 Task: Add Dietz & Watson Provolone Cheese to the cart.
Action: Mouse moved to (869, 328)
Screenshot: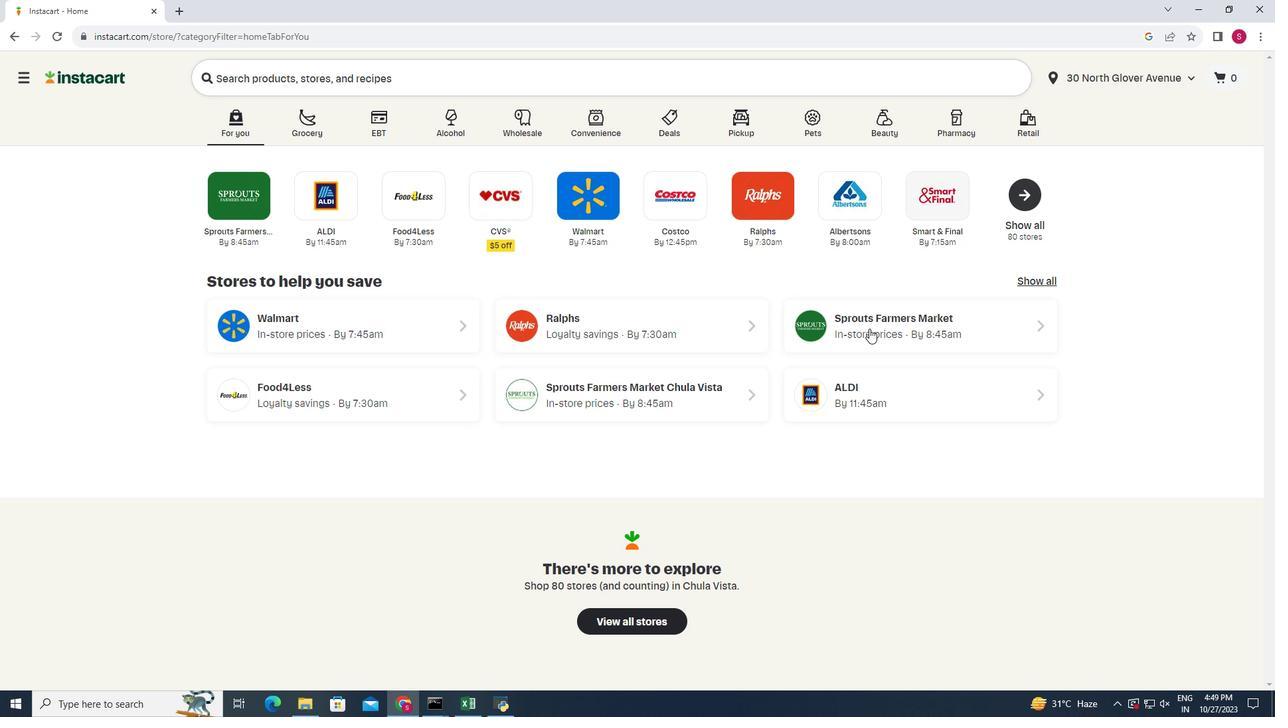 
Action: Mouse pressed left at (869, 328)
Screenshot: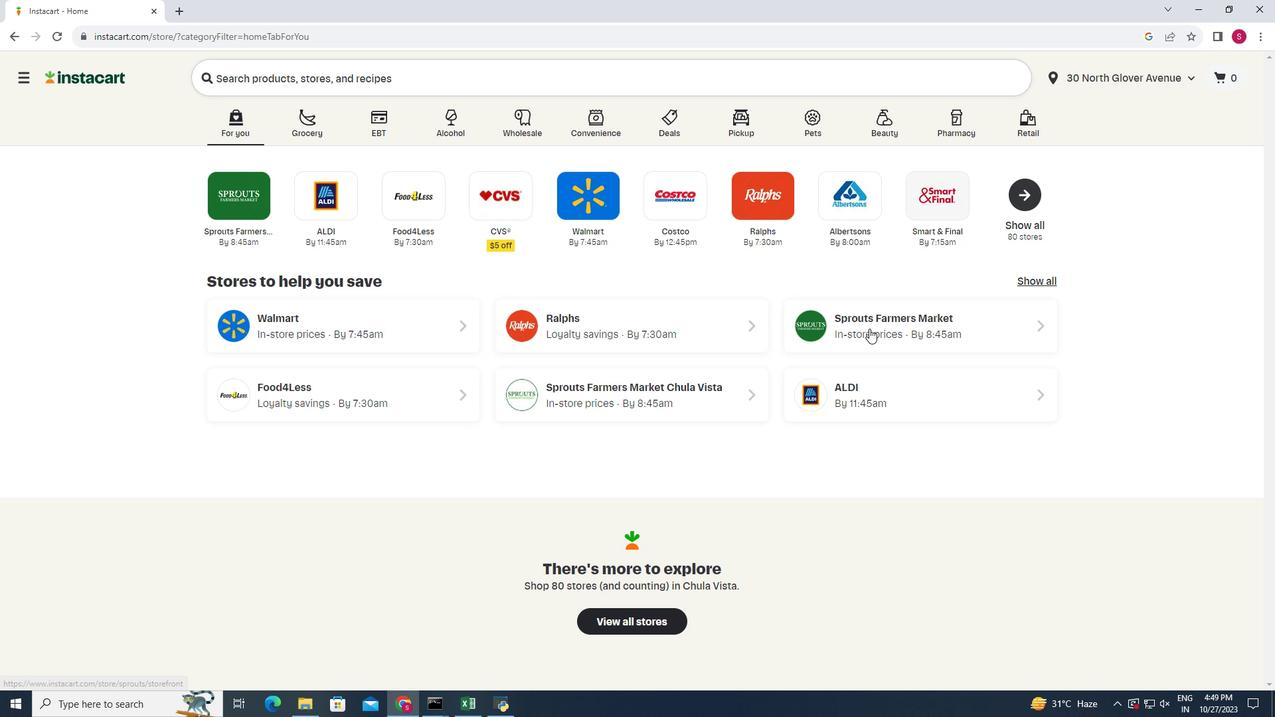 
Action: Mouse moved to (38, 582)
Screenshot: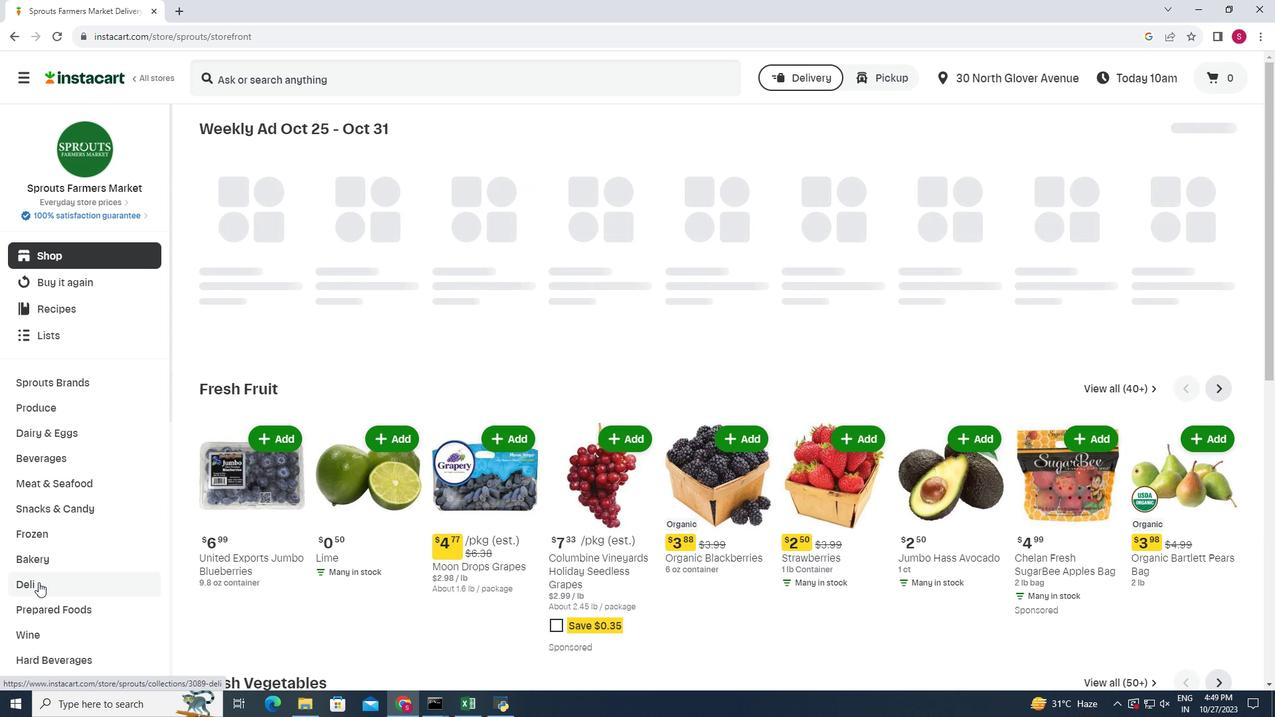 
Action: Mouse pressed left at (38, 582)
Screenshot: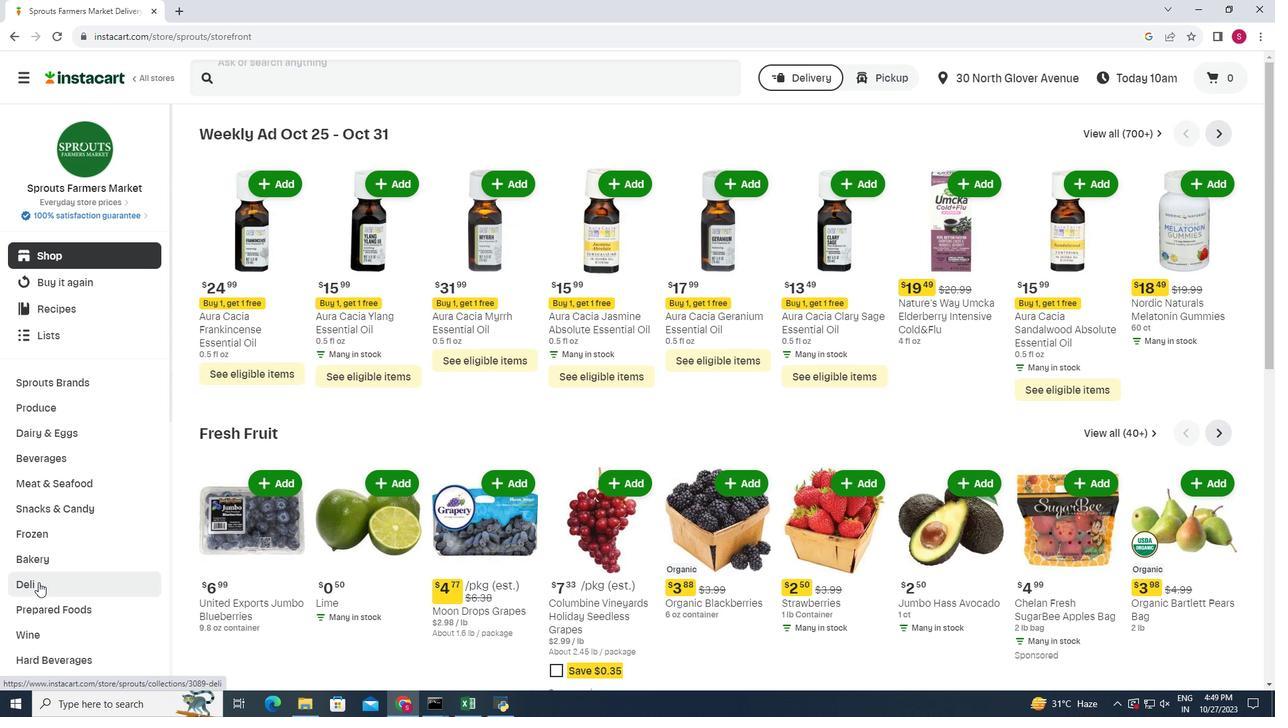
Action: Mouse moved to (352, 172)
Screenshot: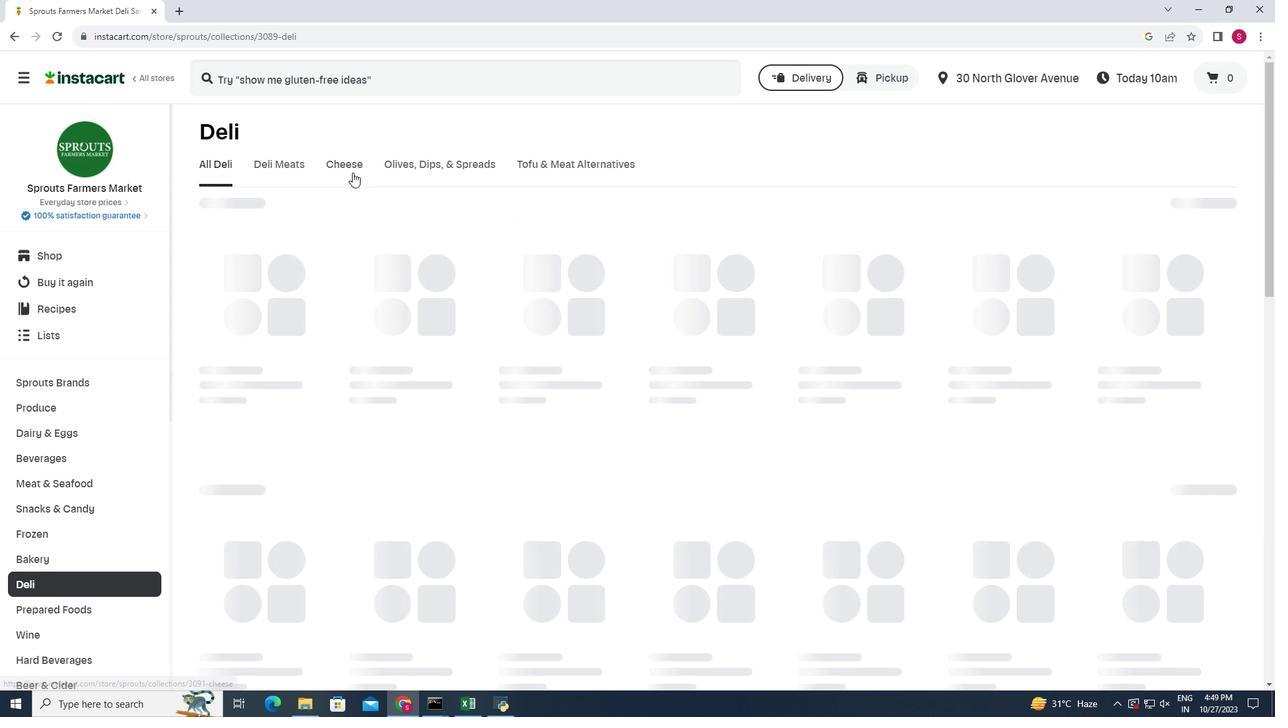 
Action: Mouse pressed left at (352, 172)
Screenshot: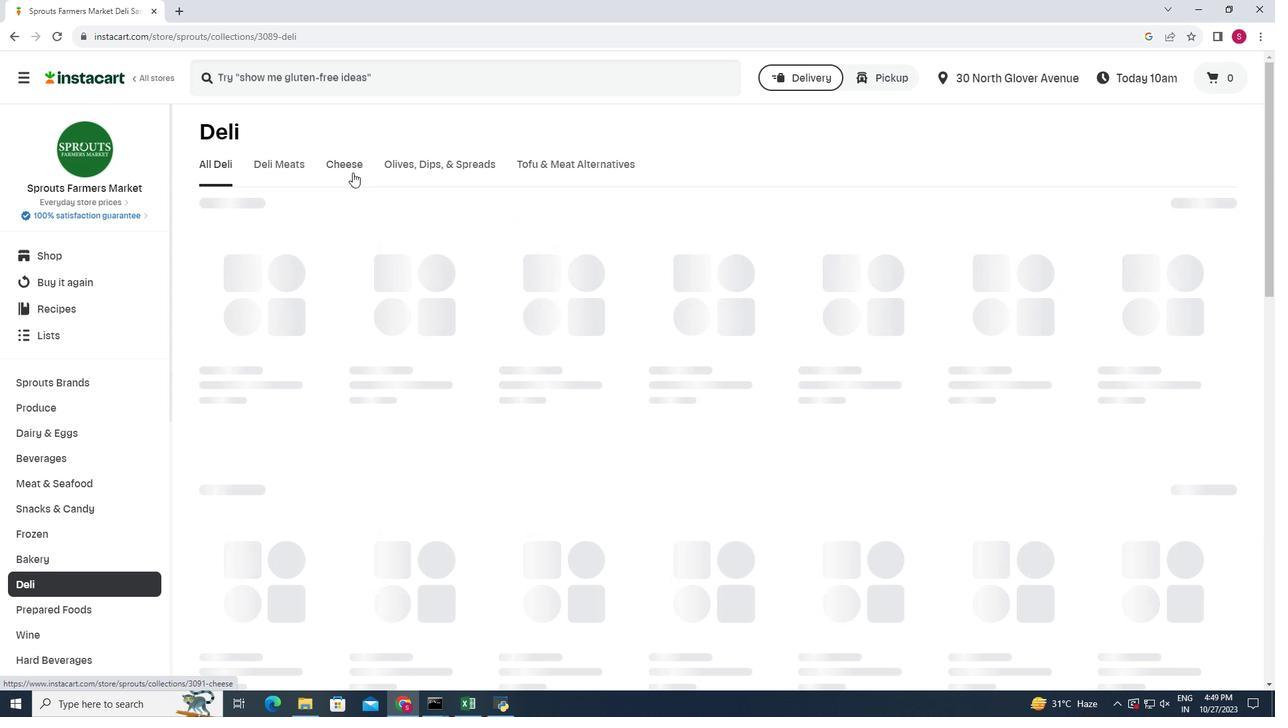 
Action: Mouse moved to (1240, 215)
Screenshot: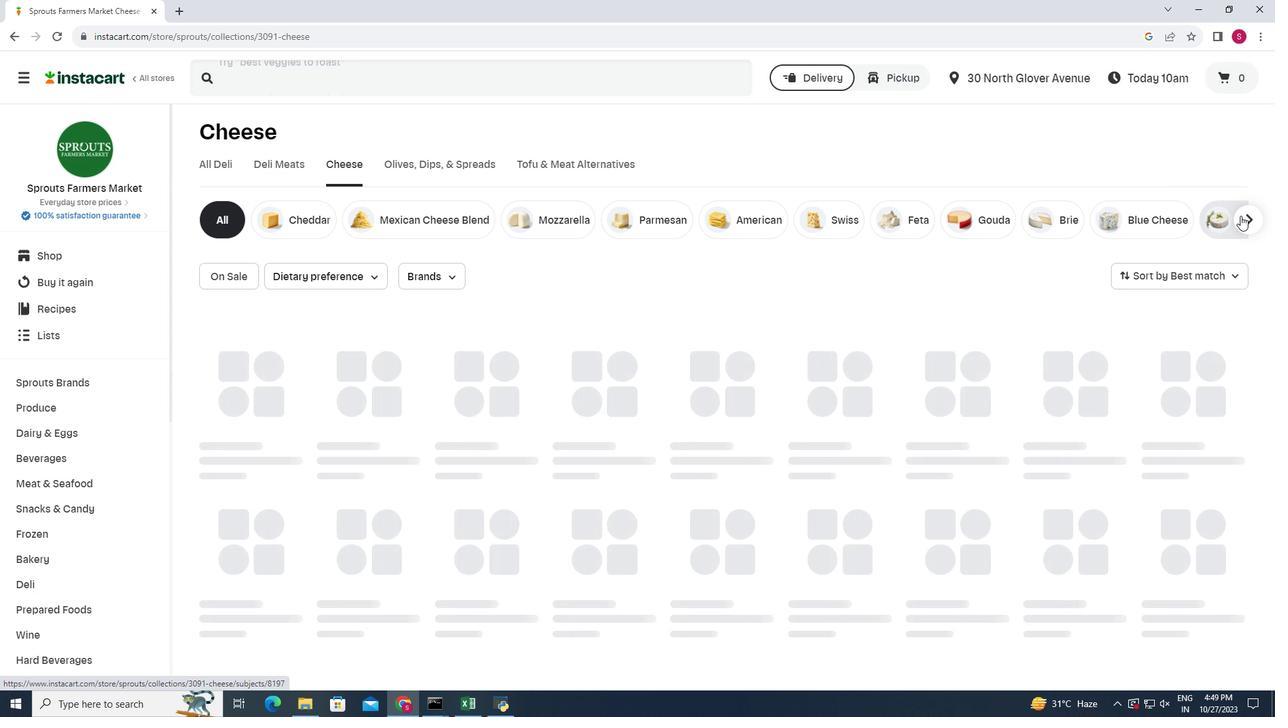 
Action: Mouse pressed left at (1240, 215)
Screenshot: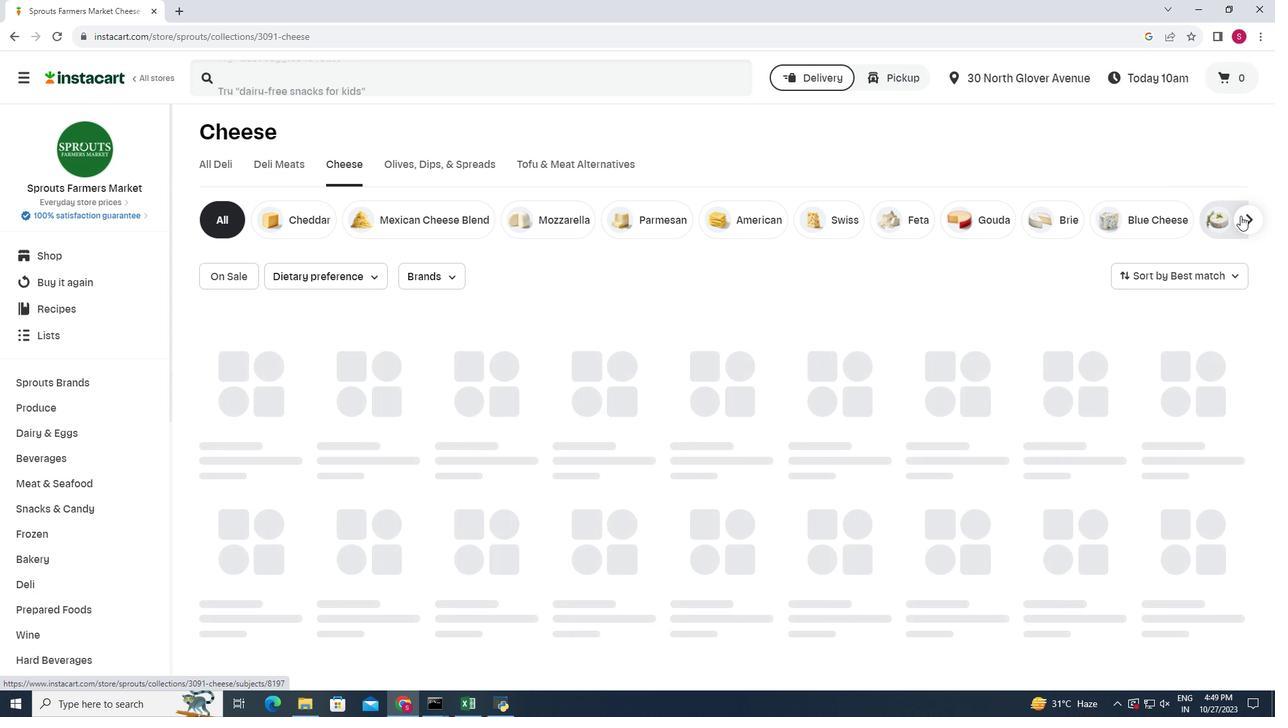 
Action: Mouse moved to (1192, 225)
Screenshot: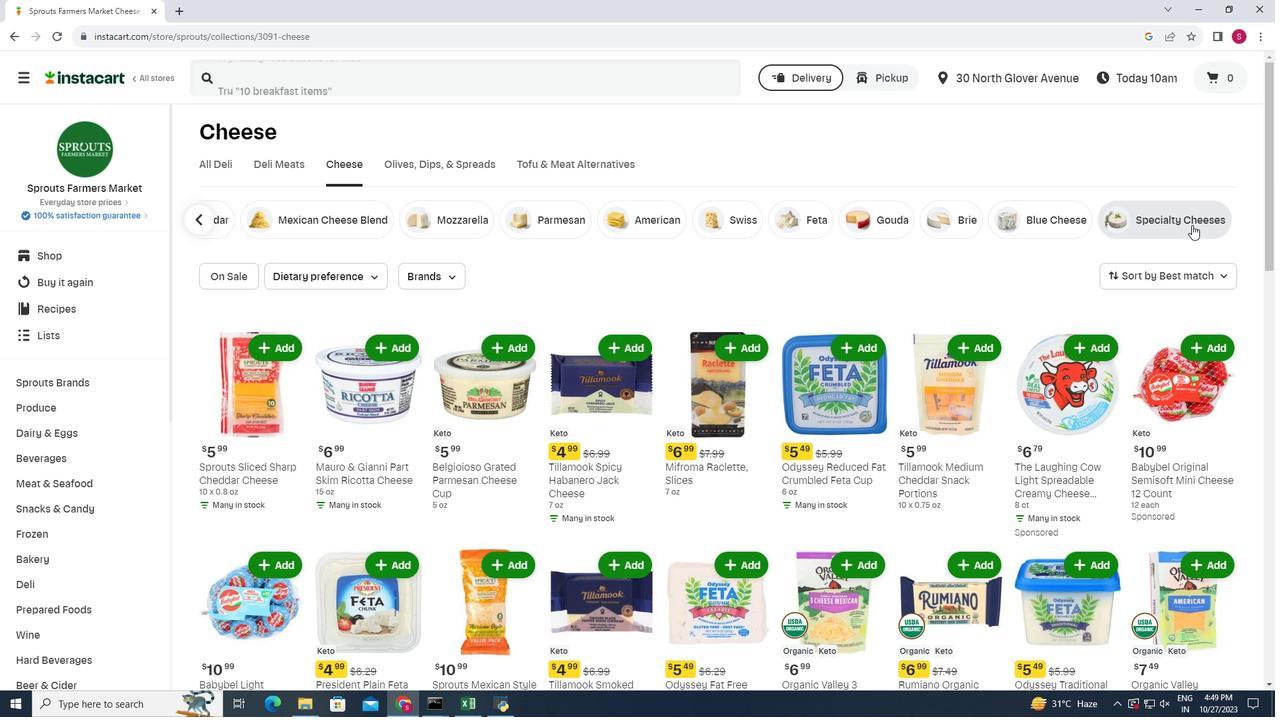
Action: Mouse pressed left at (1192, 225)
Screenshot: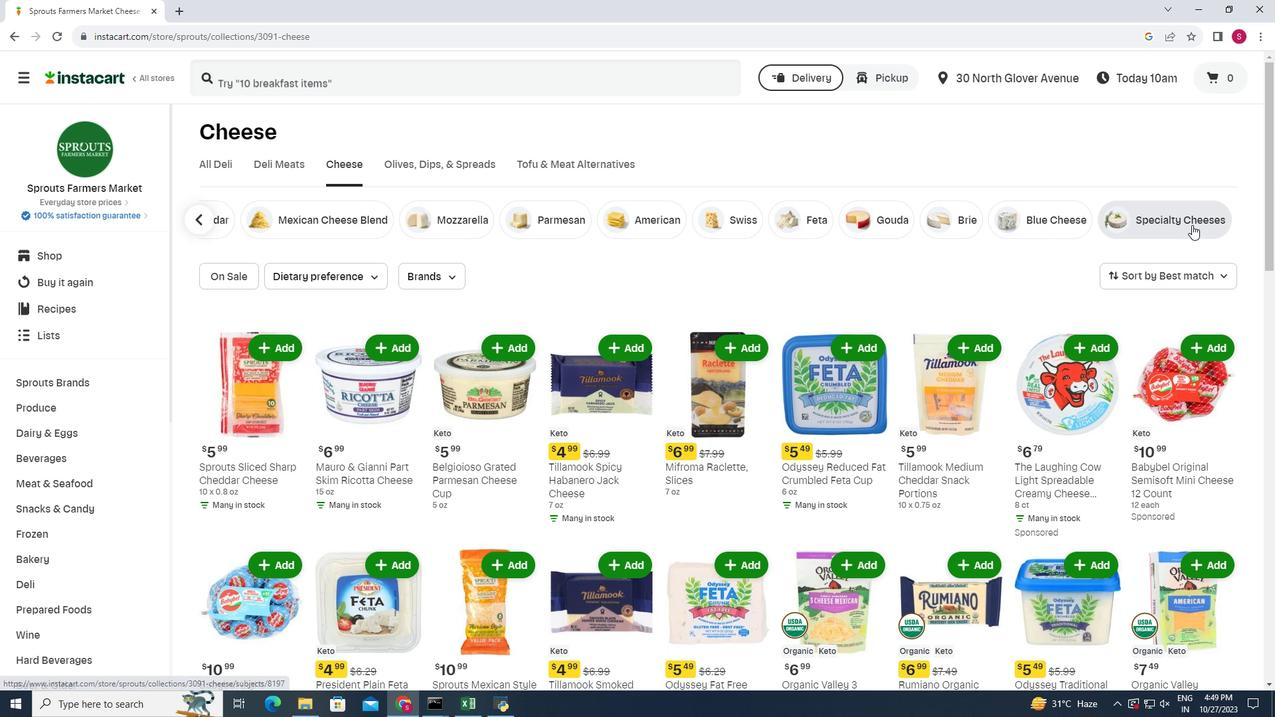 
Action: Mouse moved to (508, 289)
Screenshot: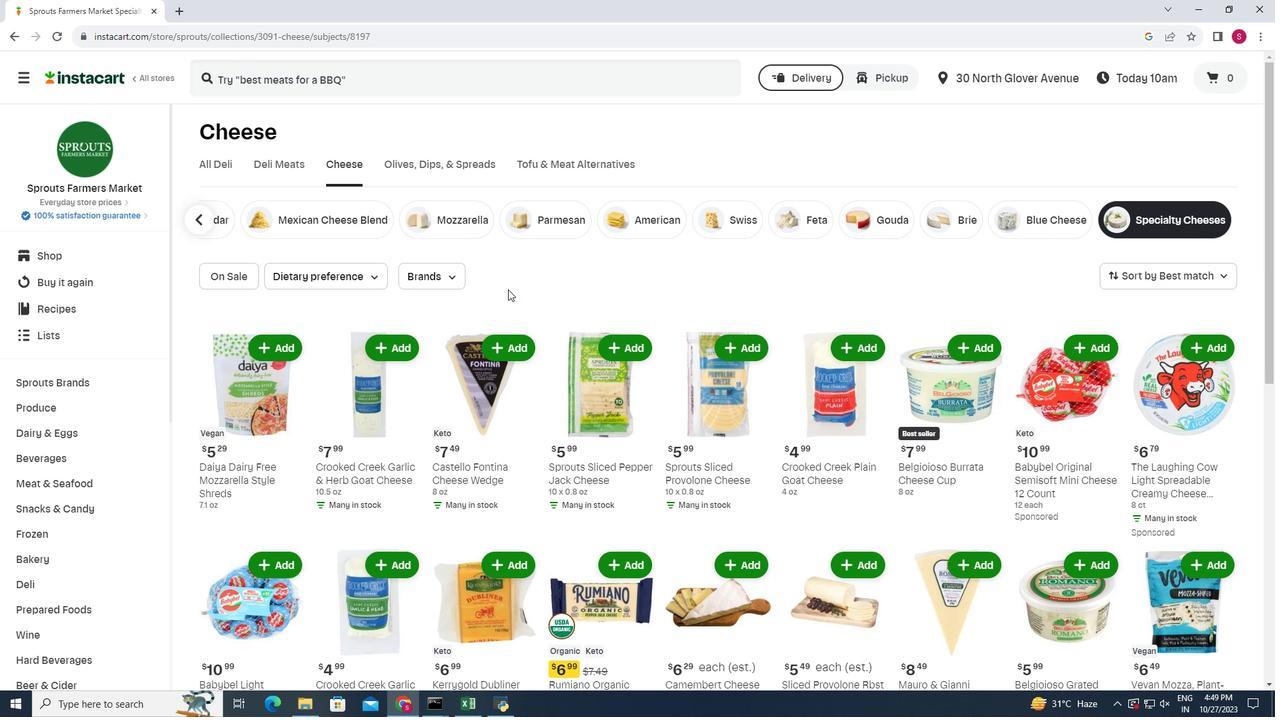 
Action: Mouse scrolled (508, 288) with delta (0, 0)
Screenshot: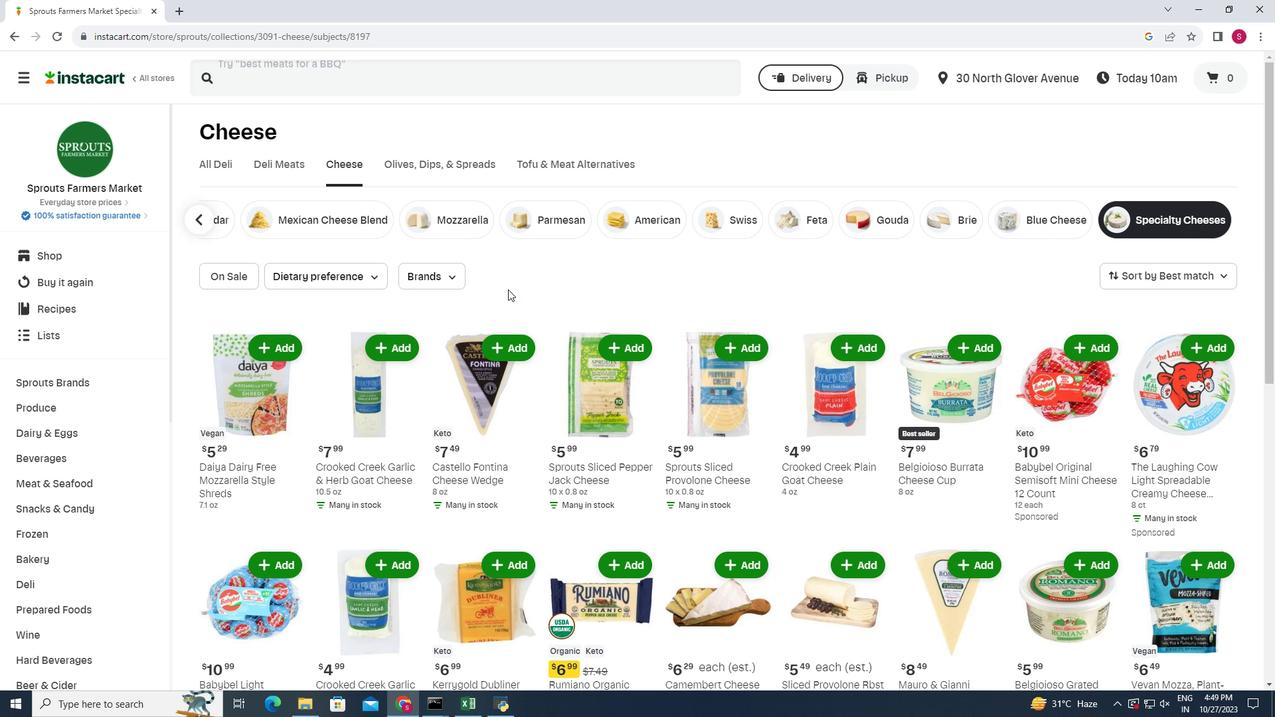 
Action: Mouse moved to (1198, 372)
Screenshot: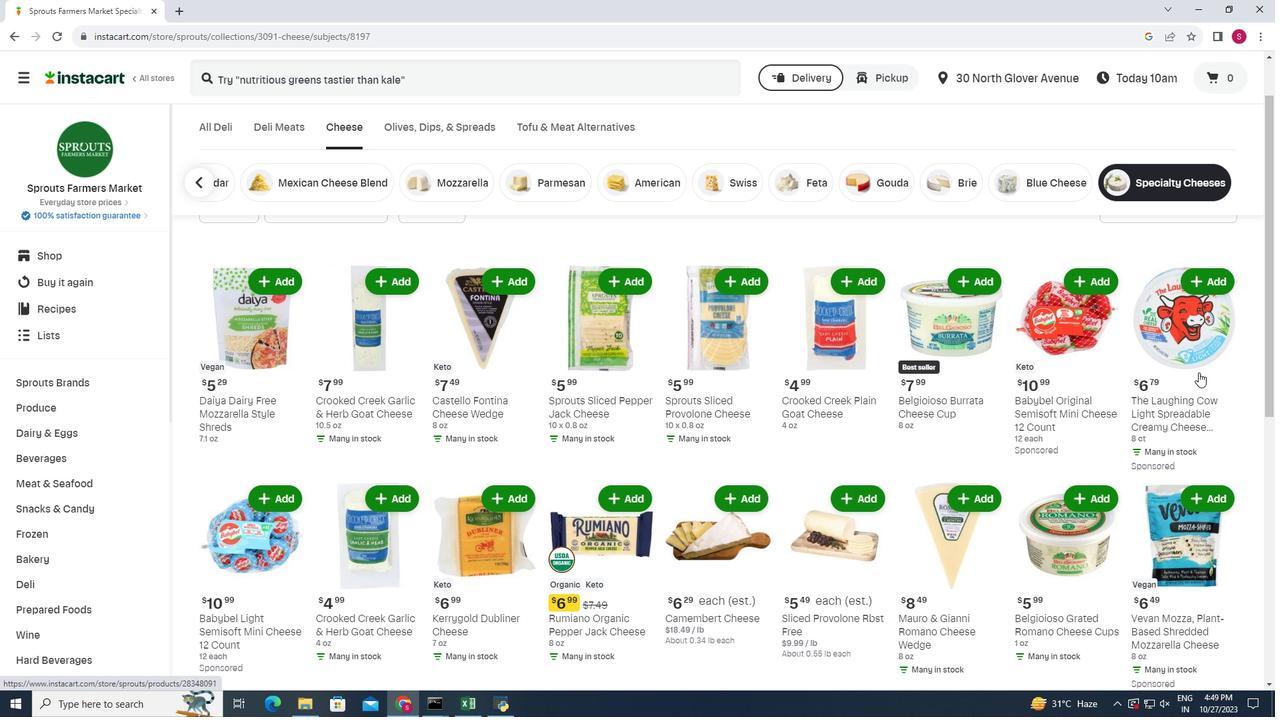 
Action: Mouse scrolled (1198, 371) with delta (0, 0)
Screenshot: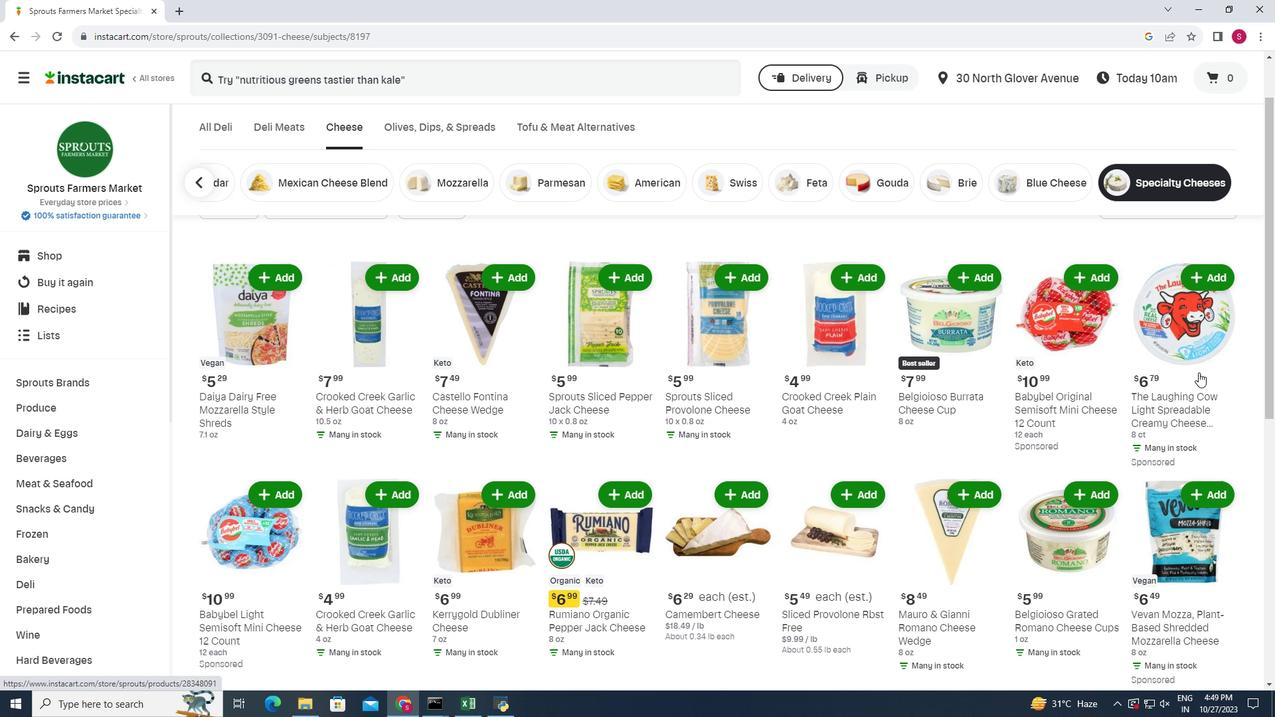
Action: Mouse moved to (1198, 373)
Screenshot: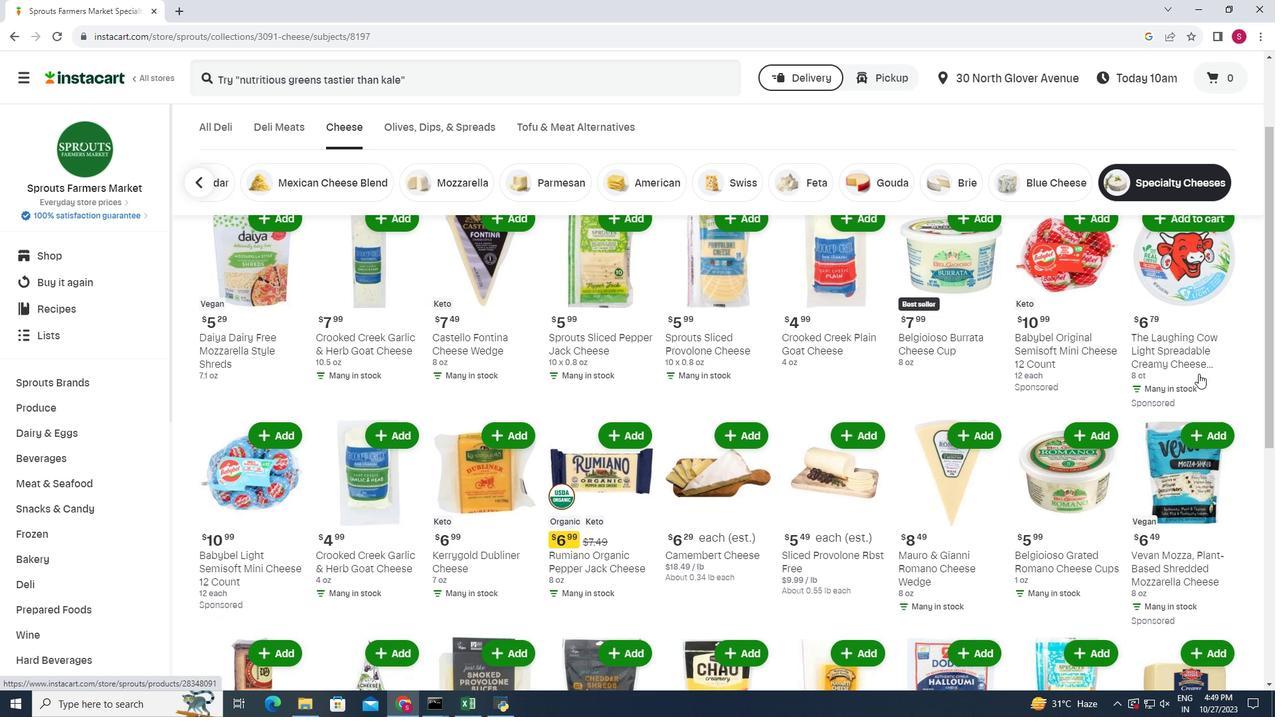 
Action: Mouse scrolled (1198, 373) with delta (0, 0)
Screenshot: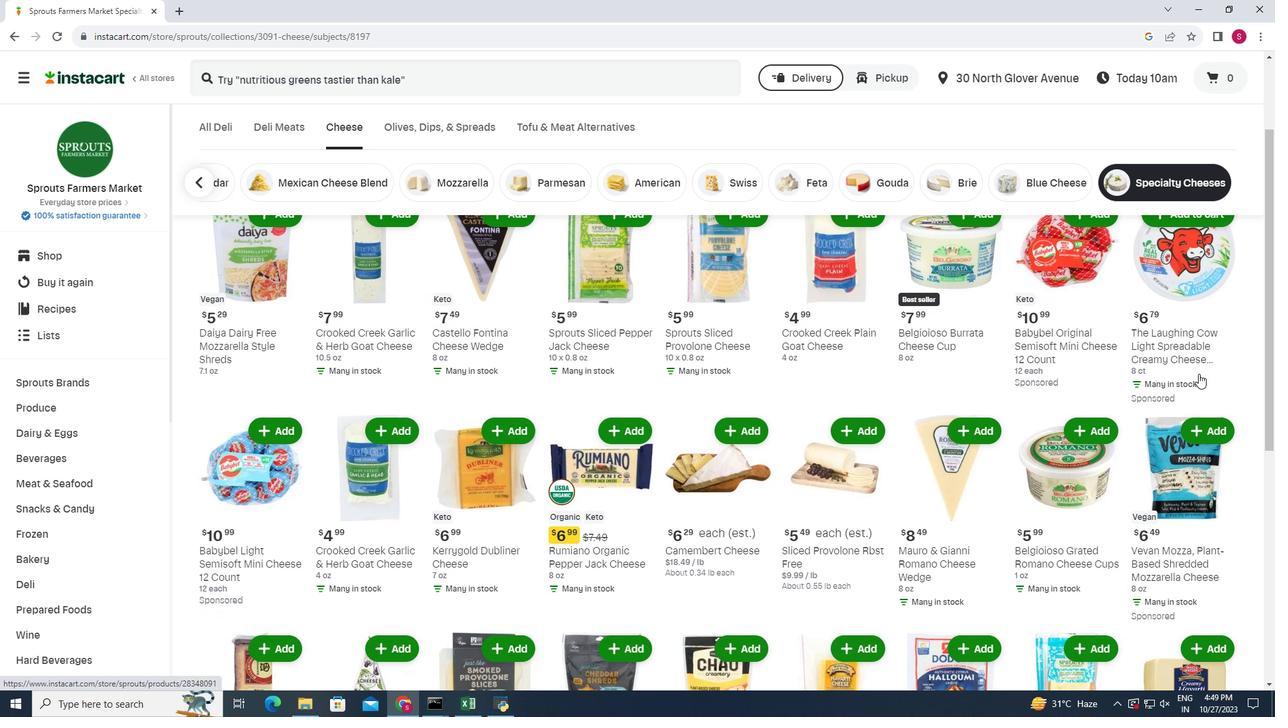 
Action: Mouse moved to (230, 450)
Screenshot: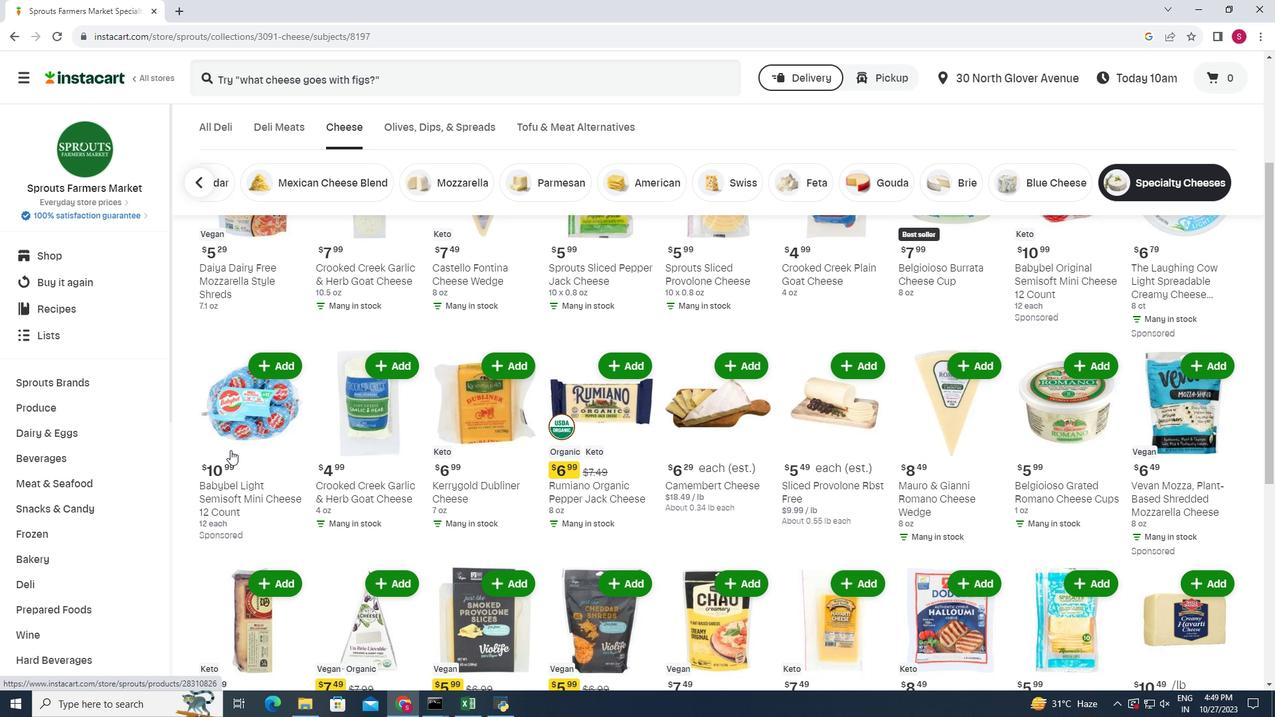 
Action: Mouse scrolled (230, 449) with delta (0, 0)
Screenshot: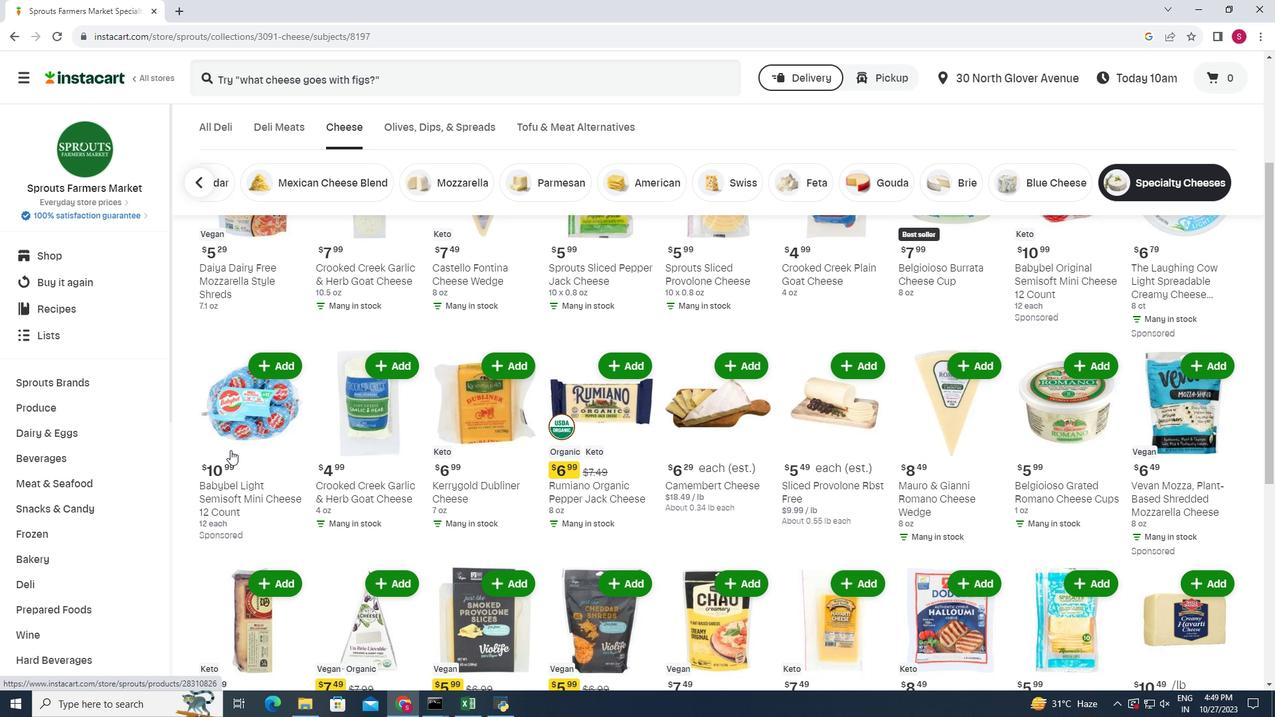 
Action: Mouse moved to (230, 450)
Screenshot: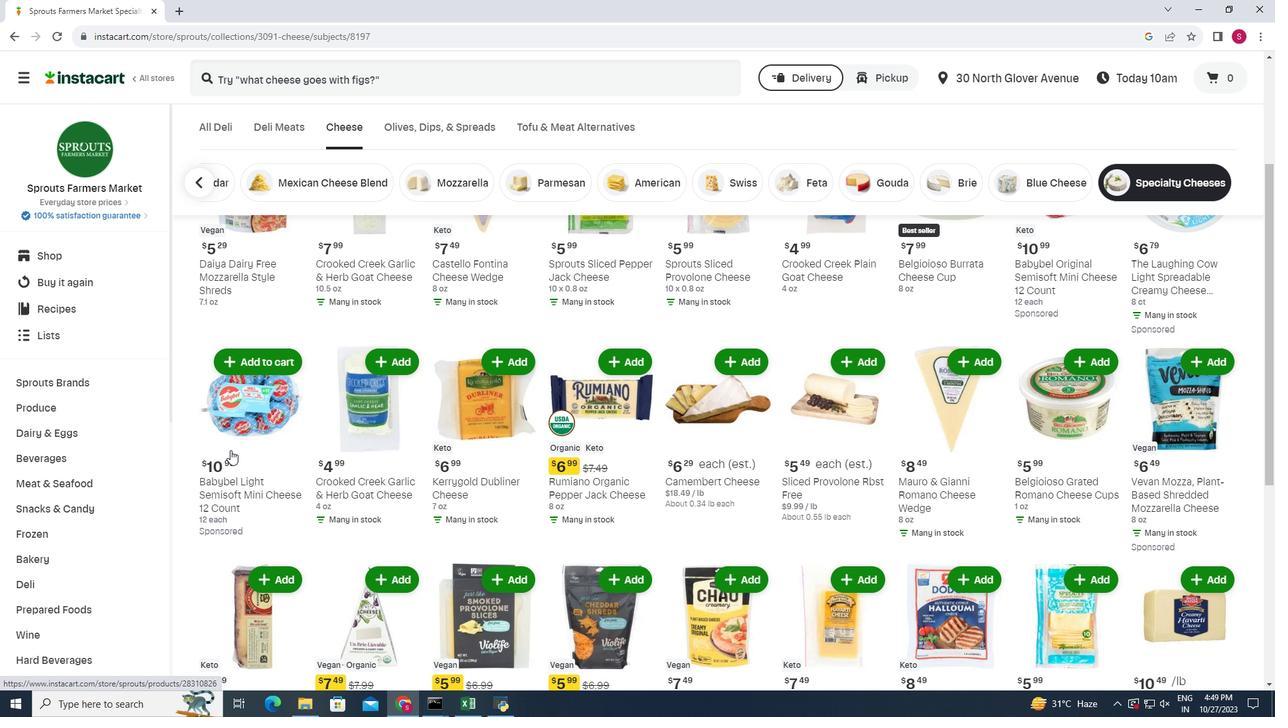
Action: Mouse scrolled (230, 449) with delta (0, 0)
Screenshot: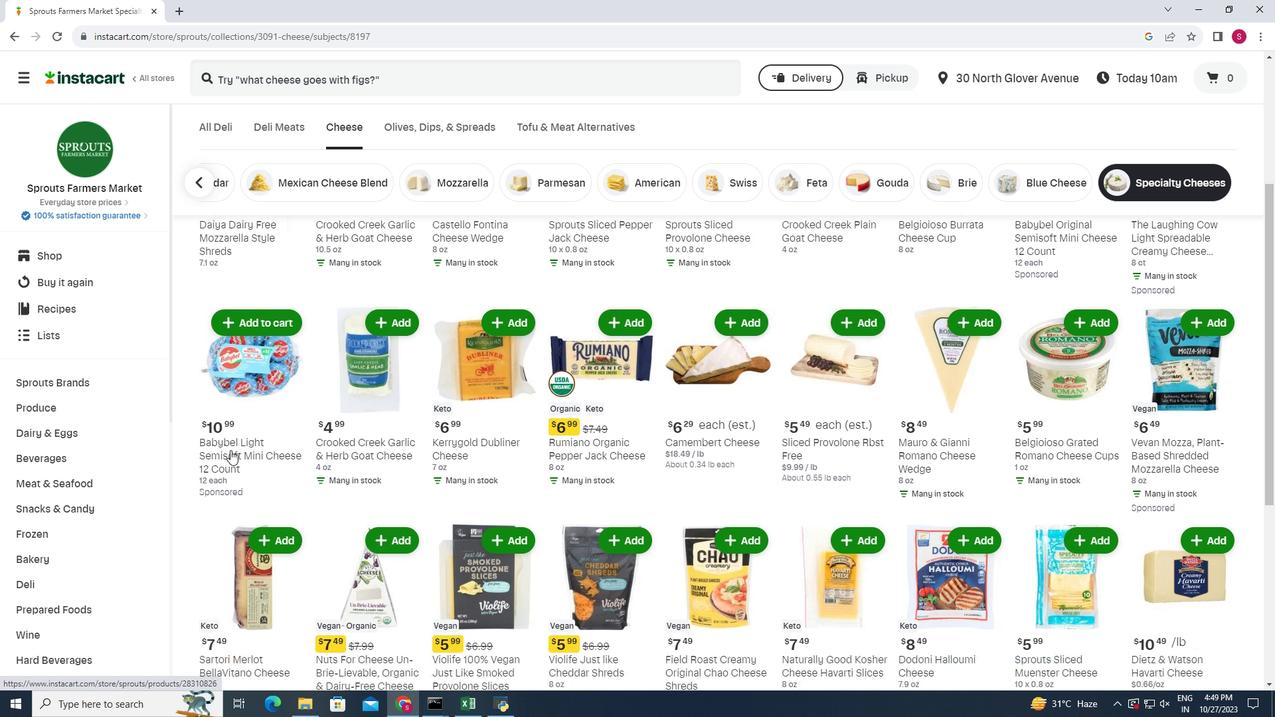 
Action: Mouse moved to (229, 450)
Screenshot: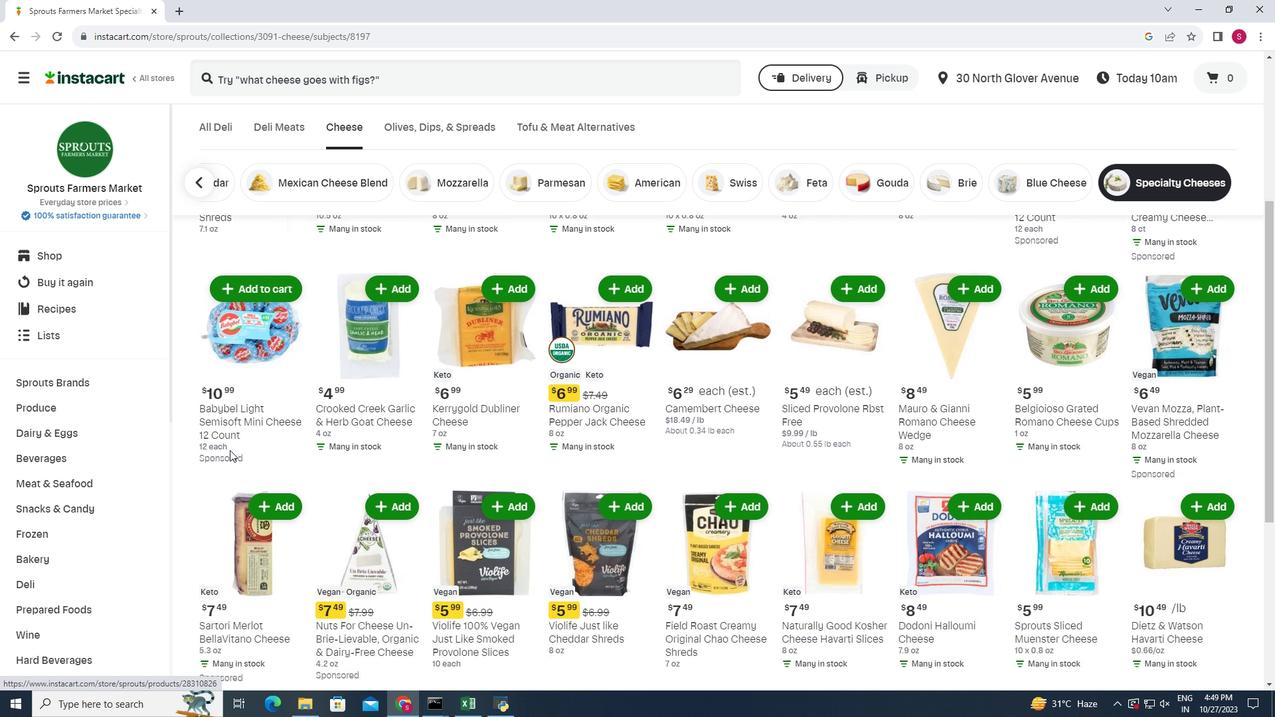 
Action: Mouse scrolled (229, 449) with delta (0, 0)
Screenshot: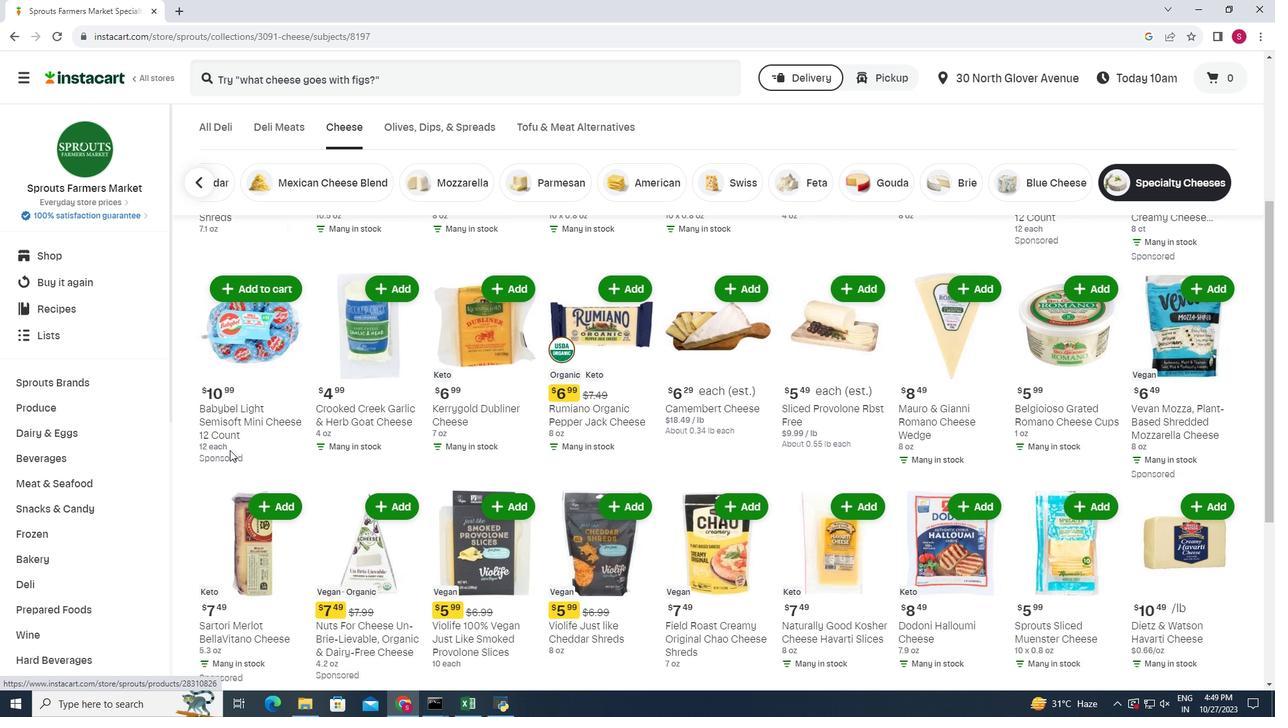 
Action: Mouse moved to (229, 451)
Screenshot: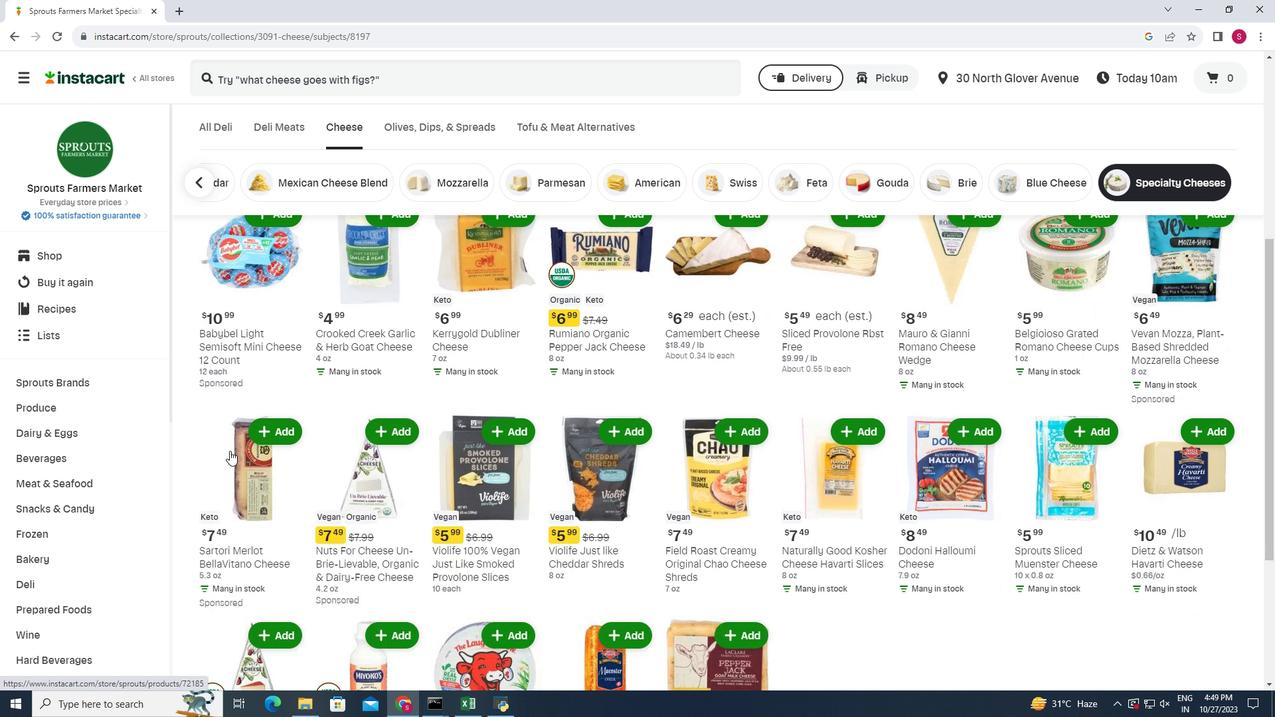 
Action: Mouse scrolled (229, 450) with delta (0, 0)
Screenshot: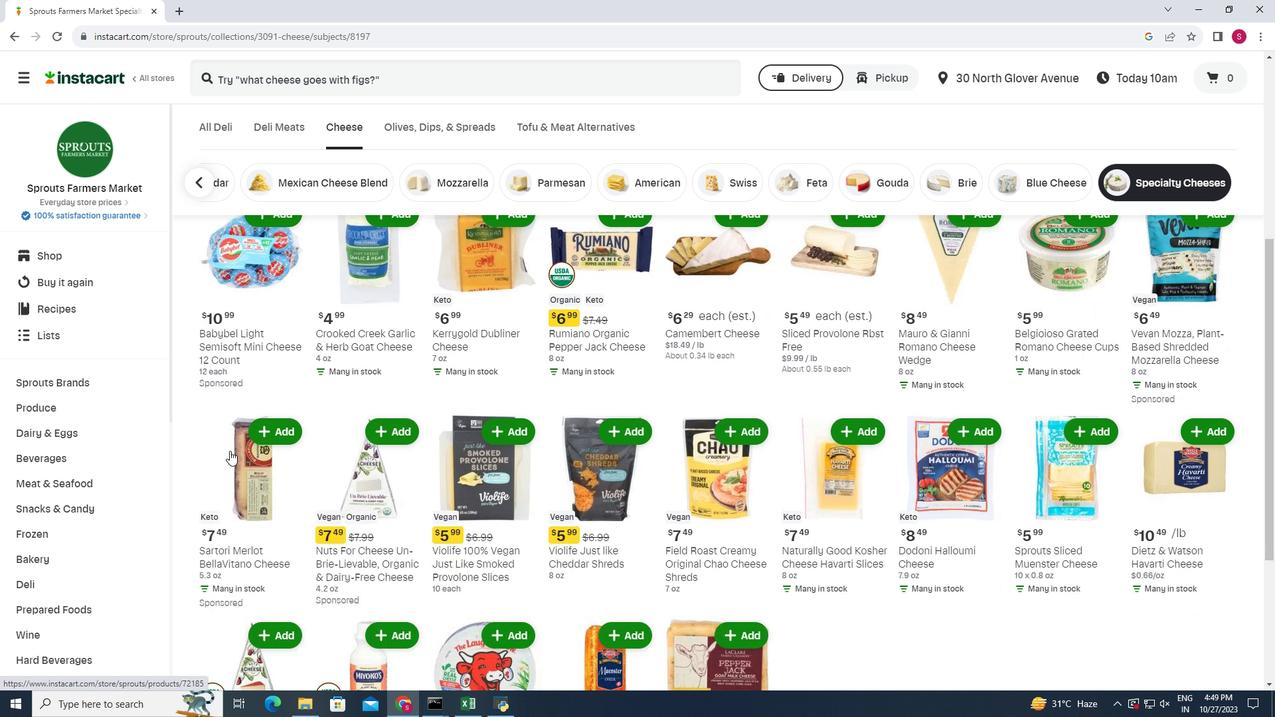 
Action: Mouse moved to (1094, 410)
Screenshot: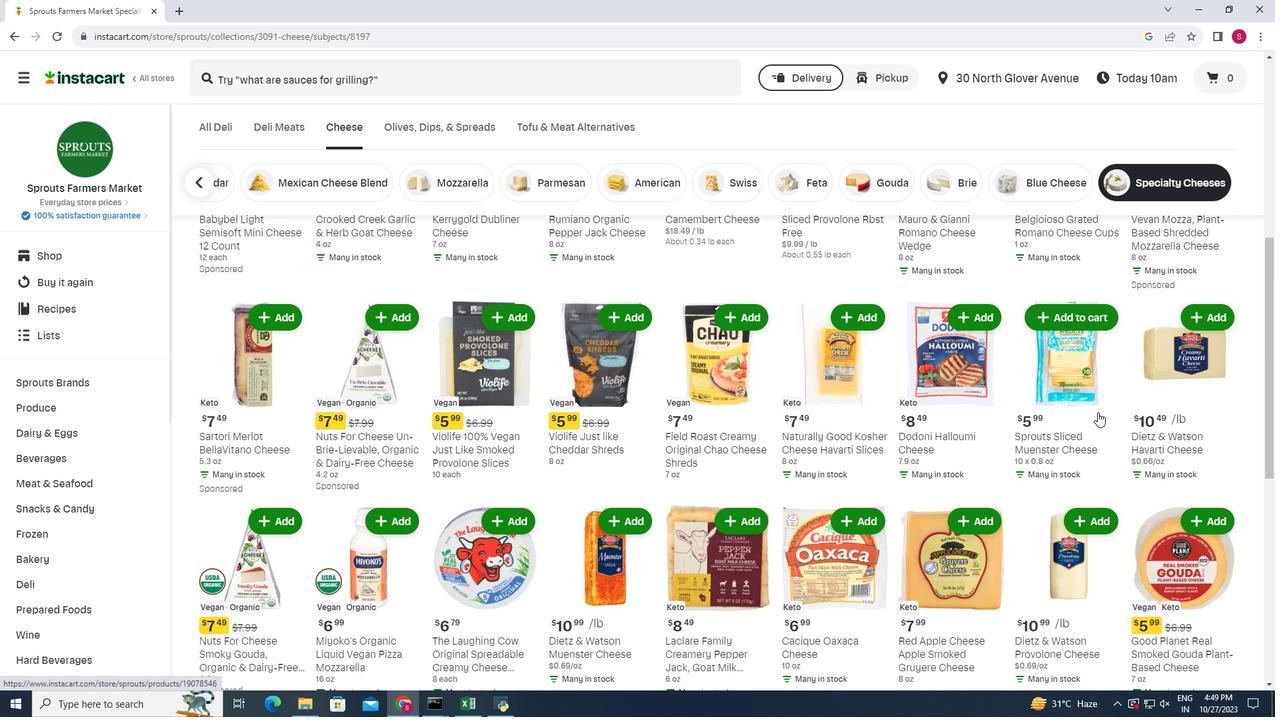 
Action: Mouse scrolled (1094, 409) with delta (0, 0)
Screenshot: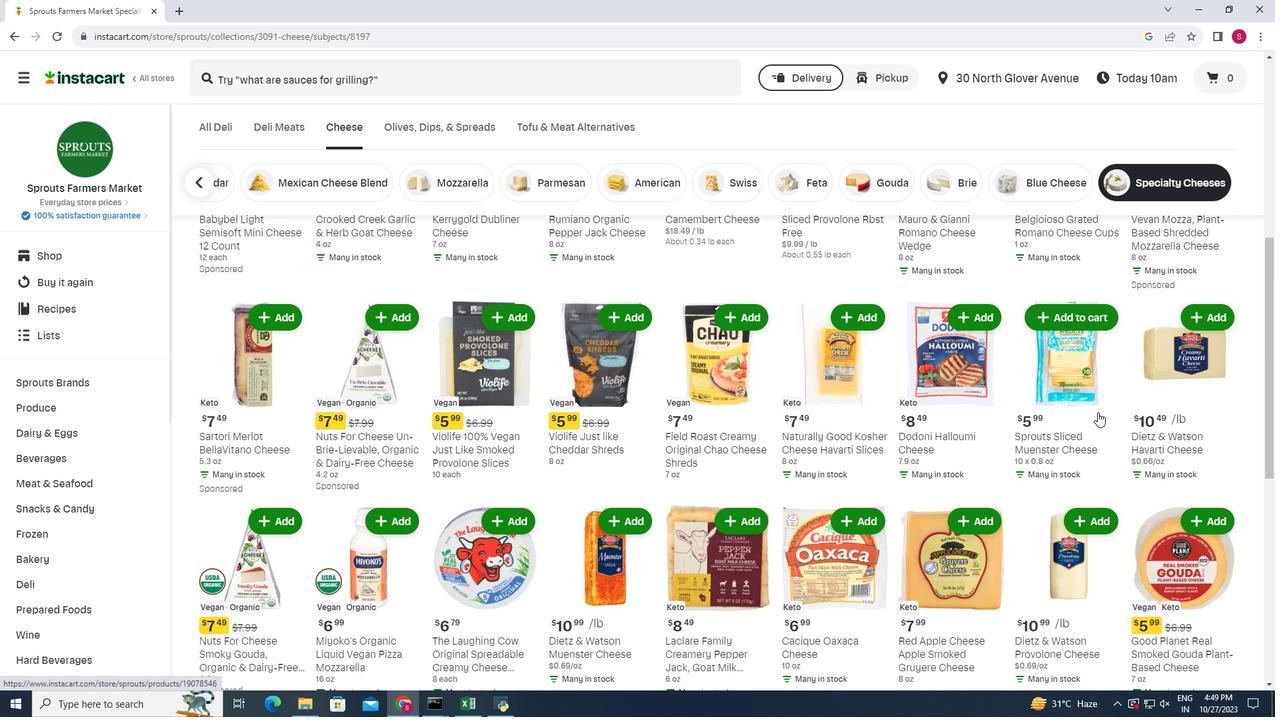 
Action: Mouse moved to (1103, 415)
Screenshot: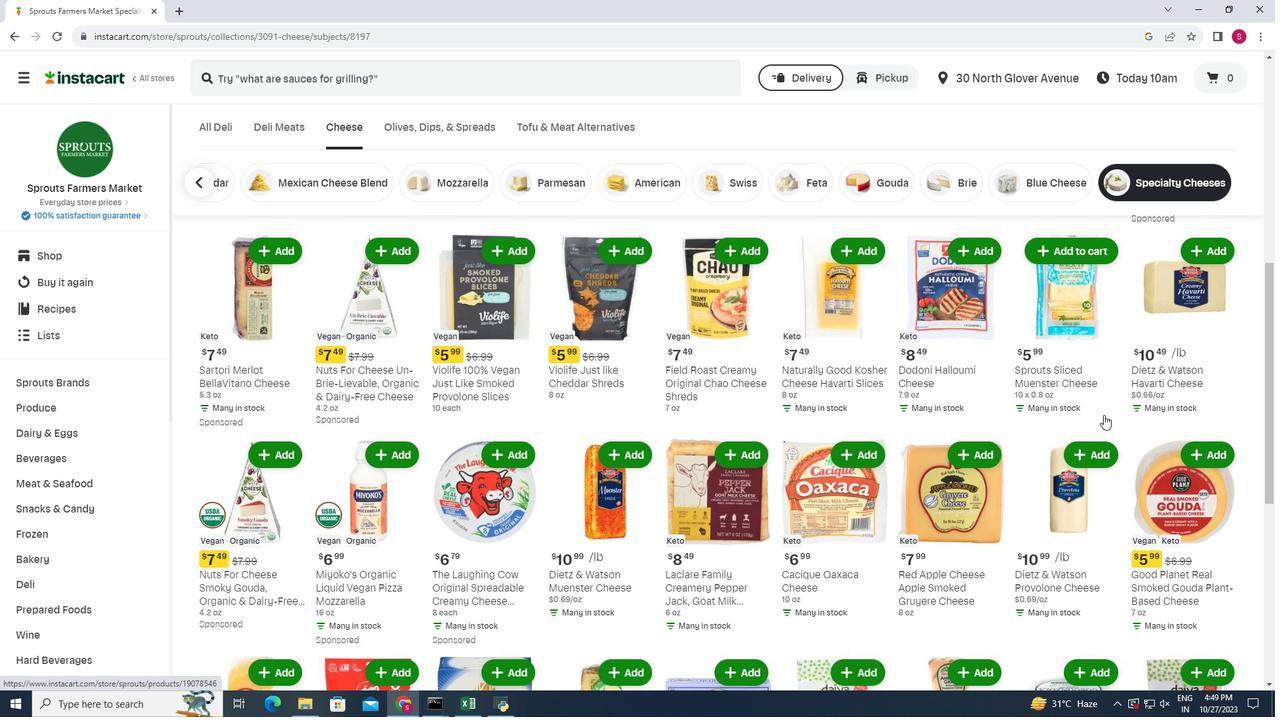 
Action: Mouse scrolled (1103, 414) with delta (0, 0)
Screenshot: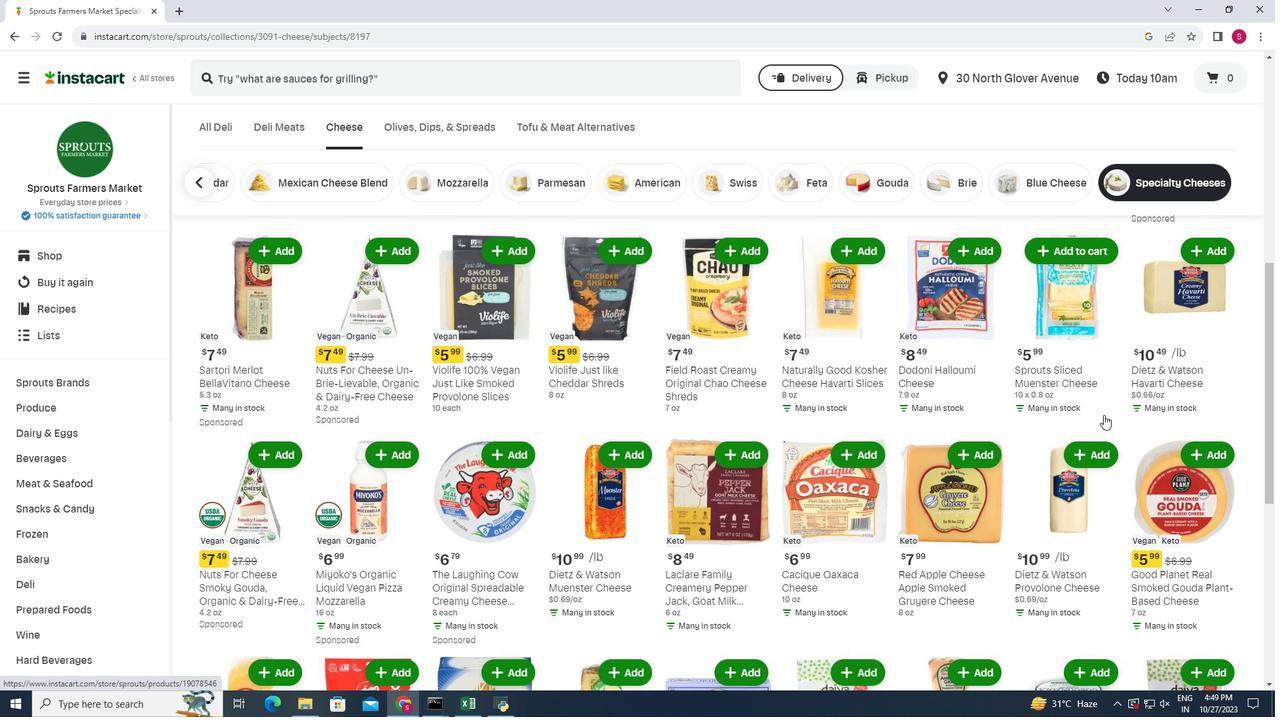 
Action: Mouse moved to (972, 445)
Screenshot: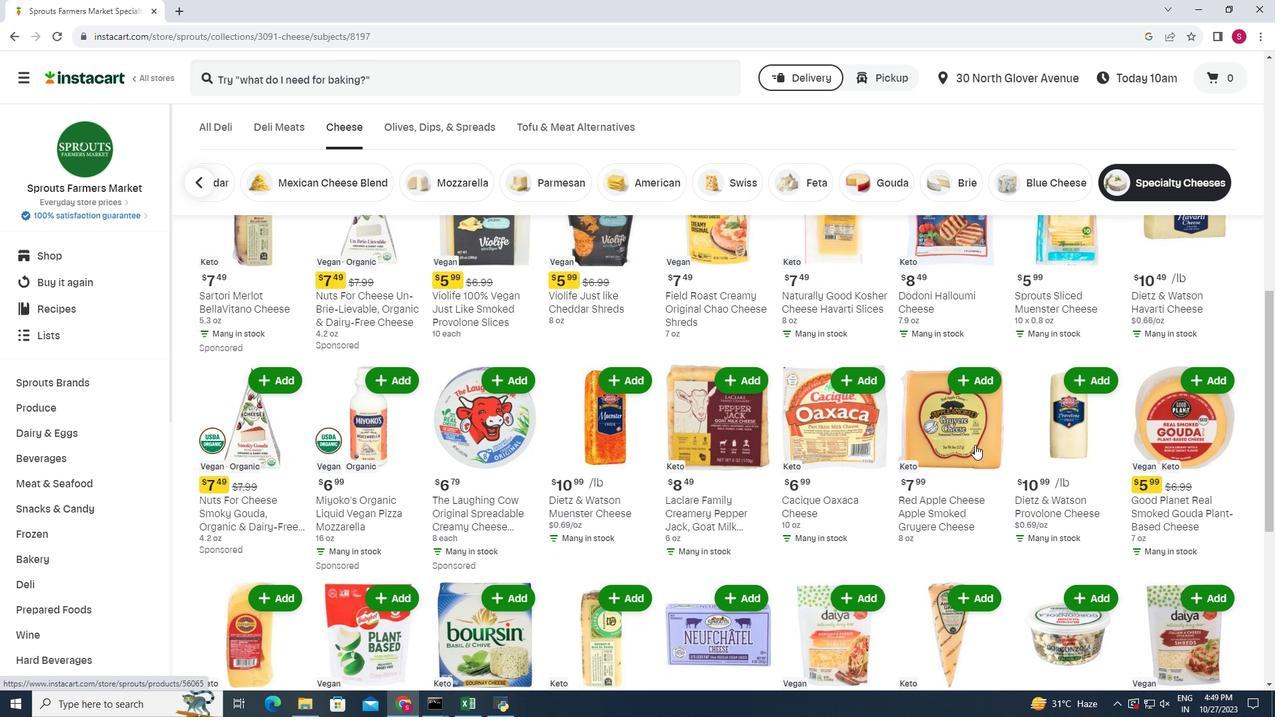 
Action: Mouse scrolled (972, 445) with delta (0, 0)
Screenshot: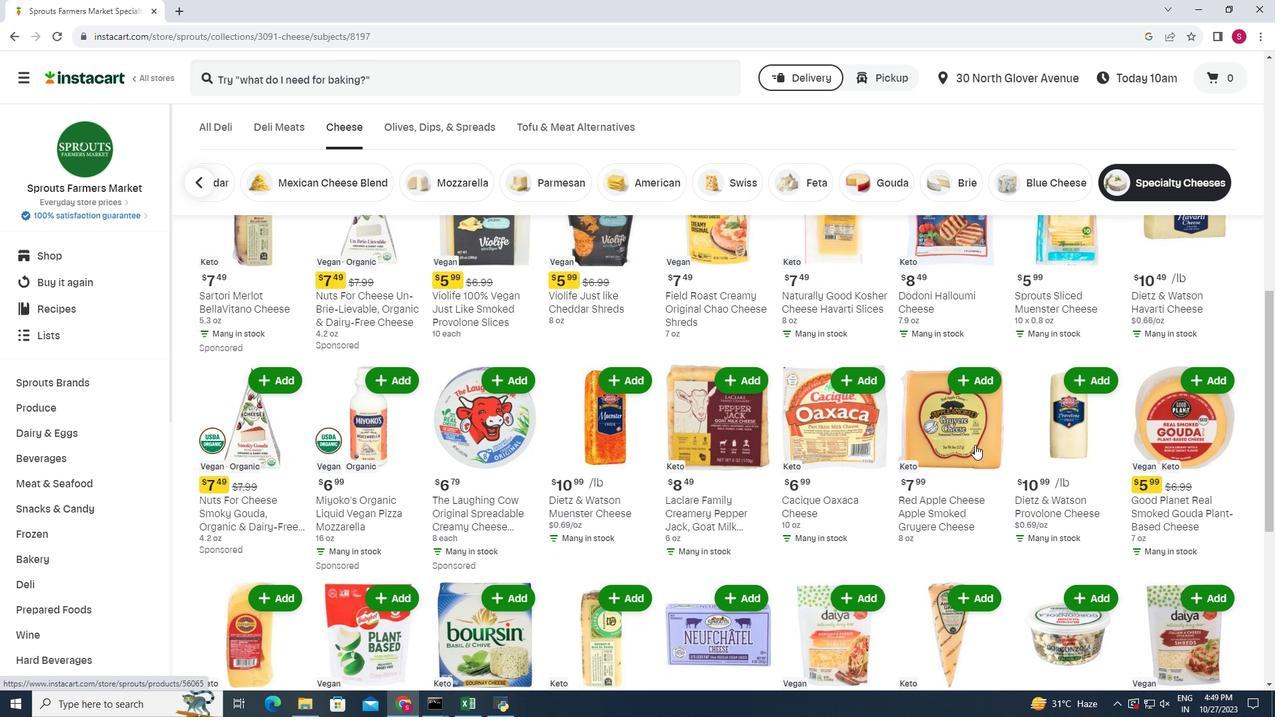 
Action: Mouse moved to (233, 407)
Screenshot: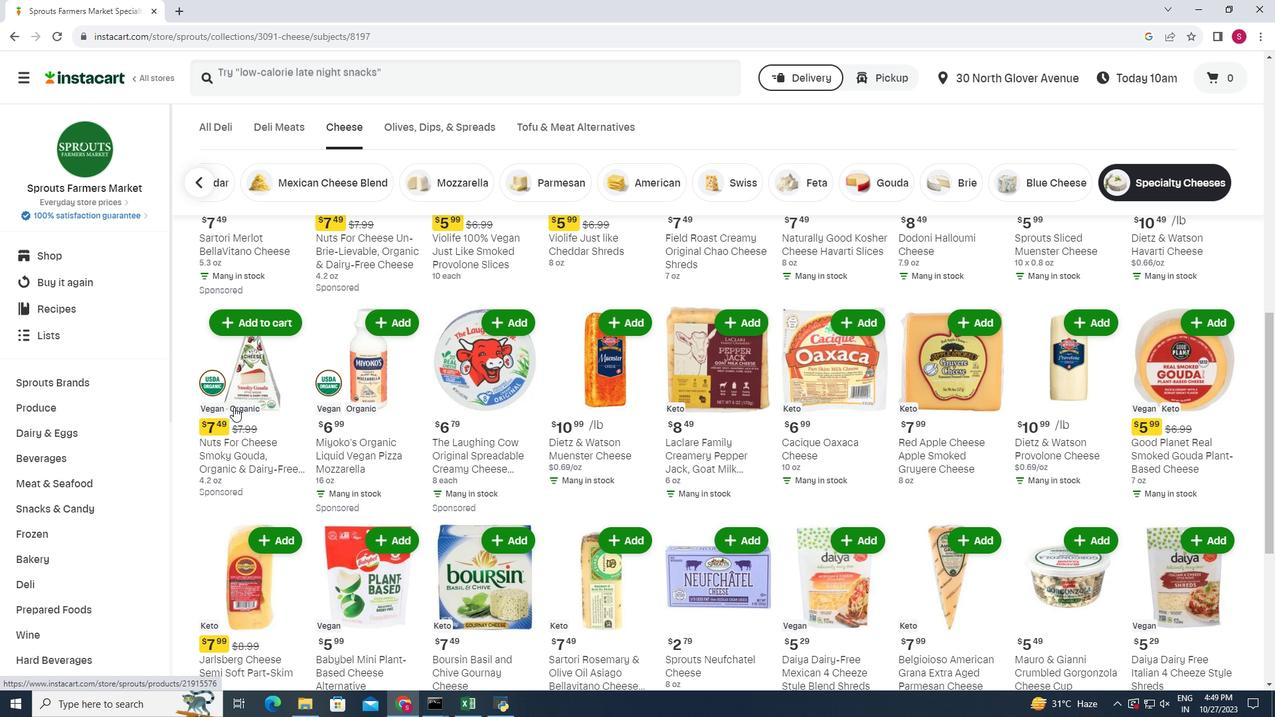 
Action: Mouse scrolled (233, 406) with delta (0, 0)
Screenshot: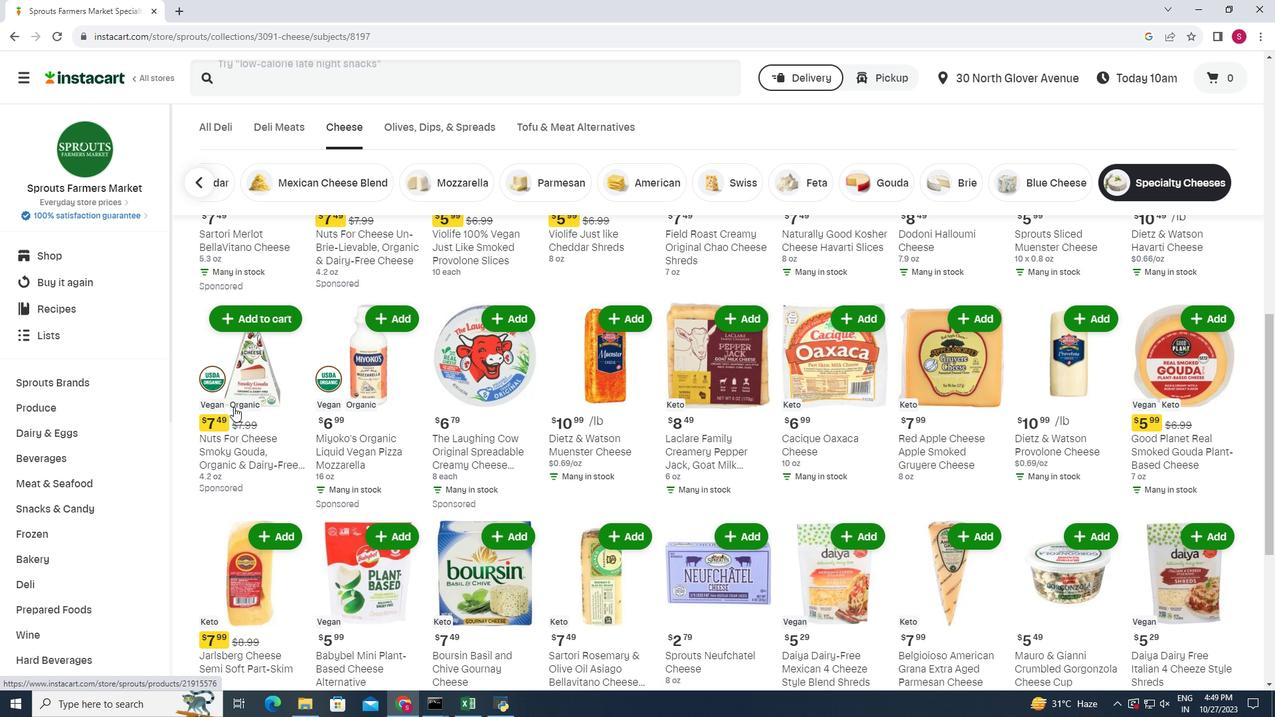 
Action: Mouse moved to (233, 407)
Screenshot: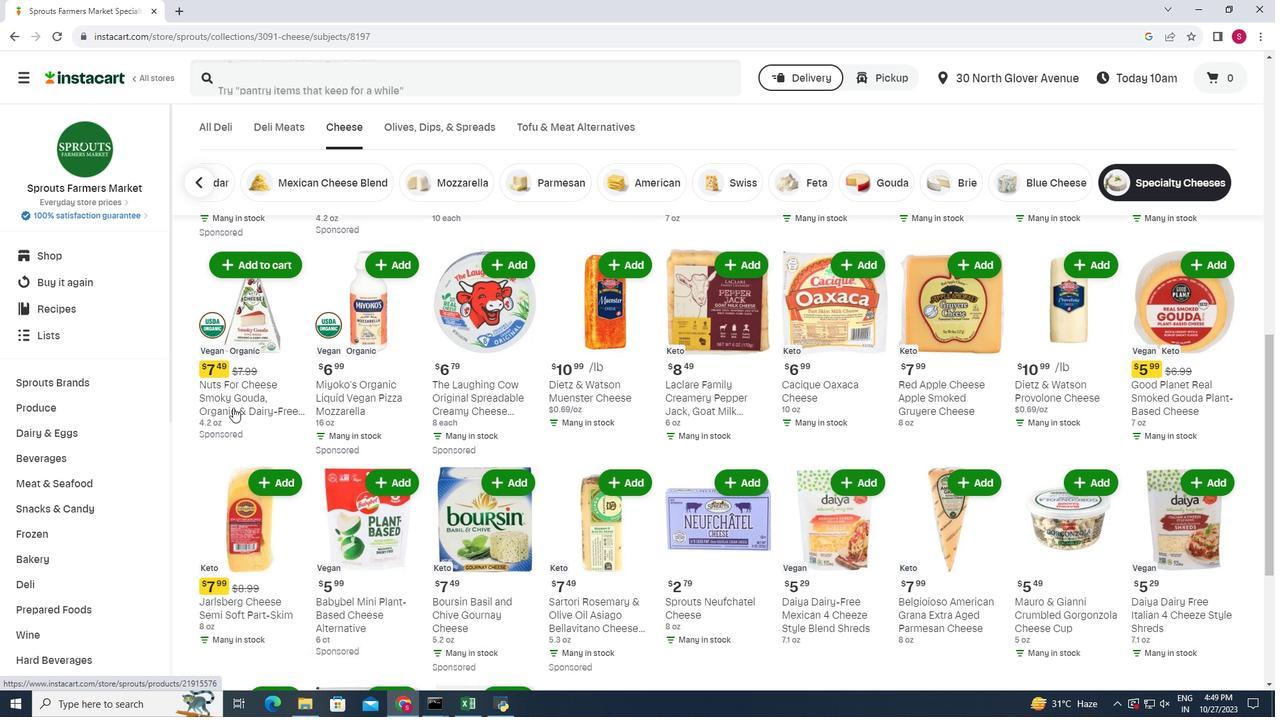 
Action: Mouse scrolled (233, 407) with delta (0, 0)
Screenshot: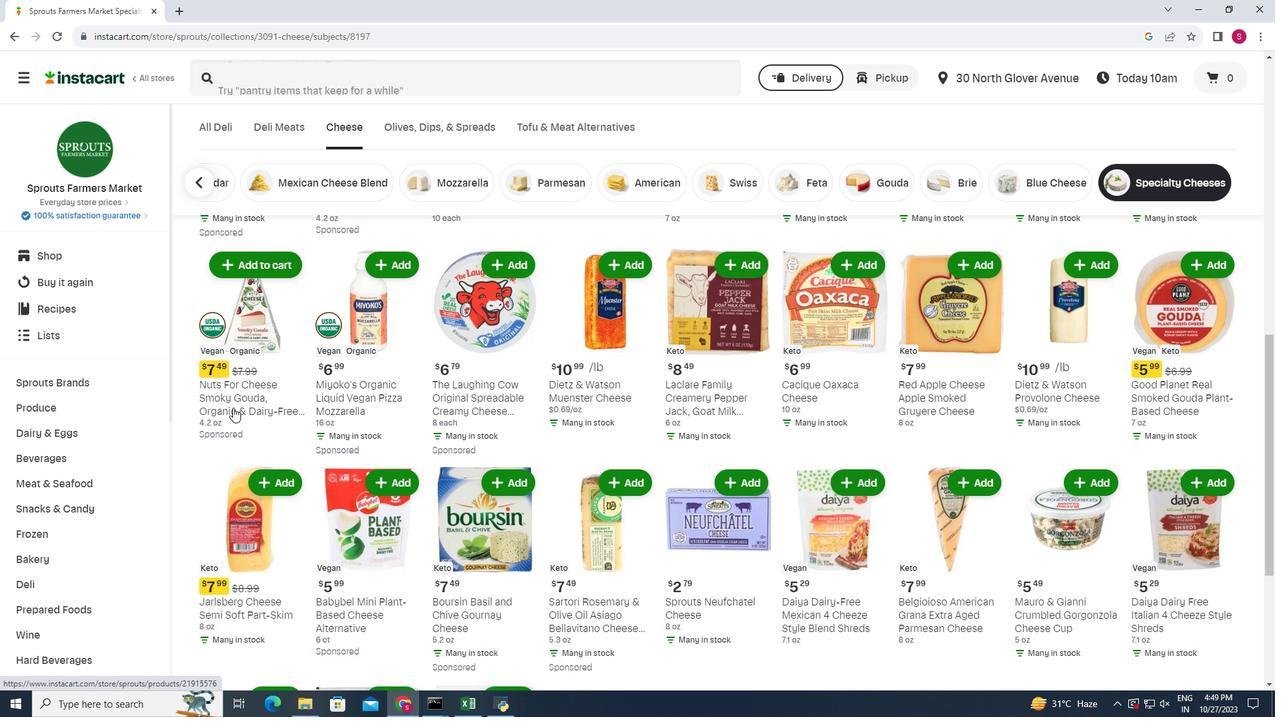 
Action: Mouse moved to (232, 408)
Screenshot: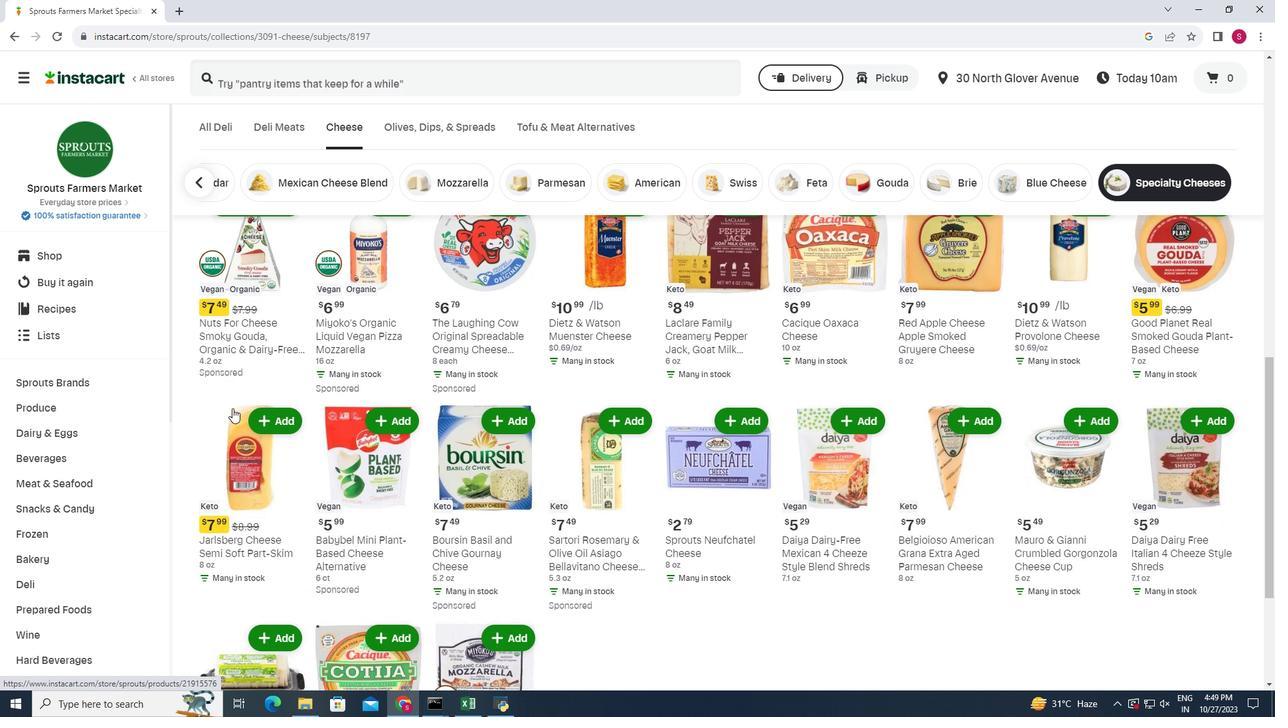 
Action: Mouse scrolled (232, 407) with delta (0, 0)
Screenshot: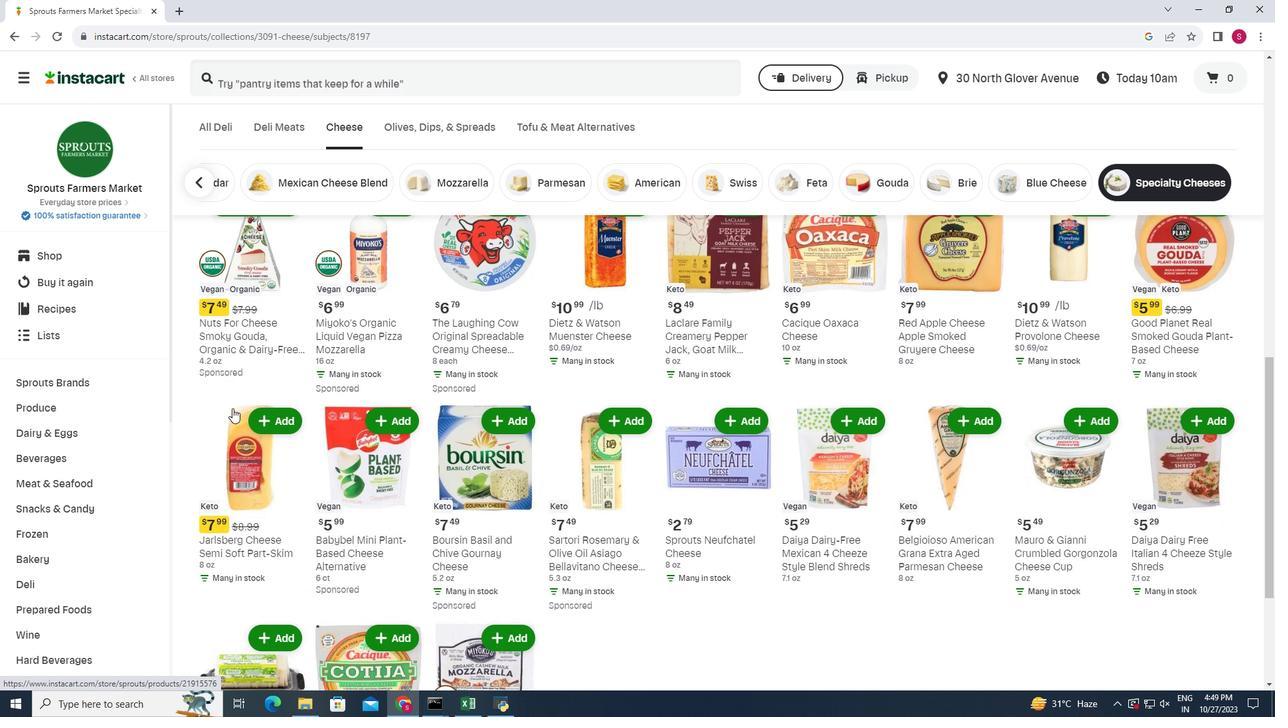 
Action: Mouse moved to (1106, 422)
Screenshot: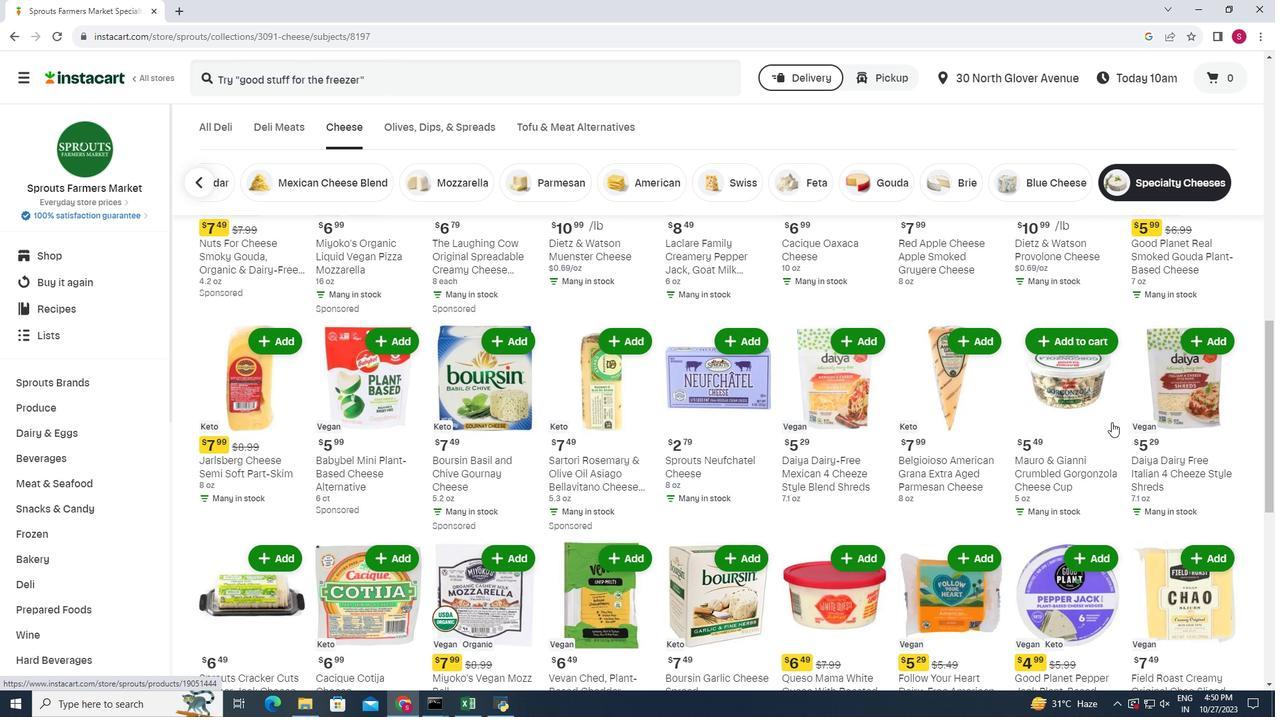 
Action: Mouse scrolled (1106, 421) with delta (0, 0)
Screenshot: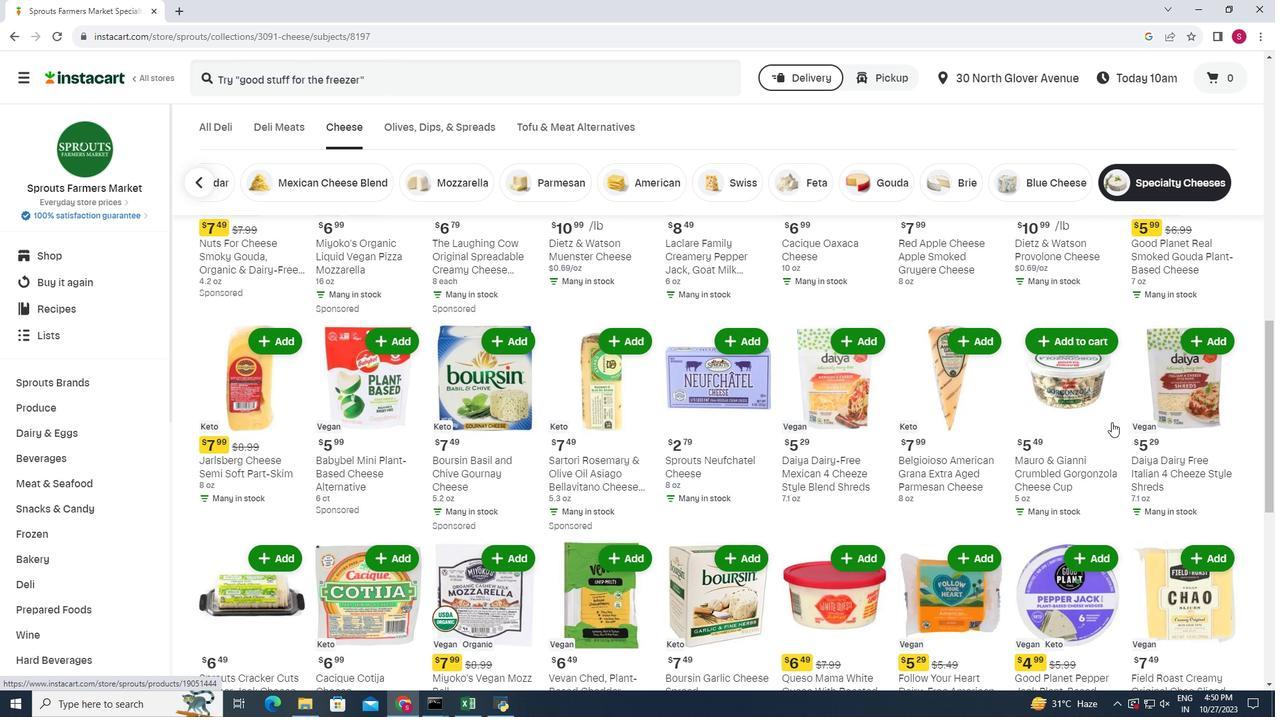 
Action: Mouse moved to (1116, 422)
Screenshot: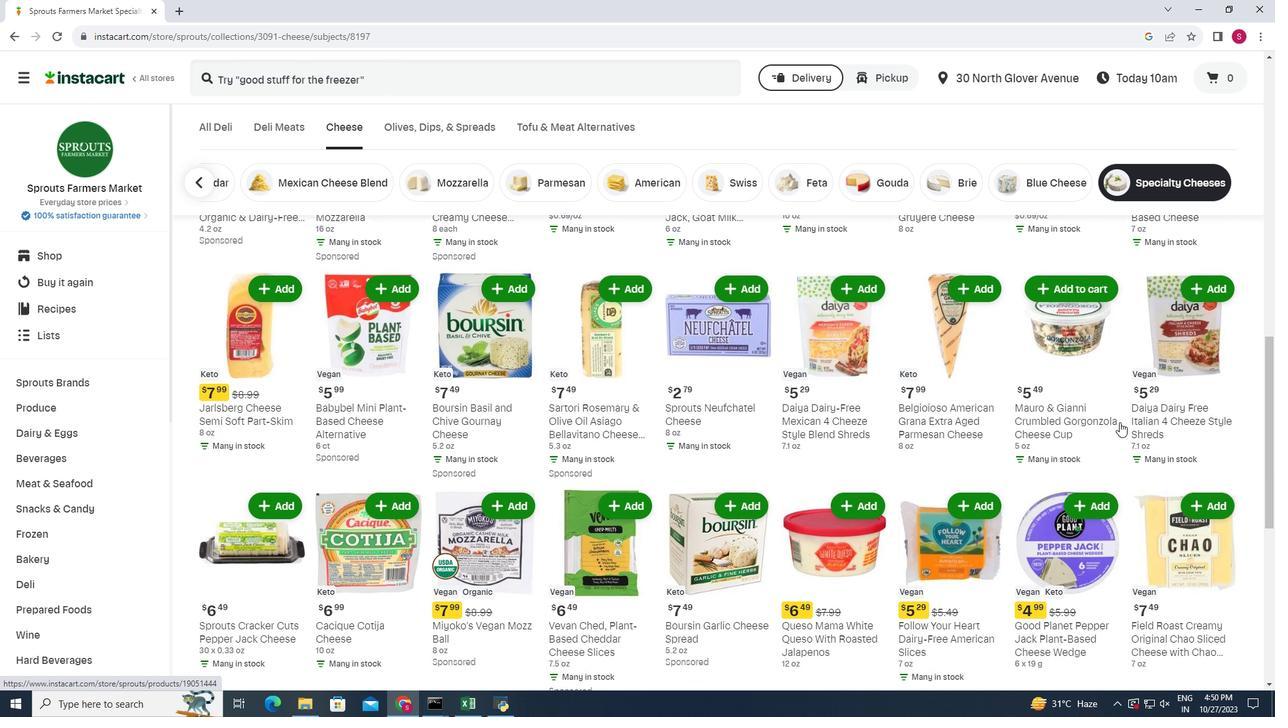 
Action: Mouse scrolled (1116, 421) with delta (0, 0)
Screenshot: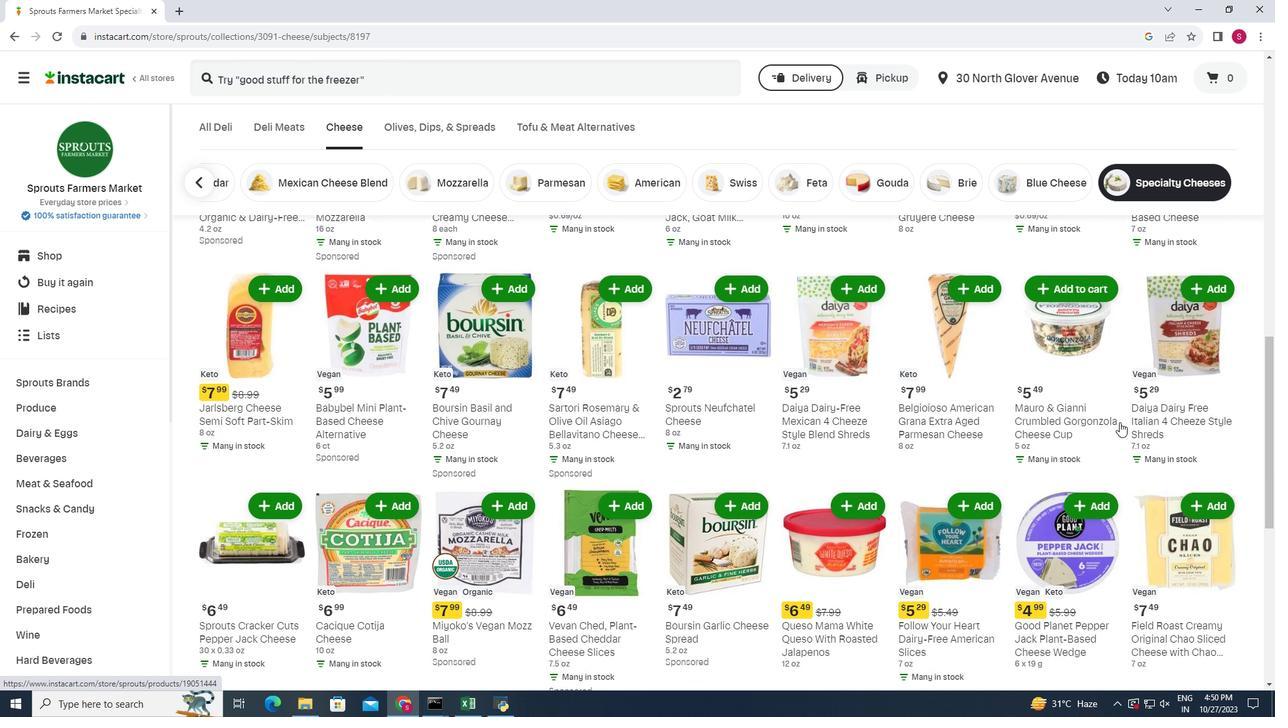 
Action: Mouse moved to (1120, 422)
Screenshot: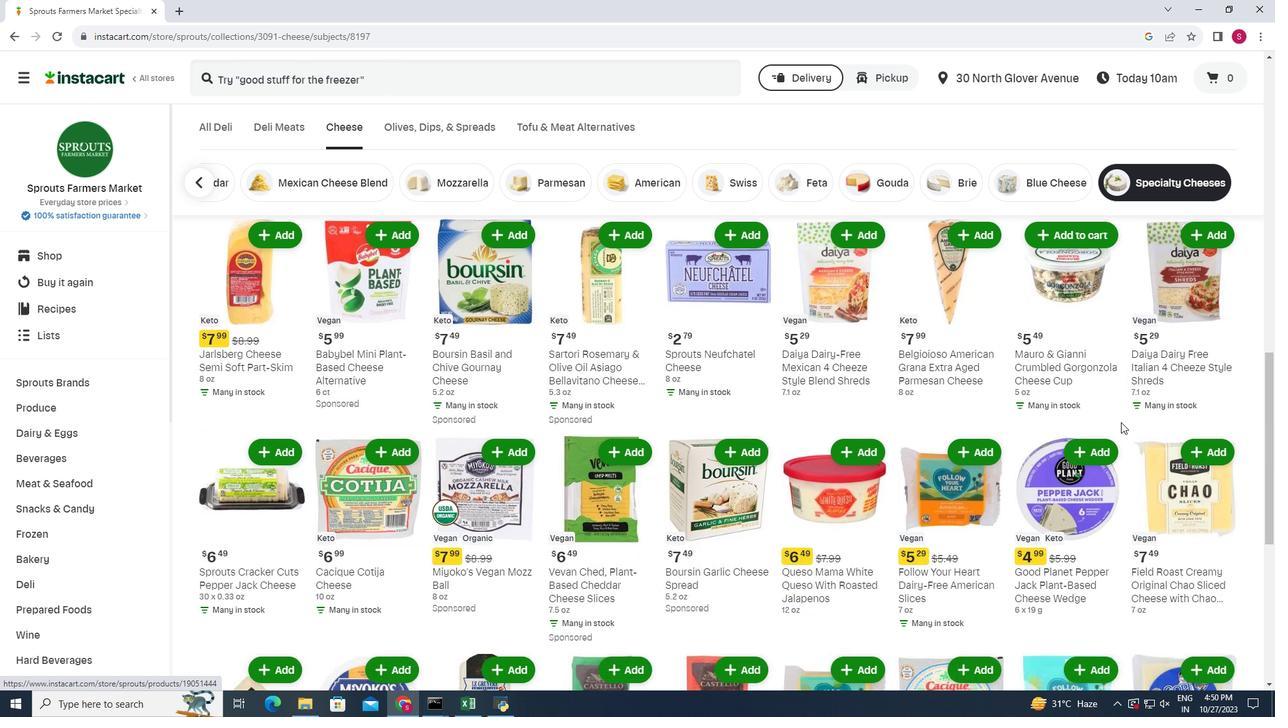 
Action: Mouse scrolled (1120, 421) with delta (0, 0)
Screenshot: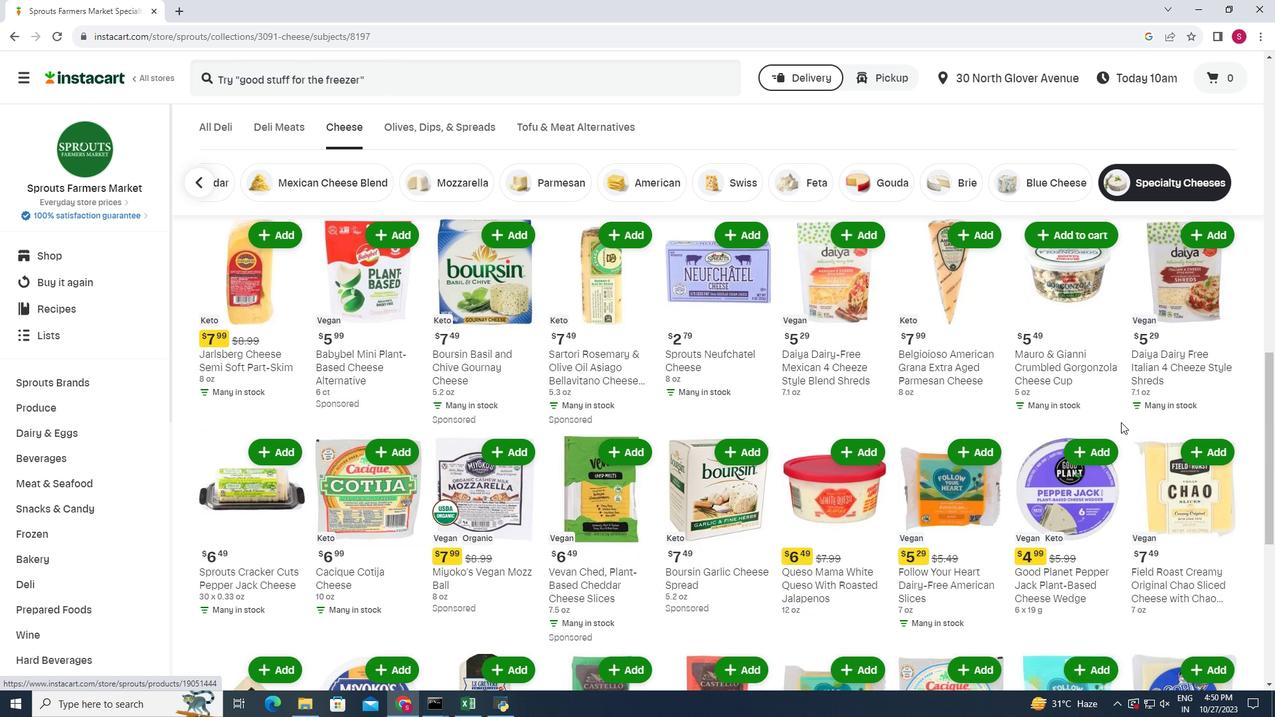 
Action: Mouse moved to (282, 435)
Screenshot: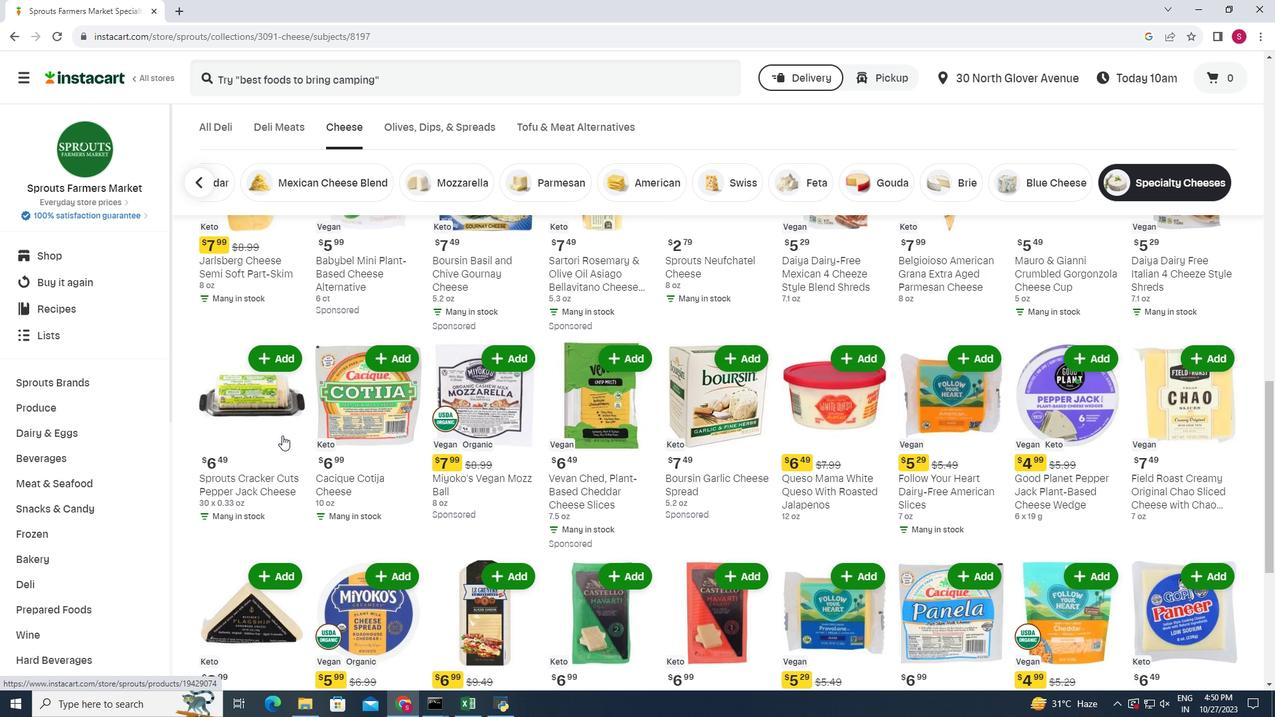 
Action: Mouse scrolled (282, 434) with delta (0, 0)
Screenshot: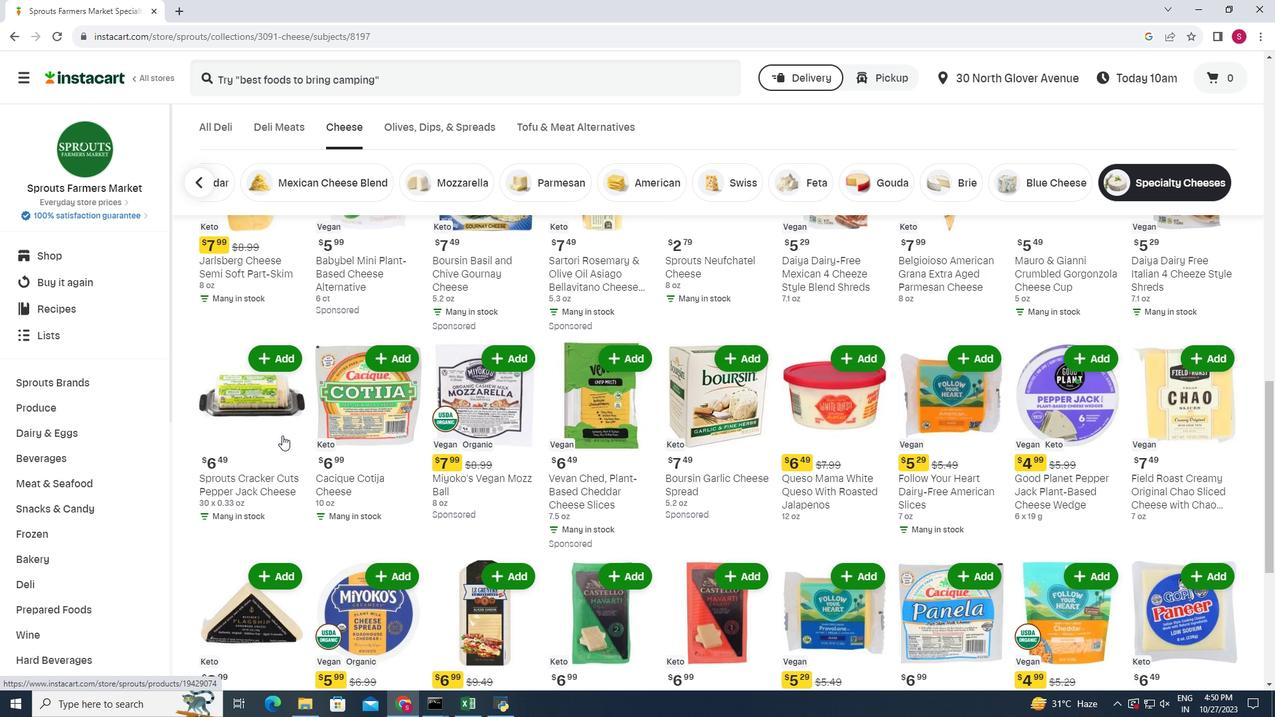 
Action: Mouse moved to (282, 435)
Screenshot: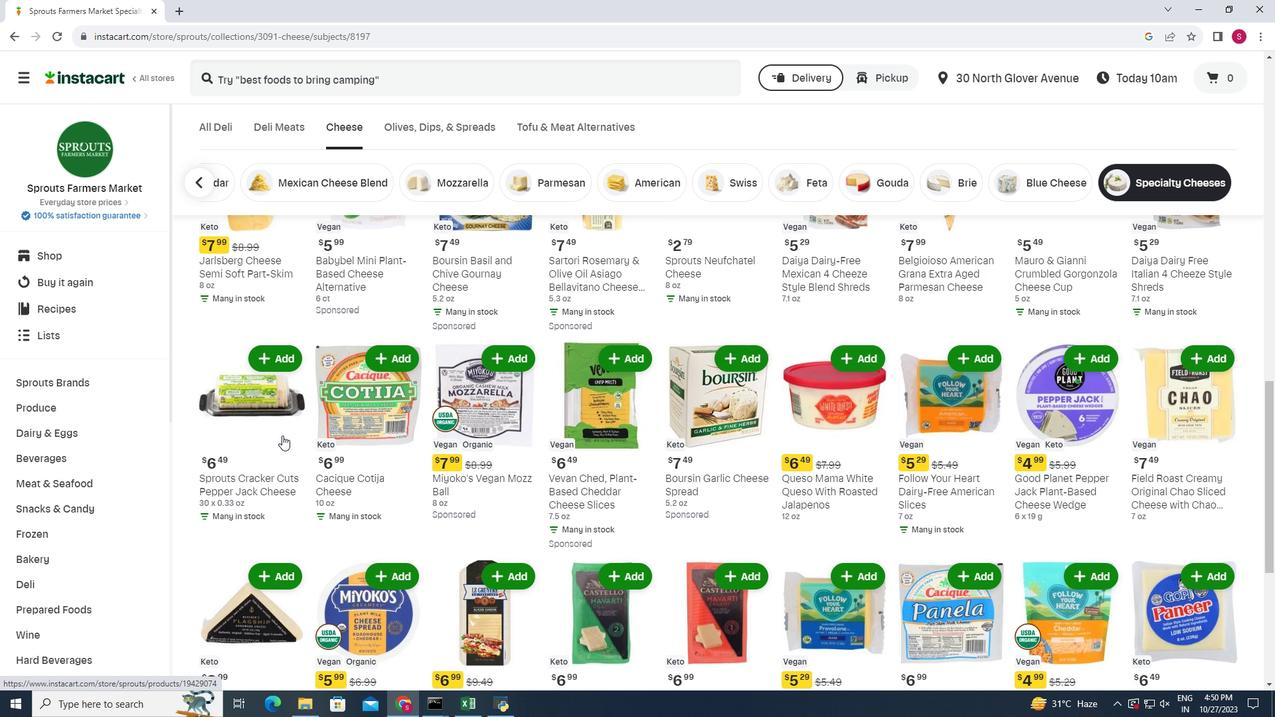 
Action: Mouse scrolled (282, 435) with delta (0, 0)
Screenshot: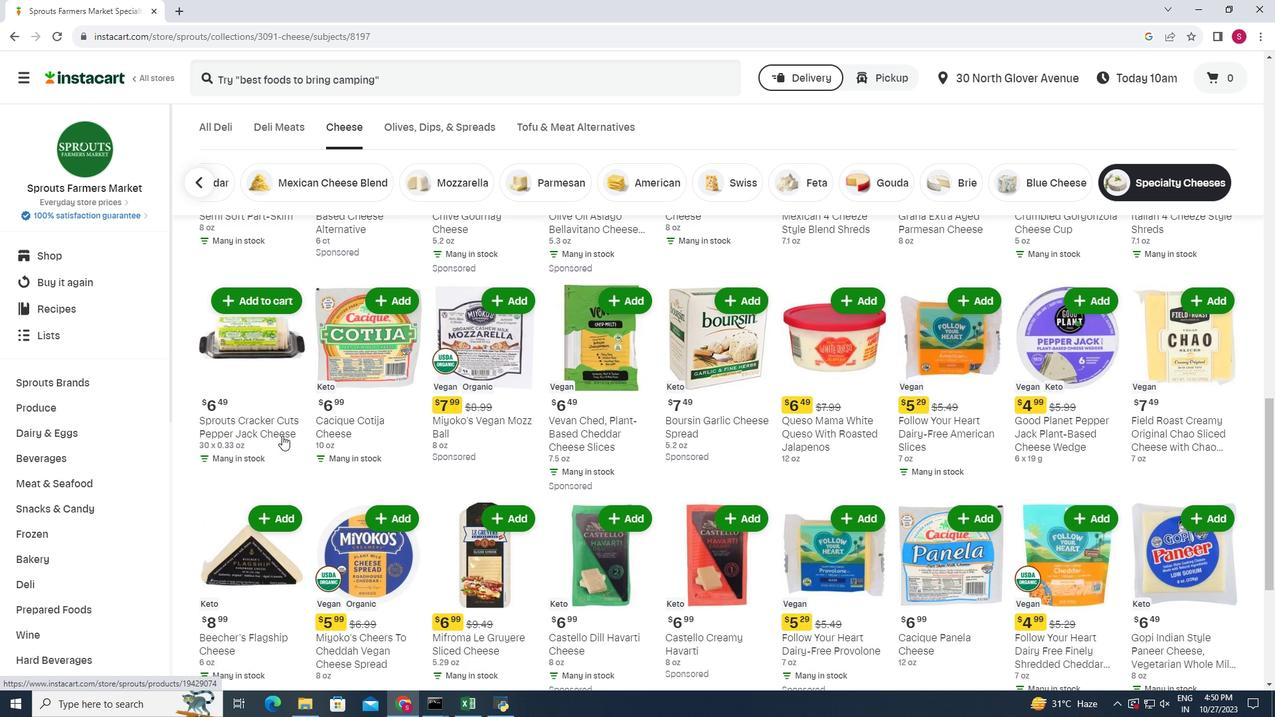 
Action: Mouse scrolled (282, 435) with delta (0, 0)
Screenshot: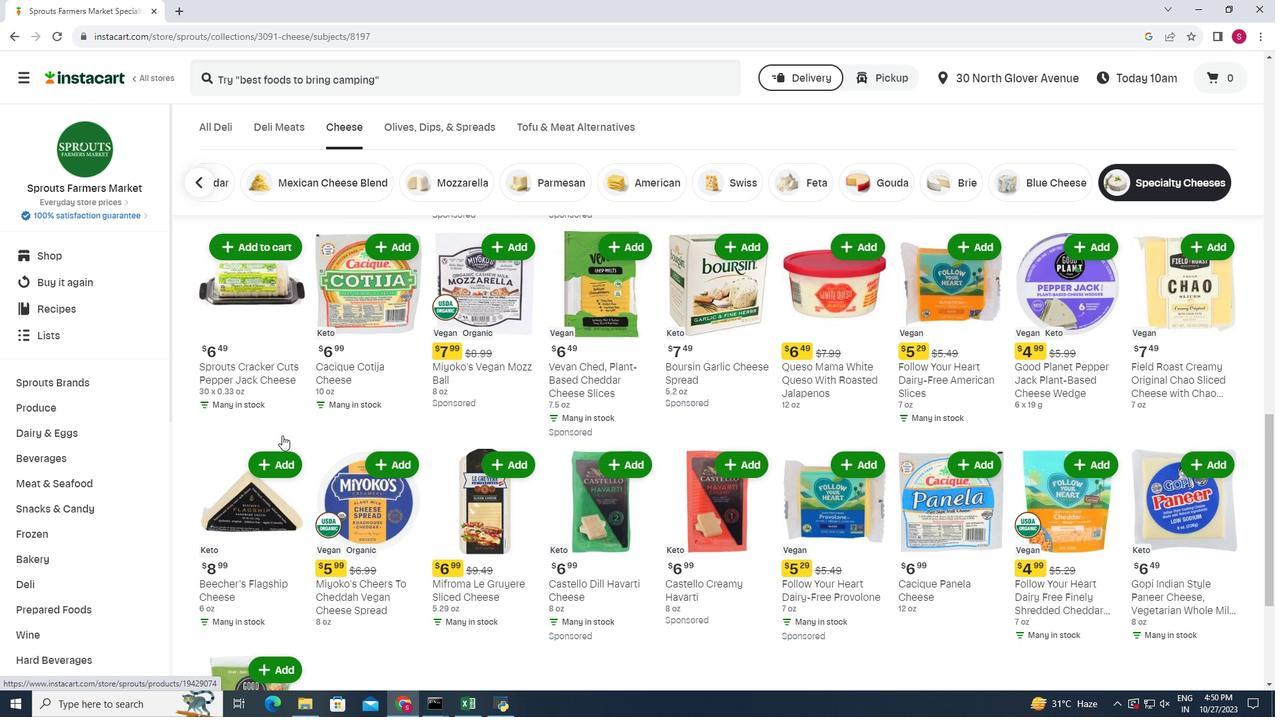 
Action: Mouse moved to (1154, 425)
Screenshot: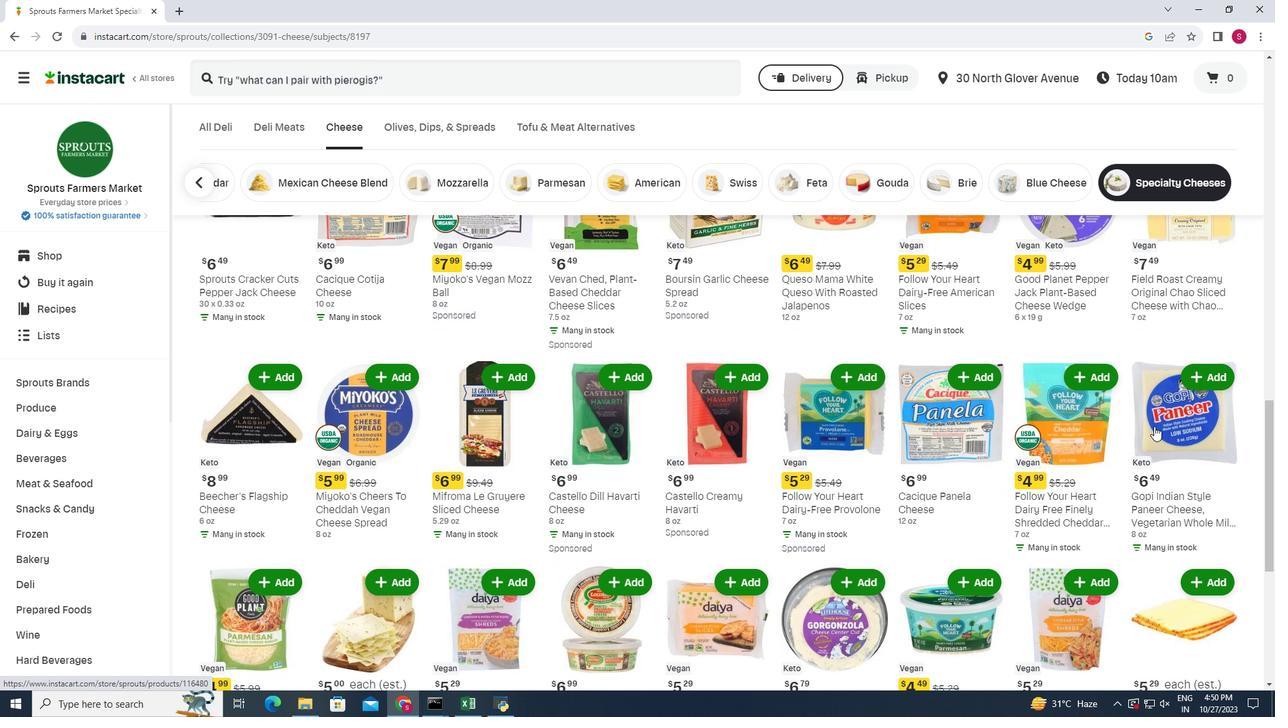 
Action: Mouse scrolled (1154, 424) with delta (0, 0)
Screenshot: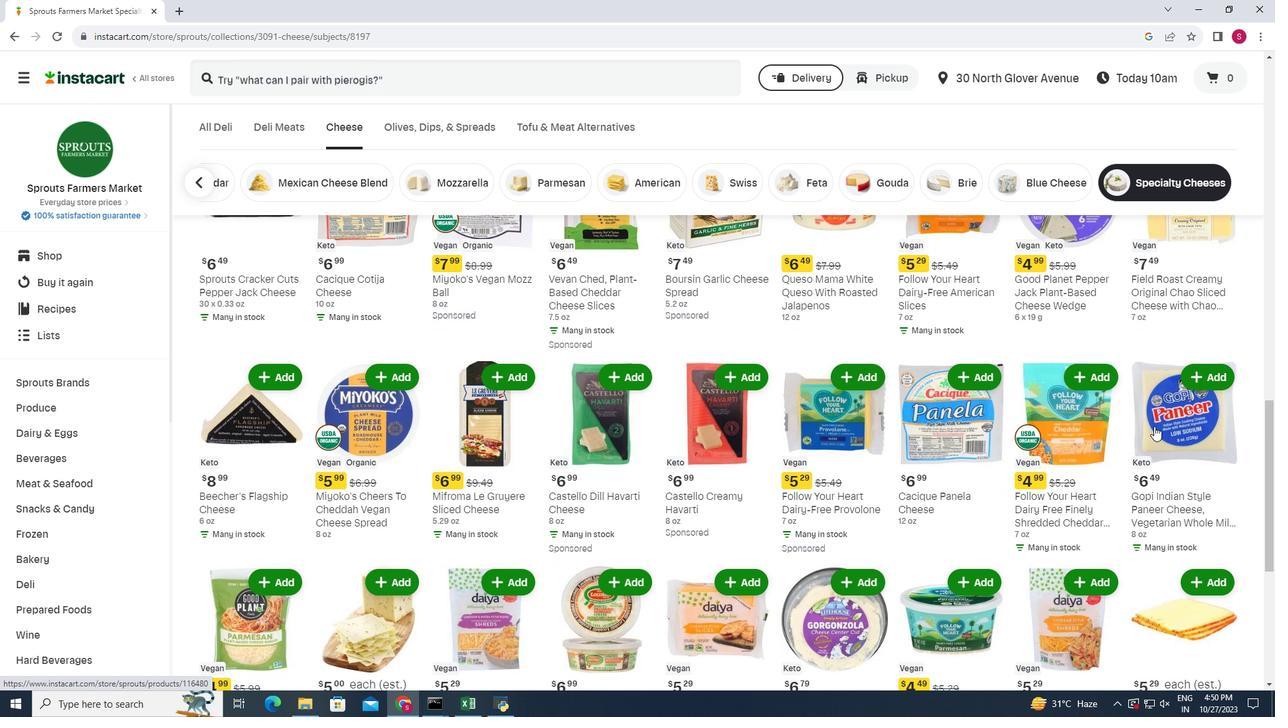 
Action: Mouse moved to (1154, 426)
Screenshot: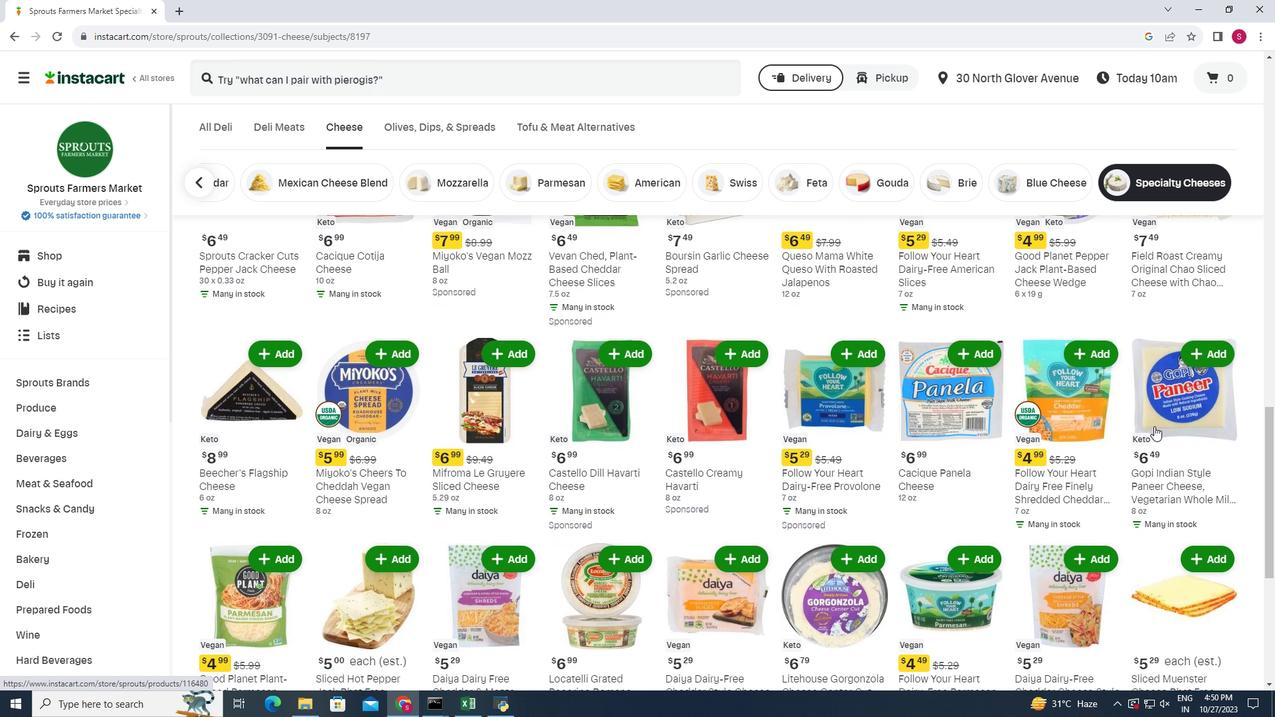 
Action: Mouse scrolled (1154, 425) with delta (0, 0)
Screenshot: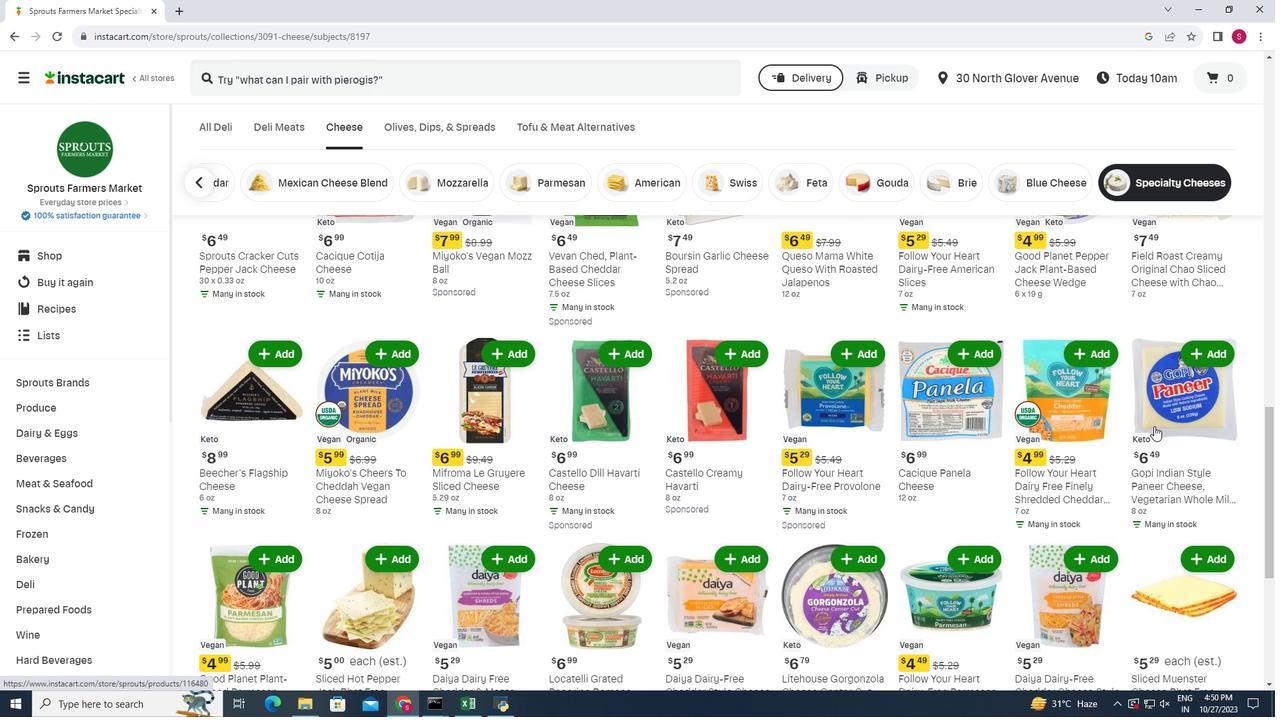
Action: Mouse scrolled (1154, 425) with delta (0, 0)
Screenshot: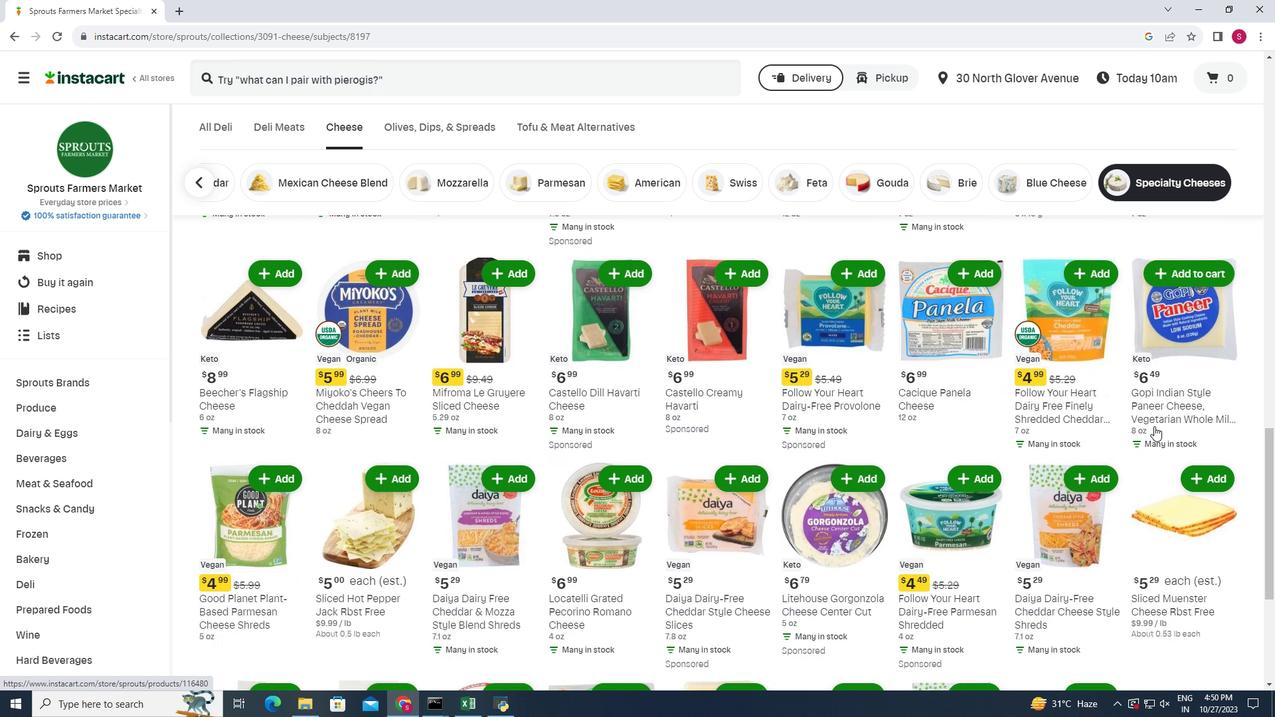 
Action: Mouse moved to (253, 437)
Screenshot: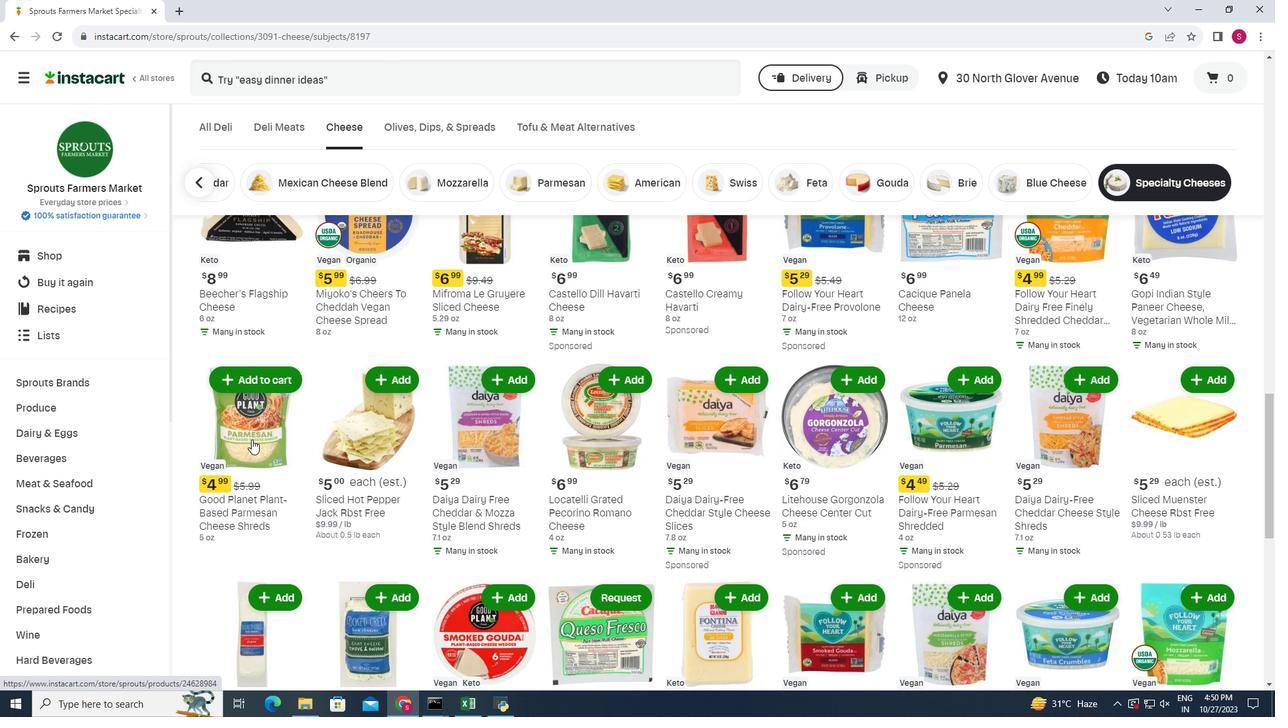 
Action: Mouse scrolled (253, 437) with delta (0, 0)
Screenshot: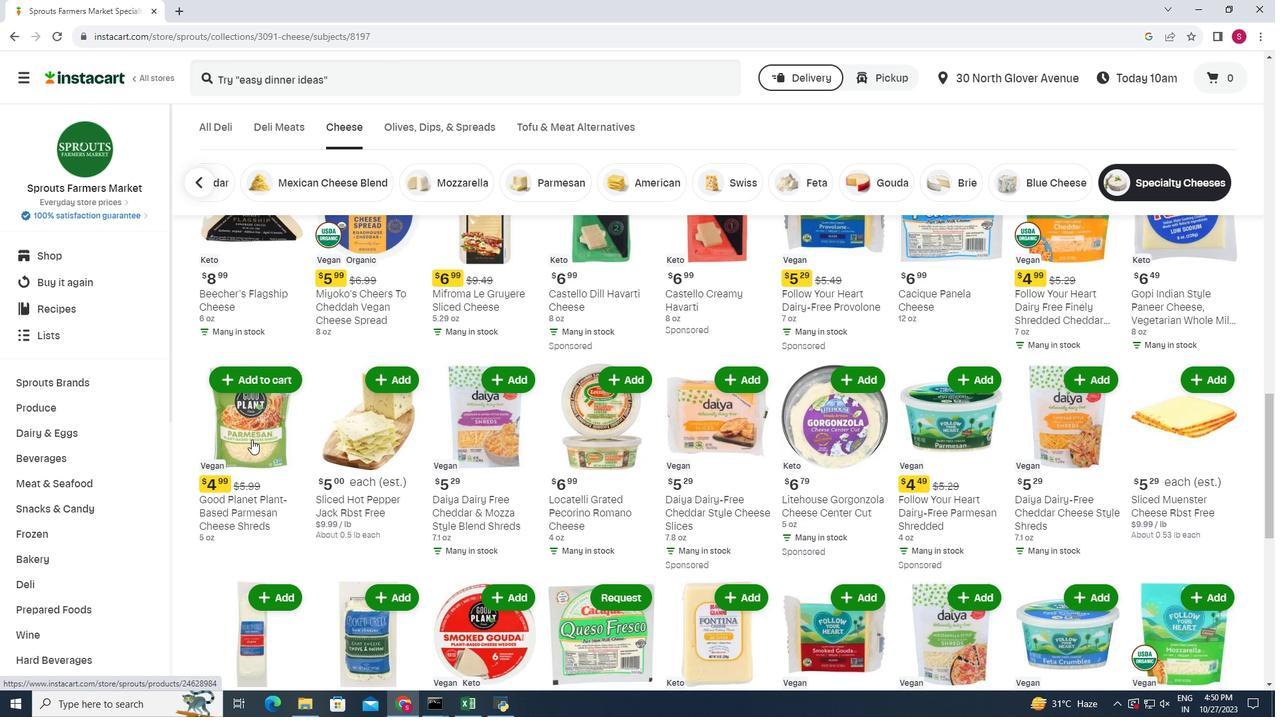 
Action: Mouse moved to (251, 440)
Screenshot: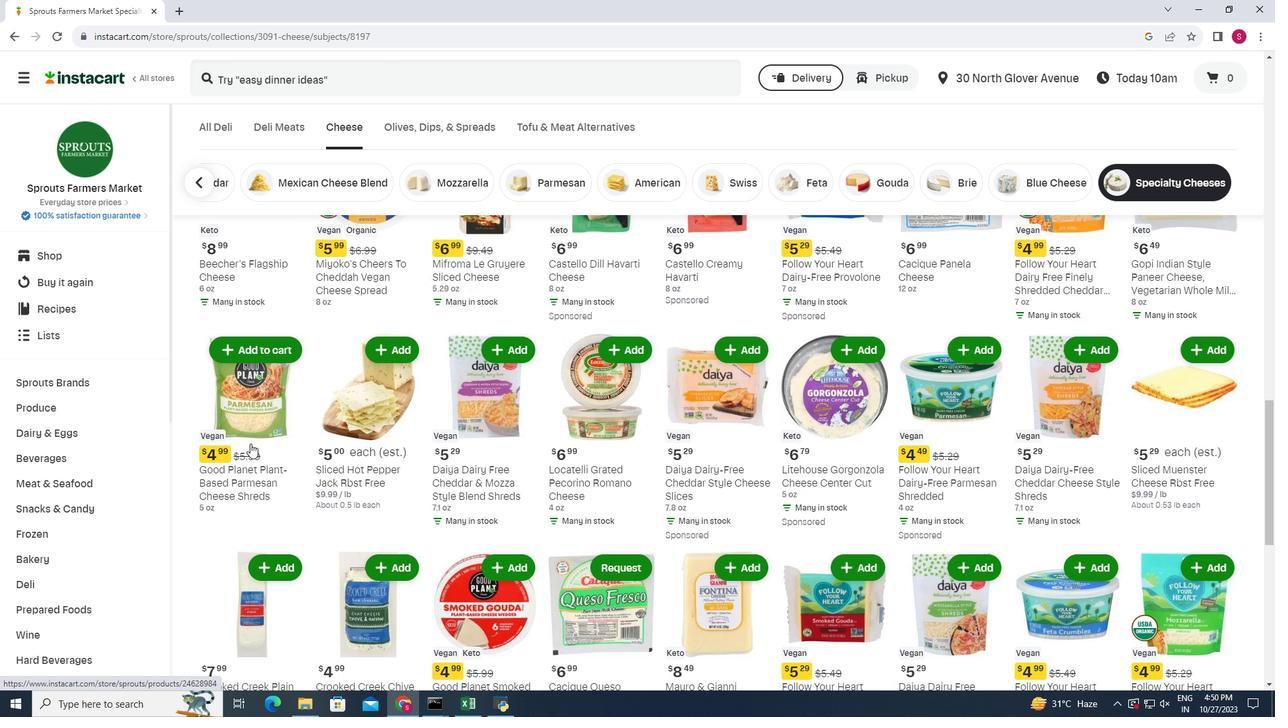 
Action: Mouse scrolled (251, 439) with delta (0, 0)
Screenshot: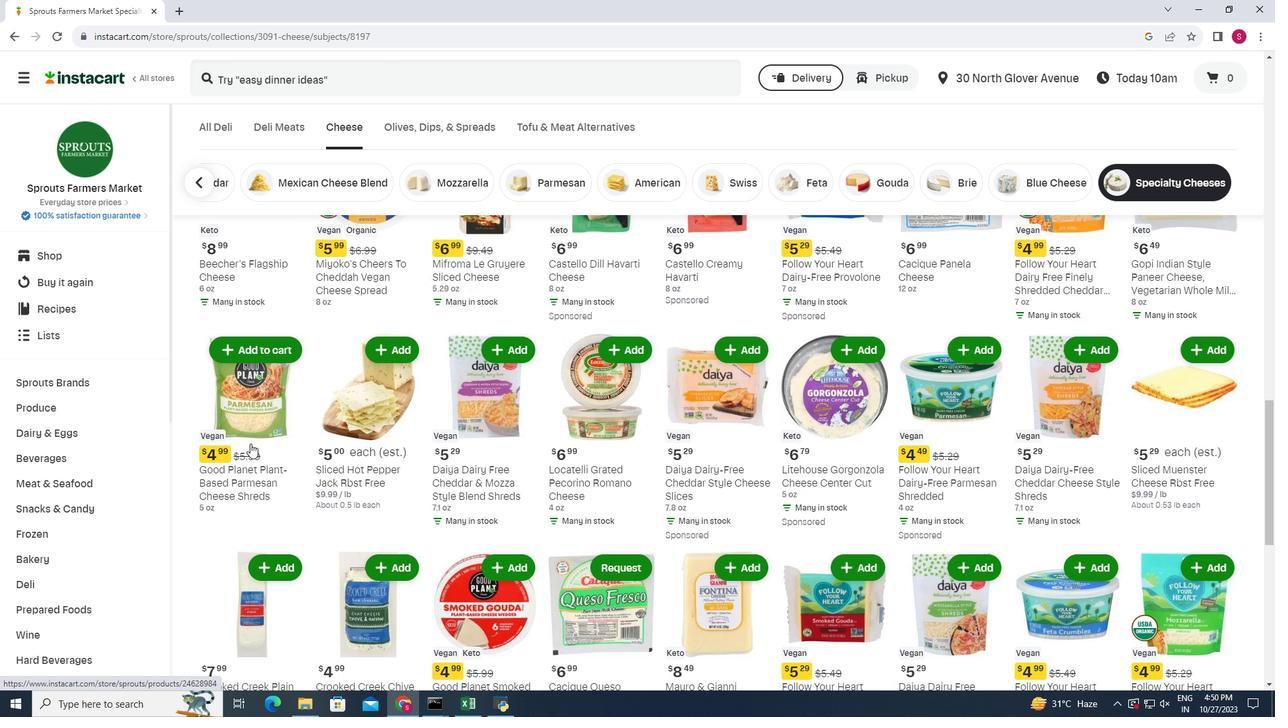 
Action: Mouse moved to (250, 444)
Screenshot: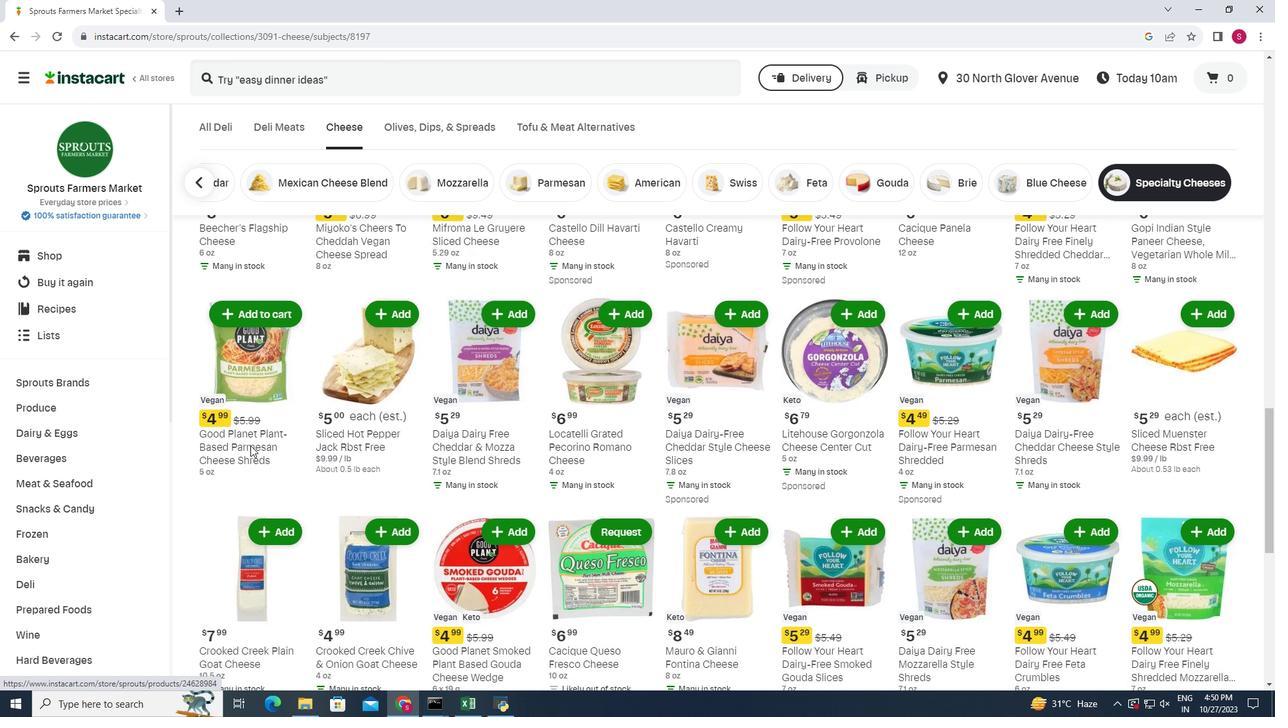 
Action: Mouse scrolled (250, 443) with delta (0, 0)
Screenshot: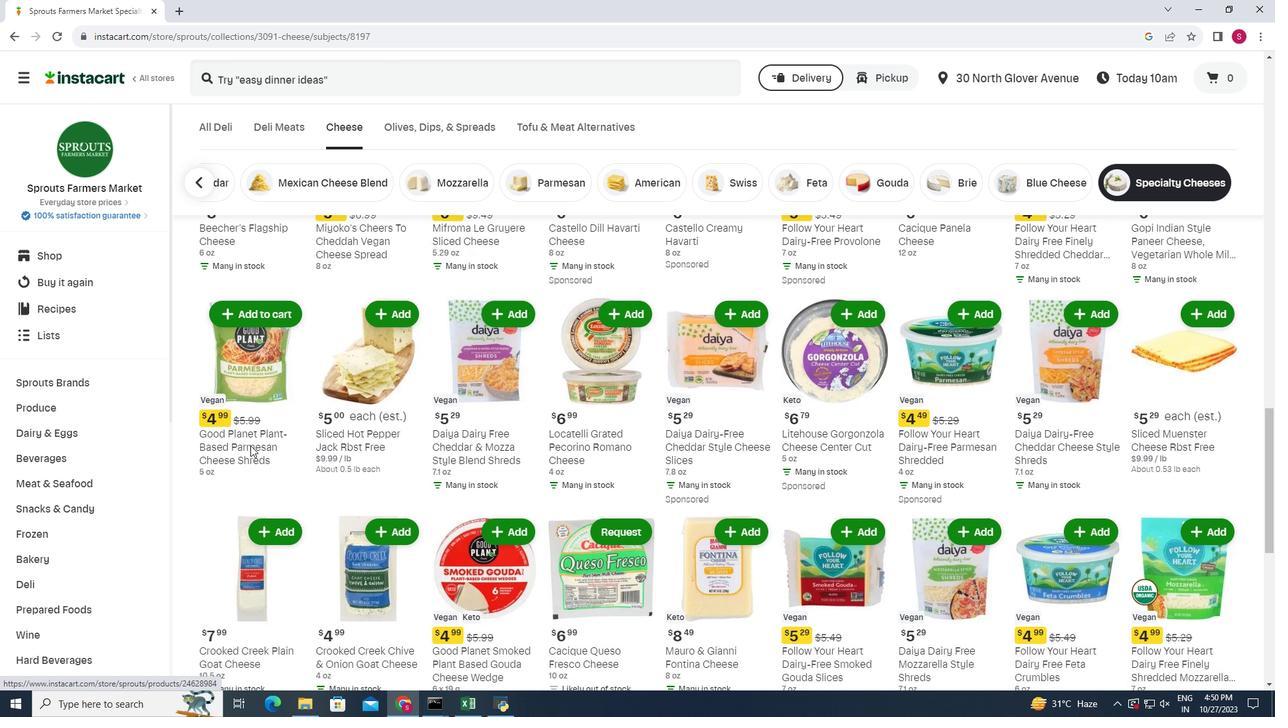 
Action: Mouse moved to (1114, 475)
Screenshot: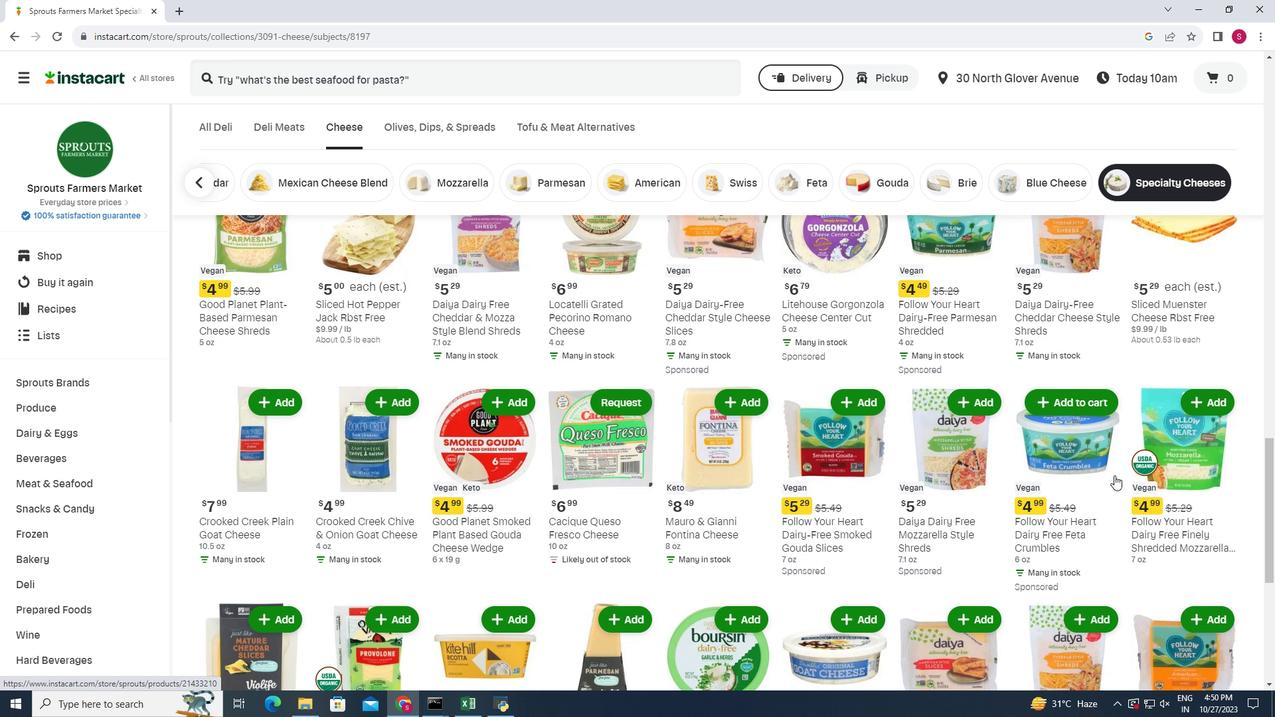 
Action: Mouse scrolled (1114, 474) with delta (0, 0)
Screenshot: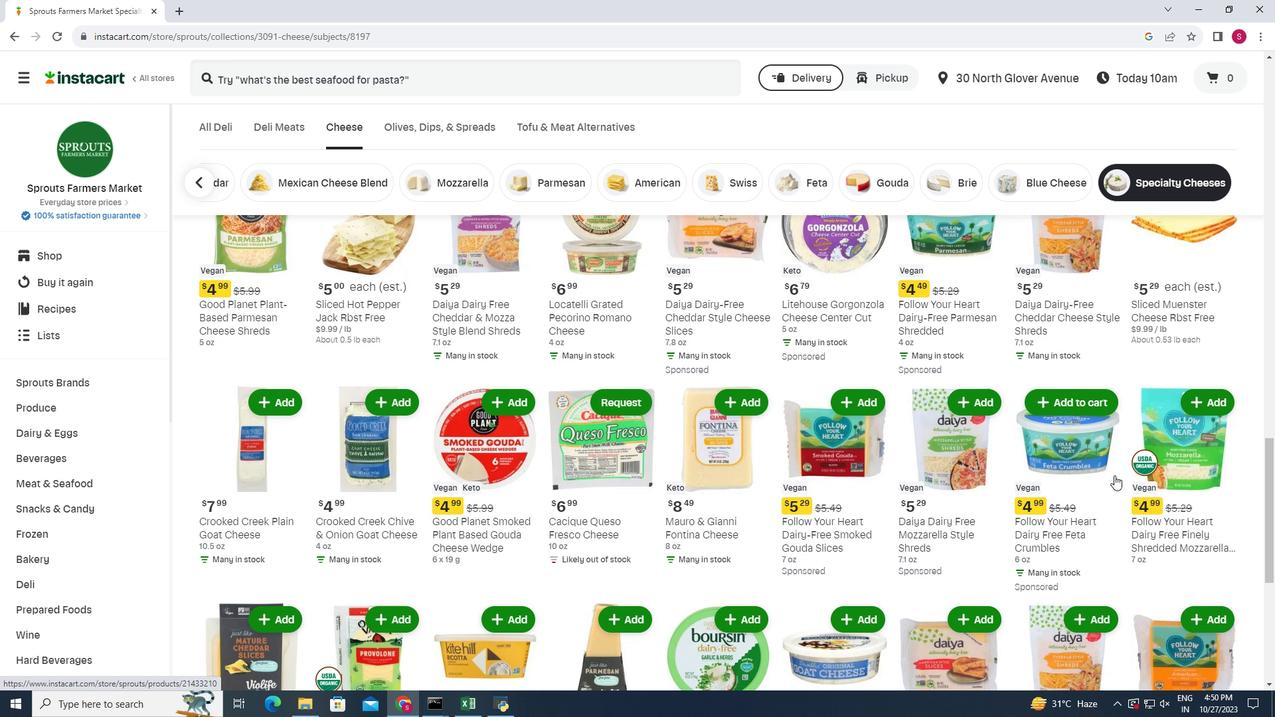 
Action: Mouse scrolled (1114, 474) with delta (0, 0)
Screenshot: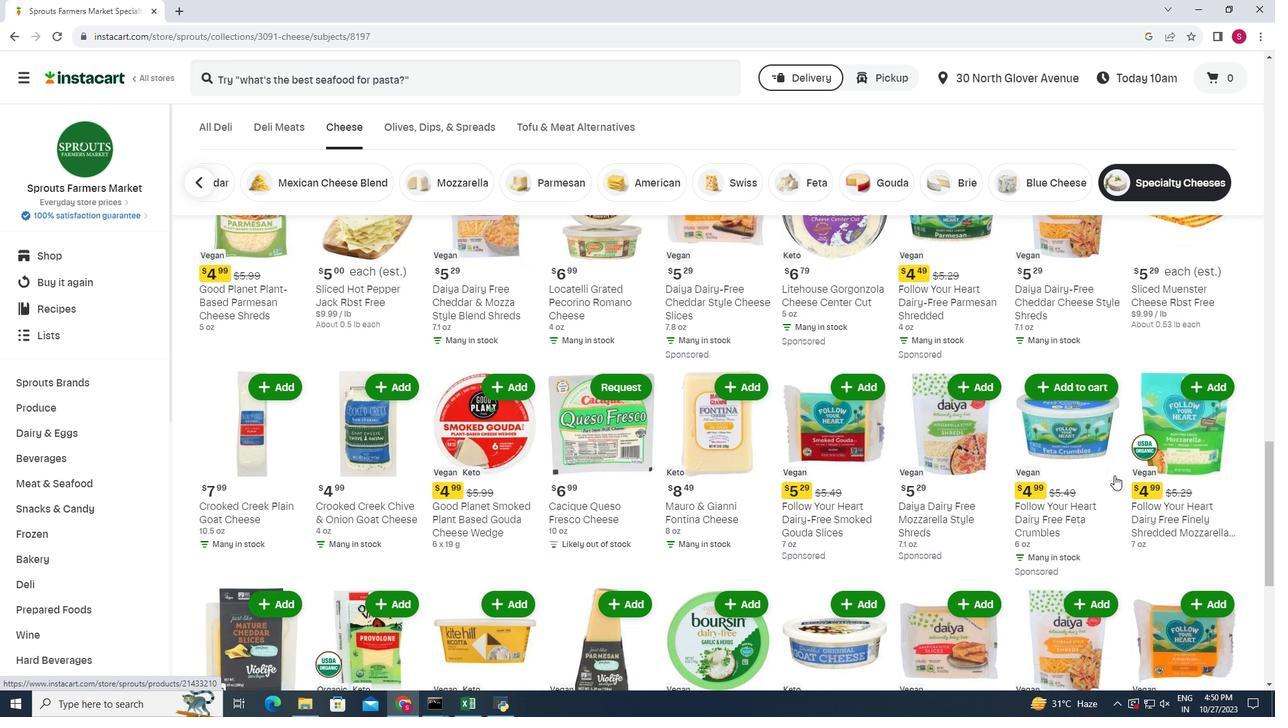 
Action: Mouse moved to (1187, 492)
Screenshot: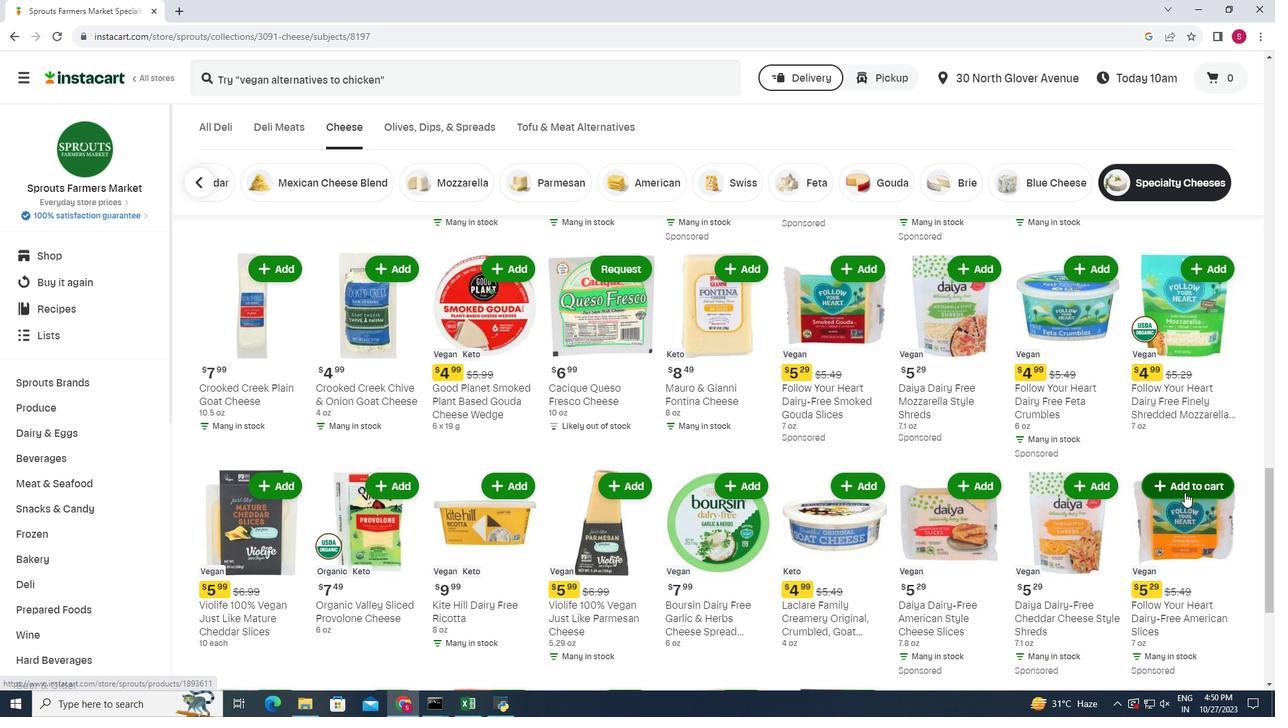 
Action: Mouse scrolled (1187, 491) with delta (0, 0)
Screenshot: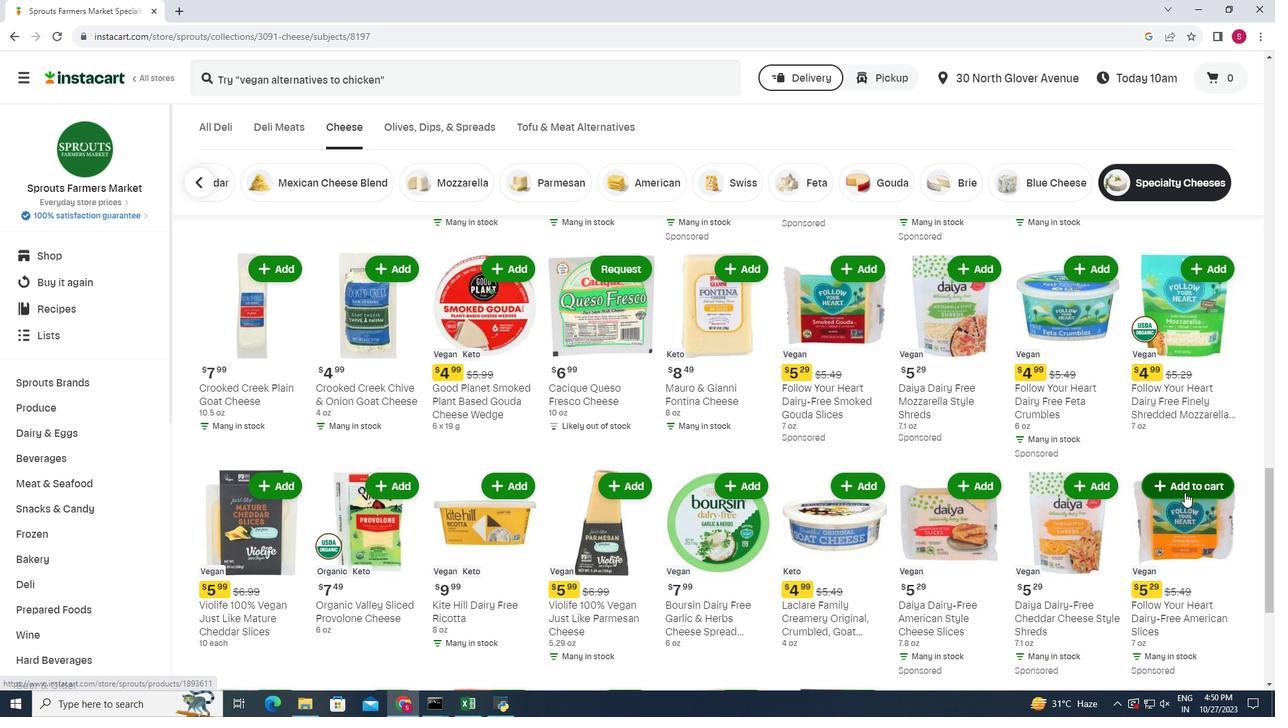 
Action: Mouse moved to (203, 508)
Screenshot: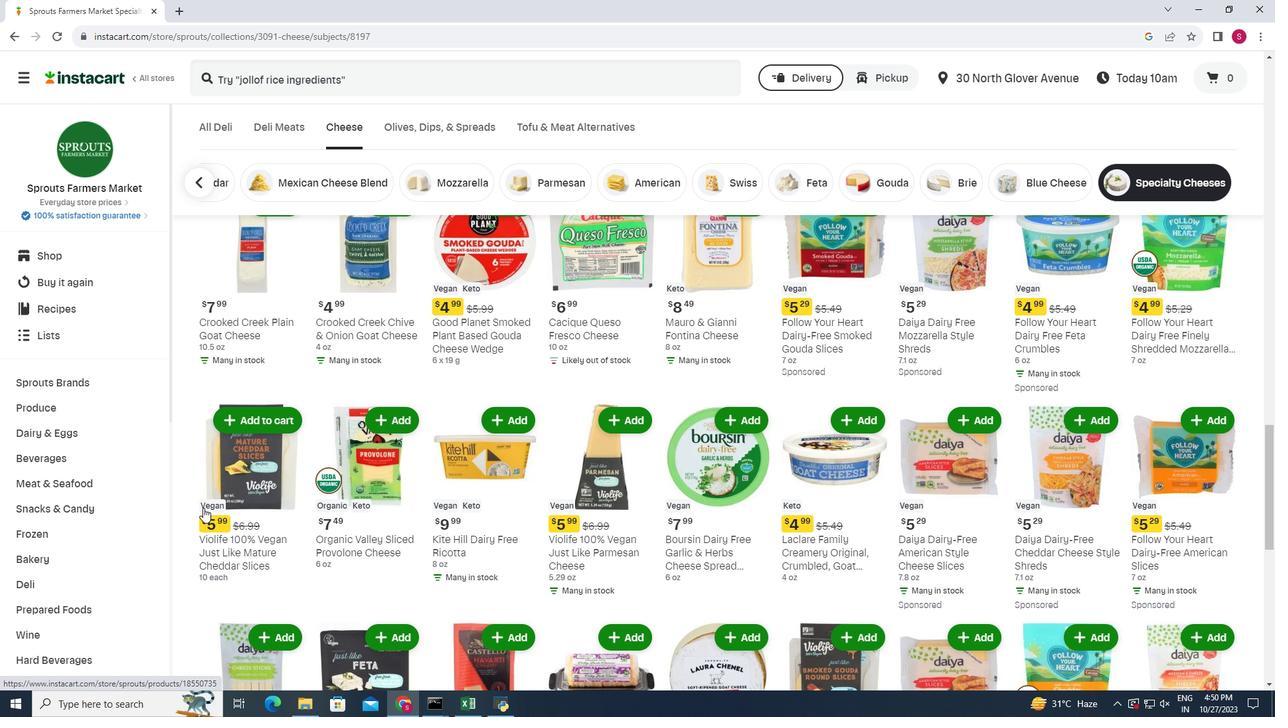 
Action: Mouse scrolled (203, 507) with delta (0, 0)
Screenshot: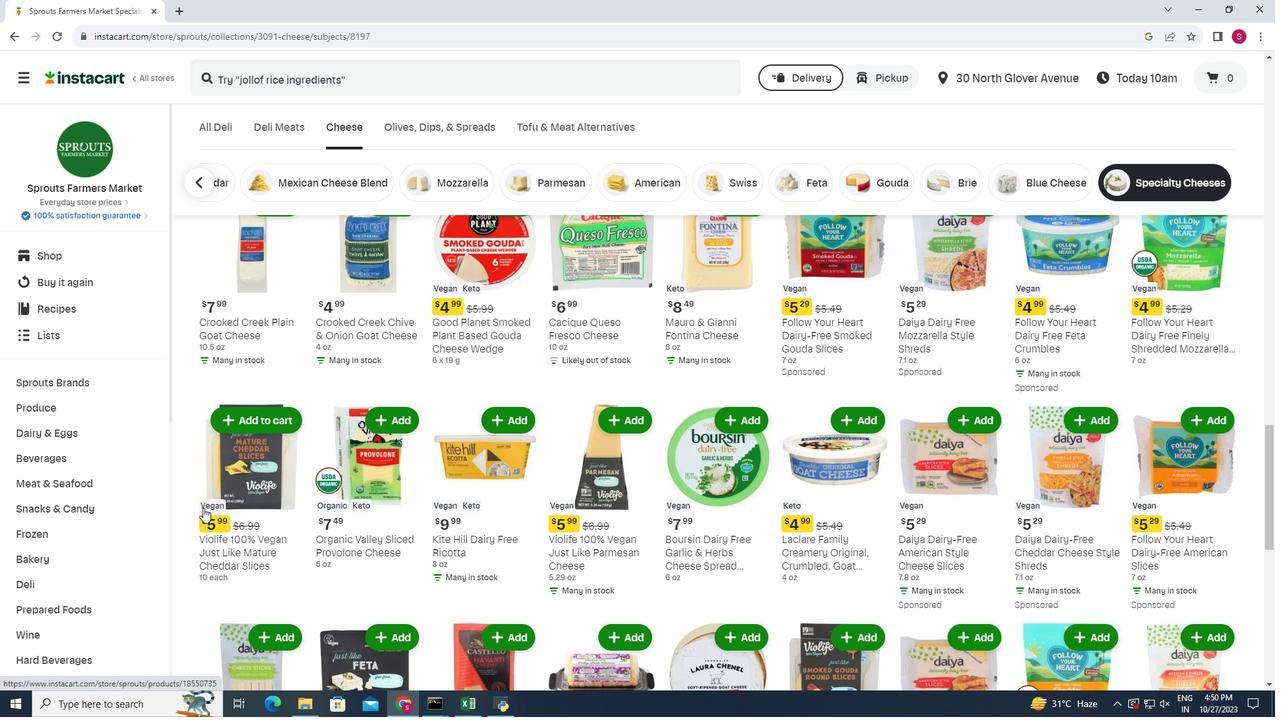 
Action: Mouse scrolled (203, 507) with delta (0, 0)
Screenshot: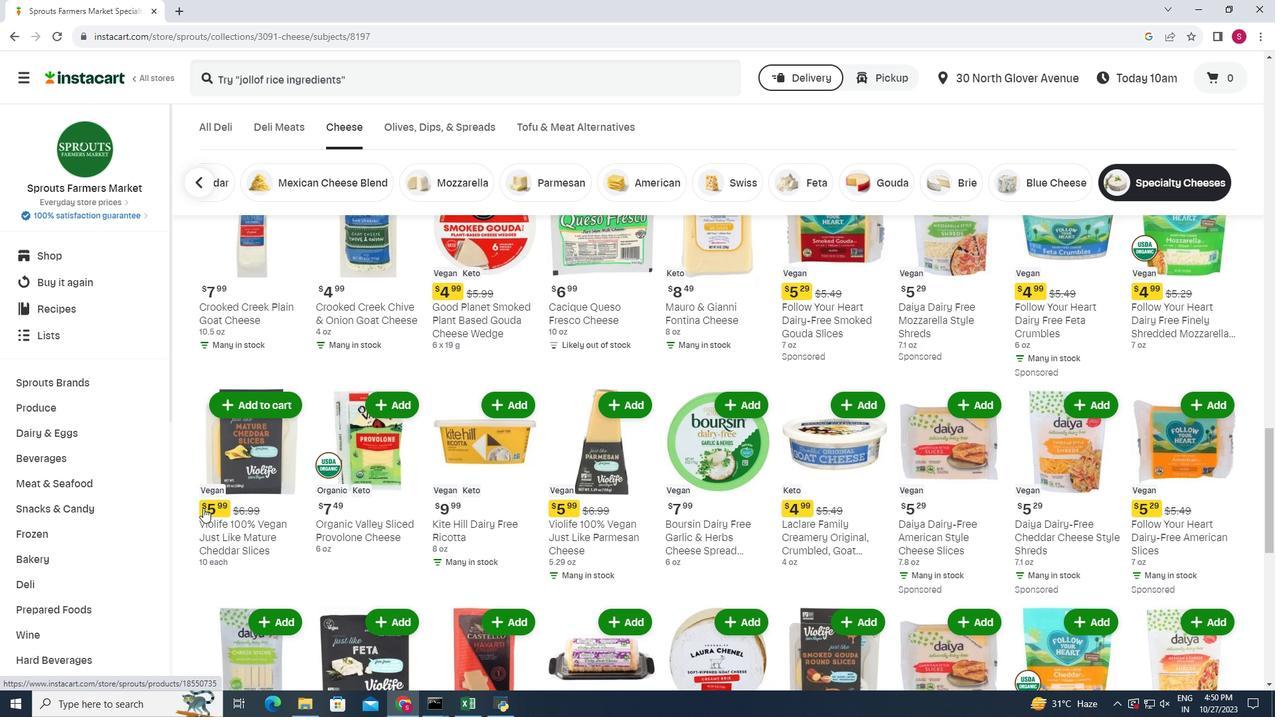 
Action: Mouse moved to (244, 522)
Screenshot: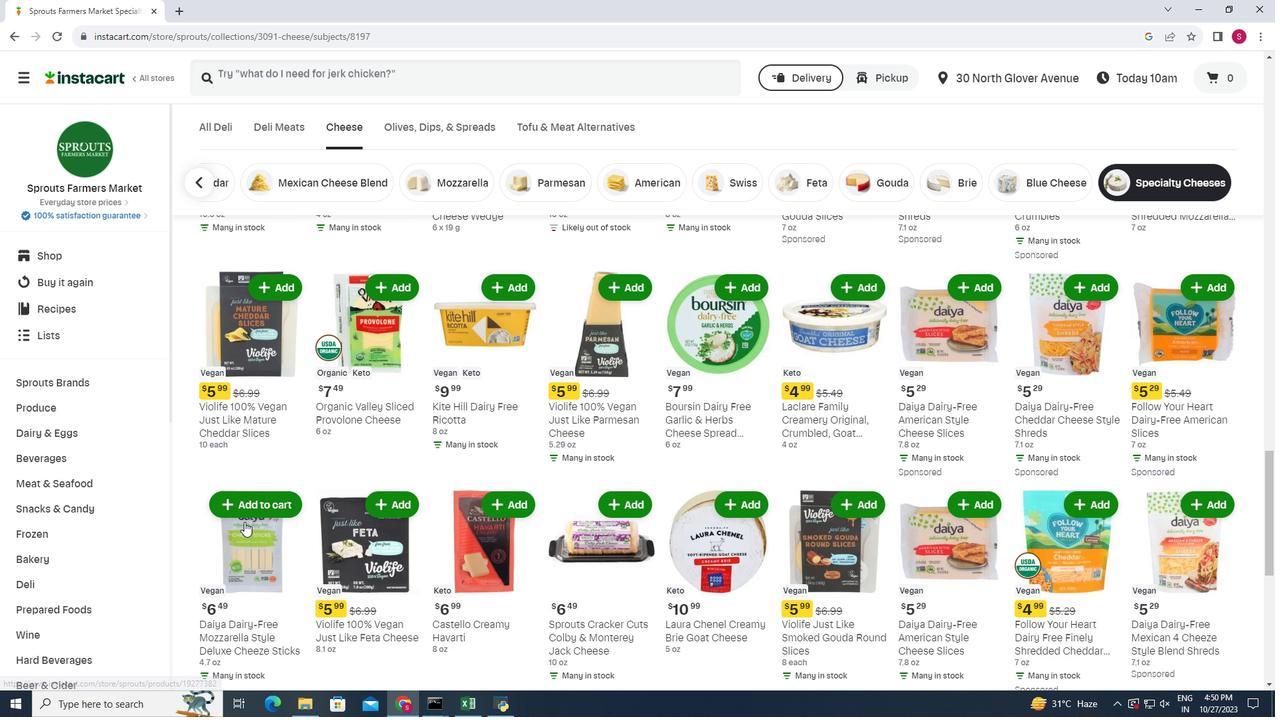 
Action: Mouse scrolled (244, 521) with delta (0, 0)
Screenshot: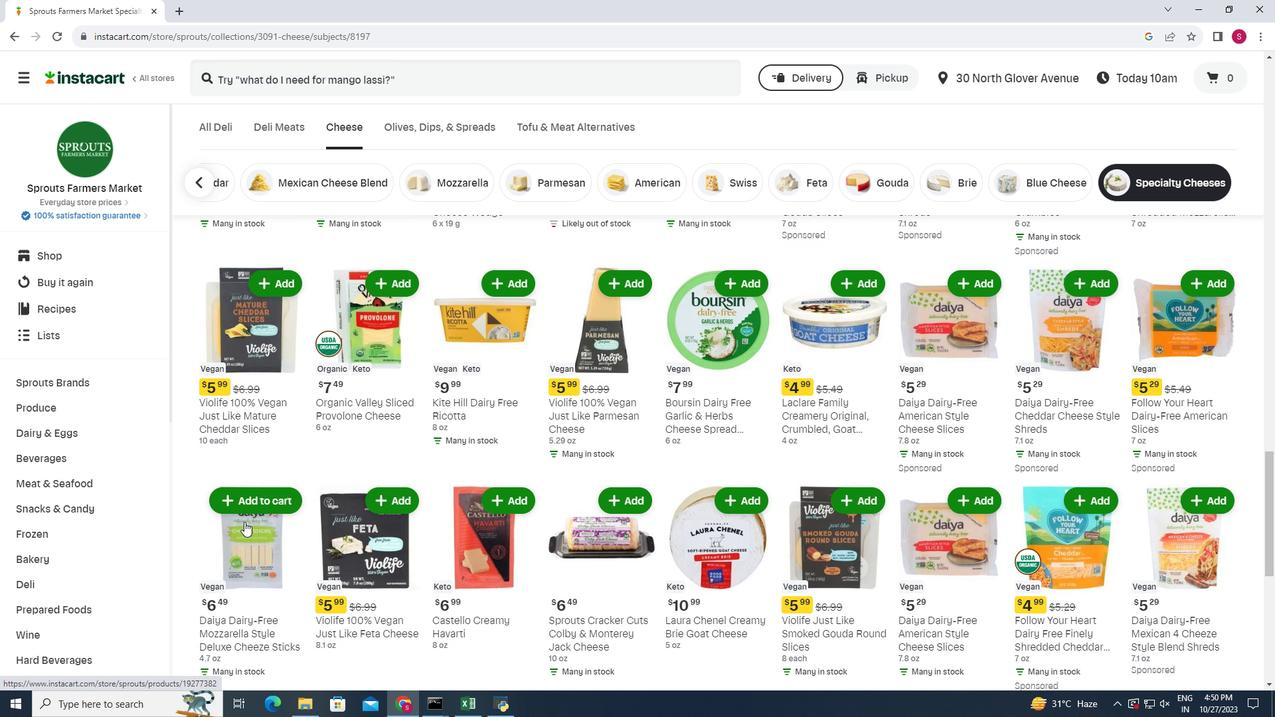 
Action: Mouse scrolled (244, 521) with delta (0, 0)
Screenshot: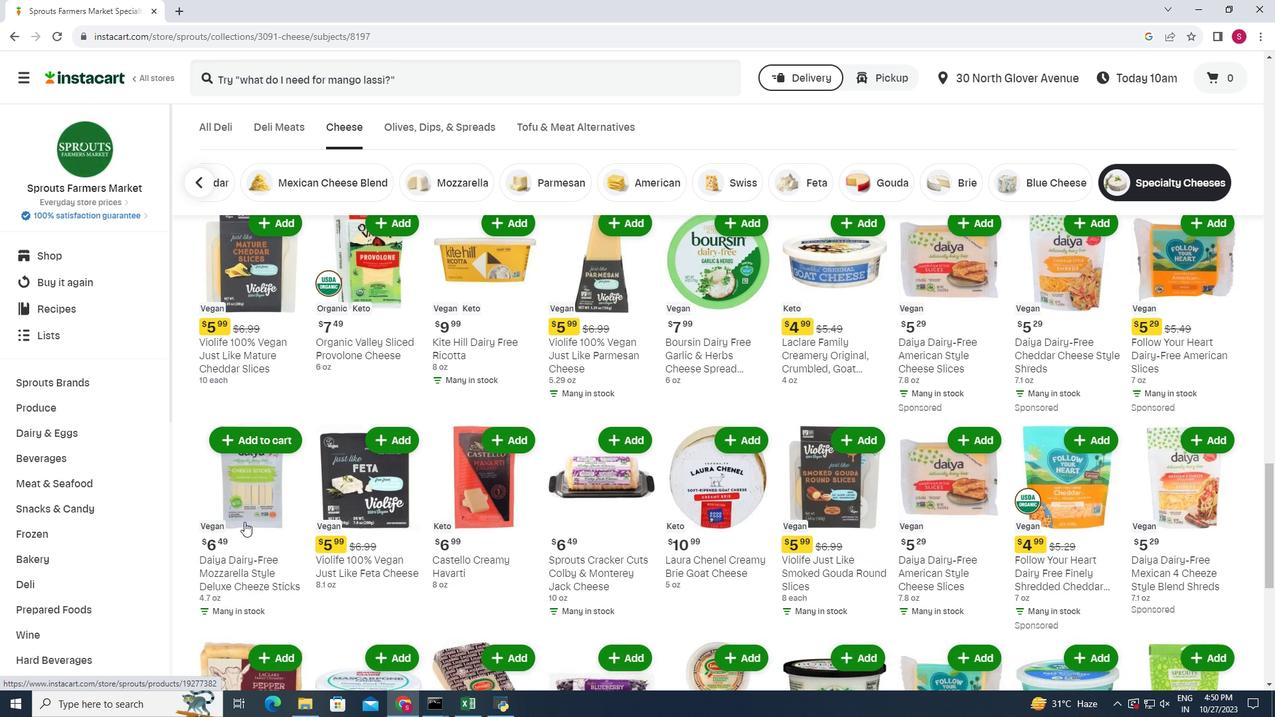 
Action: Mouse moved to (1159, 477)
Screenshot: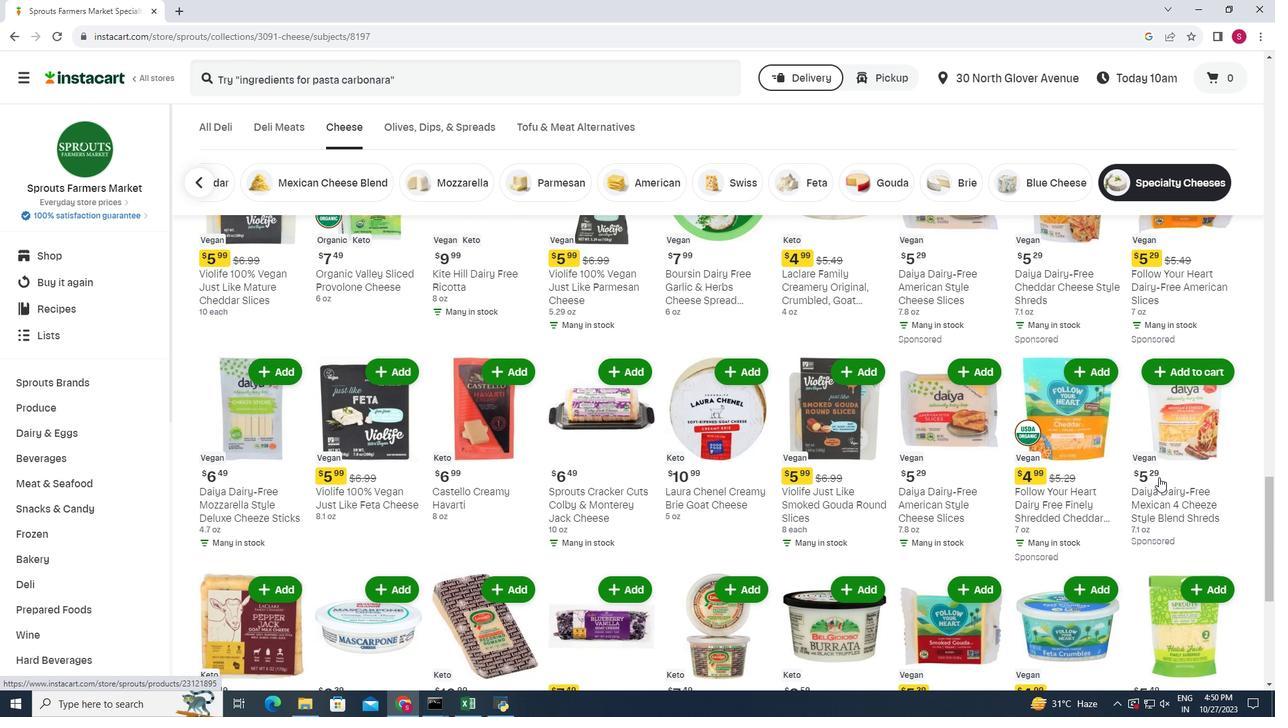 
Action: Mouse scrolled (1159, 476) with delta (0, 0)
Screenshot: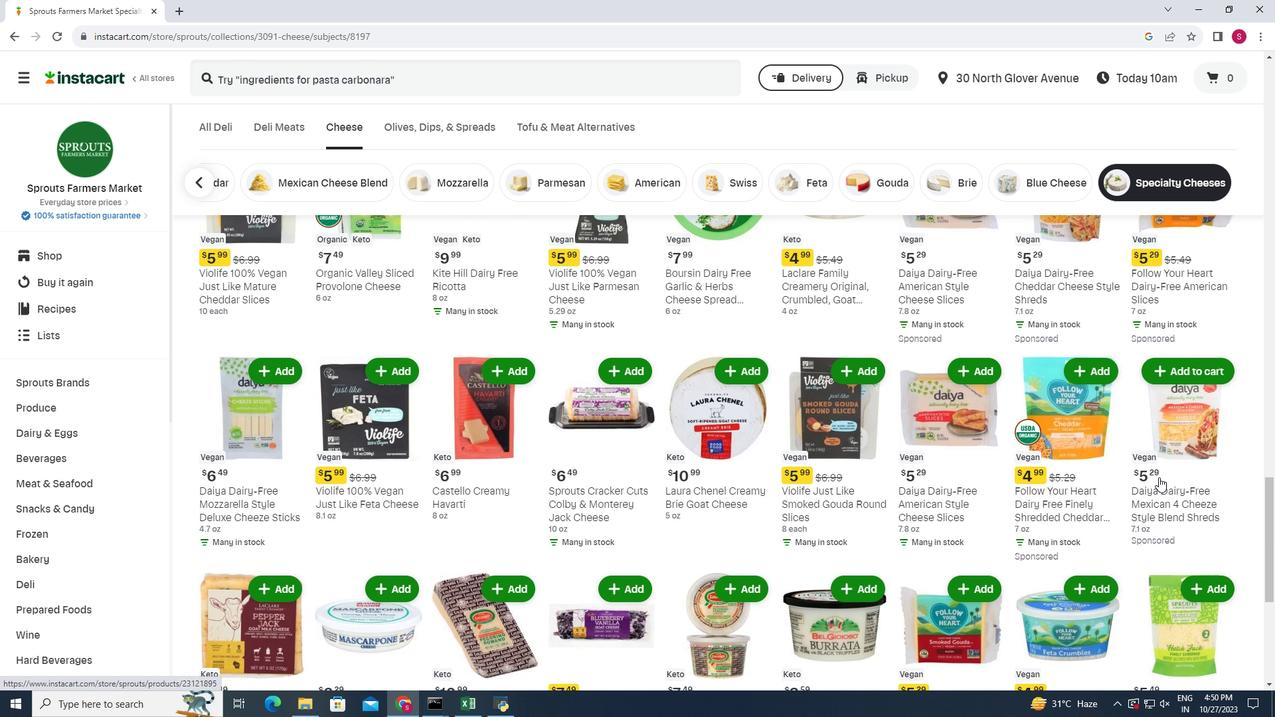 
Action: Mouse scrolled (1159, 476) with delta (0, 0)
Screenshot: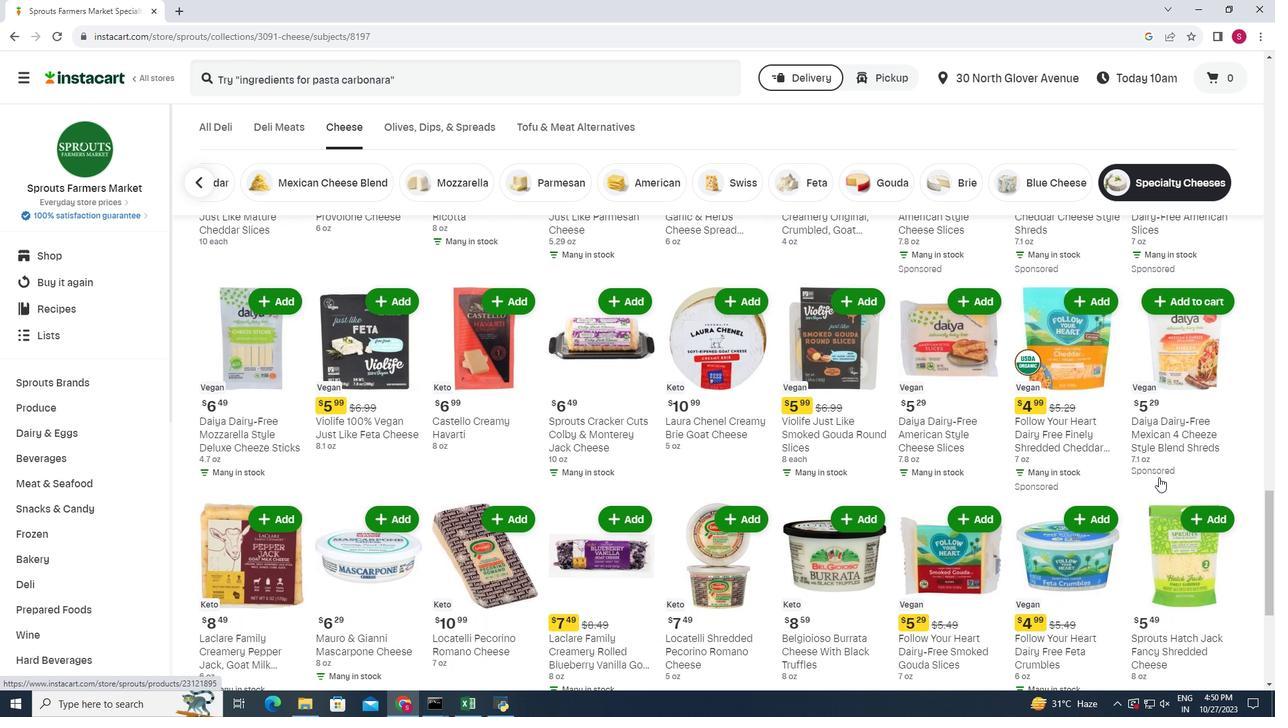 
Action: Mouse scrolled (1159, 476) with delta (0, 0)
Screenshot: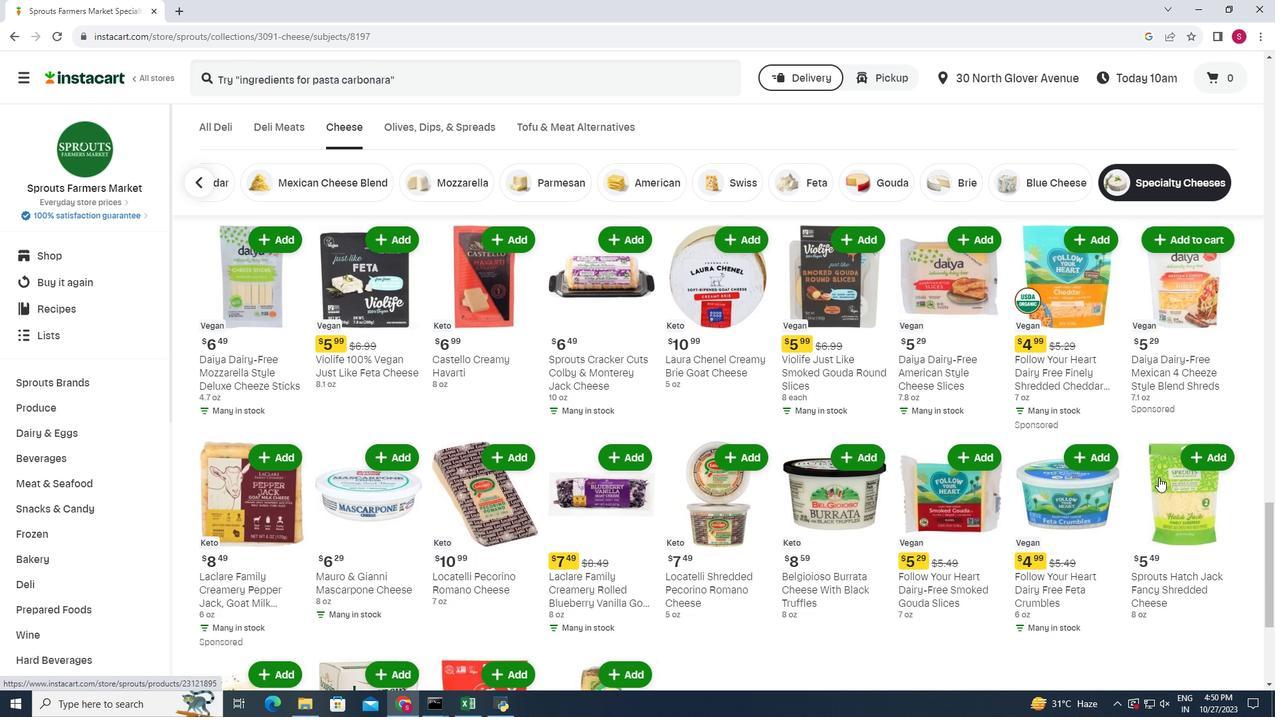
Action: Mouse moved to (239, 472)
Screenshot: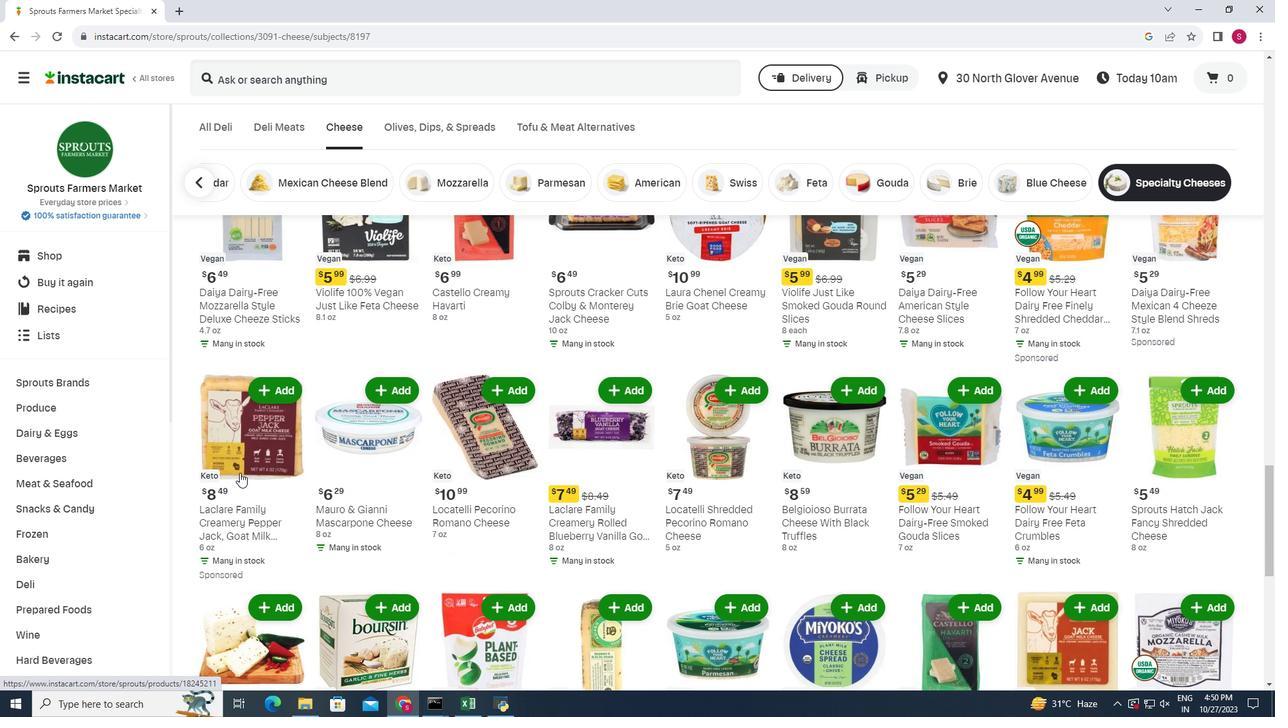
Action: Mouse scrolled (239, 472) with delta (0, 0)
Screenshot: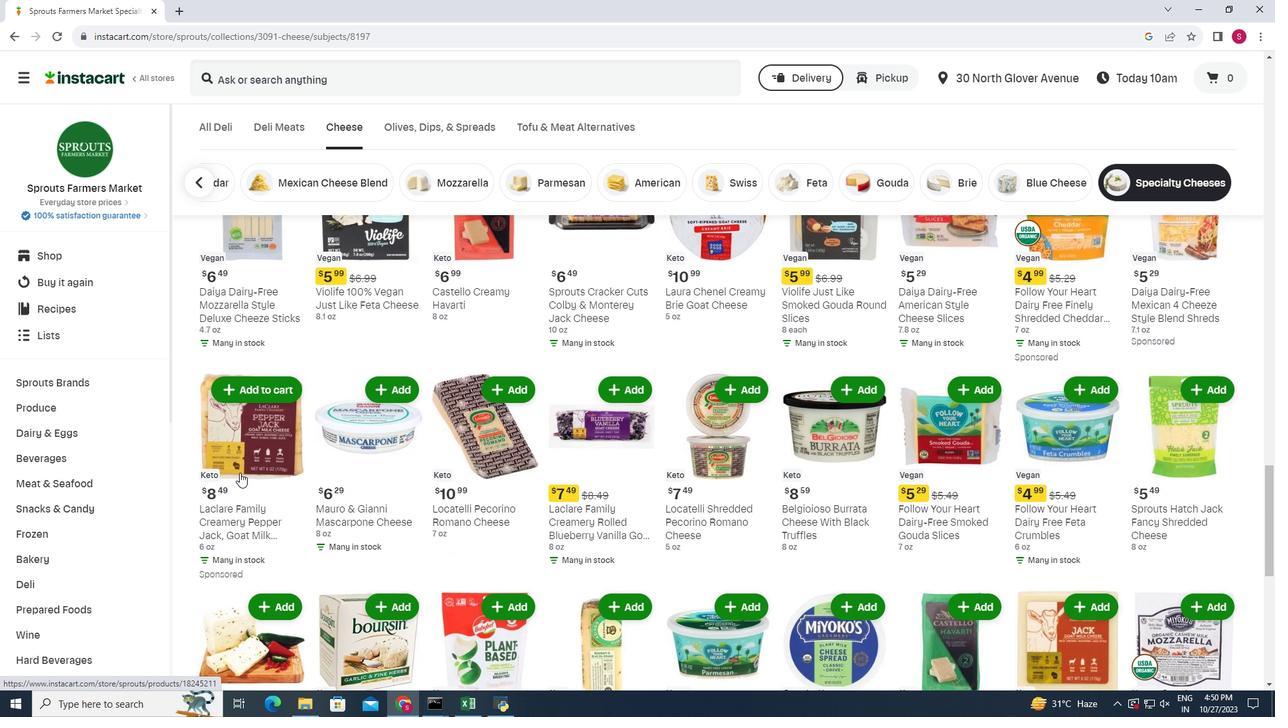 
Action: Mouse scrolled (239, 472) with delta (0, 0)
Screenshot: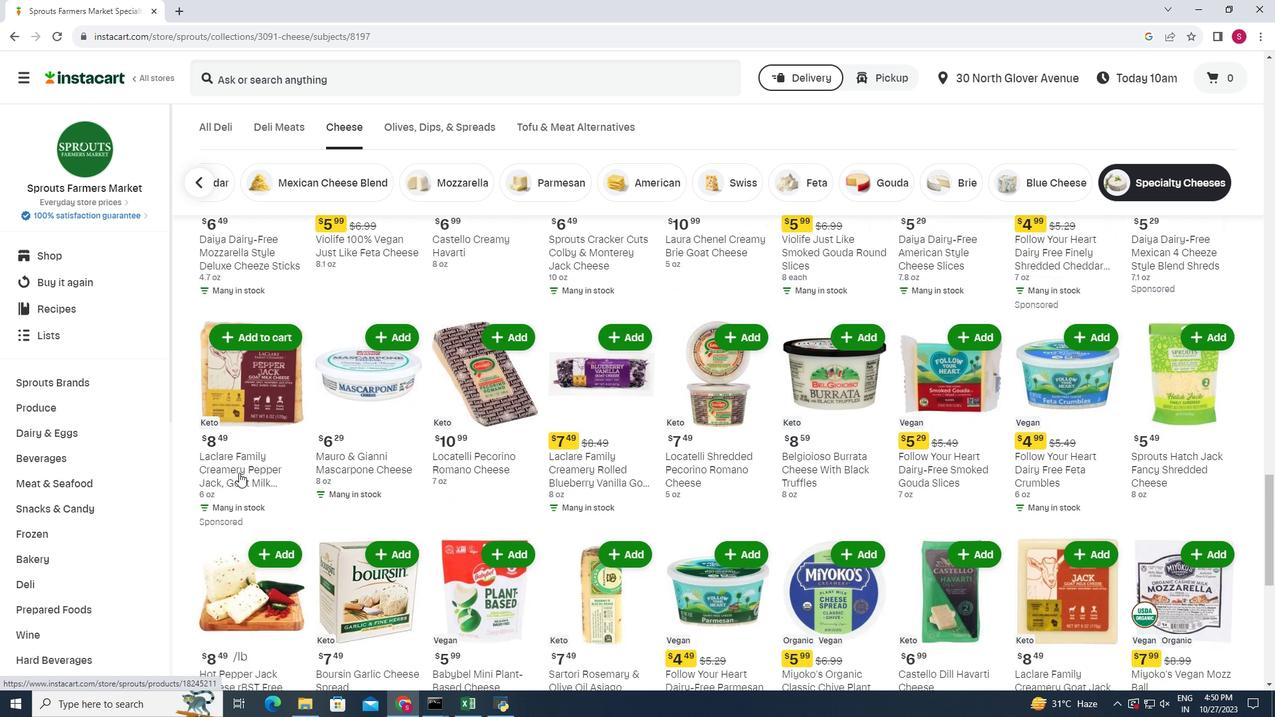 
Action: Mouse moved to (1154, 541)
Screenshot: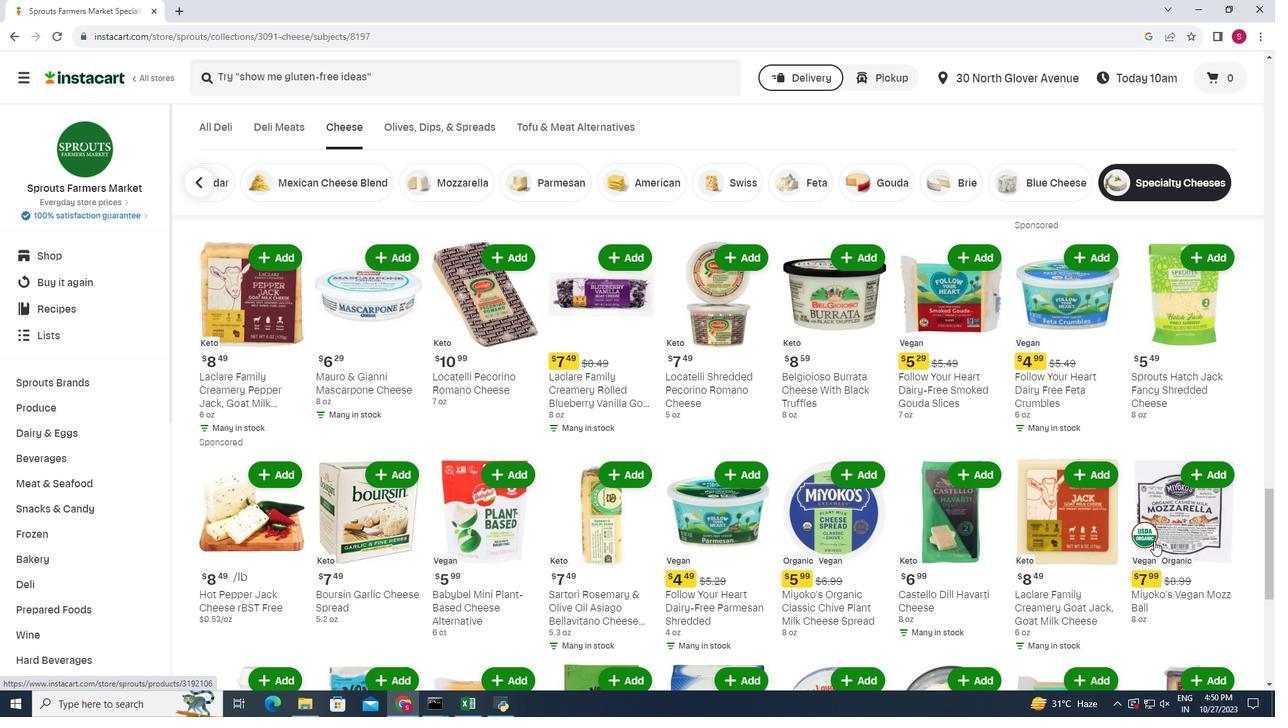 
Action: Mouse scrolled (1154, 540) with delta (0, 0)
Screenshot: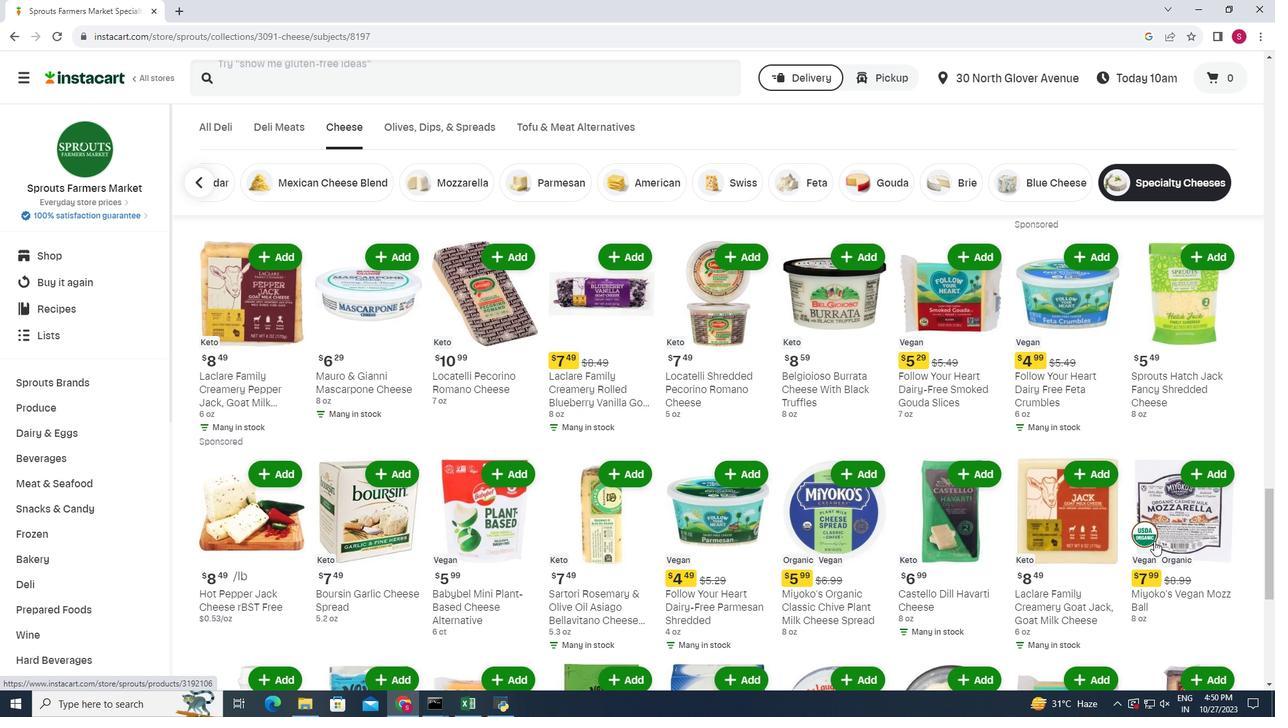 
Action: Mouse scrolled (1154, 540) with delta (0, 0)
Screenshot: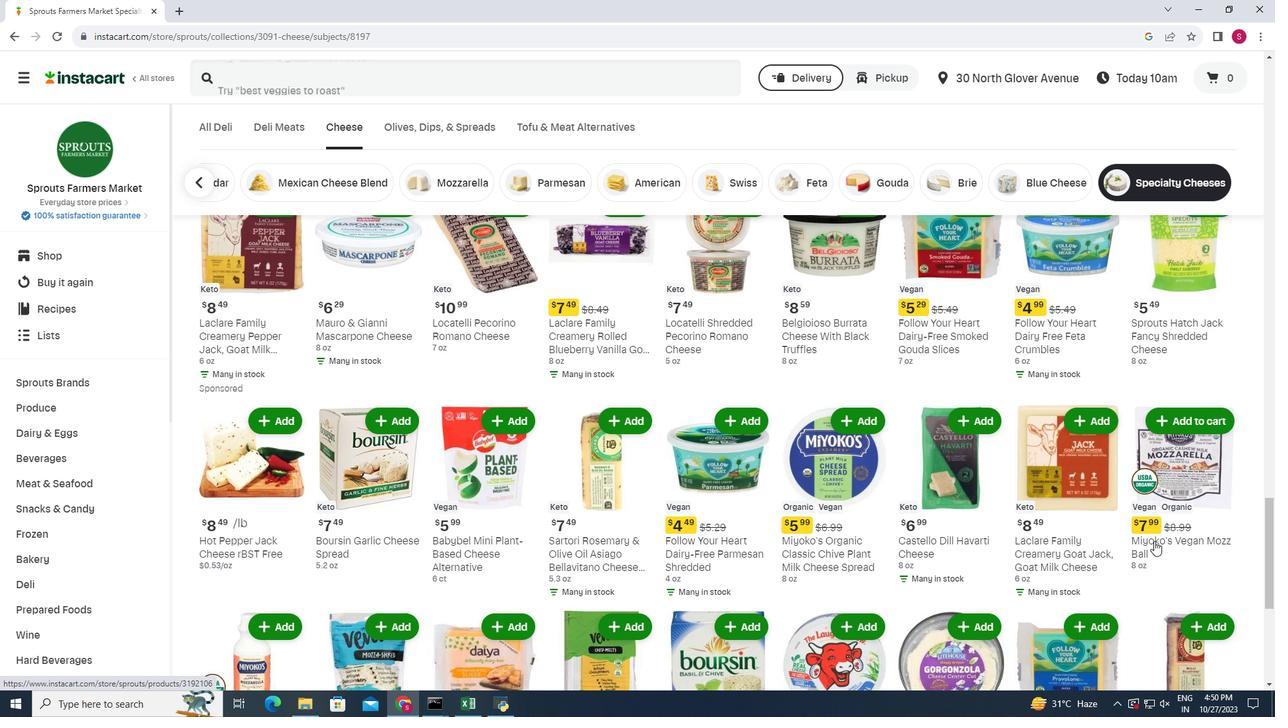 
Action: Mouse moved to (1156, 544)
Screenshot: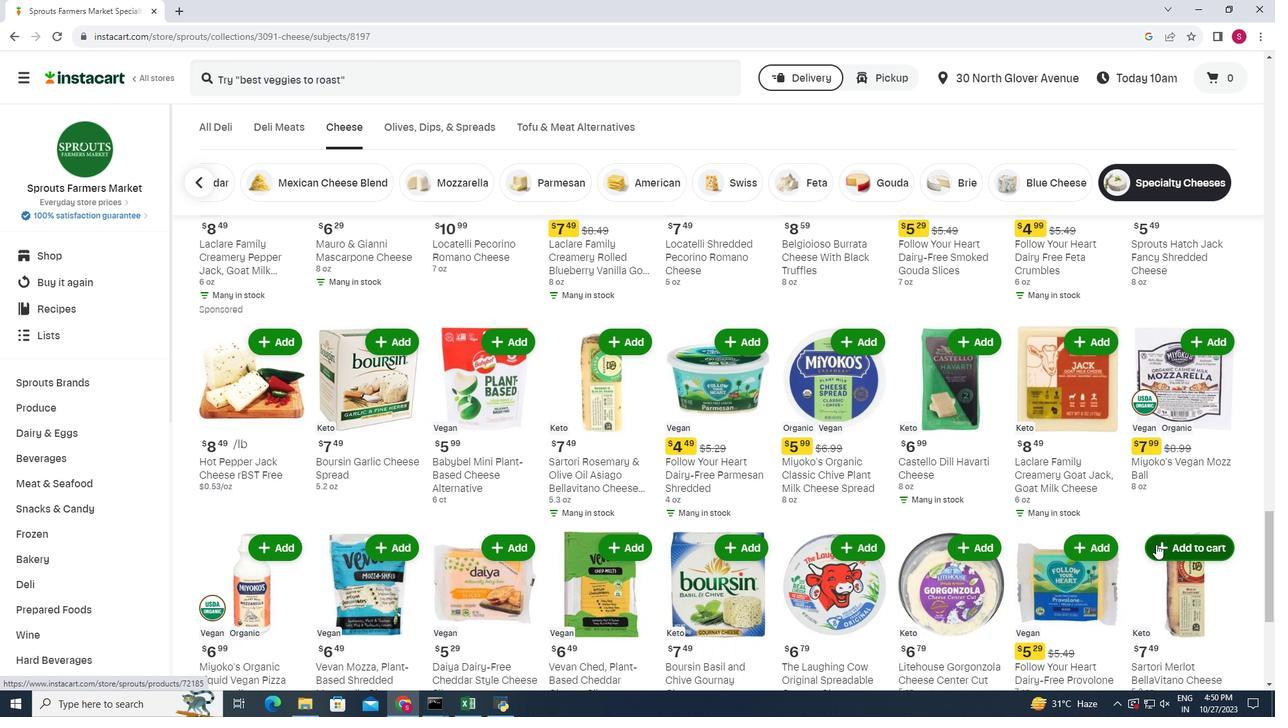 
Action: Mouse scrolled (1156, 544) with delta (0, 0)
Screenshot: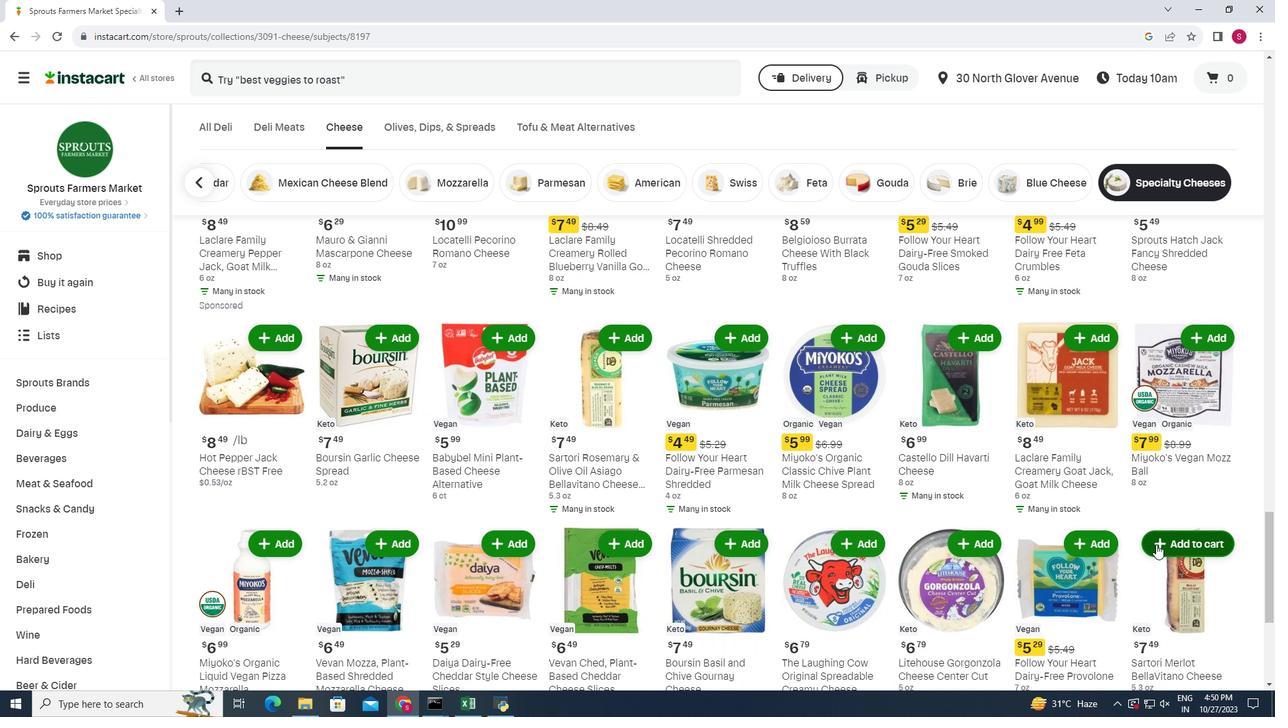 
Action: Mouse scrolled (1156, 544) with delta (0, 0)
Screenshot: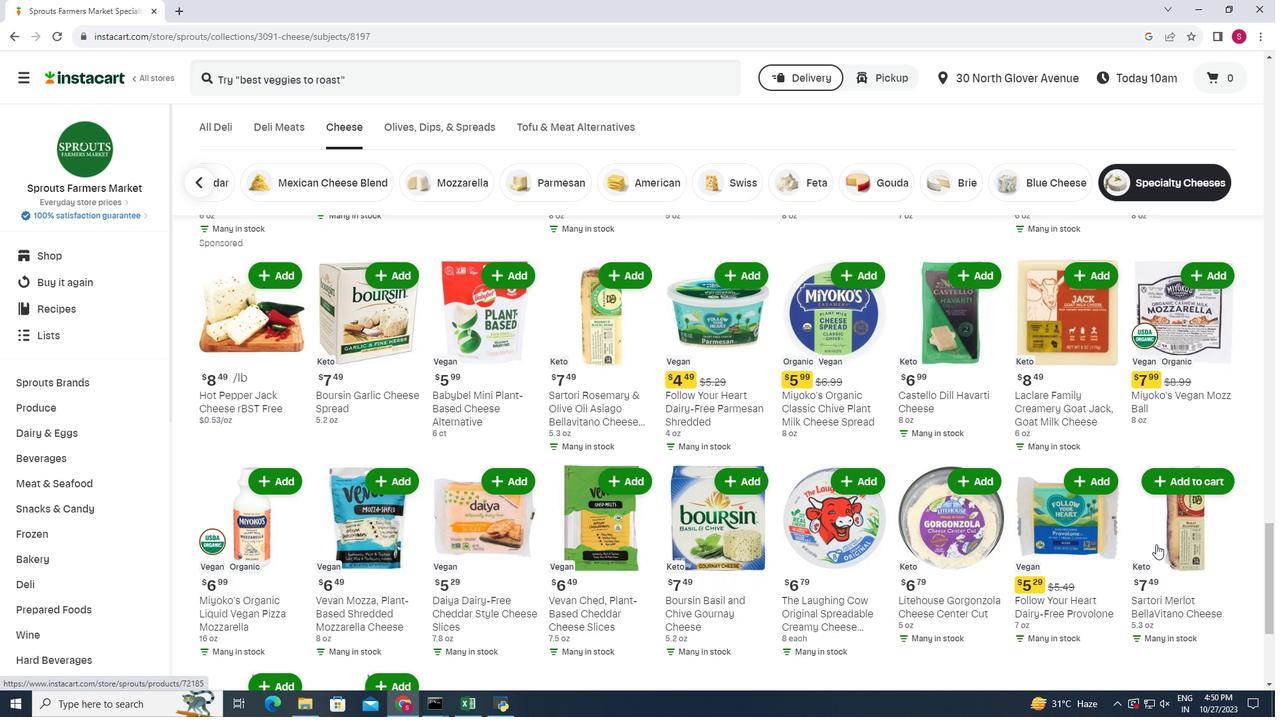 
Action: Mouse moved to (219, 503)
Screenshot: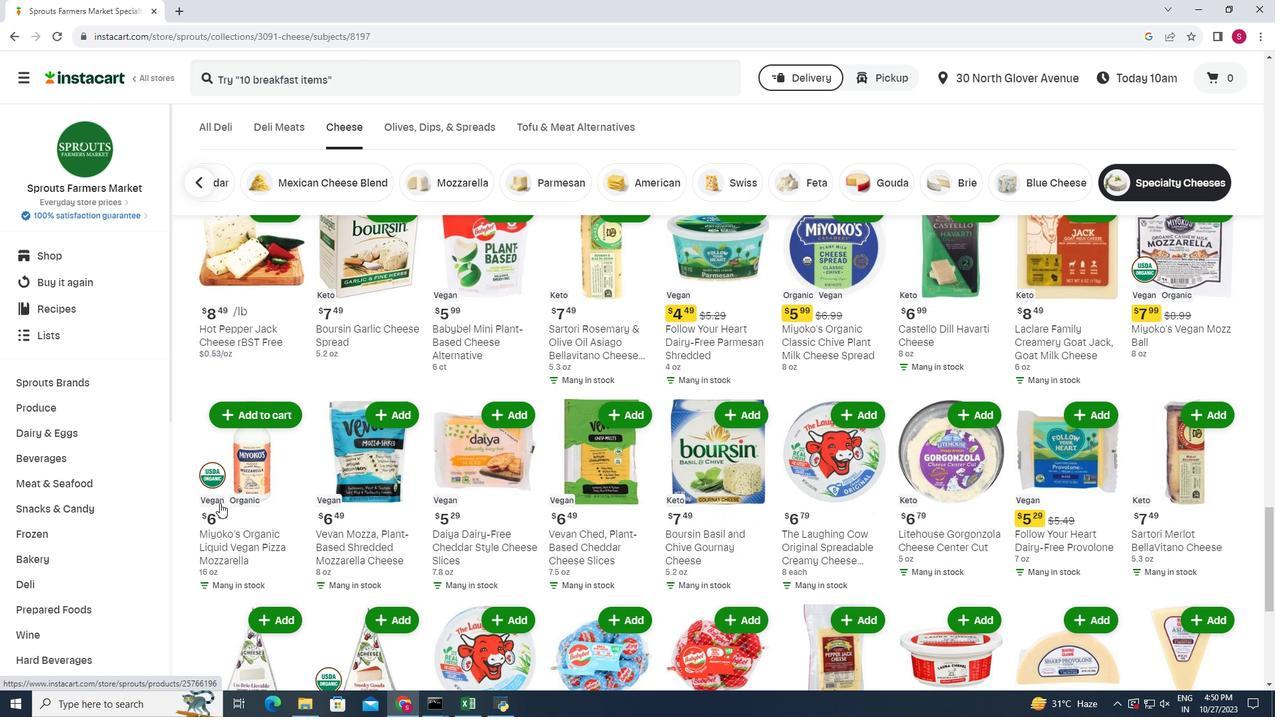 
Action: Mouse scrolled (219, 502) with delta (0, 0)
Screenshot: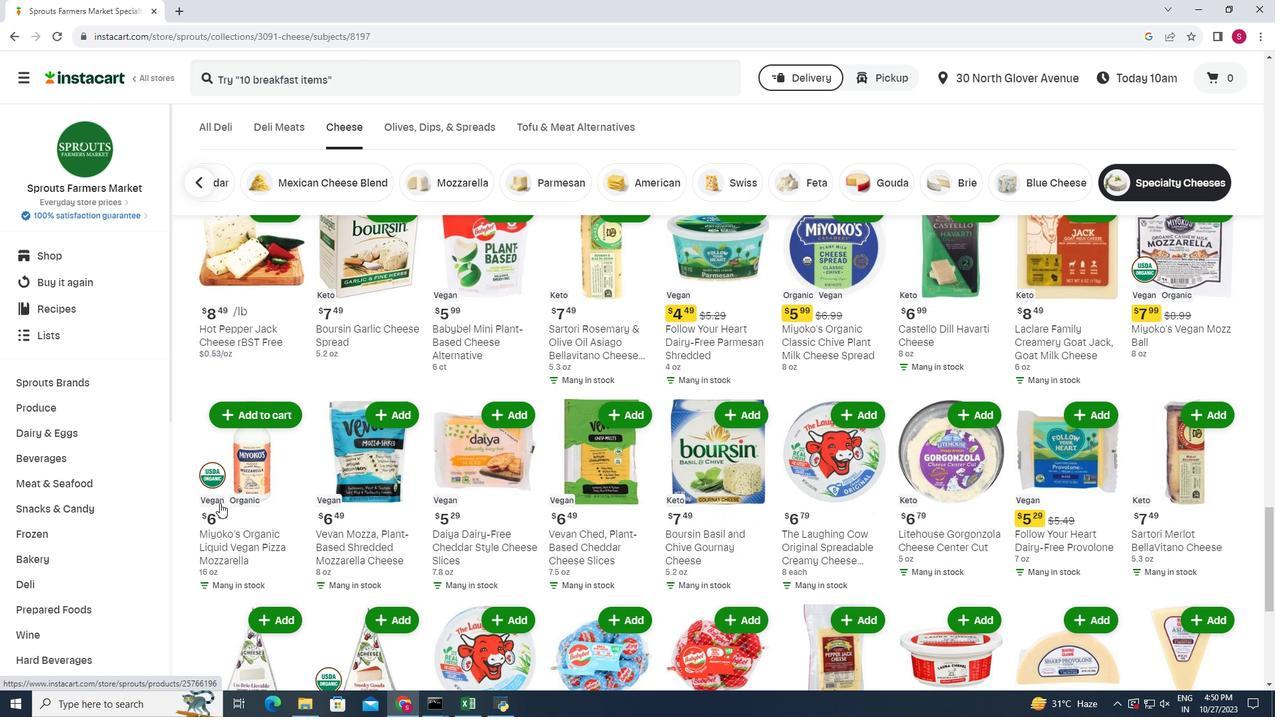 
Action: Mouse scrolled (219, 502) with delta (0, 0)
Screenshot: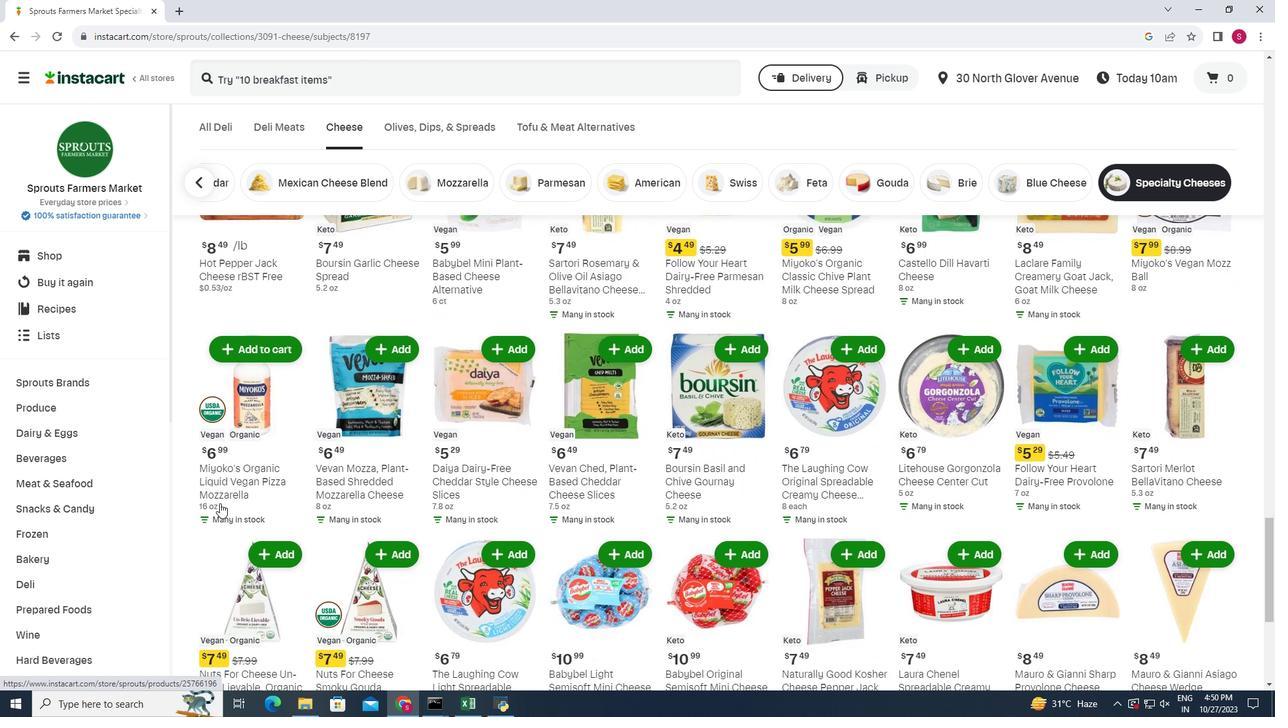 
Action: Mouse scrolled (219, 502) with delta (0, 0)
Screenshot: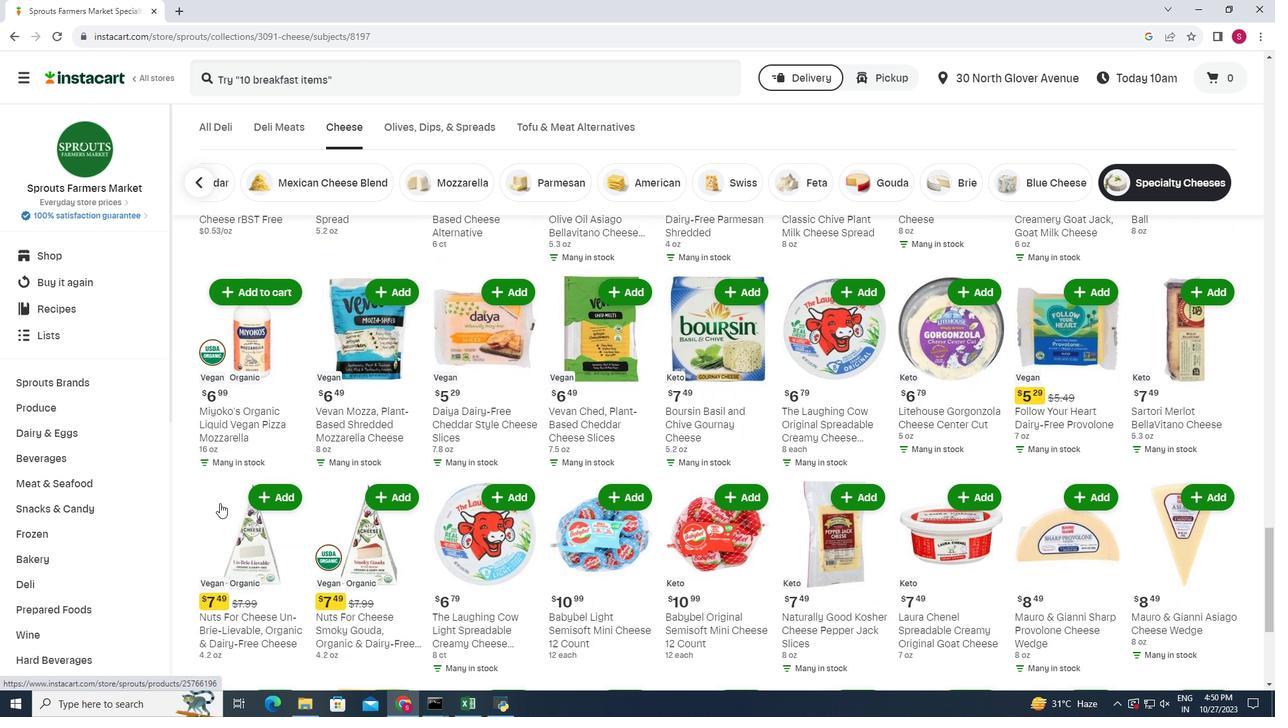
Action: Mouse moved to (1127, 520)
Screenshot: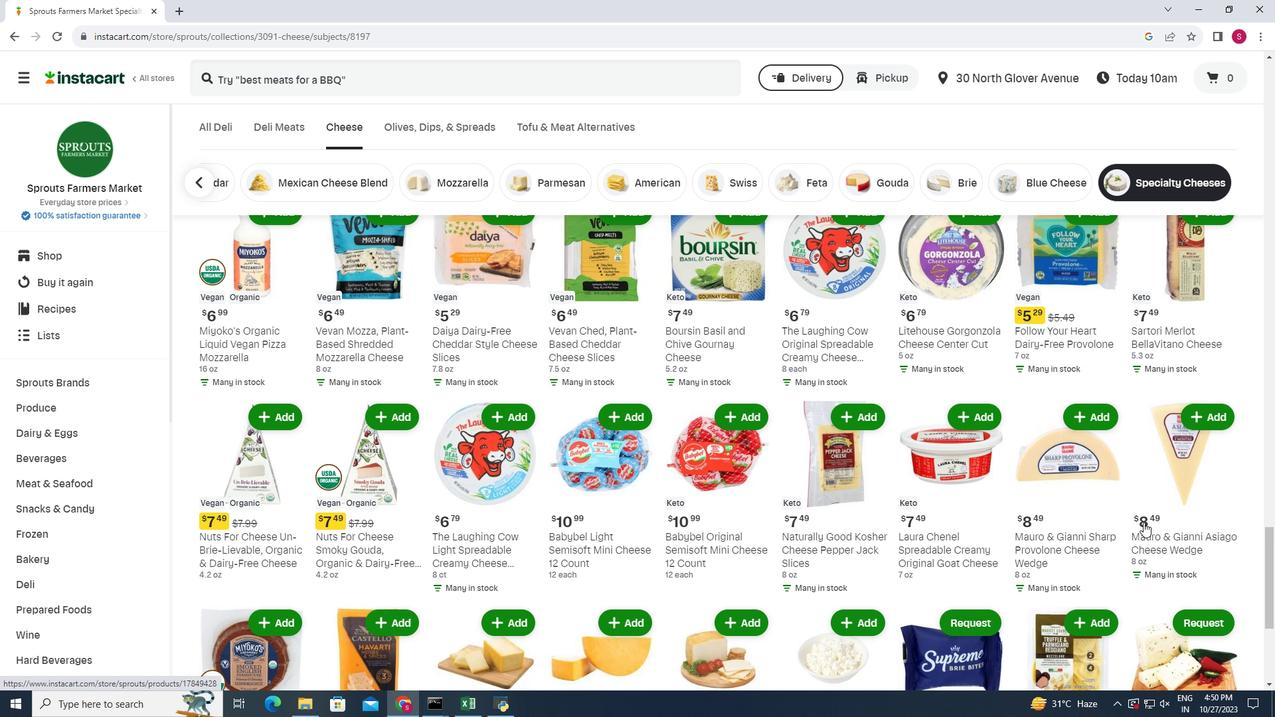 
Action: Mouse scrolled (1127, 520) with delta (0, 0)
Screenshot: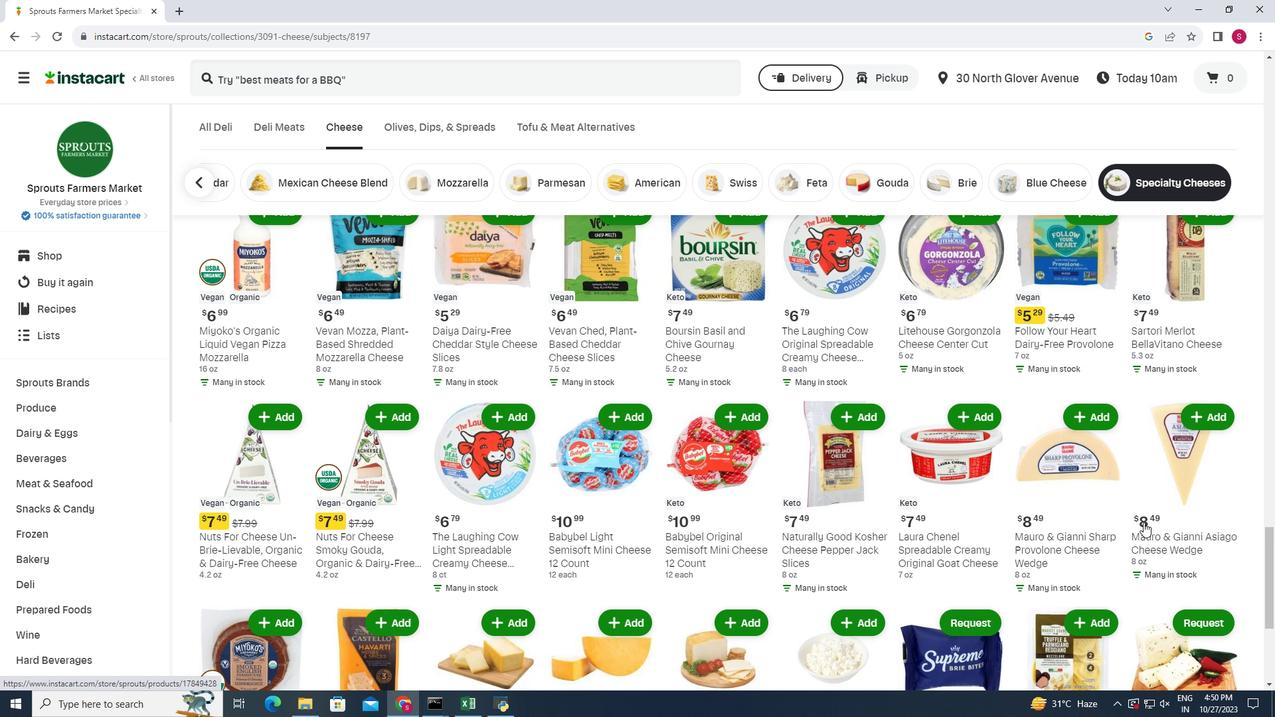
Action: Mouse moved to (1143, 522)
Screenshot: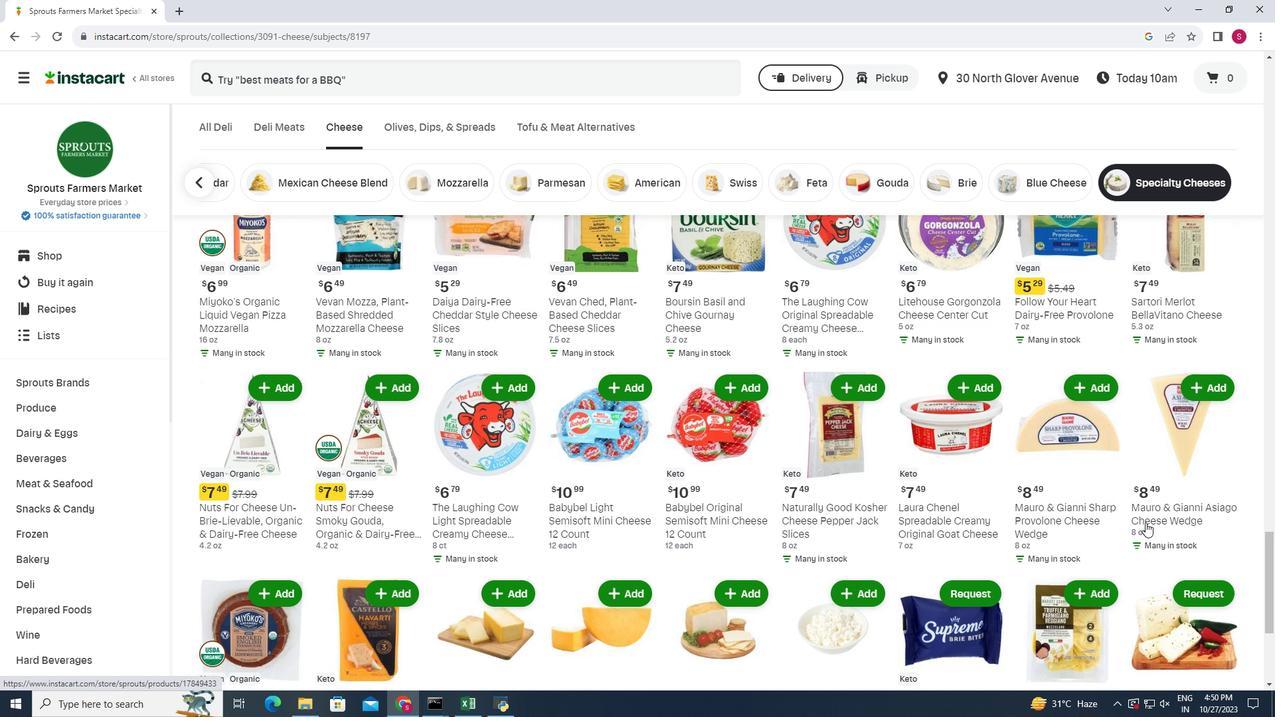 
Action: Mouse scrolled (1143, 522) with delta (0, 0)
Screenshot: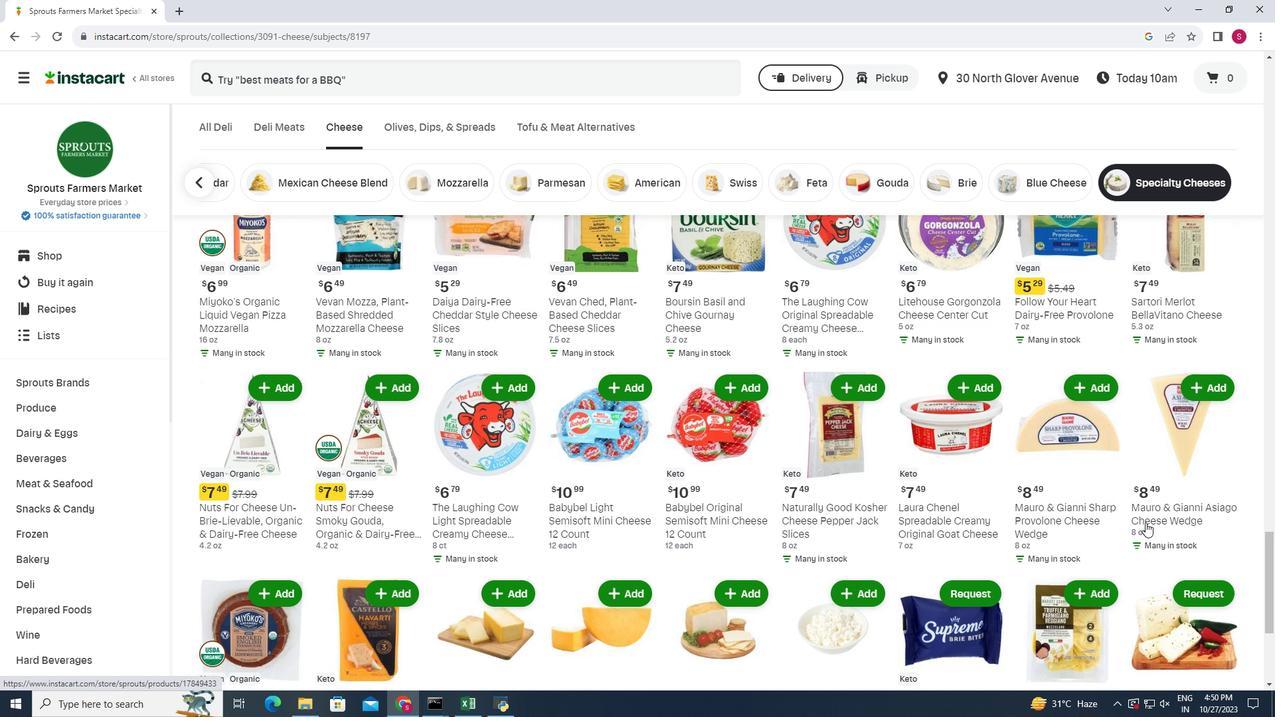 
Action: Mouse moved to (417, 591)
Screenshot: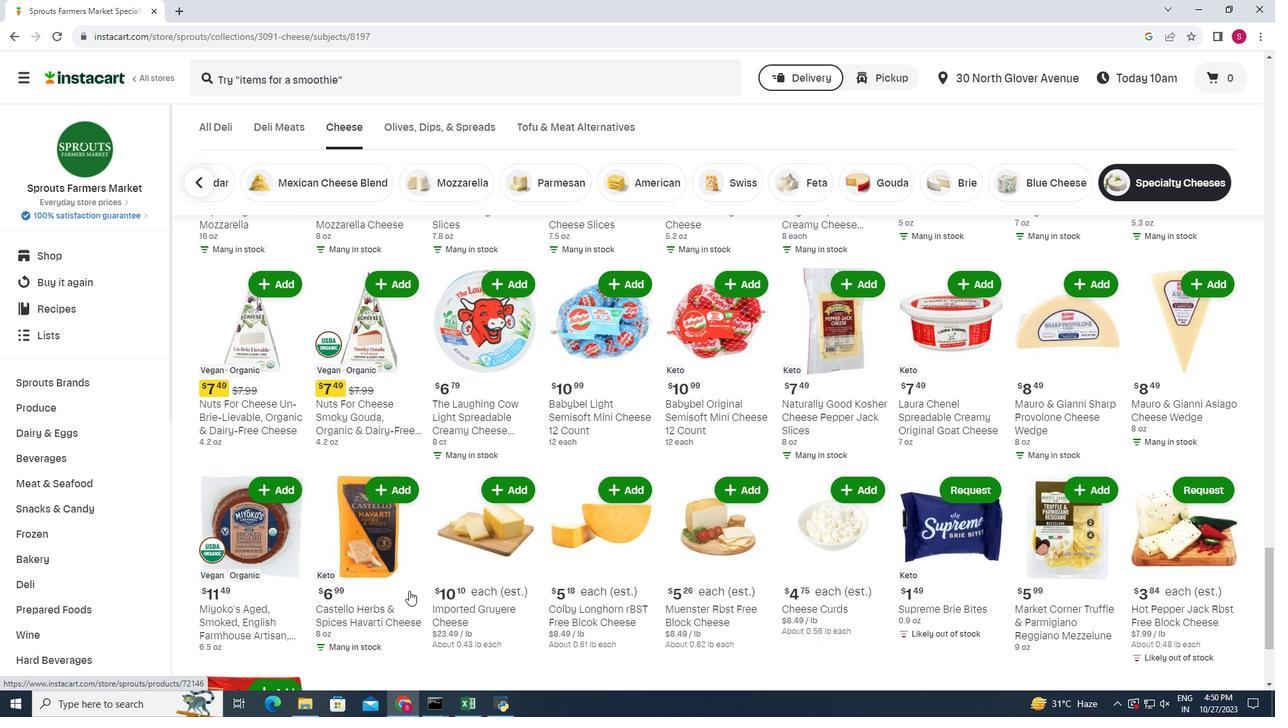 
Action: Mouse scrolled (417, 590) with delta (0, 0)
Screenshot: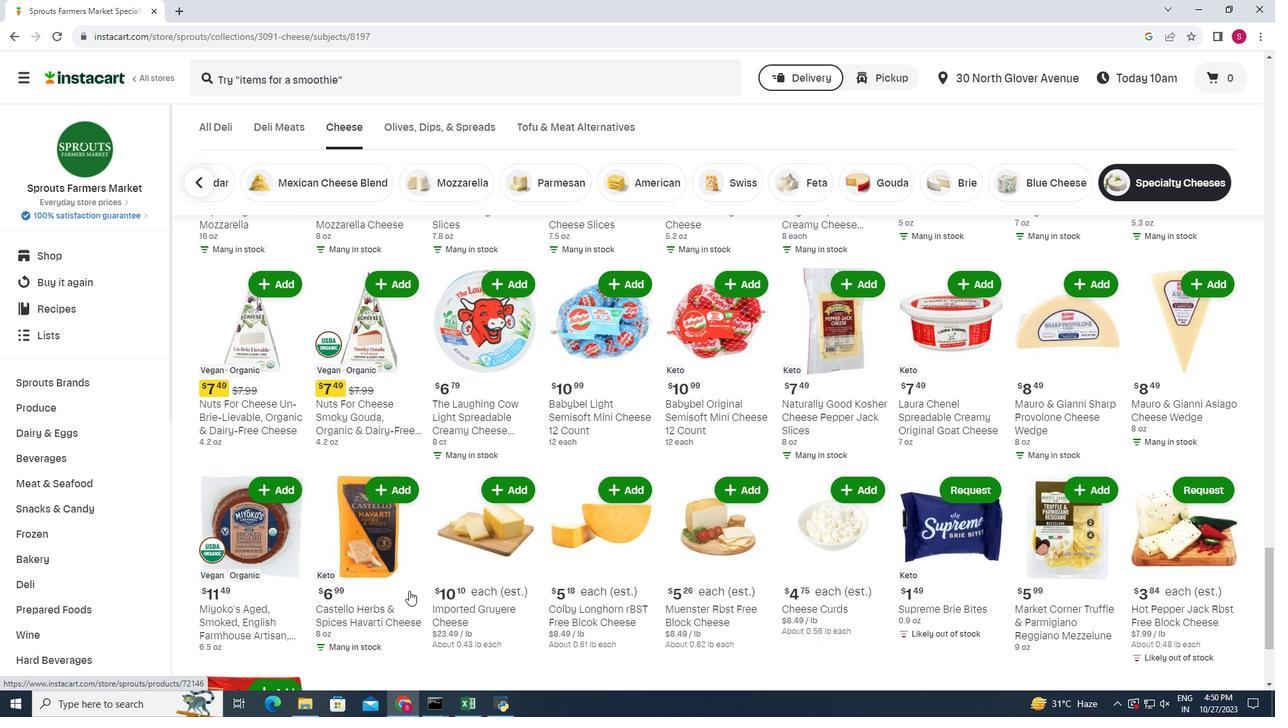 
Action: Mouse moved to (398, 590)
Screenshot: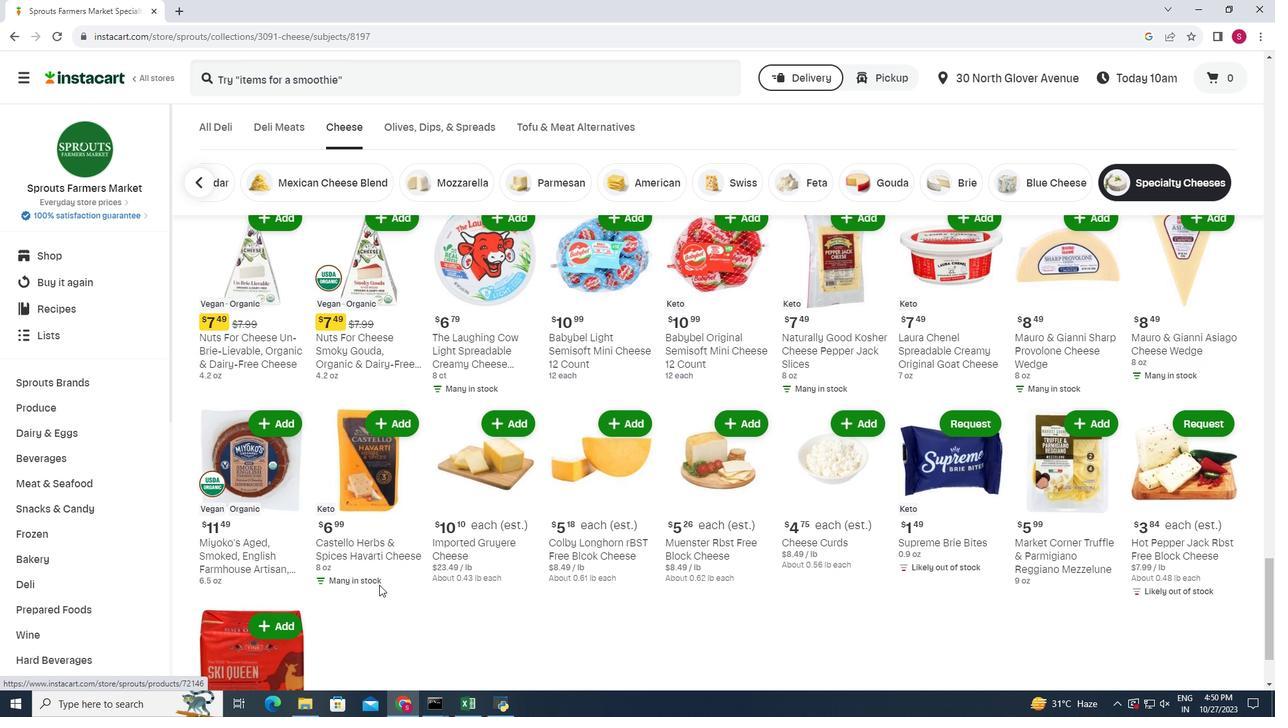 
Action: Mouse scrolled (398, 589) with delta (0, 0)
Screenshot: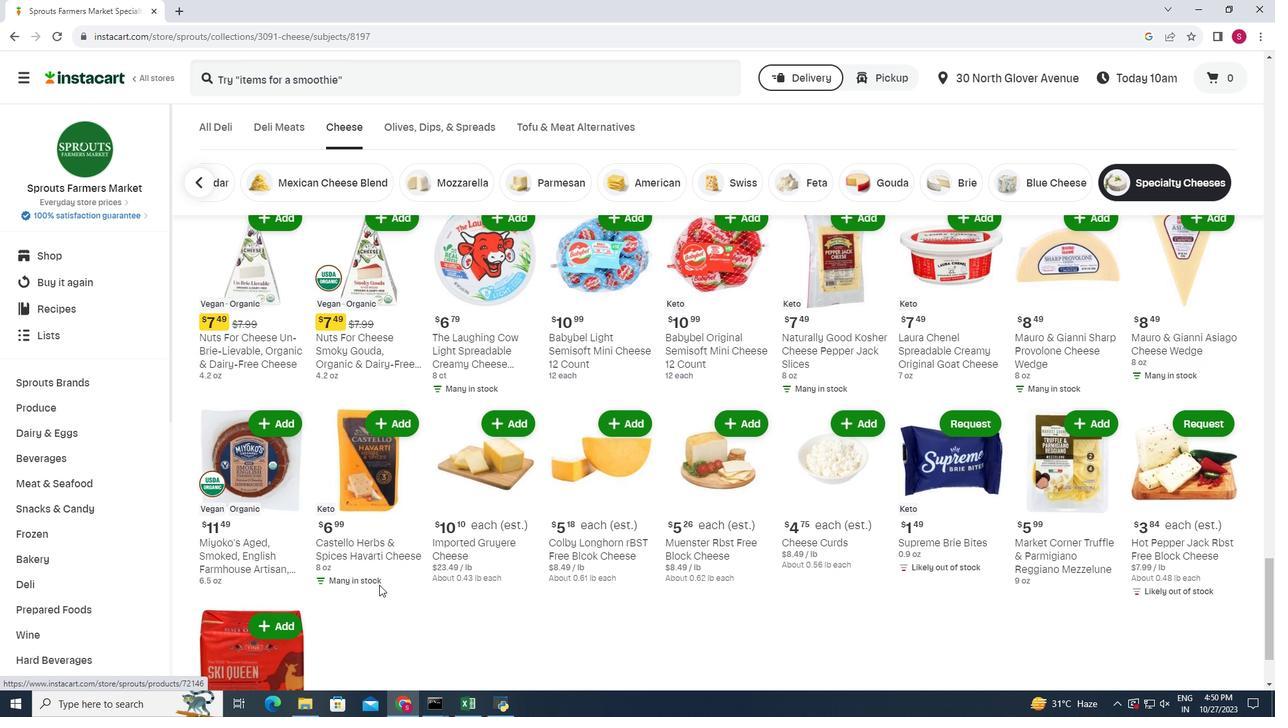 
Action: Mouse moved to (289, 564)
Screenshot: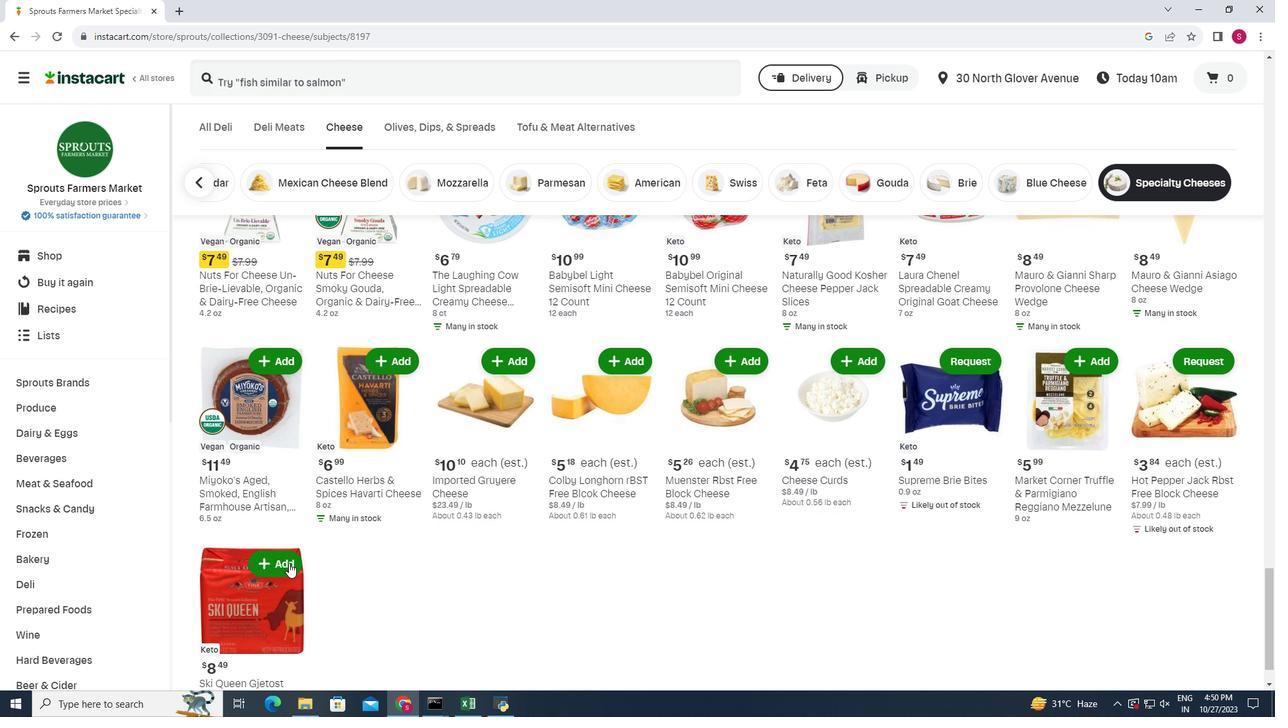 
Action: Mouse scrolled (289, 563) with delta (0, 0)
Screenshot: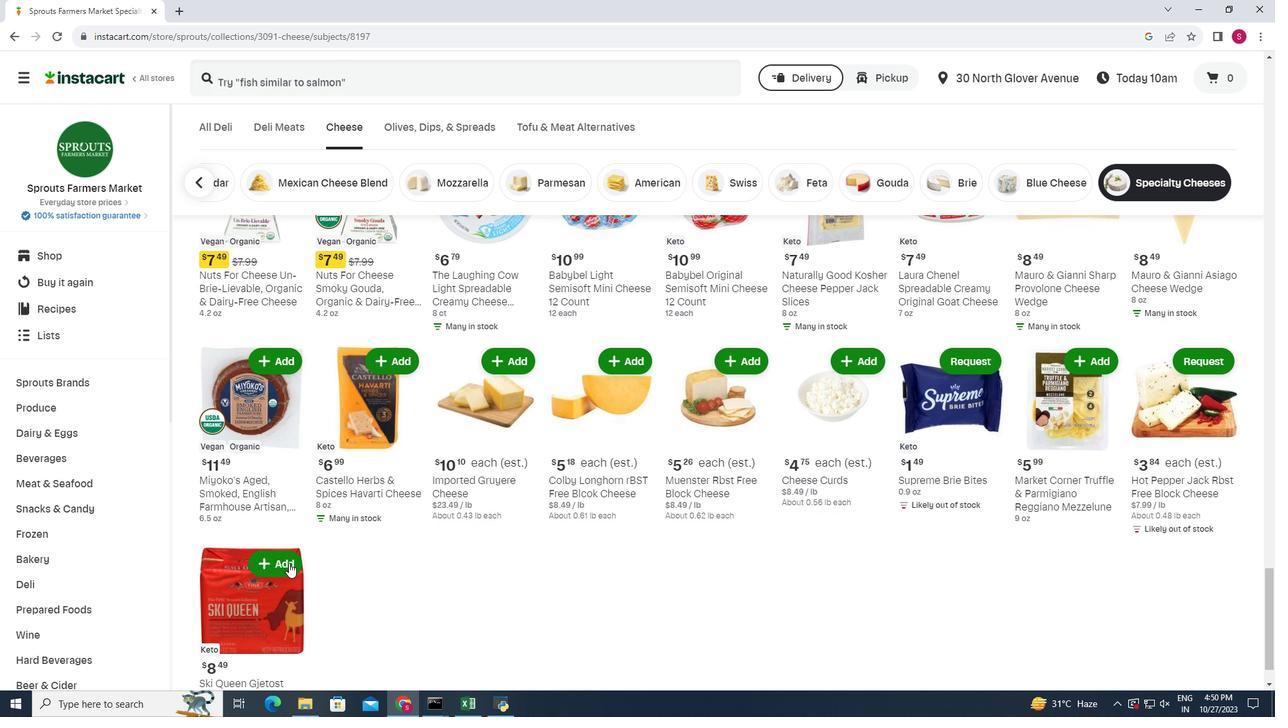 
Action: Mouse moved to (287, 562)
Screenshot: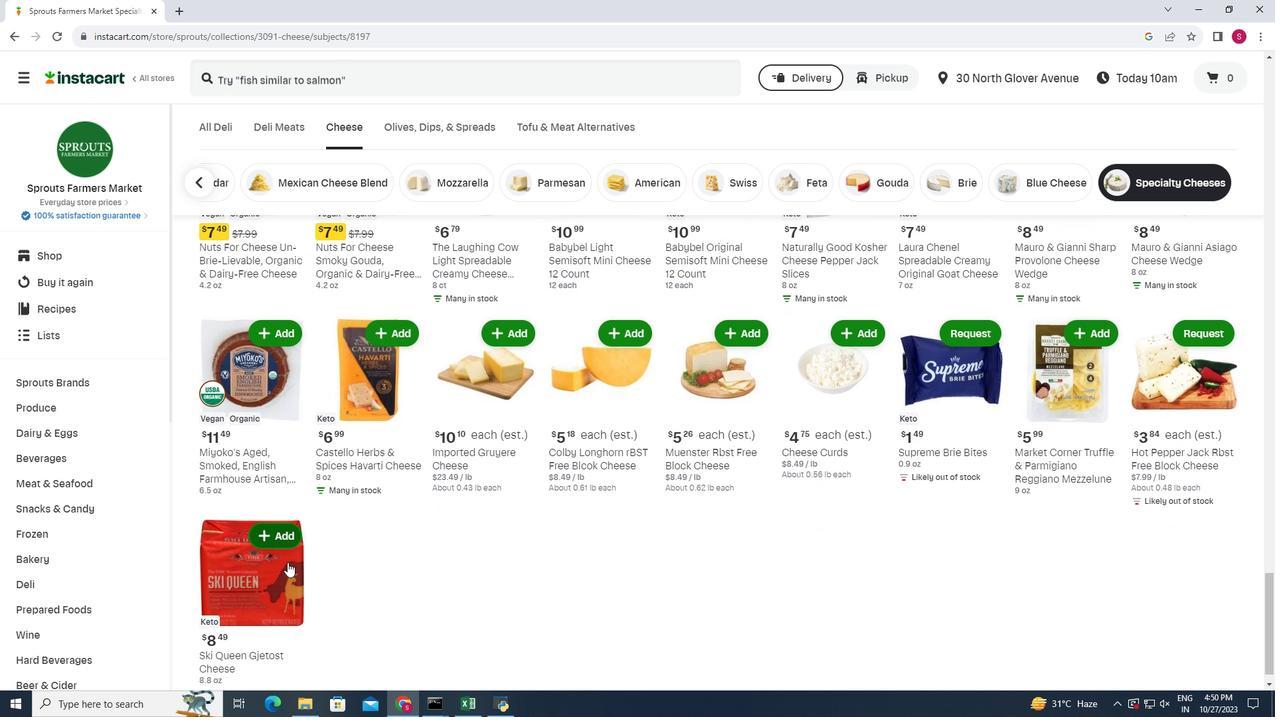 
Action: Mouse scrolled (287, 561) with delta (0, 0)
Screenshot: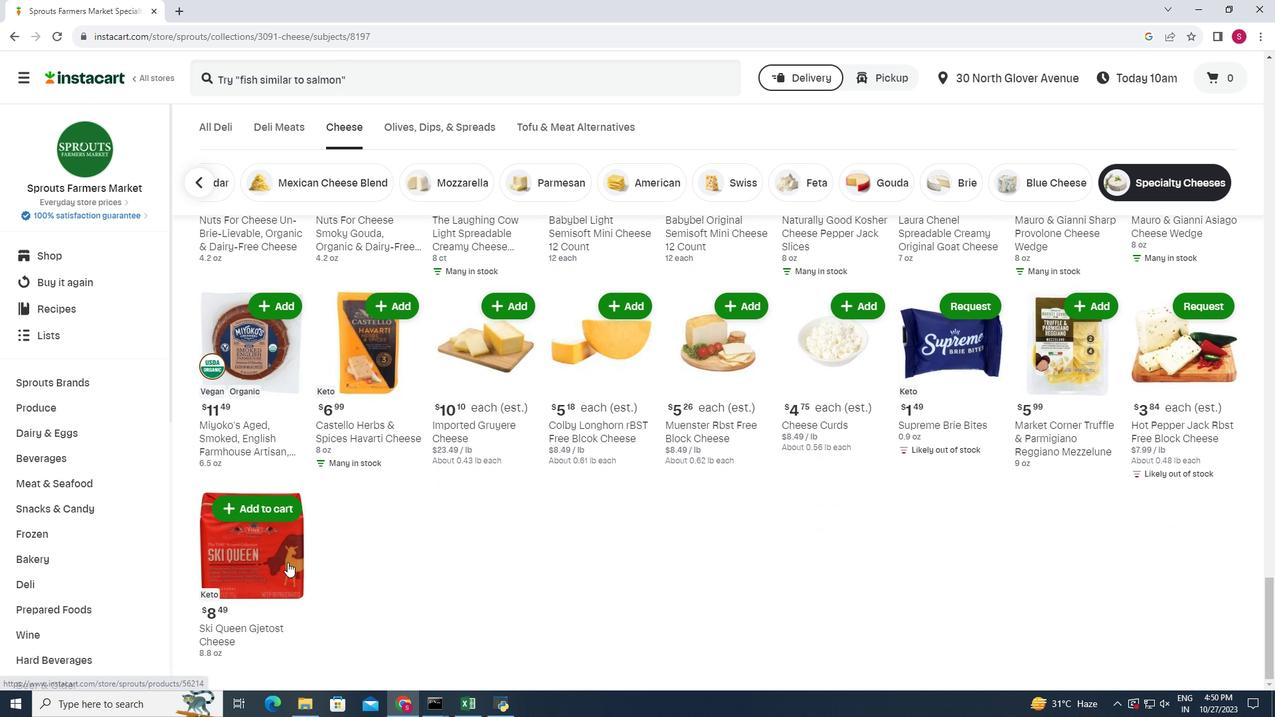 
Action: Mouse moved to (319, 546)
Screenshot: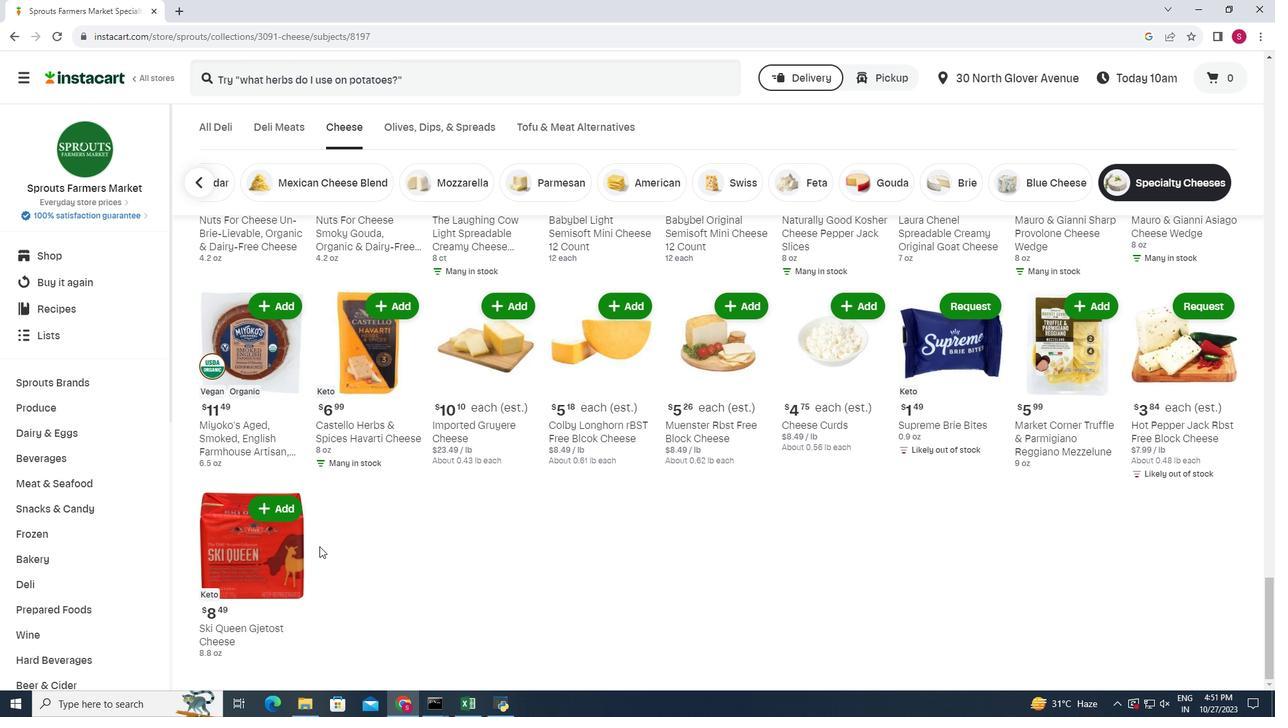 
Action: Mouse scrolled (319, 547) with delta (0, 0)
Screenshot: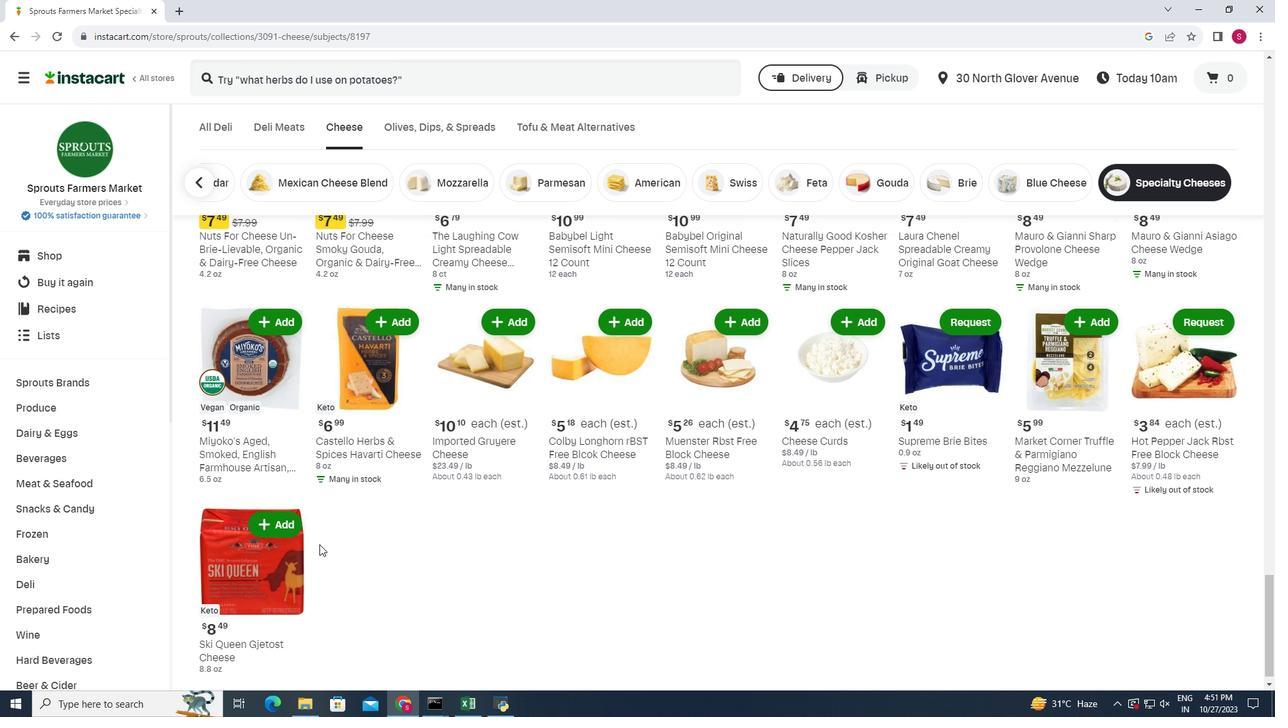 
Action: Mouse moved to (1099, 534)
Screenshot: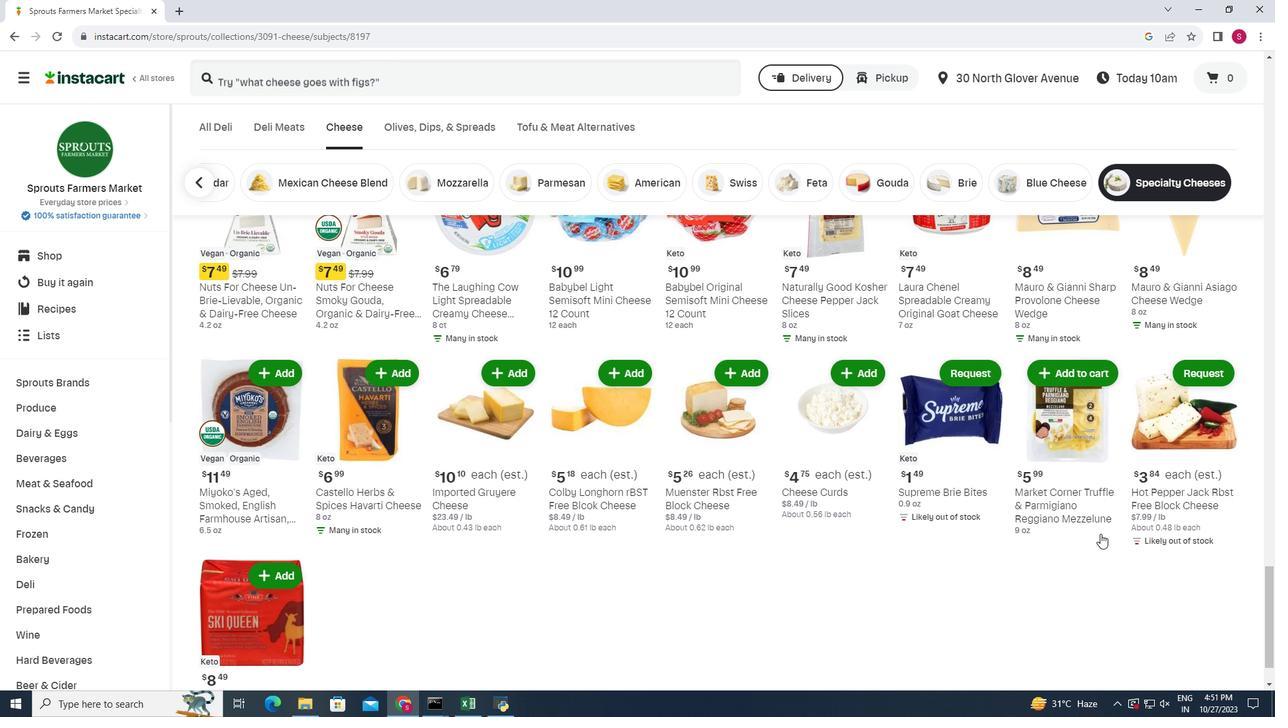 
Action: Mouse scrolled (1099, 534) with delta (0, 0)
Screenshot: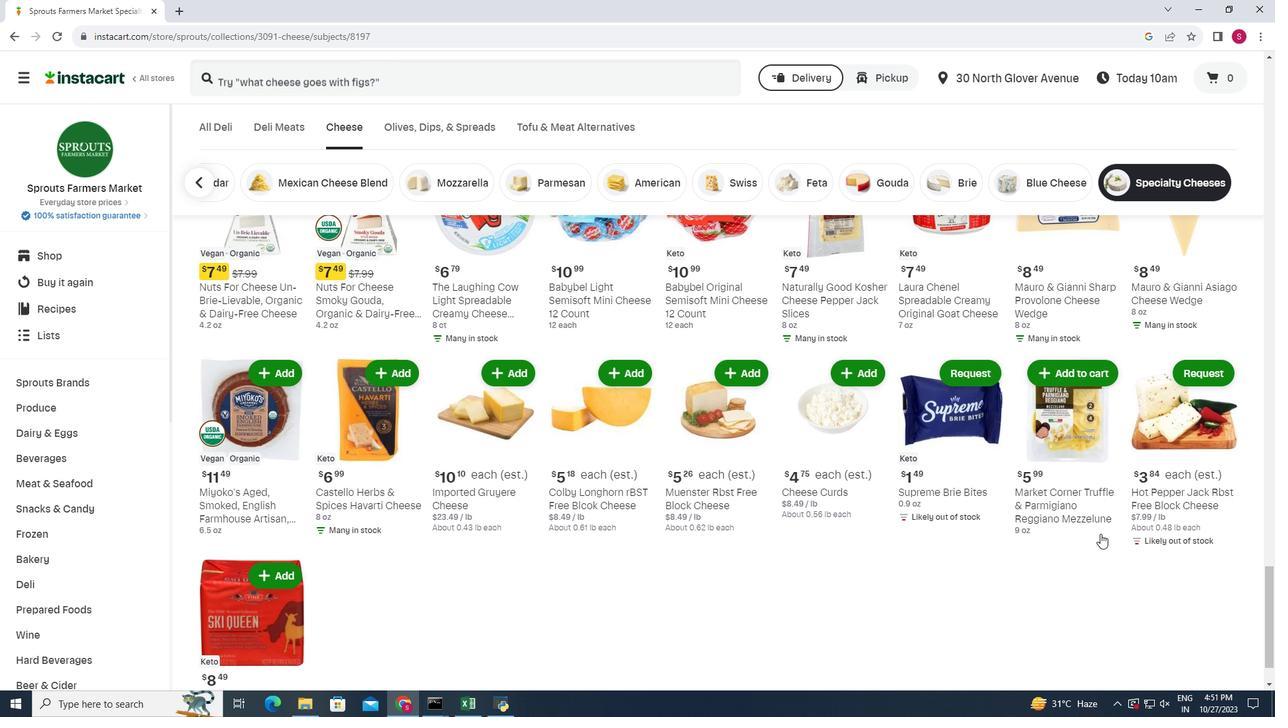 
Action: Mouse moved to (1104, 534)
Screenshot: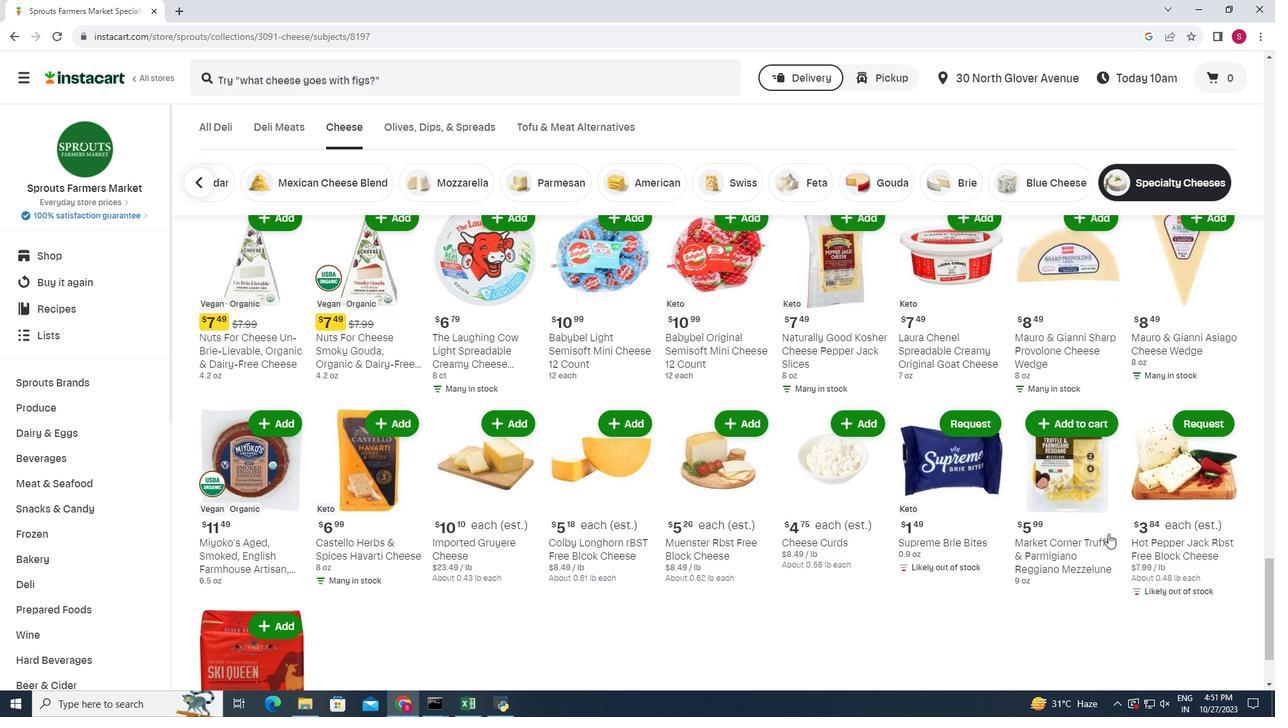 
Action: Mouse scrolled (1104, 534) with delta (0, 0)
Screenshot: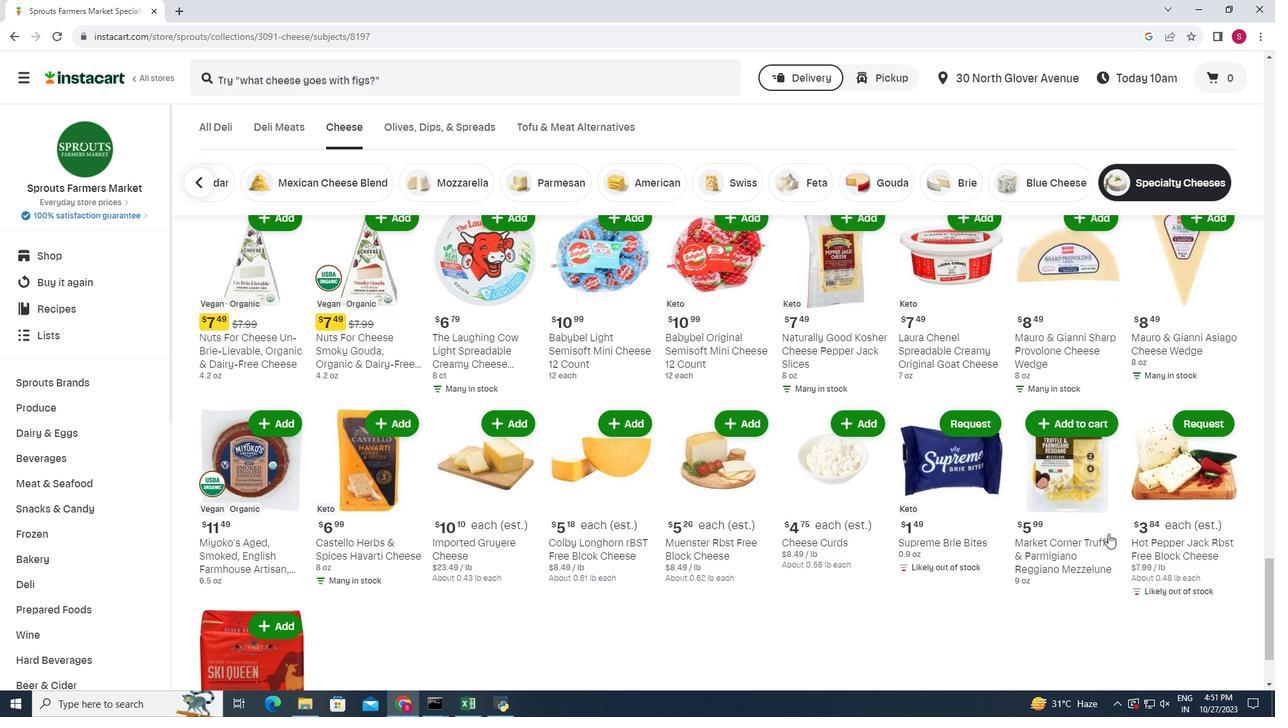 
Action: Mouse moved to (249, 425)
Screenshot: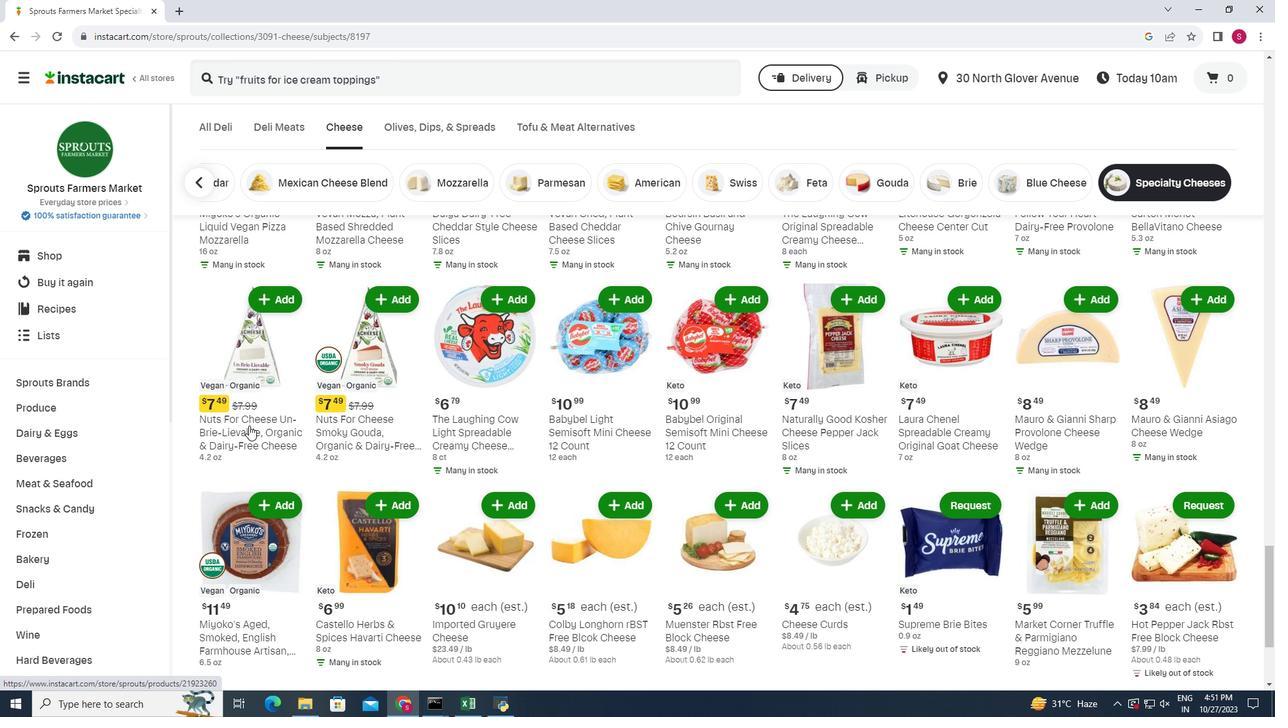 
Action: Mouse scrolled (249, 426) with delta (0, 0)
Screenshot: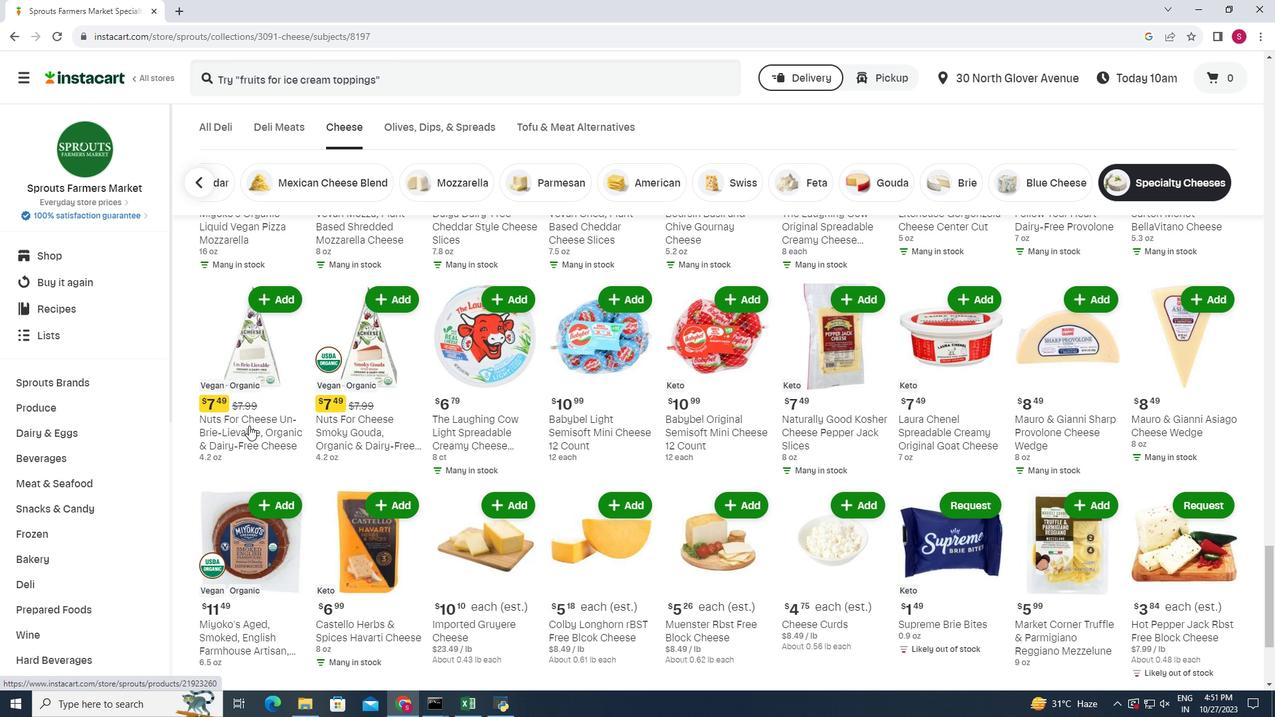 
Action: Mouse scrolled (249, 426) with delta (0, 0)
Screenshot: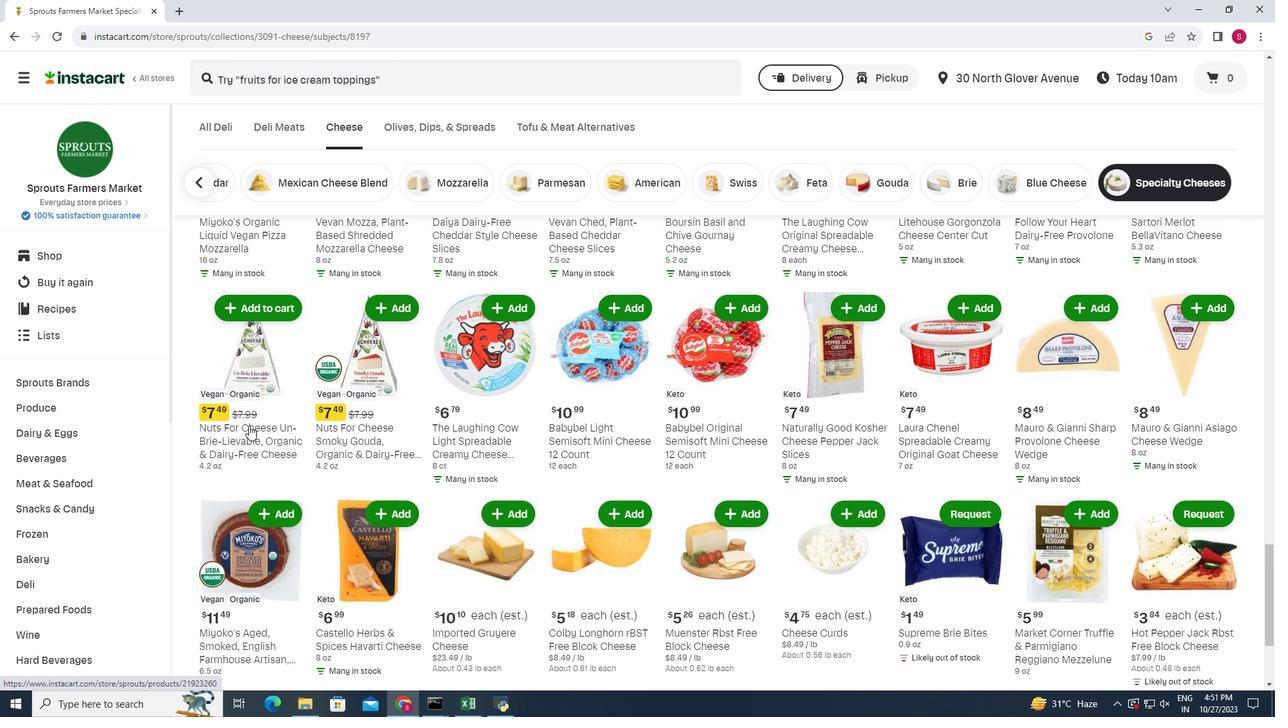 
Action: Mouse scrolled (249, 426) with delta (0, 0)
Screenshot: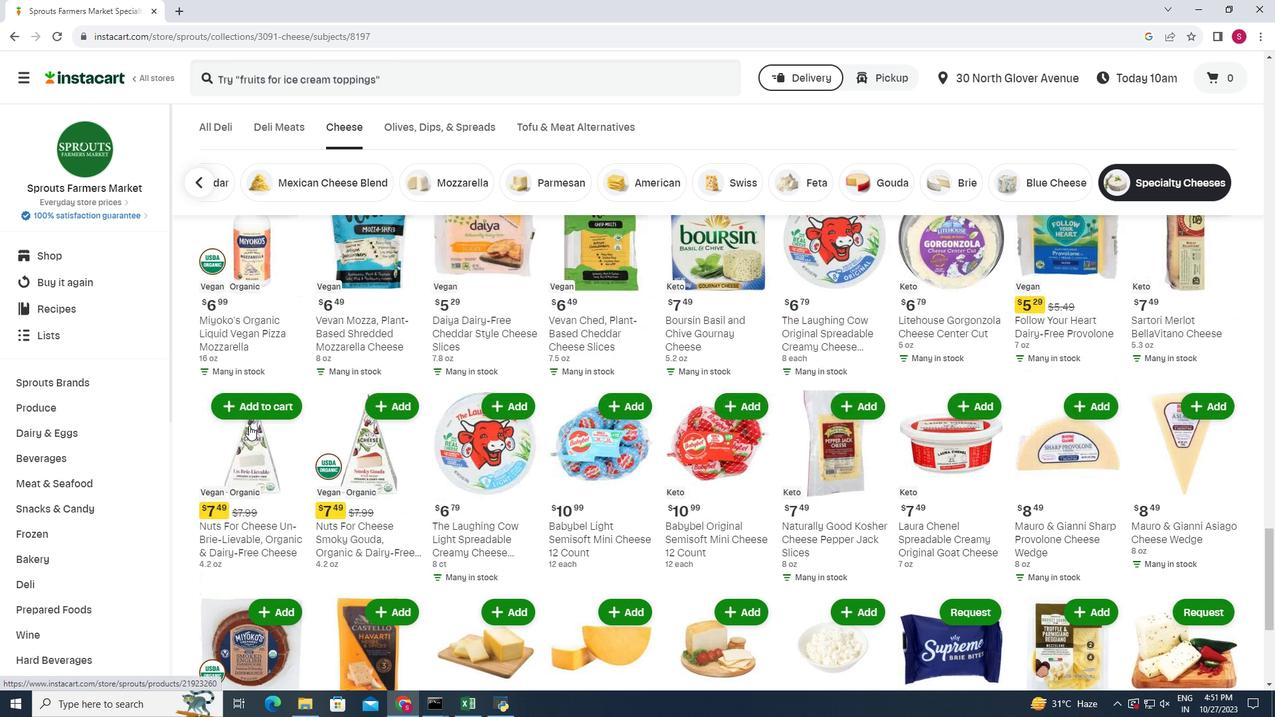 
Action: Mouse moved to (1164, 418)
Screenshot: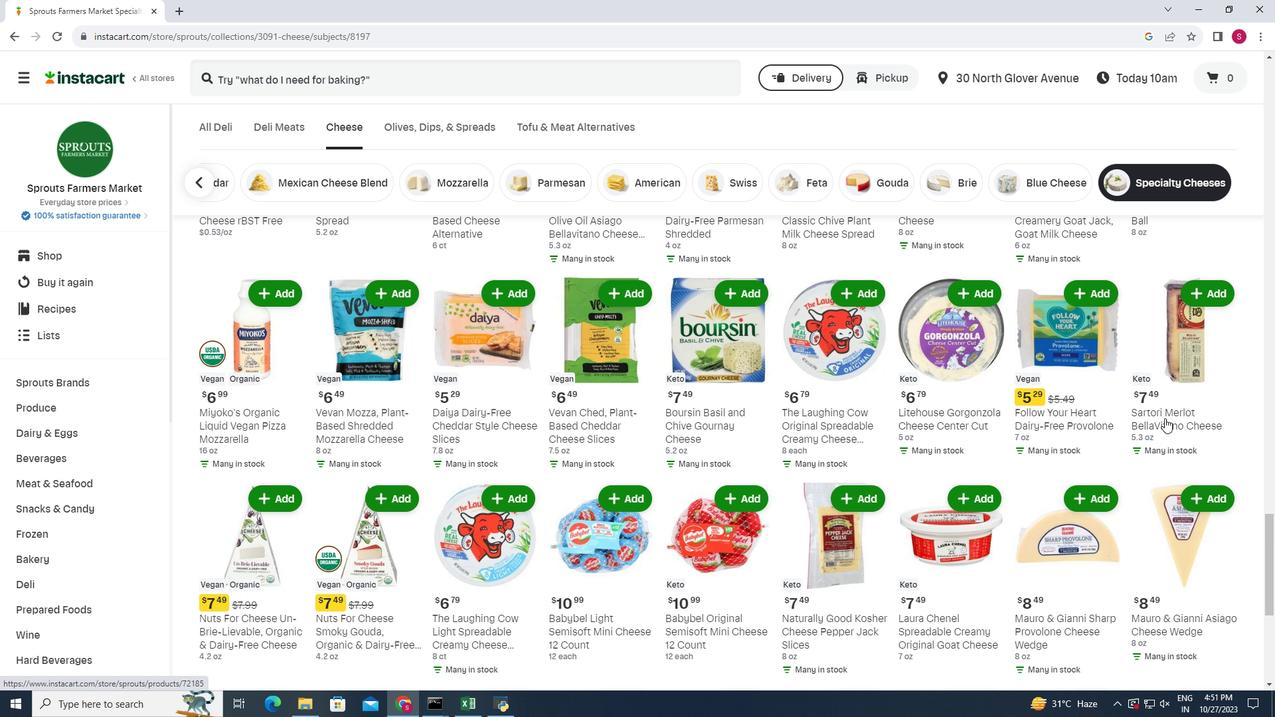 
Action: Mouse scrolled (1164, 419) with delta (0, 0)
Screenshot: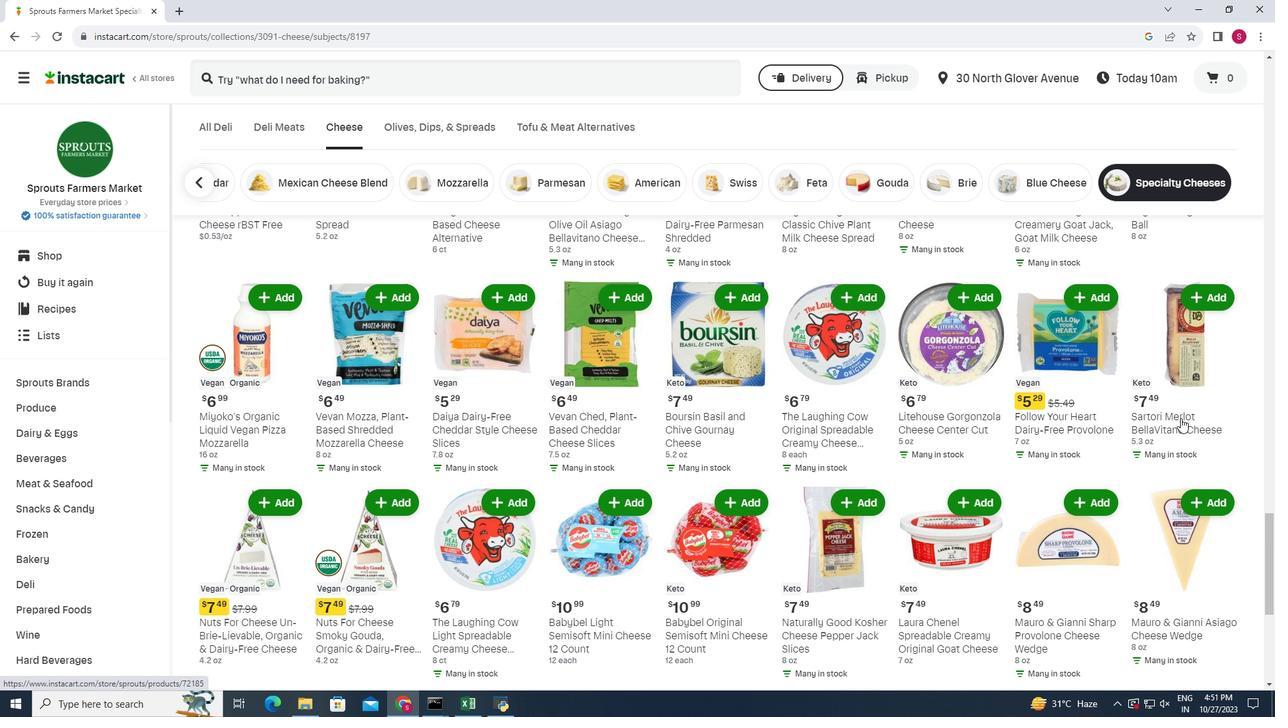 
Action: Mouse moved to (1181, 418)
Screenshot: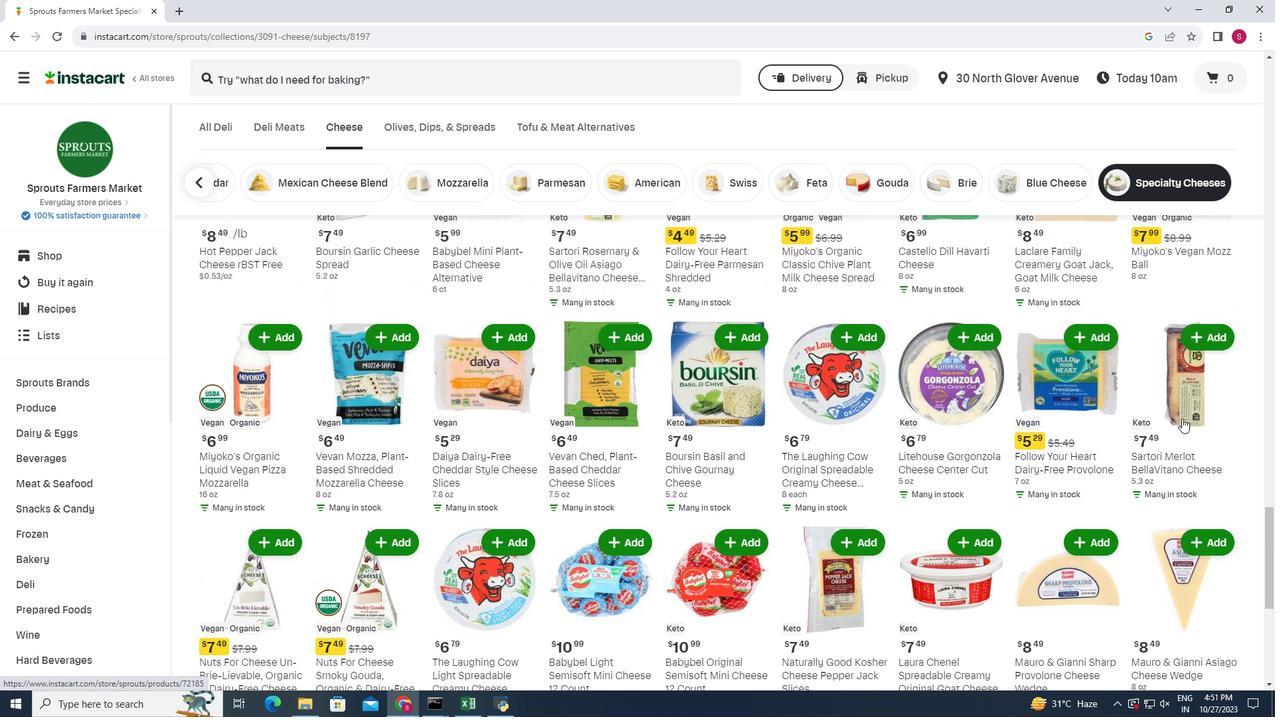 
Action: Mouse scrolled (1181, 419) with delta (0, 0)
Screenshot: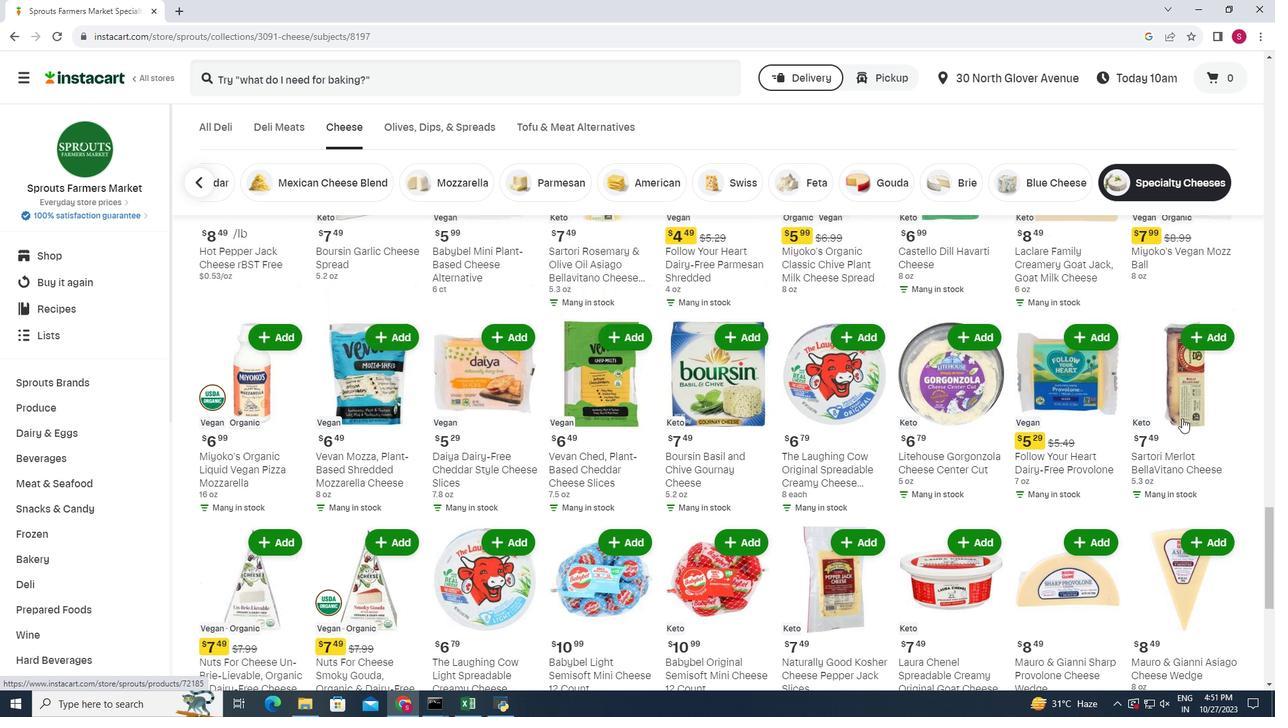 
Action: Mouse moved to (1182, 385)
Screenshot: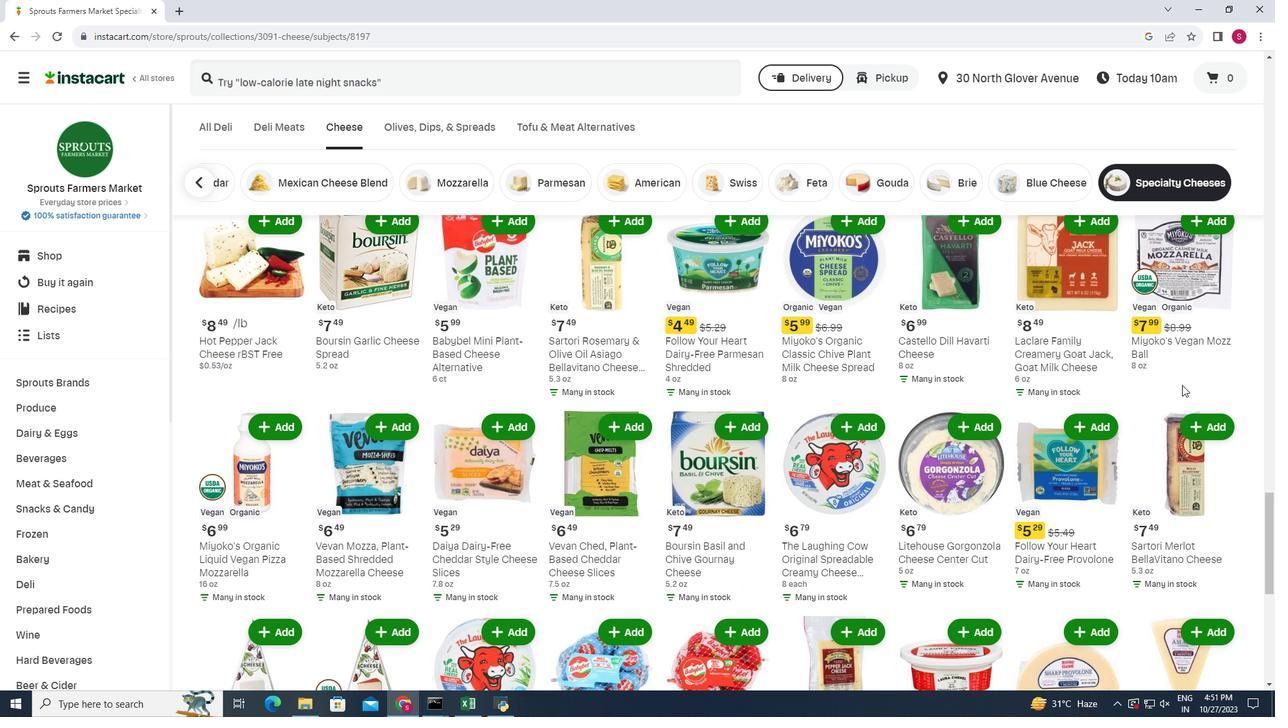 
Action: Mouse scrolled (1182, 386) with delta (0, 0)
Screenshot: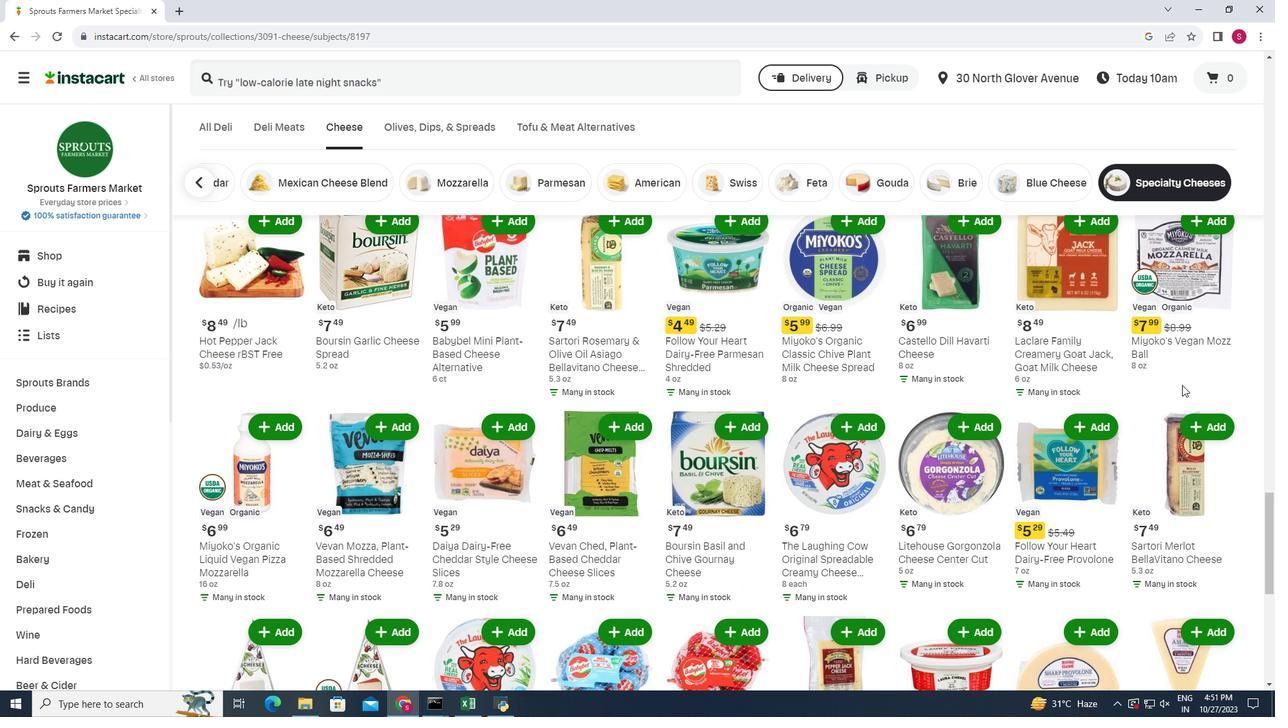 
Action: Mouse moved to (310, 389)
Screenshot: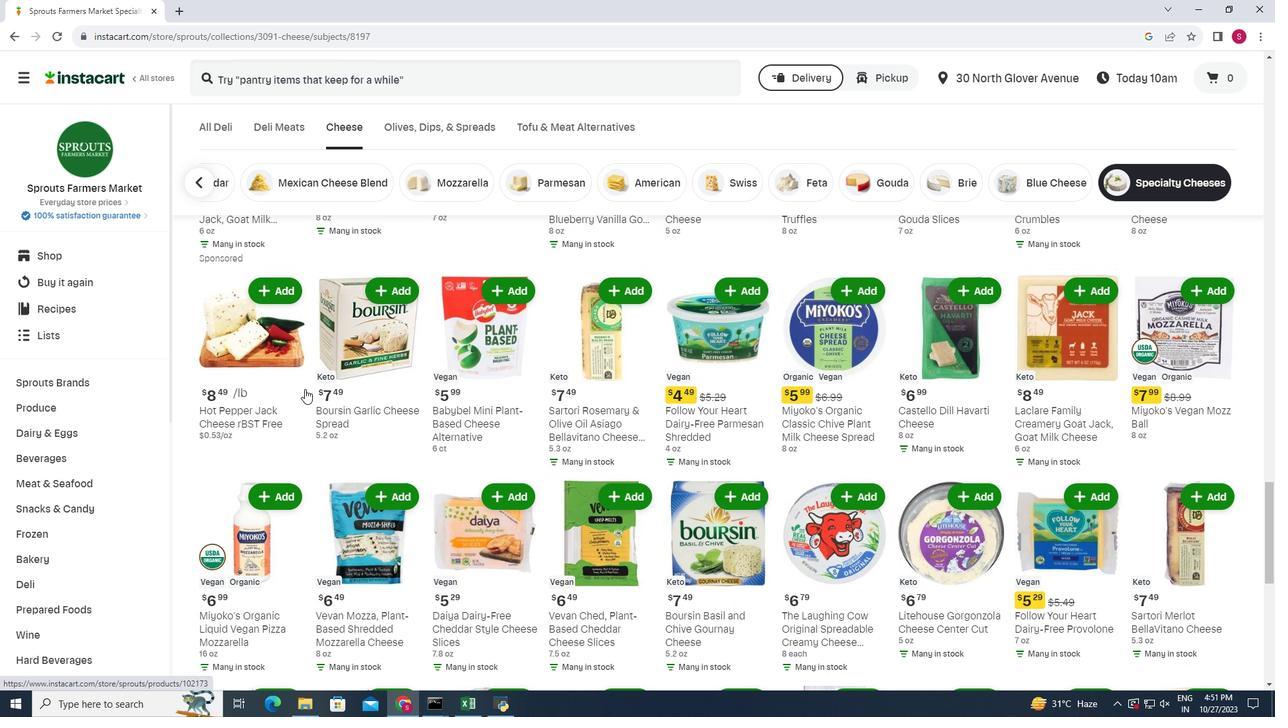 
Action: Mouse scrolled (310, 389) with delta (0, 0)
Screenshot: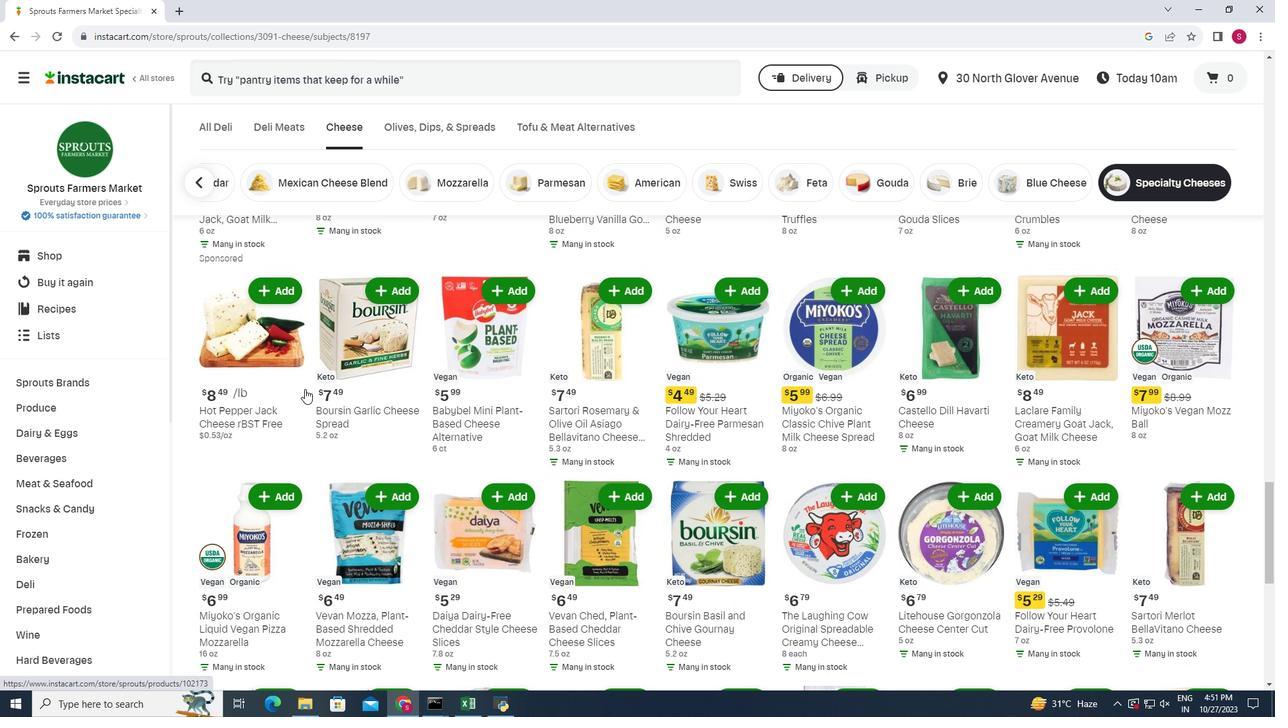 
Action: Mouse moved to (304, 389)
Screenshot: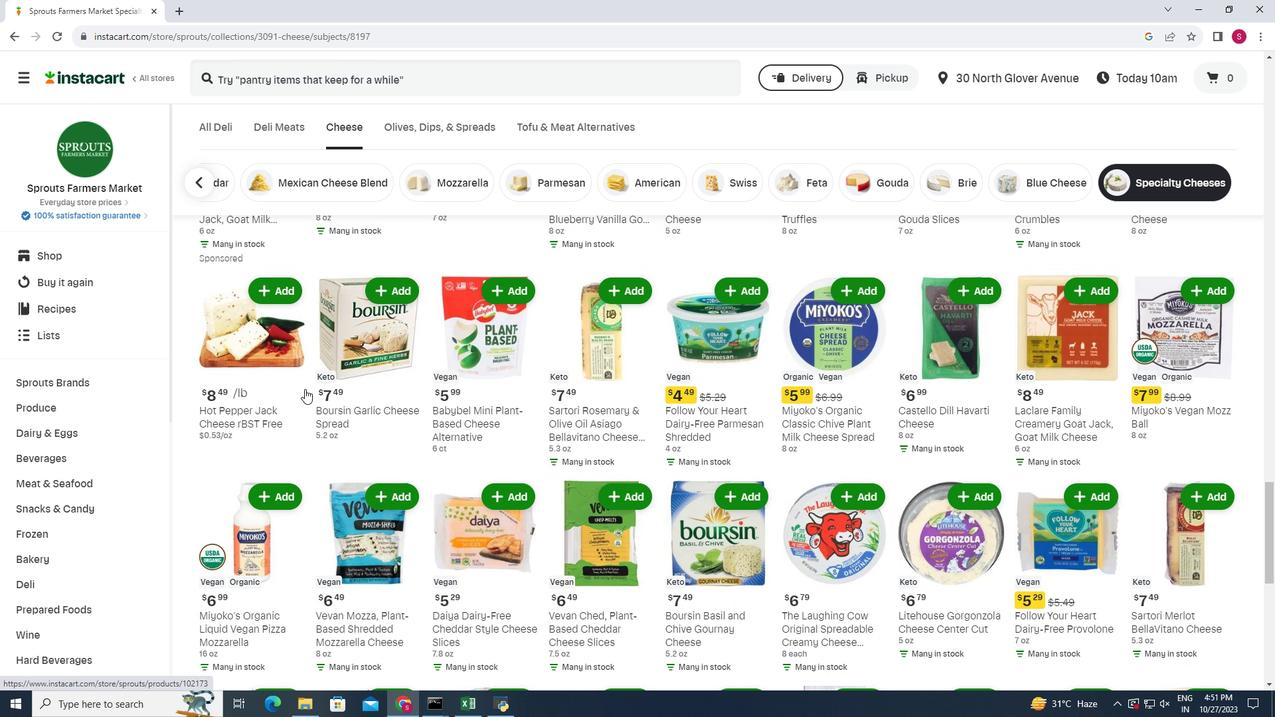 
Action: Mouse scrolled (304, 389) with delta (0, 0)
Screenshot: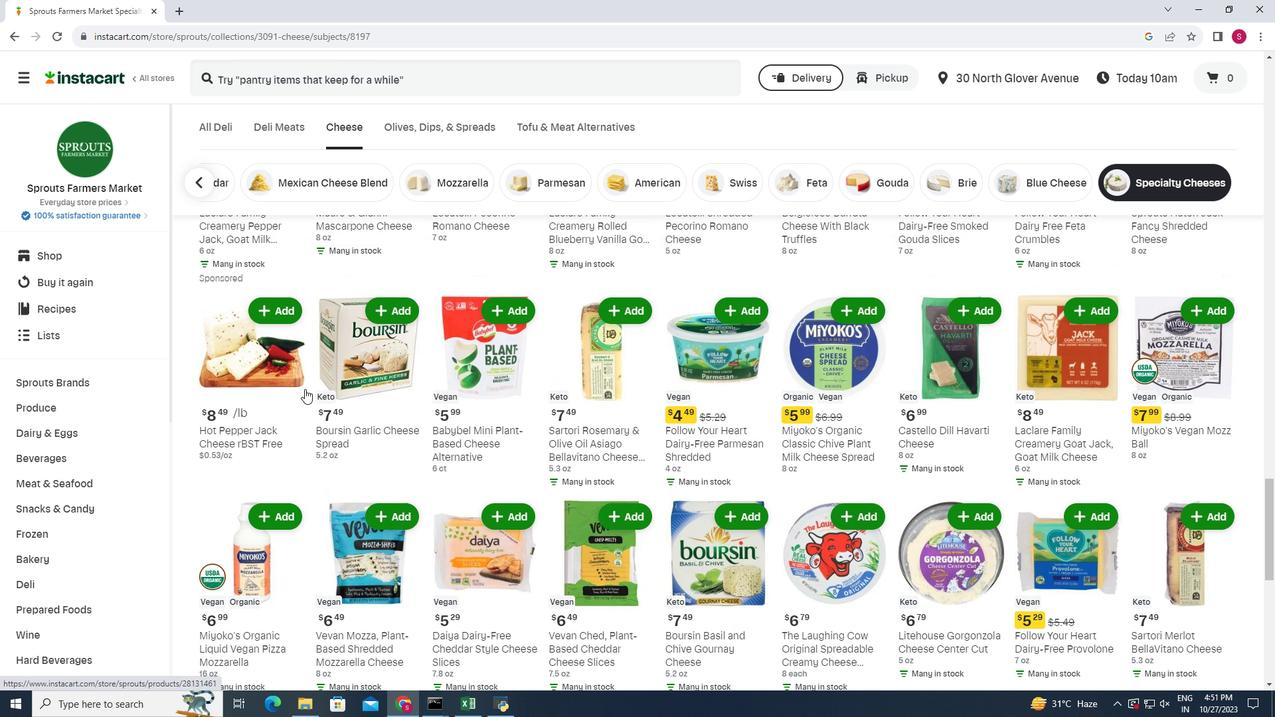 
Action: Mouse moved to (303, 389)
Screenshot: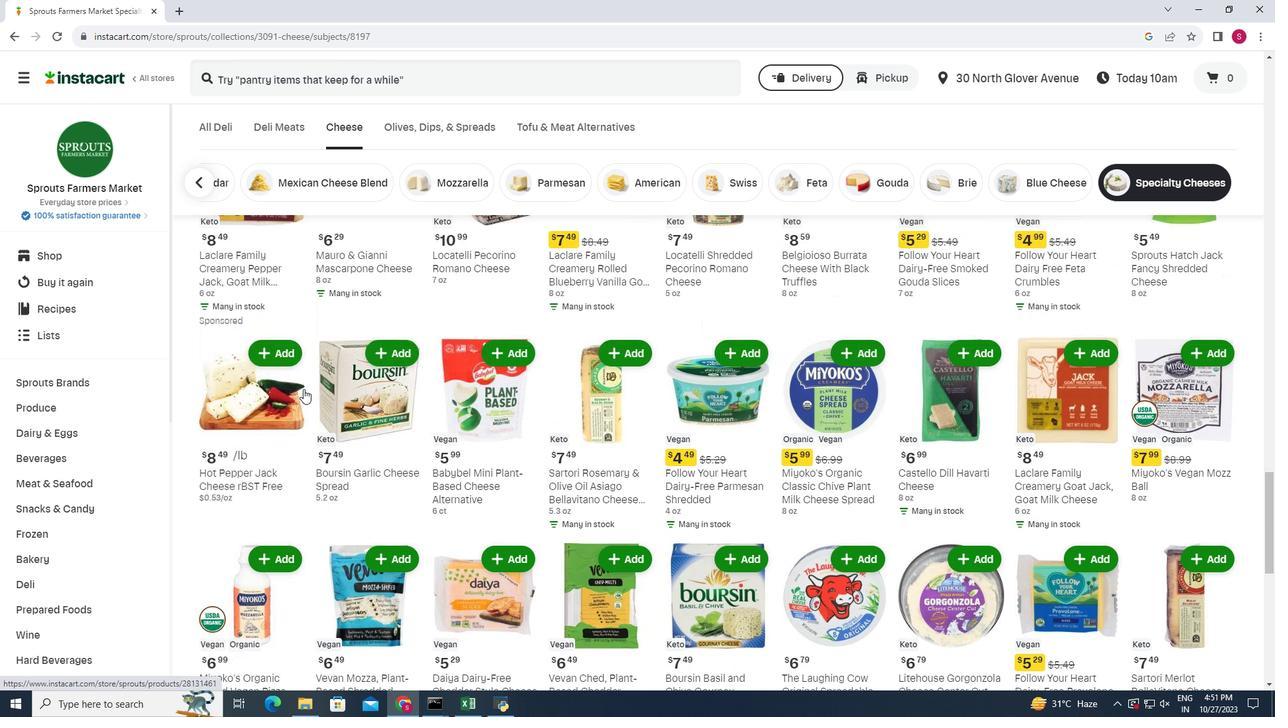 
Action: Mouse scrolled (303, 389) with delta (0, 0)
Screenshot: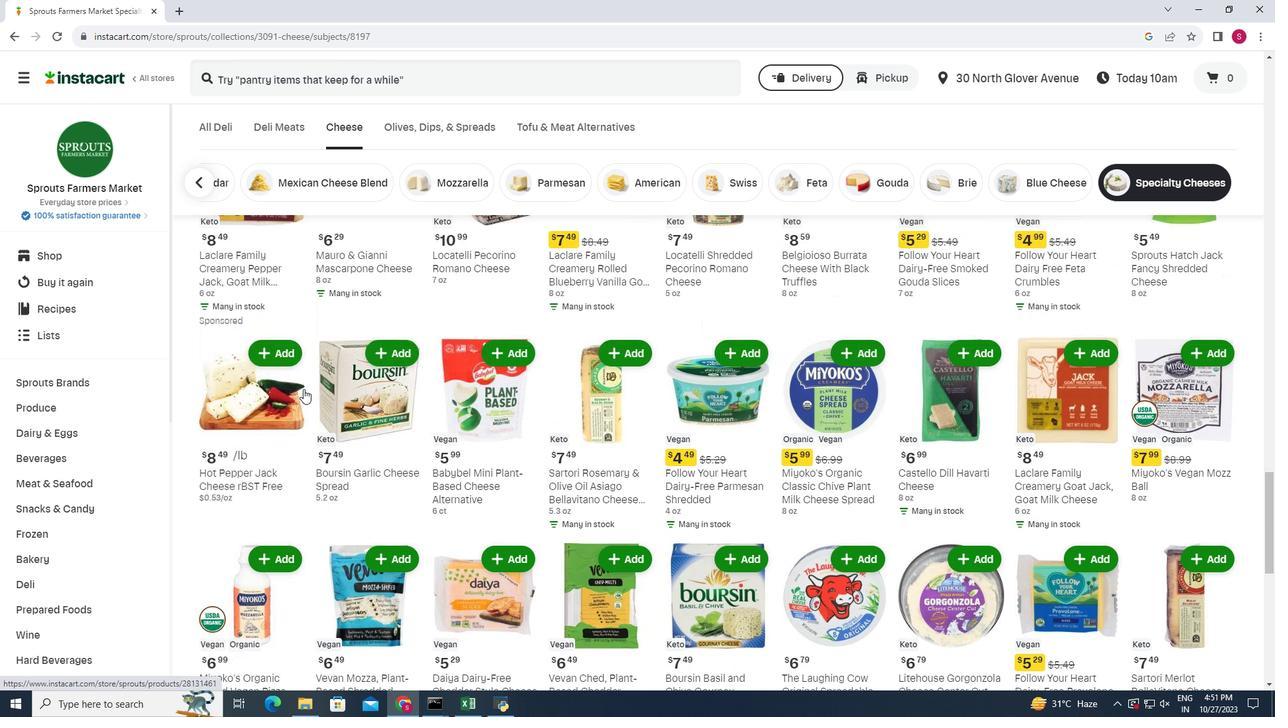 
Action: Mouse moved to (1173, 406)
Screenshot: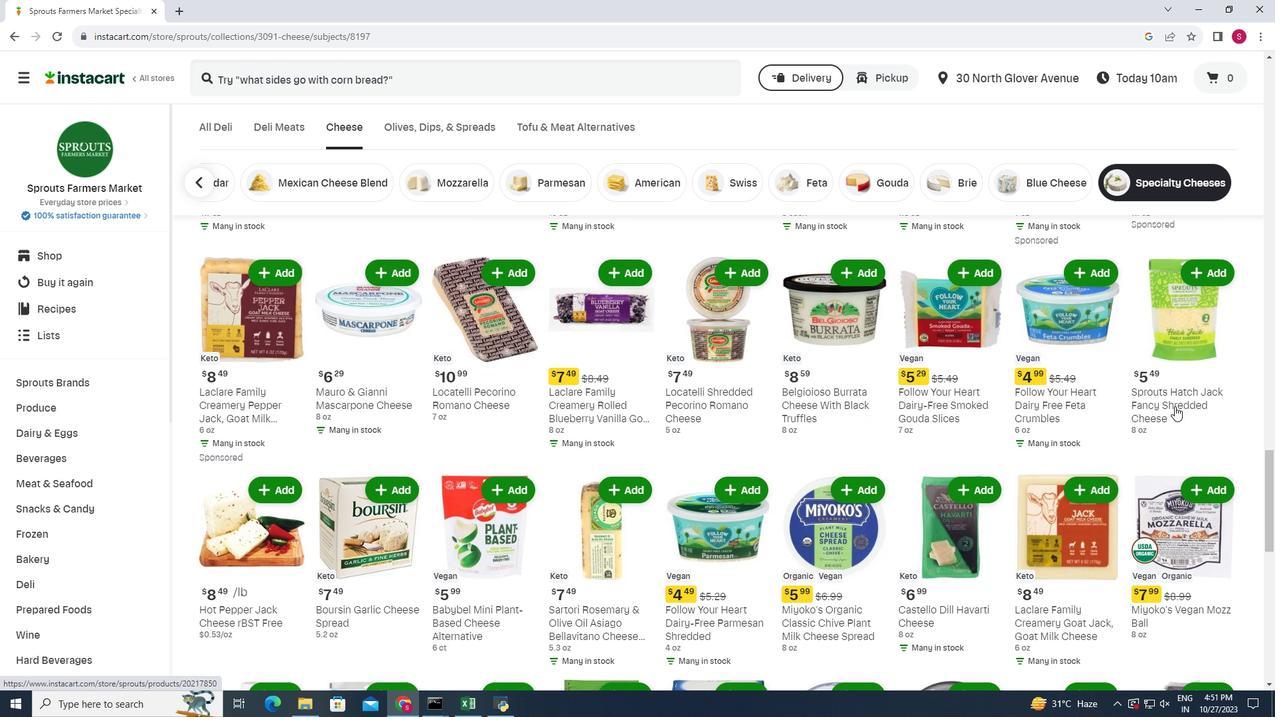 
Action: Mouse scrolled (1173, 407) with delta (0, 0)
Screenshot: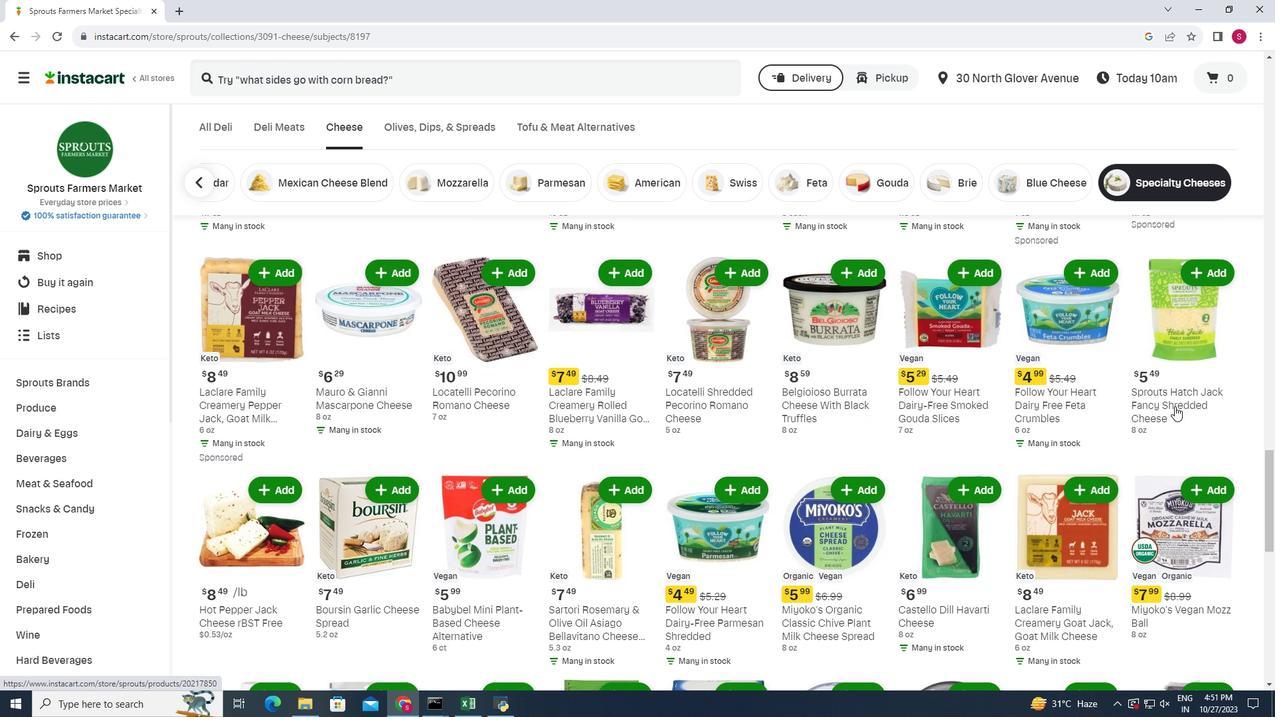 
Action: Mouse moved to (1175, 406)
Screenshot: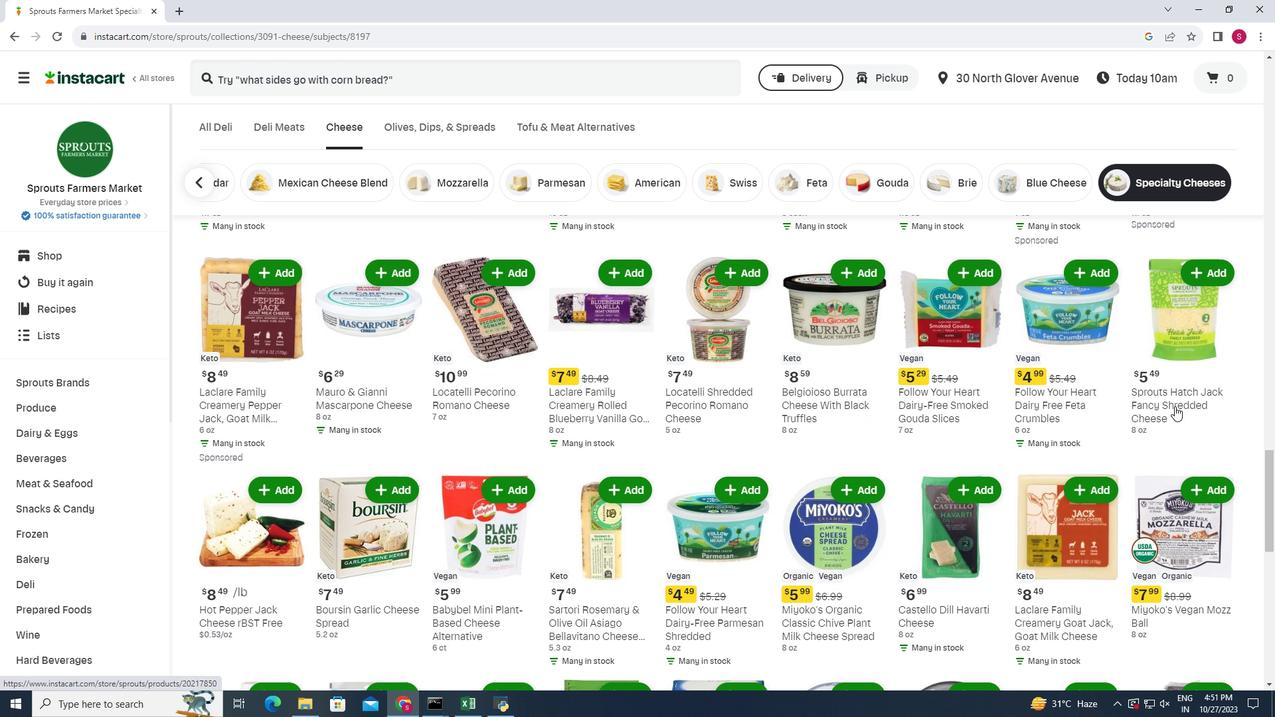 
Action: Mouse scrolled (1175, 407) with delta (0, 0)
Screenshot: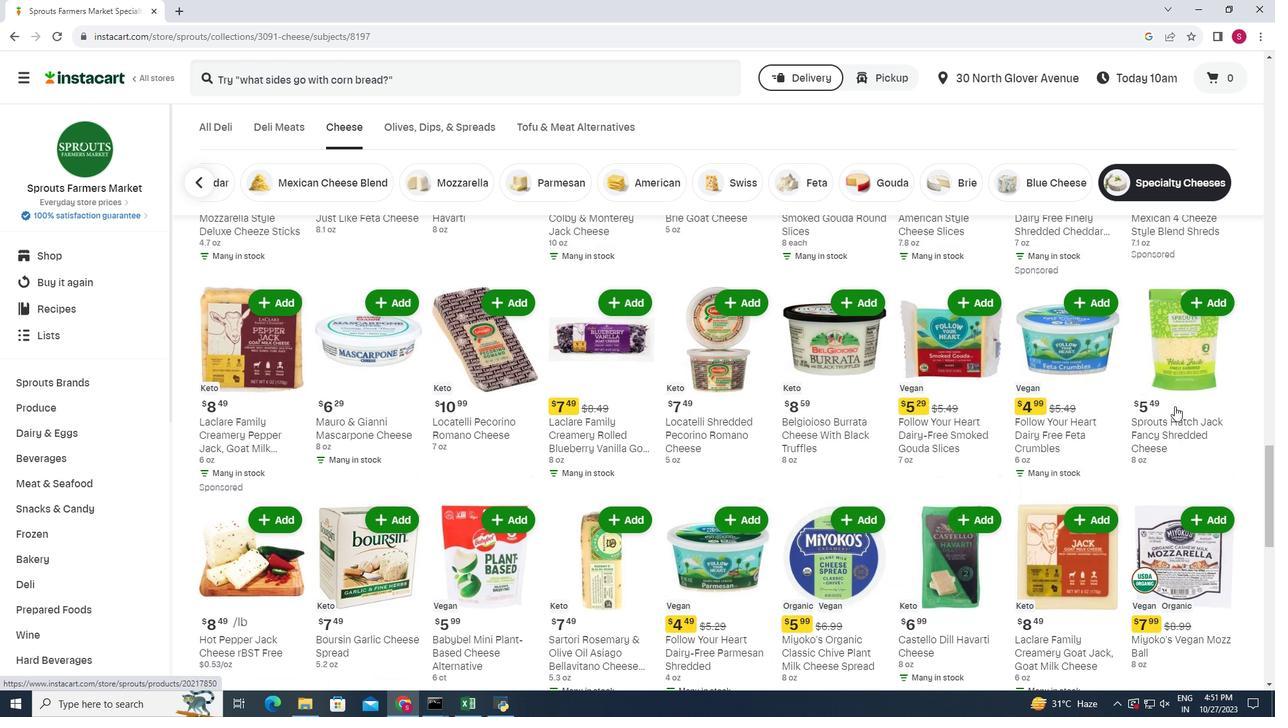
Action: Mouse scrolled (1175, 407) with delta (0, 0)
Screenshot: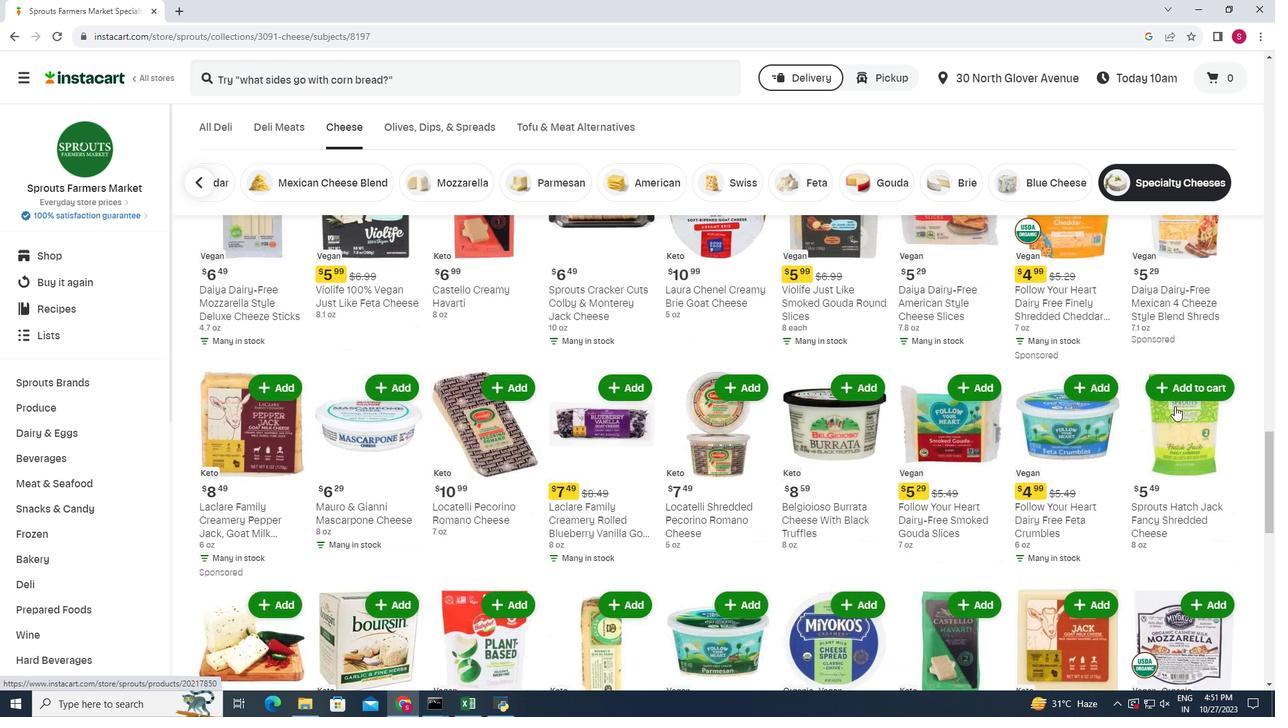 
Action: Mouse scrolled (1175, 407) with delta (0, 0)
Screenshot: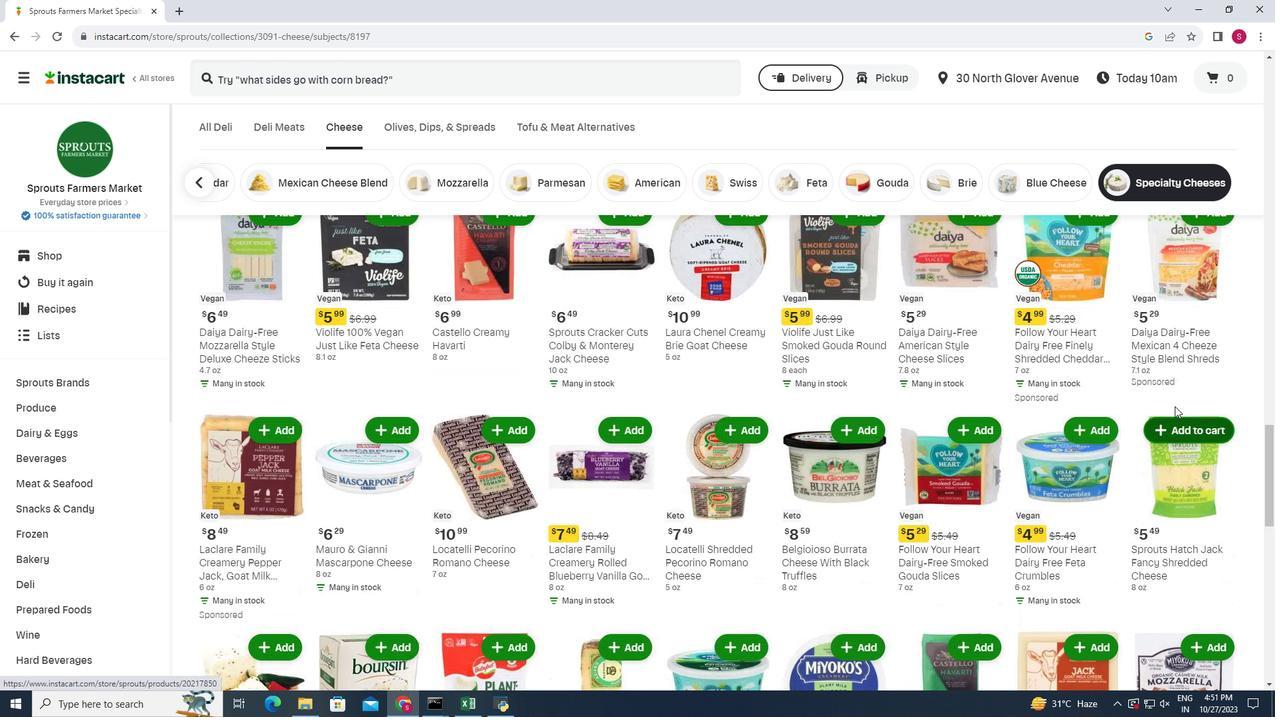 
Action: Mouse moved to (270, 433)
Screenshot: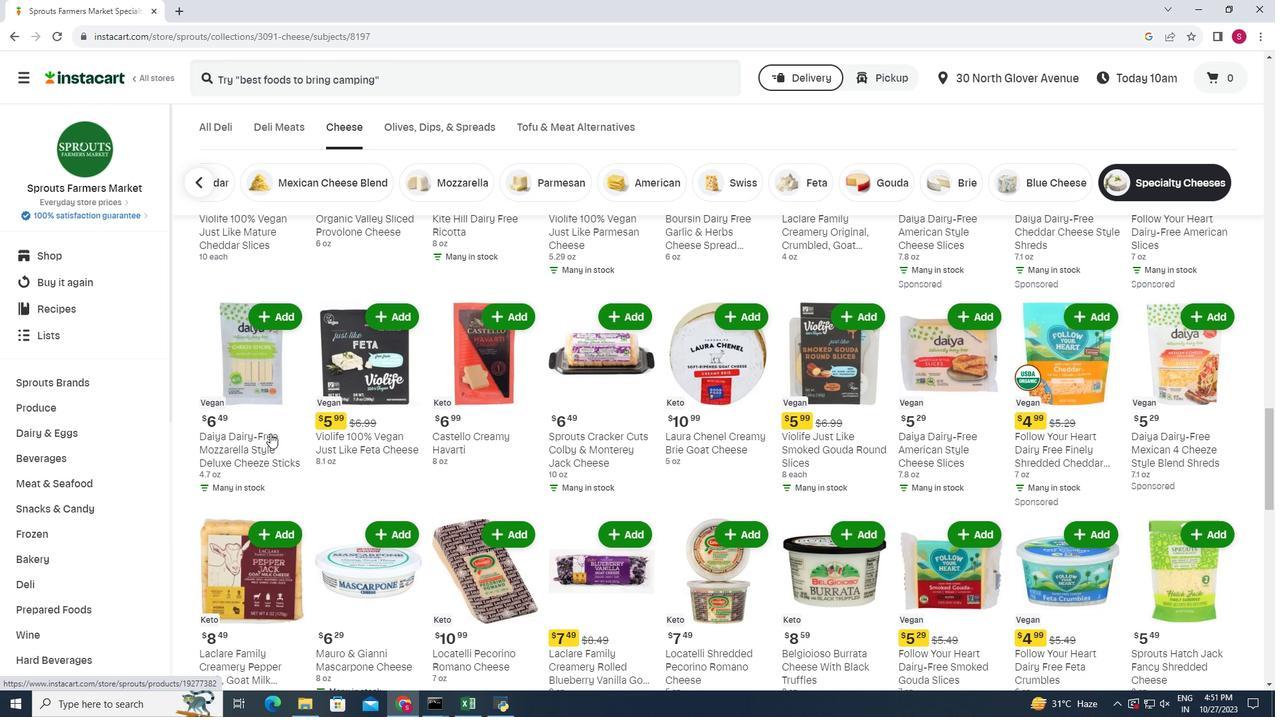 
Action: Mouse scrolled (270, 434) with delta (0, 0)
Screenshot: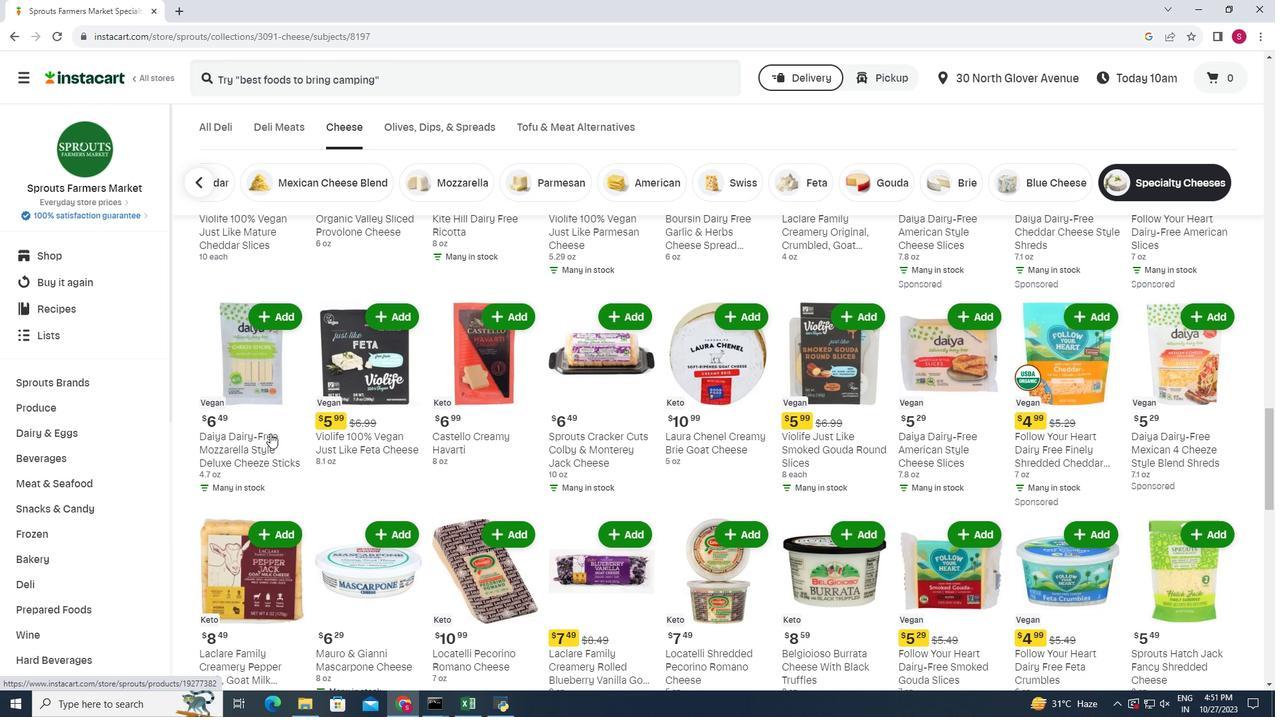 
Action: Mouse scrolled (270, 434) with delta (0, 0)
Screenshot: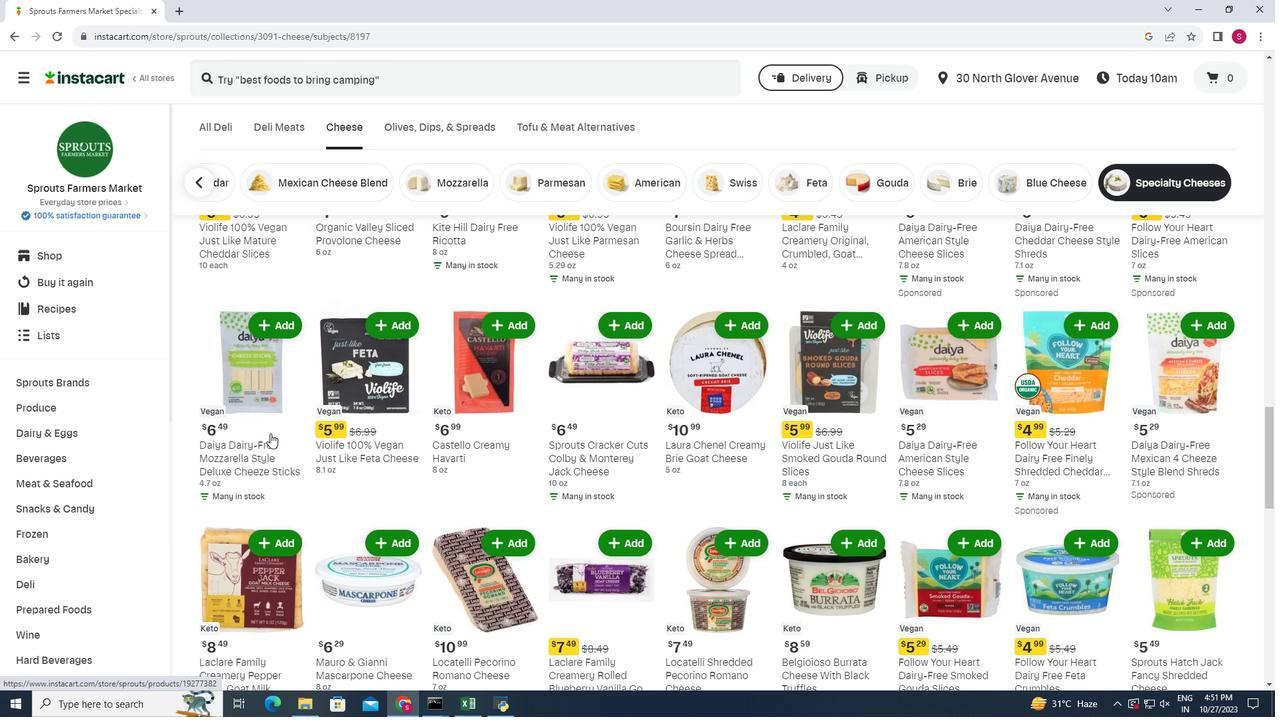 
Action: Mouse scrolled (270, 434) with delta (0, 0)
Screenshot: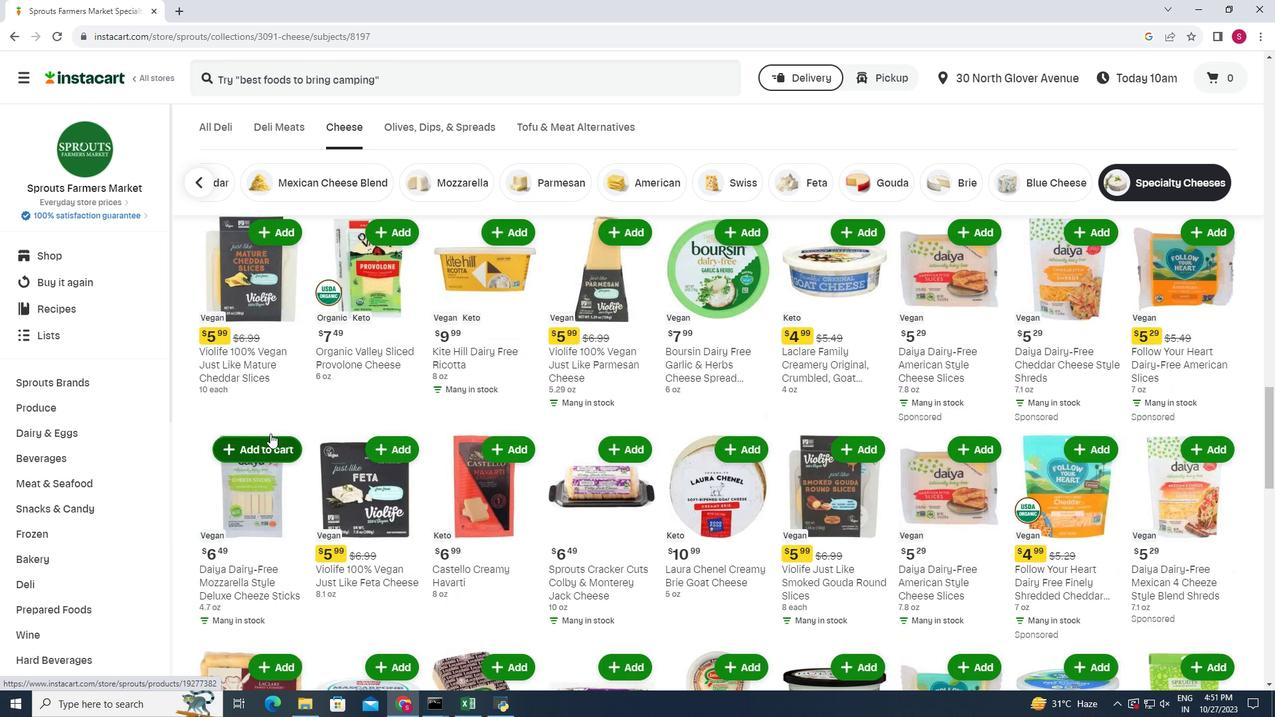 
Action: Mouse scrolled (270, 433) with delta (0, 0)
Screenshot: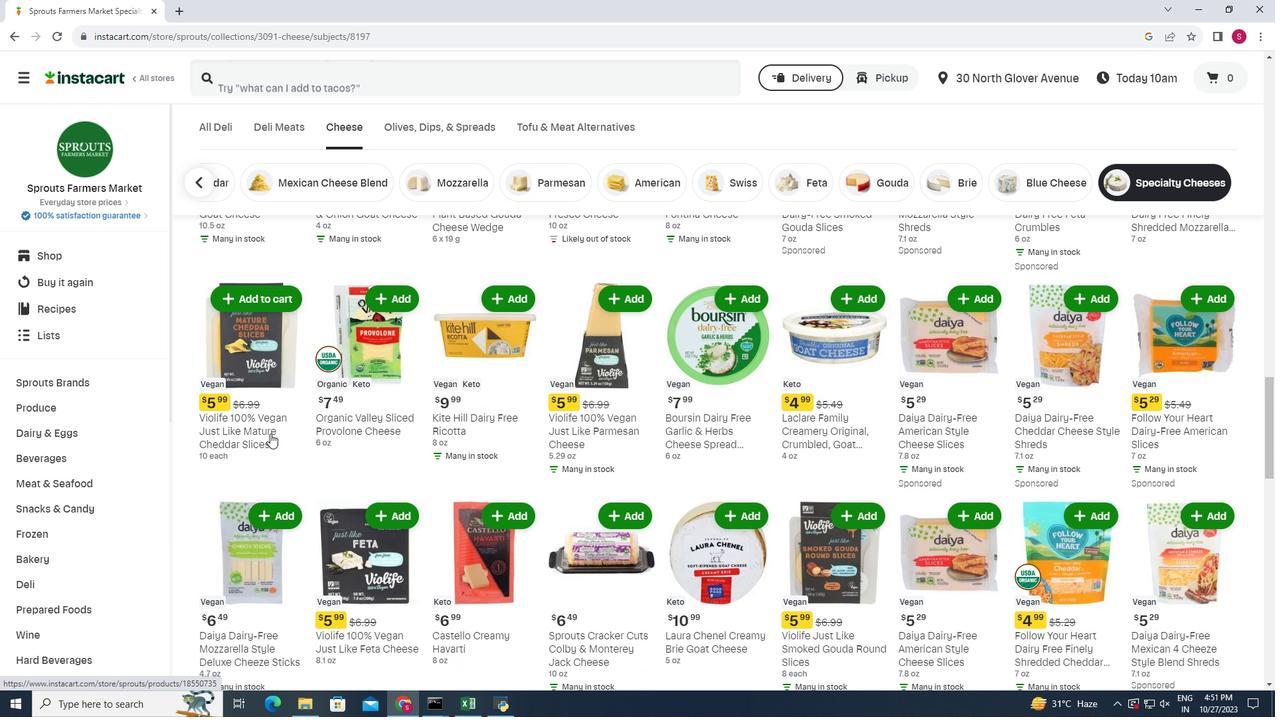 
Action: Mouse moved to (269, 434)
Screenshot: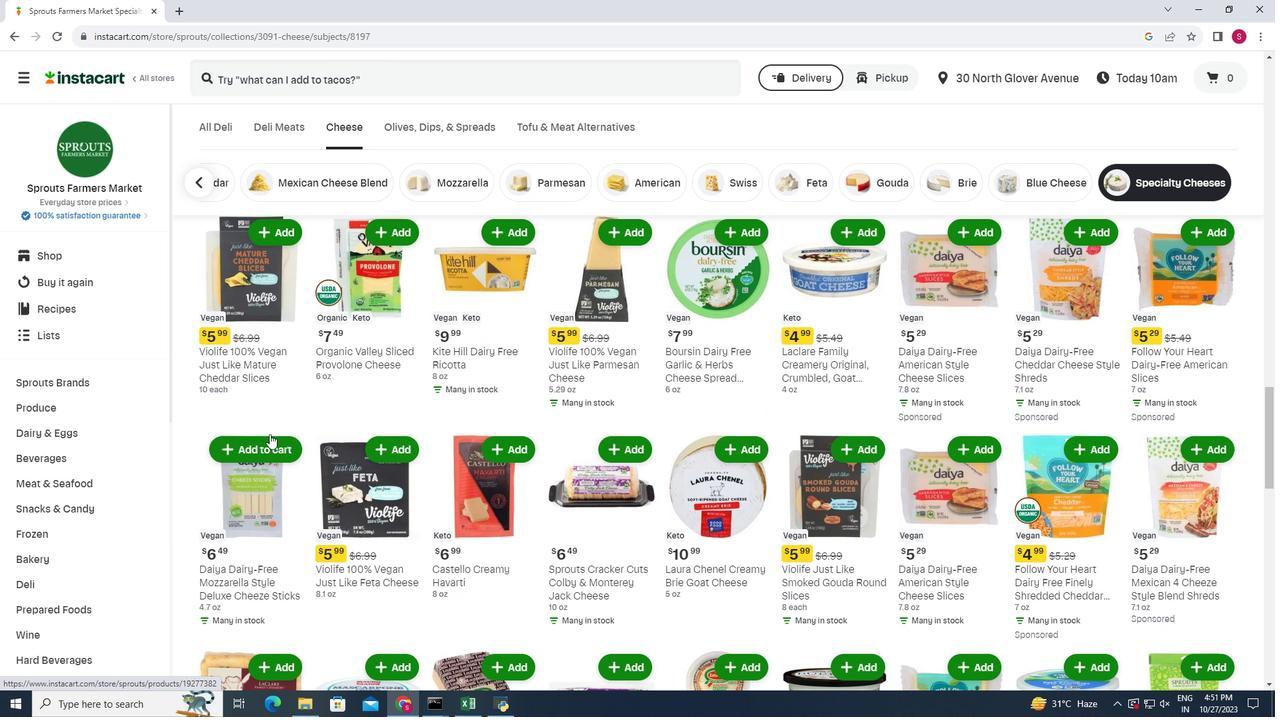 
Action: Mouse scrolled (269, 435) with delta (0, 0)
Screenshot: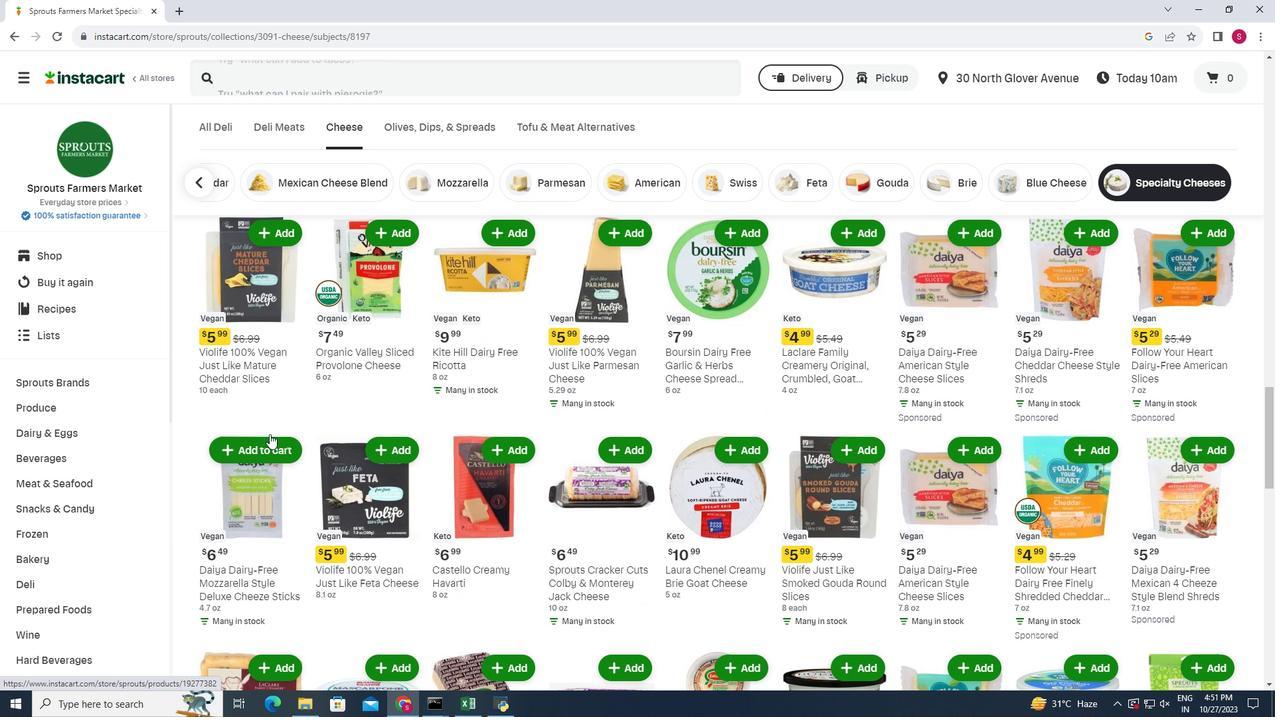 
Action: Mouse moved to (1134, 422)
Screenshot: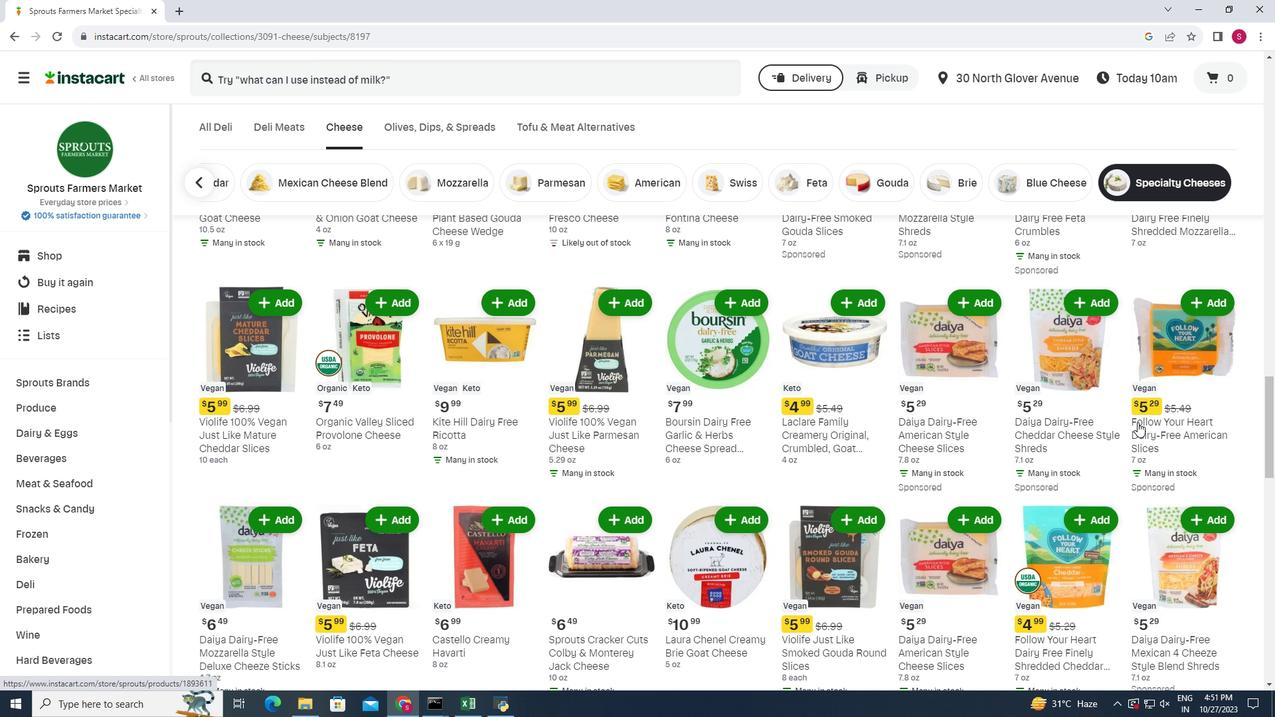 
Action: Mouse scrolled (1134, 423) with delta (0, 0)
Screenshot: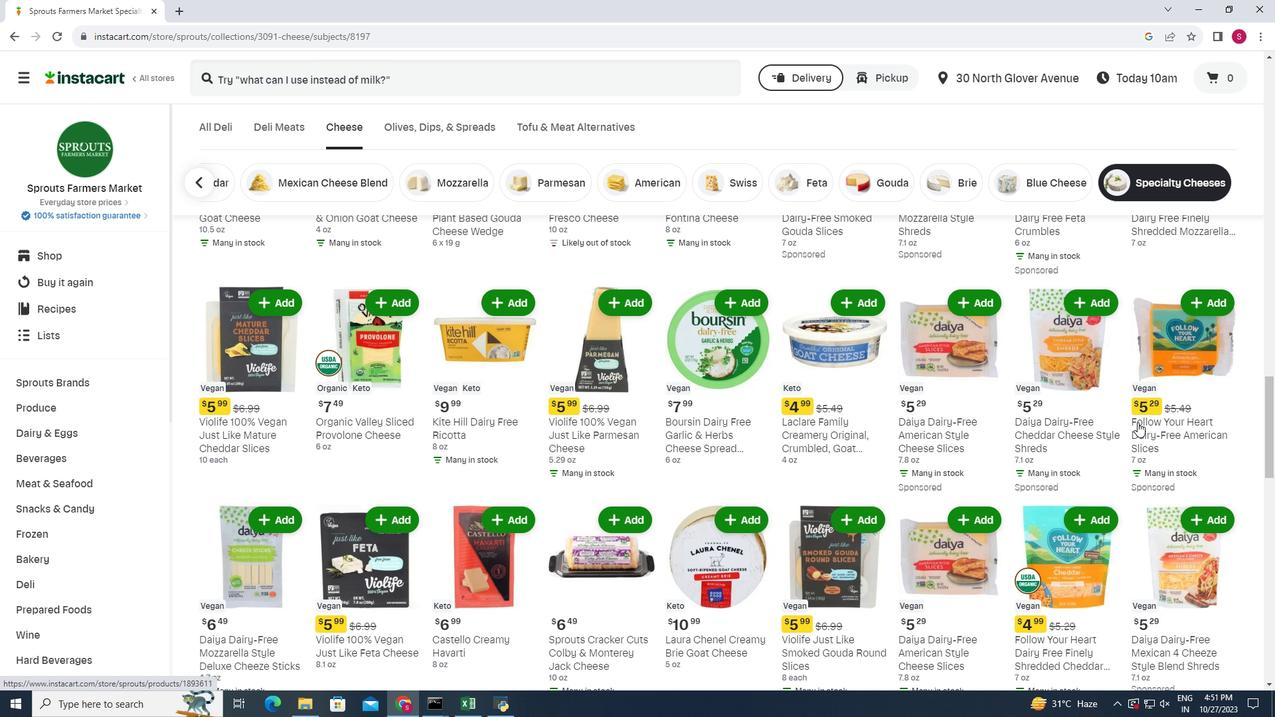 
Action: Mouse moved to (1137, 422)
Screenshot: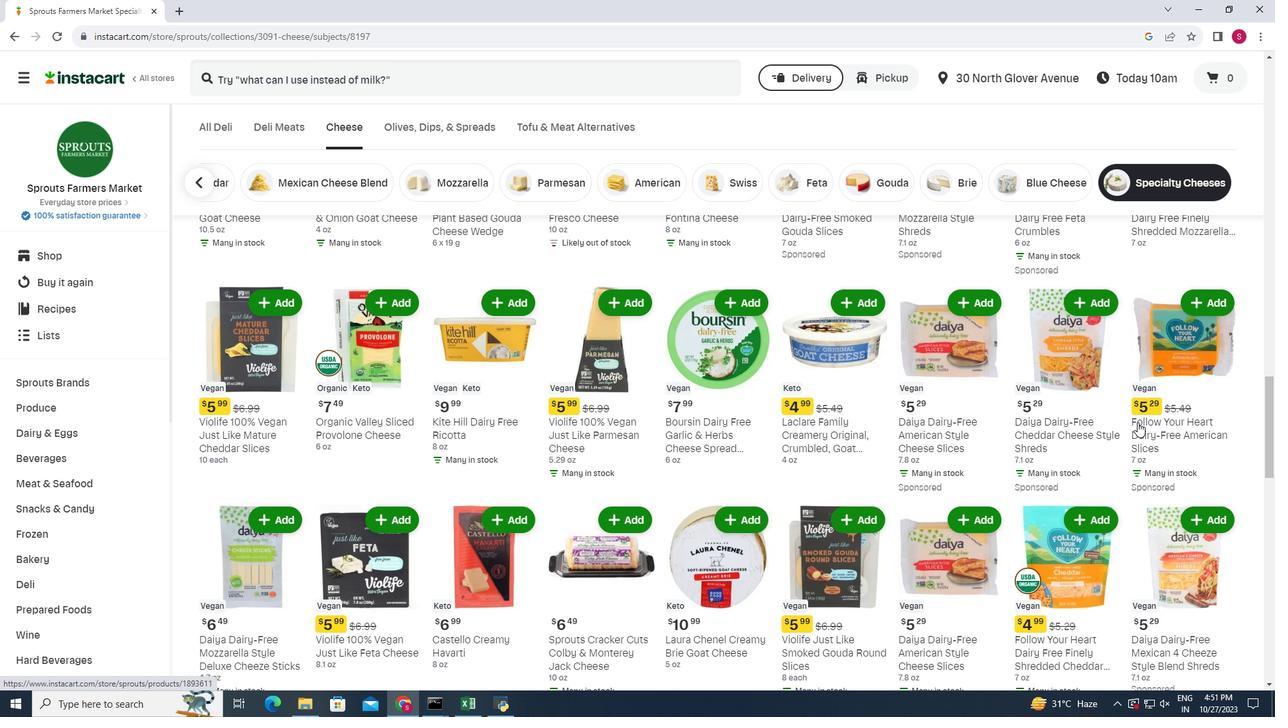 
Action: Mouse scrolled (1137, 423) with delta (0, 0)
Screenshot: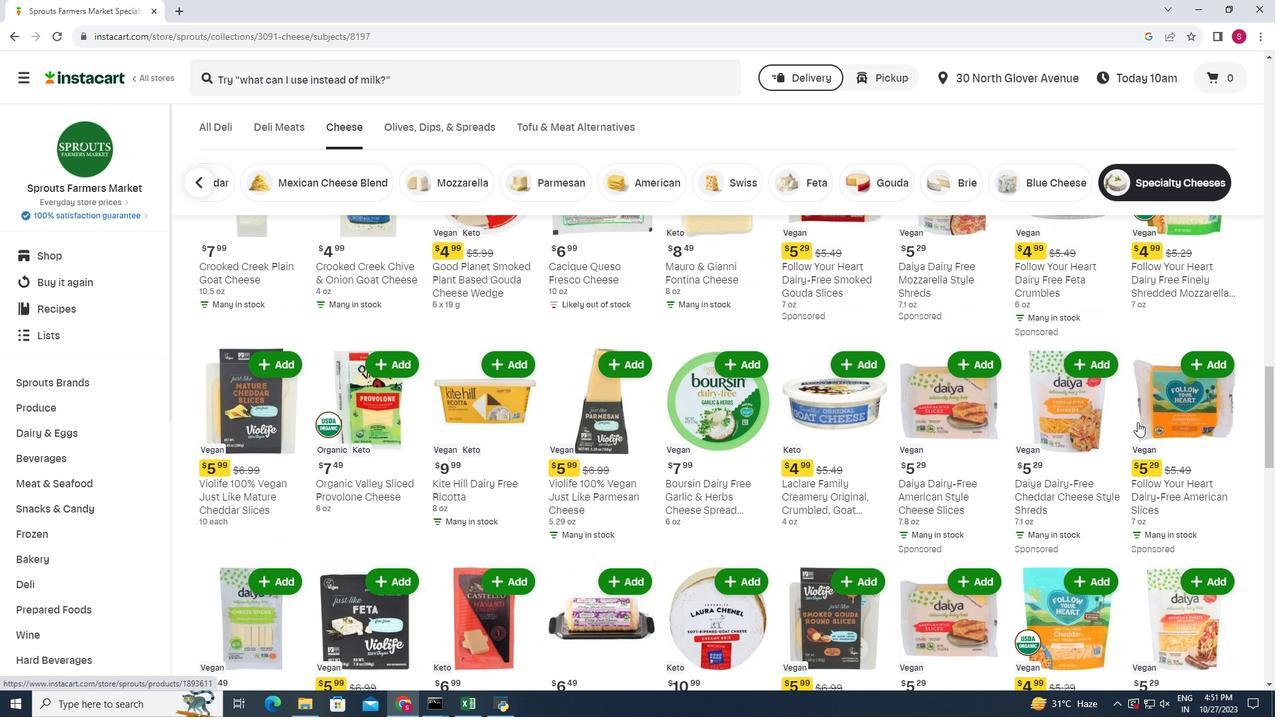 
Action: Mouse moved to (1145, 421)
Screenshot: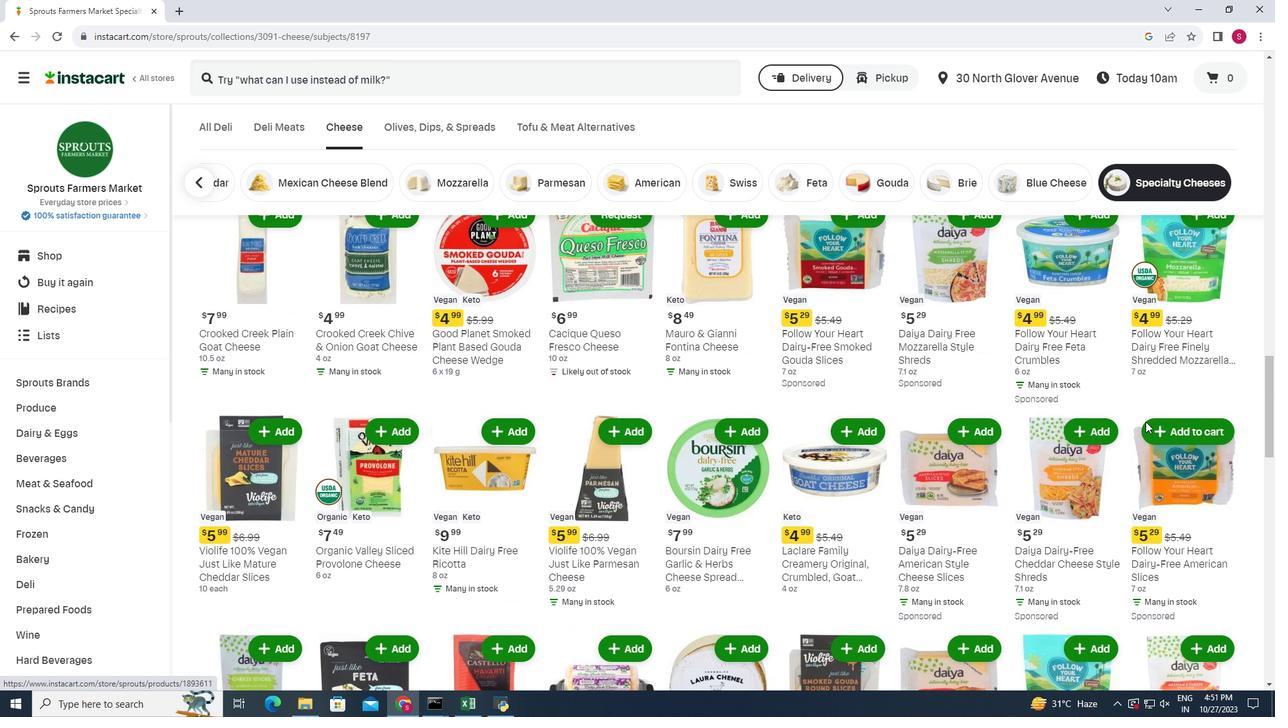 
Action: Mouse scrolled (1145, 422) with delta (0, 0)
Screenshot: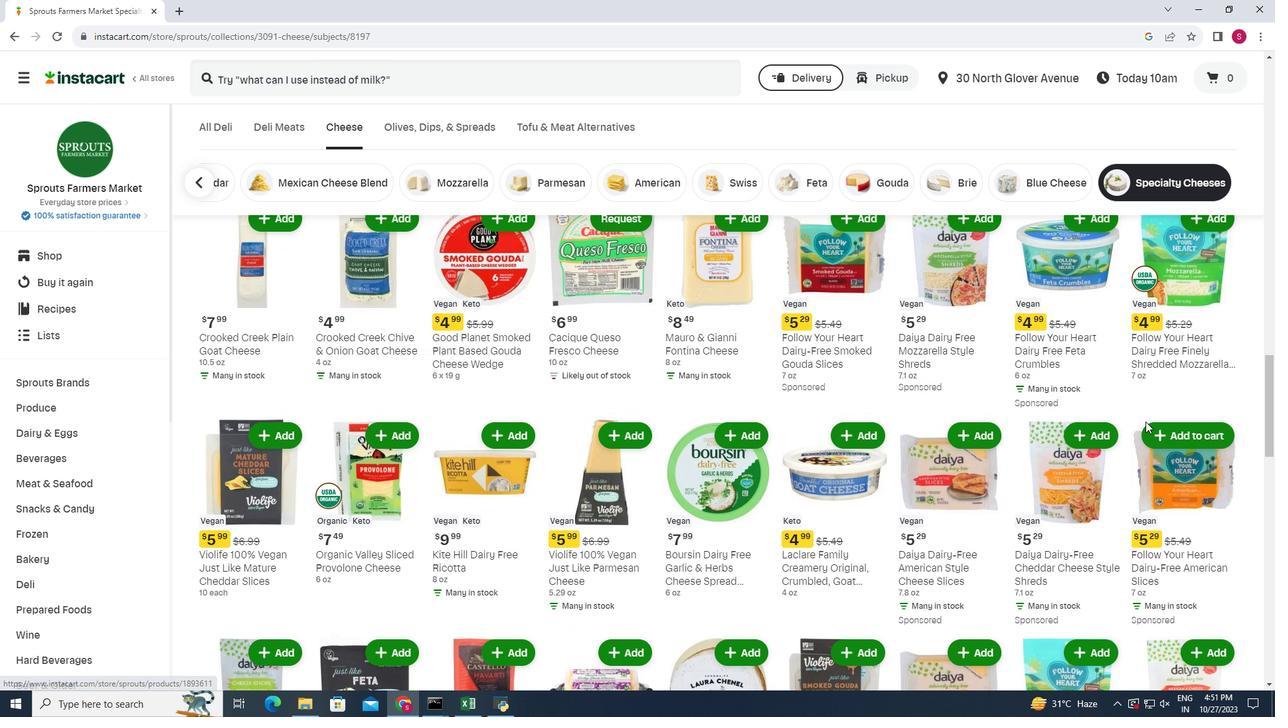 
Action: Mouse moved to (1145, 423)
Screenshot: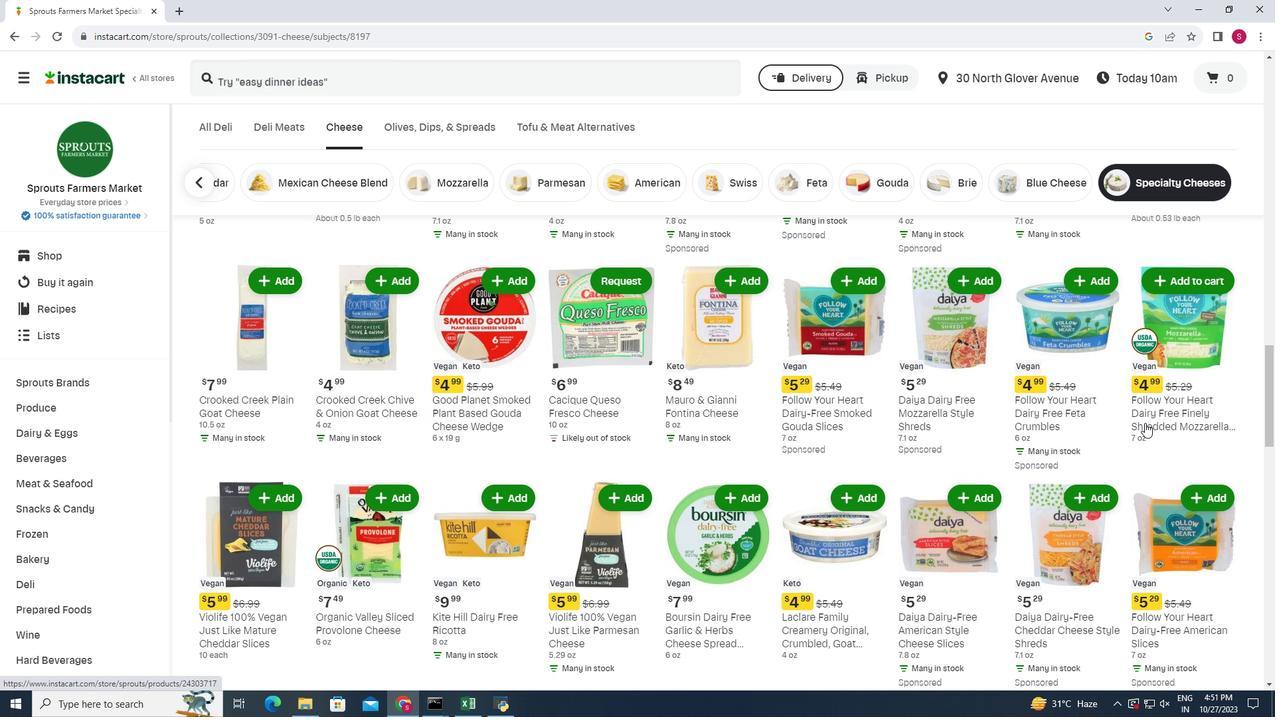 
Action: Mouse scrolled (1145, 423) with delta (0, 0)
Screenshot: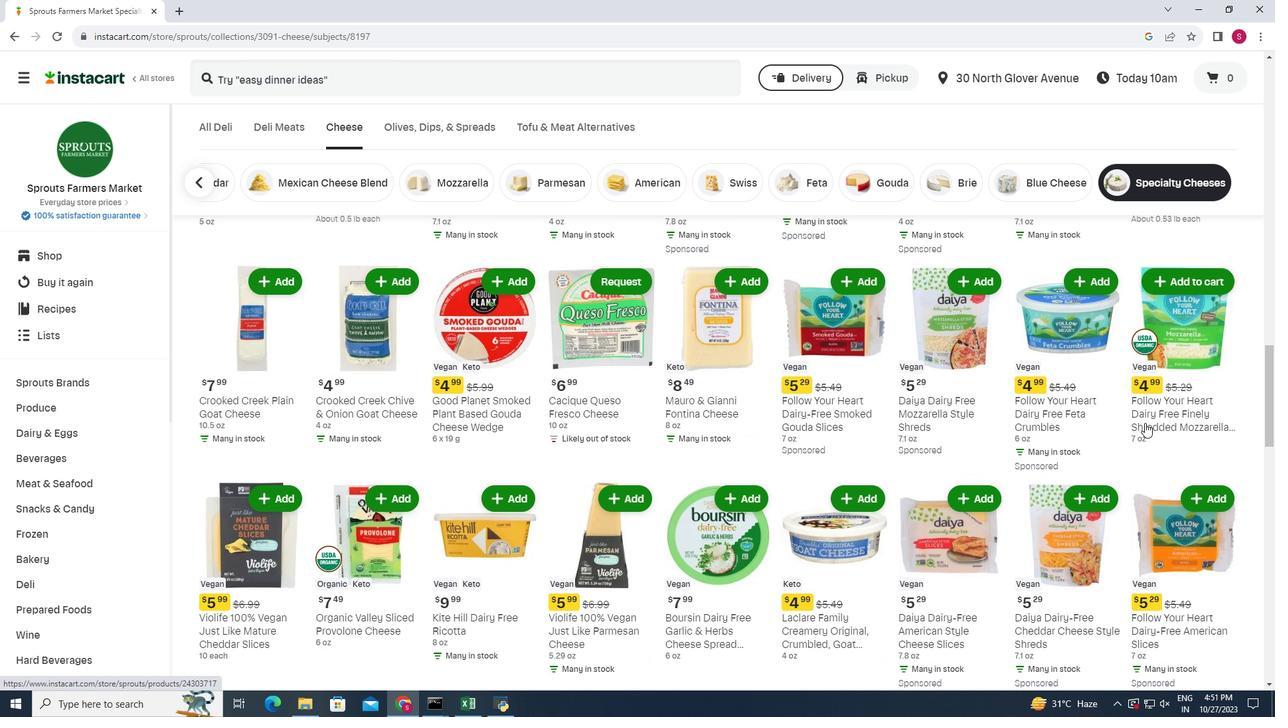 
Action: Mouse moved to (298, 451)
Screenshot: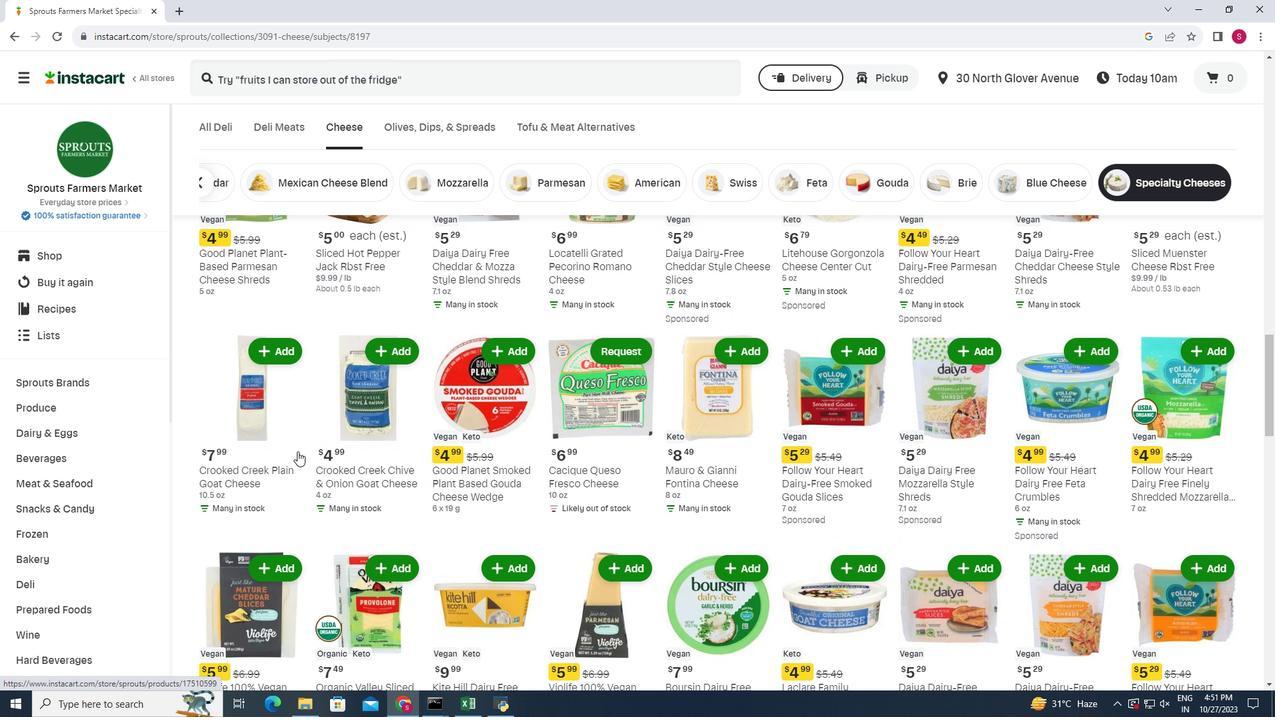 
Action: Mouse scrolled (298, 452) with delta (0, 0)
Screenshot: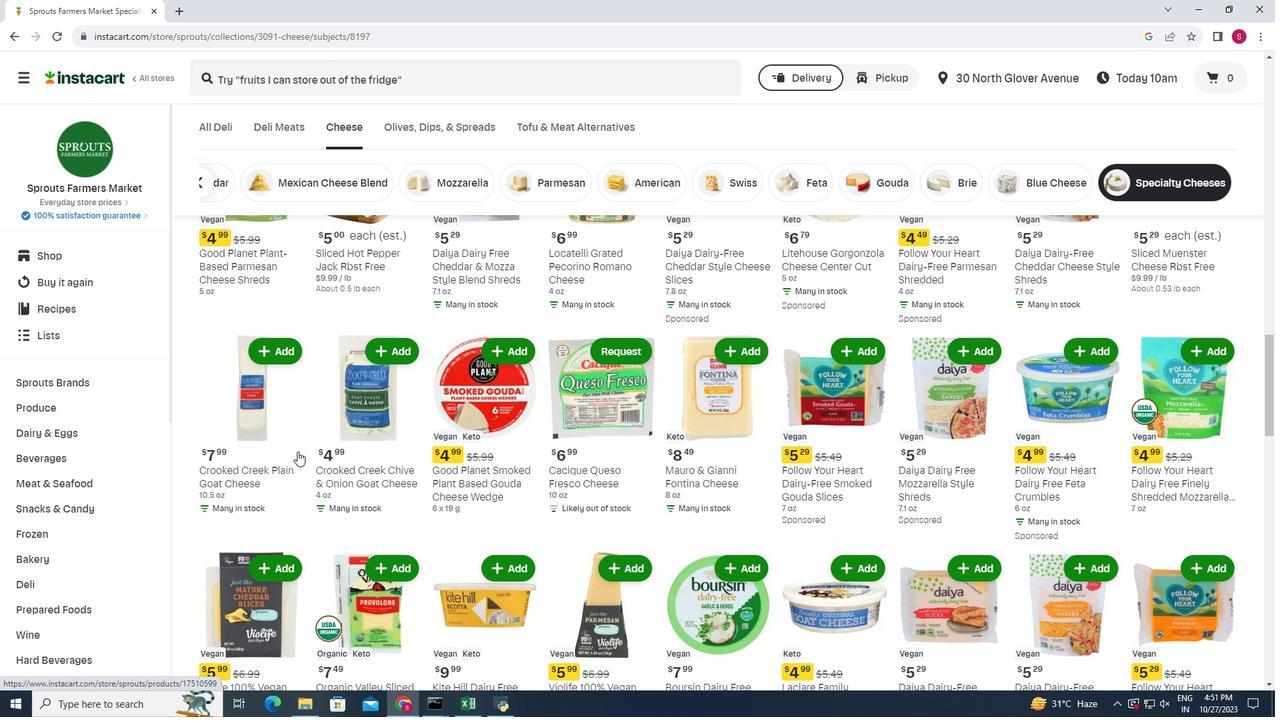 
Action: Mouse moved to (297, 450)
Screenshot: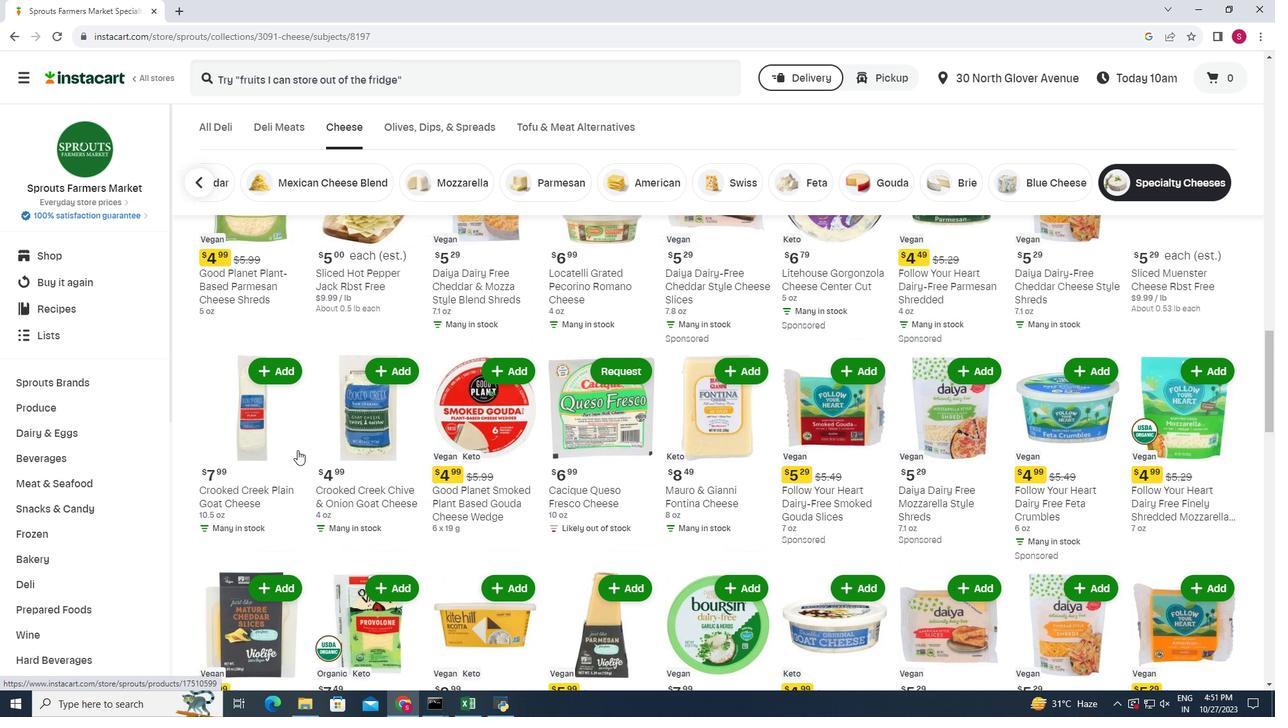 
Action: Mouse scrolled (297, 451) with delta (0, 0)
Screenshot: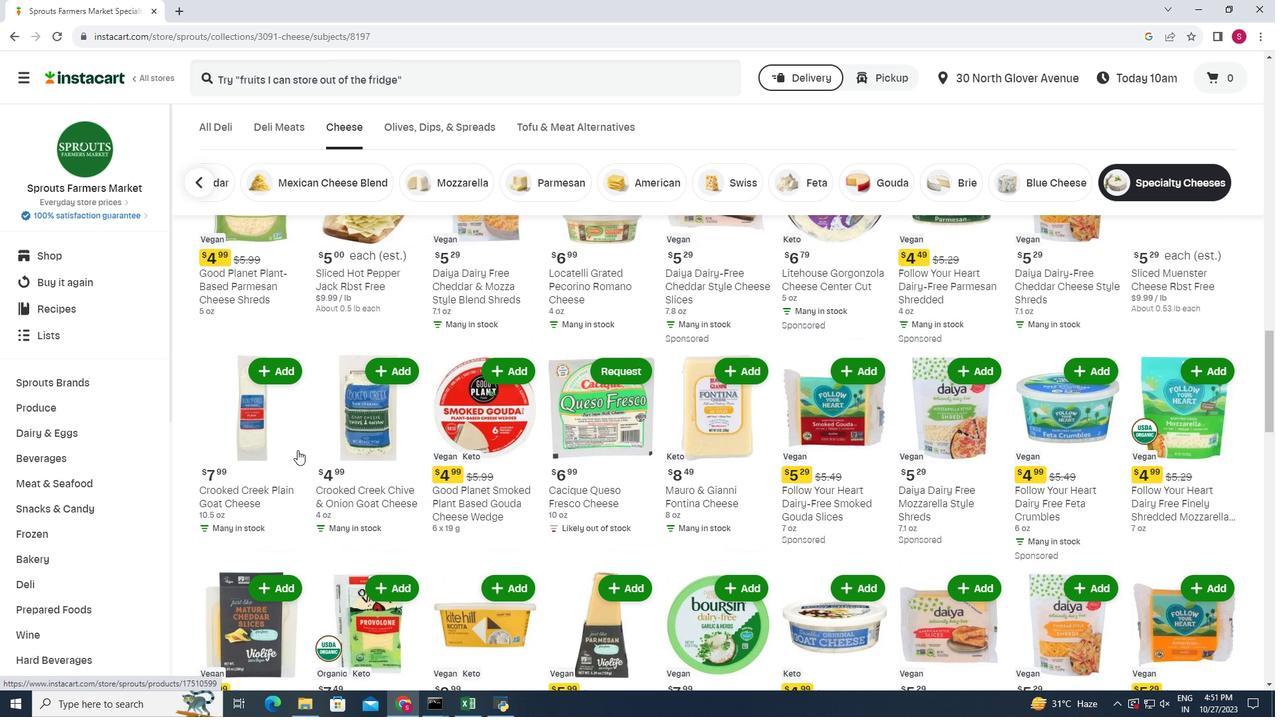 
Action: Mouse scrolled (297, 451) with delta (0, 0)
Screenshot: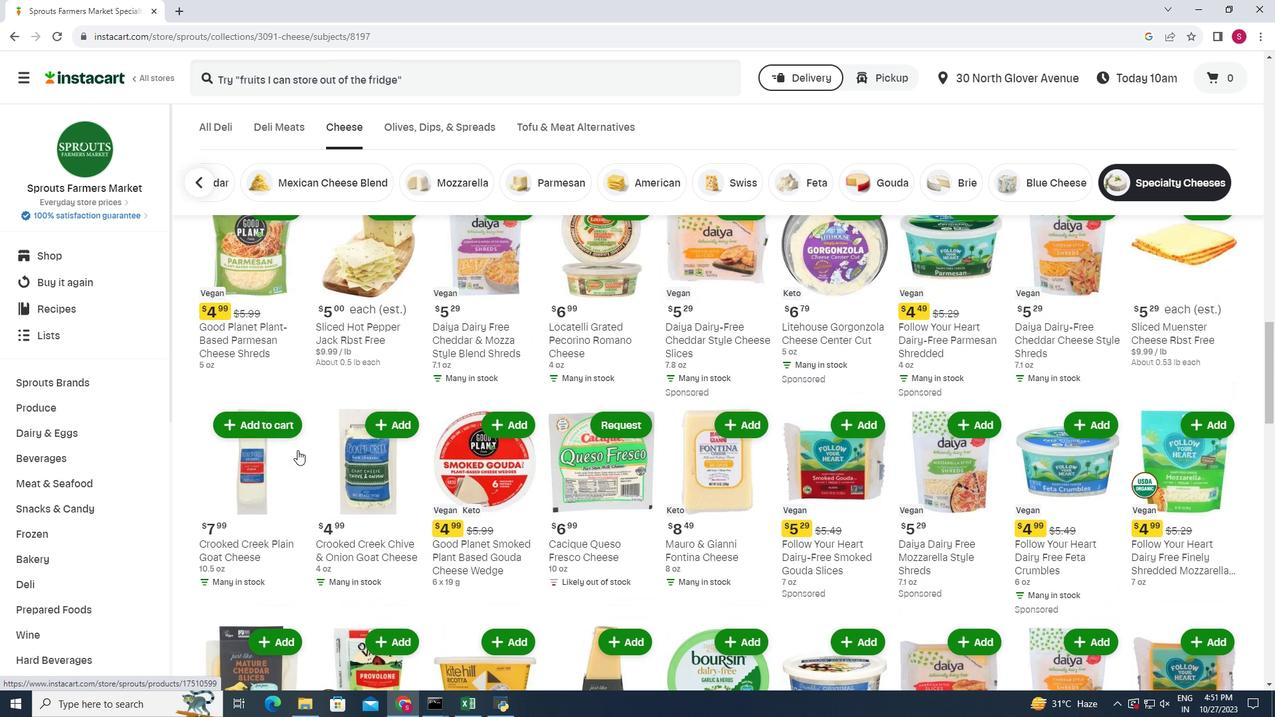 
Action: Mouse moved to (1160, 461)
Screenshot: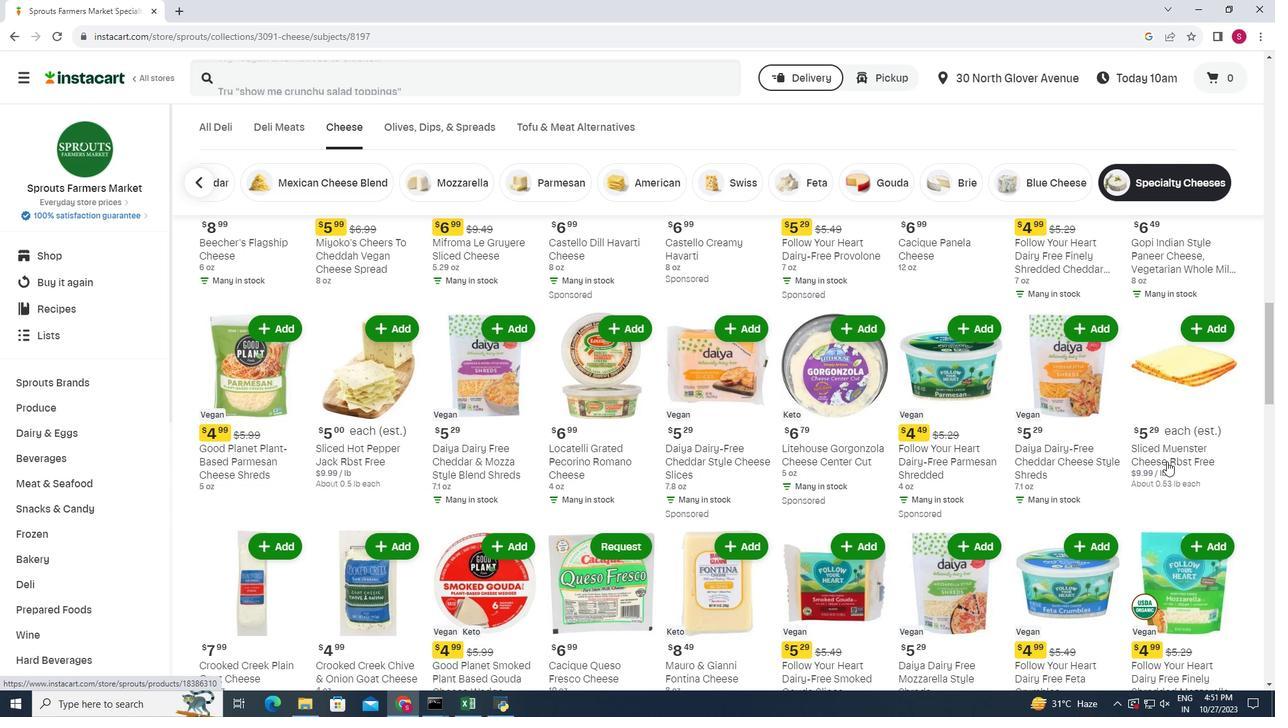 
Action: Mouse scrolled (1160, 462) with delta (0, 0)
Screenshot: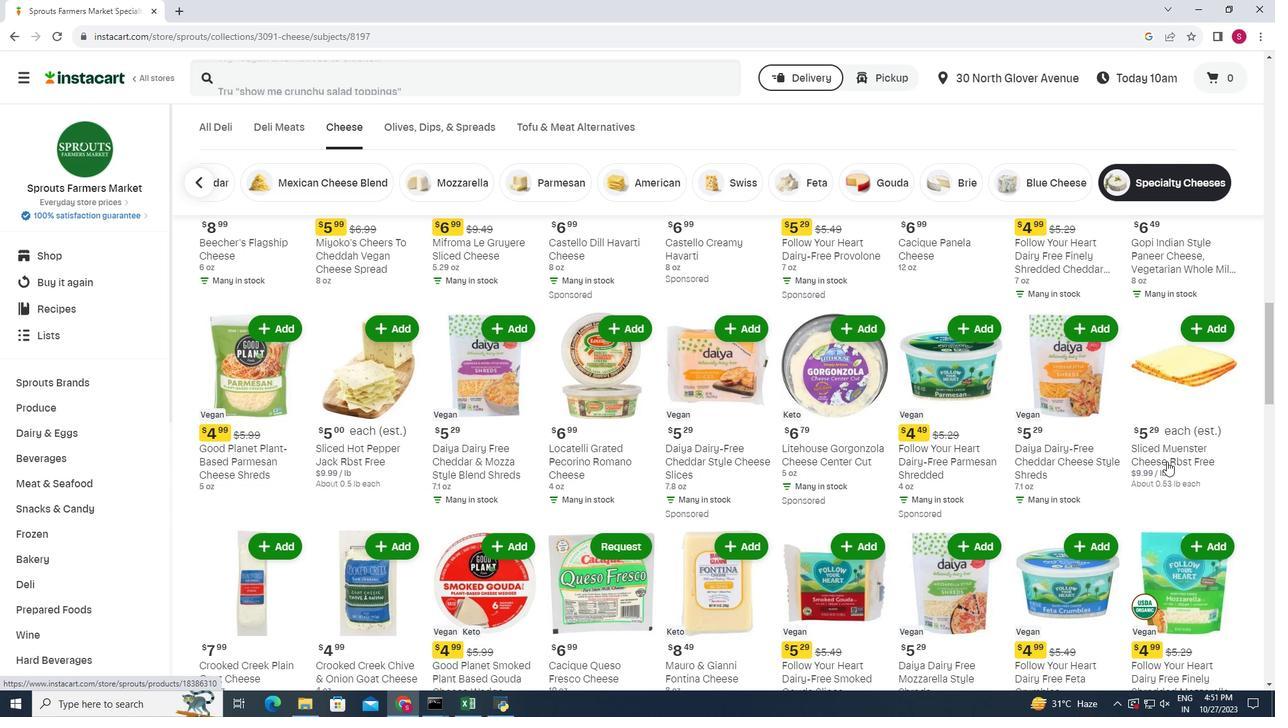 
Action: Mouse moved to (1170, 461)
Screenshot: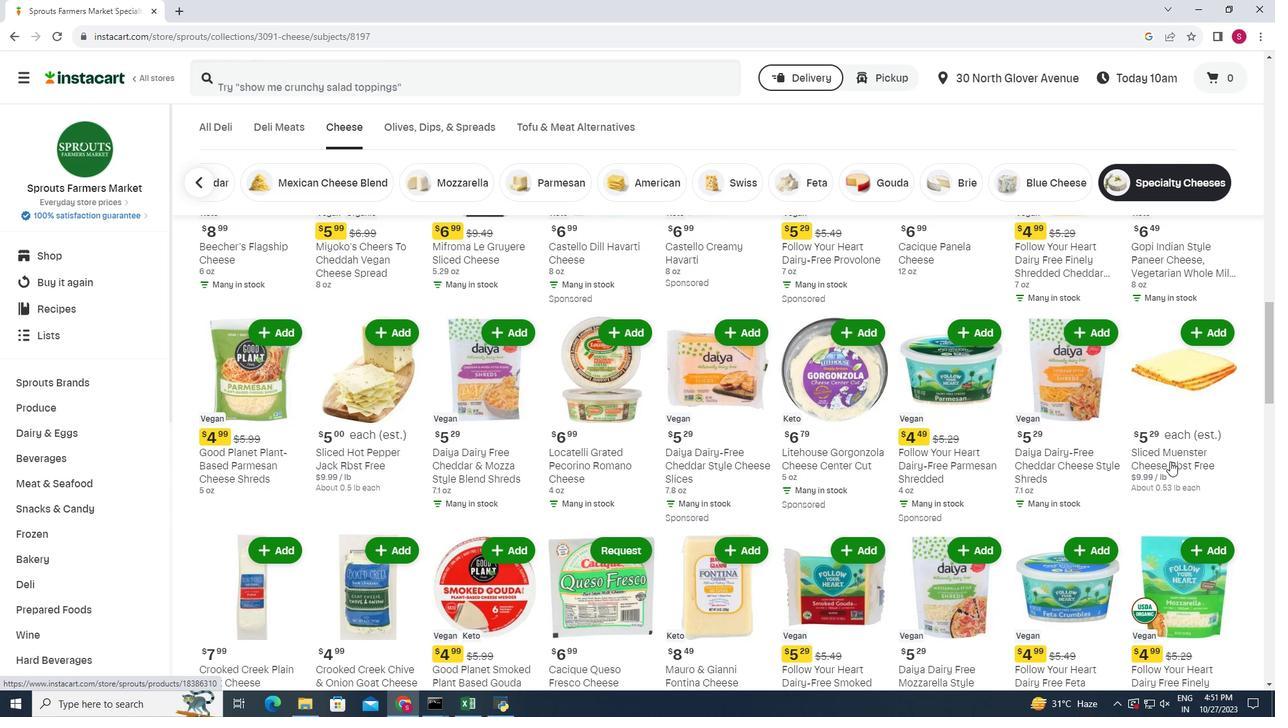 
Action: Mouse scrolled (1170, 462) with delta (0, 0)
Screenshot: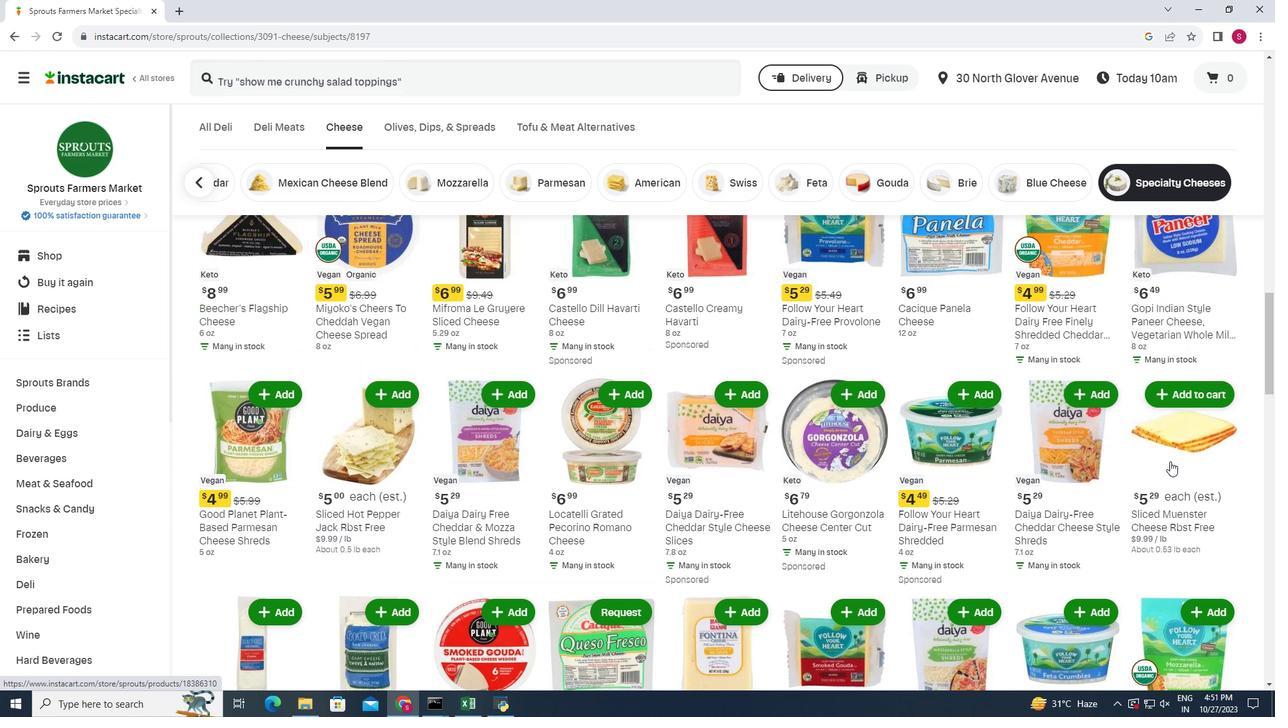 
Action: Mouse scrolled (1170, 462) with delta (0, 0)
Screenshot: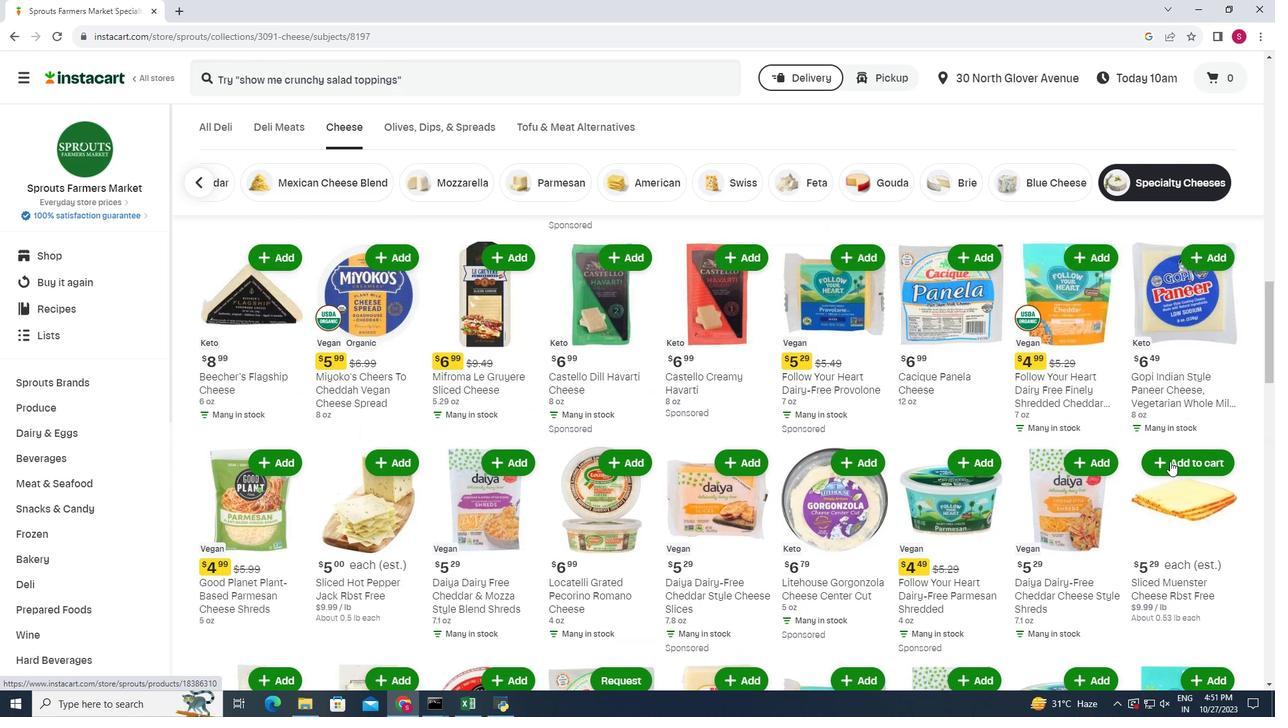 
Action: Mouse scrolled (1170, 462) with delta (0, 0)
Screenshot: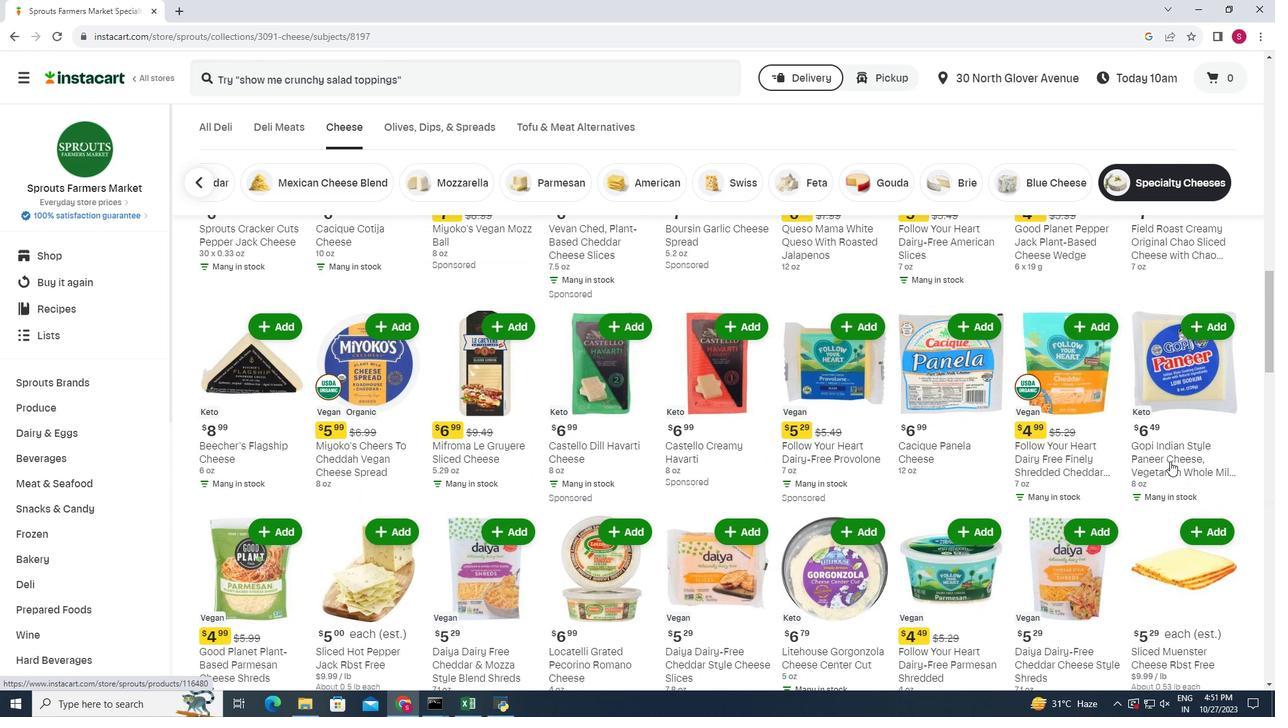 
Action: Mouse moved to (274, 506)
Screenshot: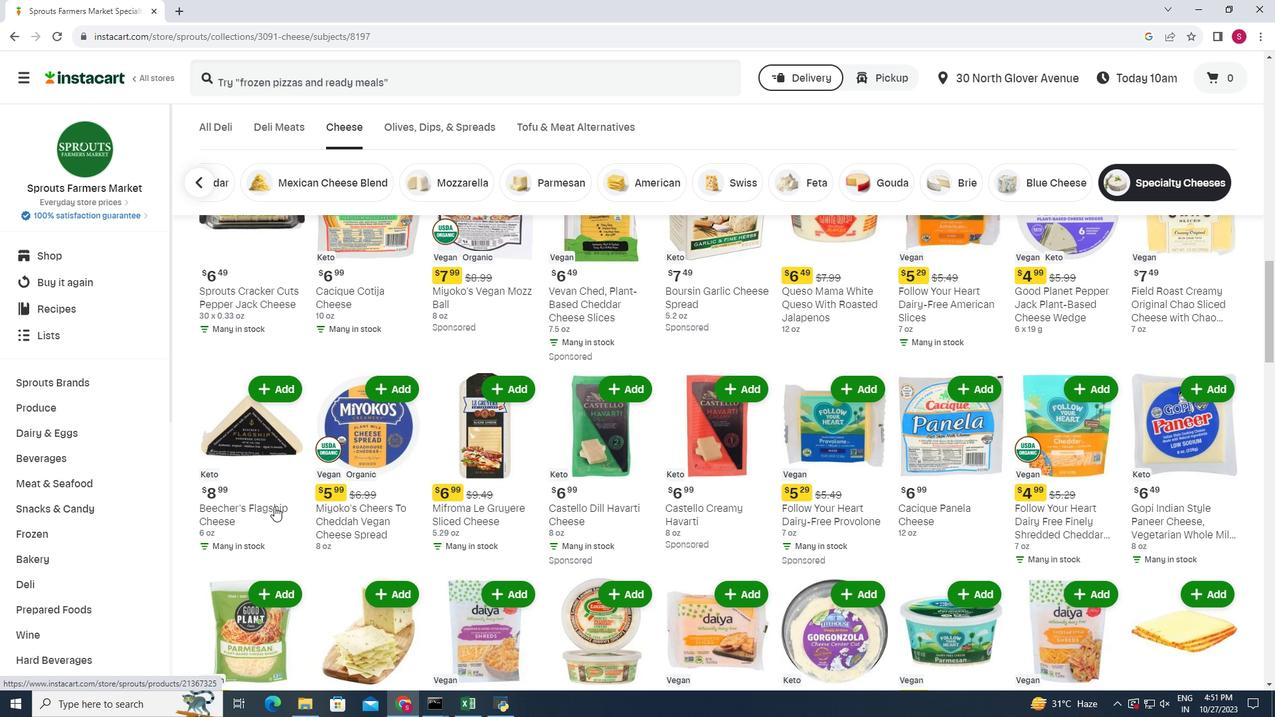 
Action: Mouse scrolled (274, 507) with delta (0, 0)
Screenshot: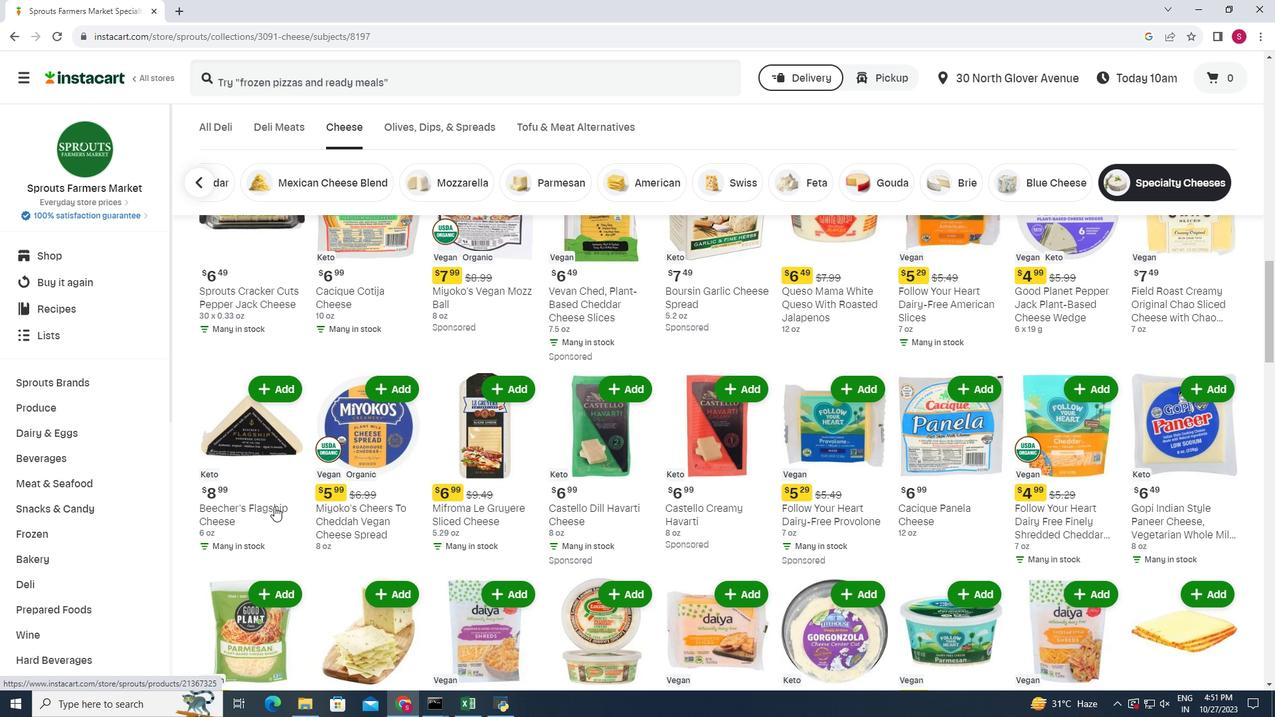 
Action: Mouse scrolled (274, 507) with delta (0, 0)
Screenshot: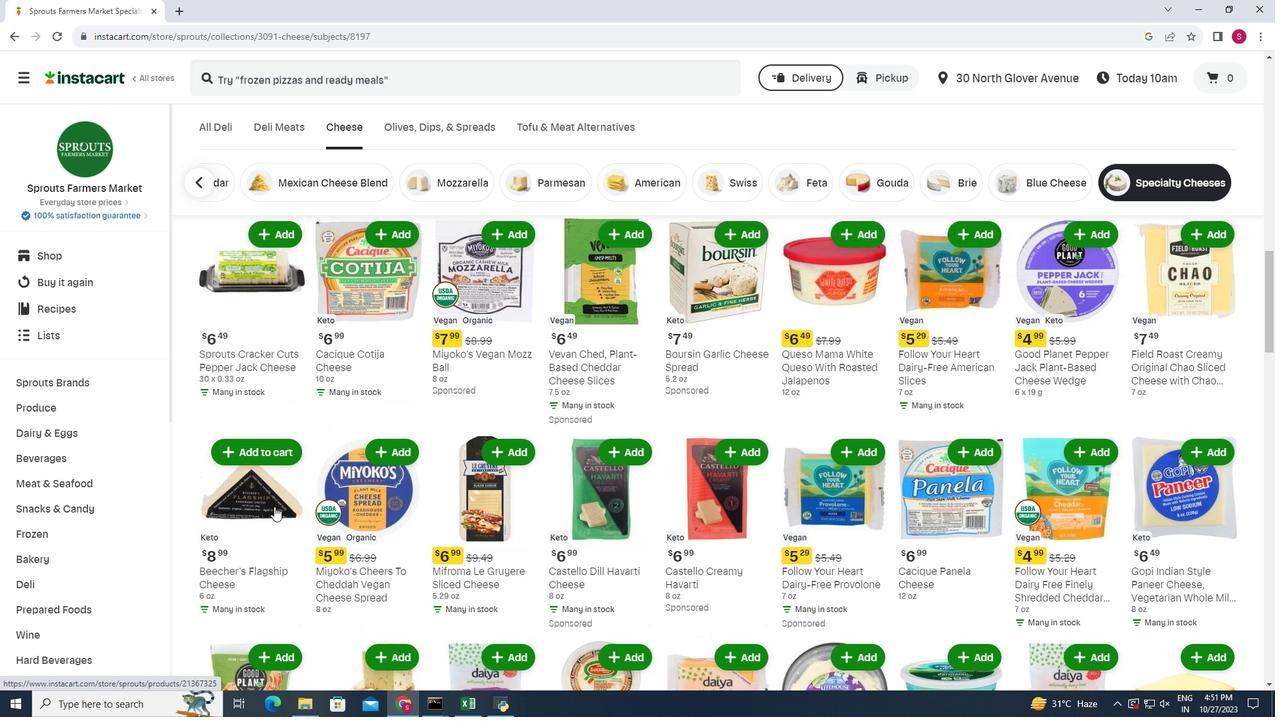 
Action: Mouse scrolled (274, 507) with delta (0, 0)
Screenshot: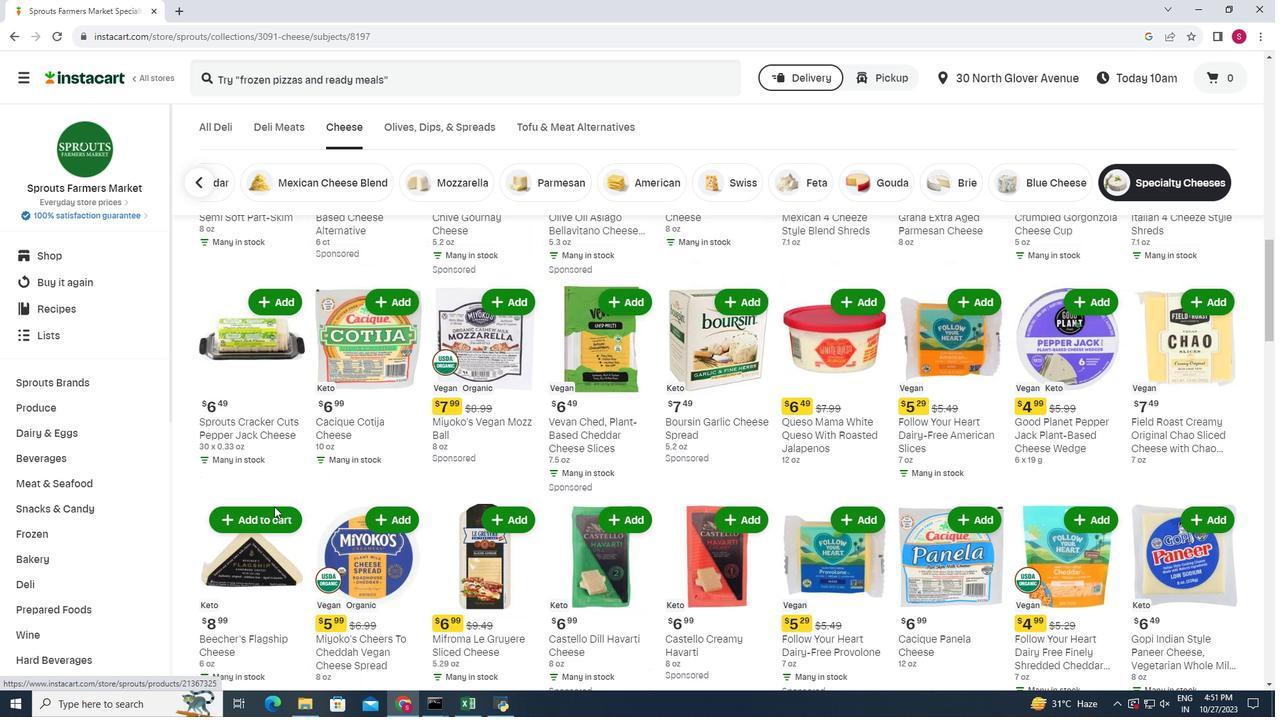 
Action: Mouse moved to (1149, 500)
Screenshot: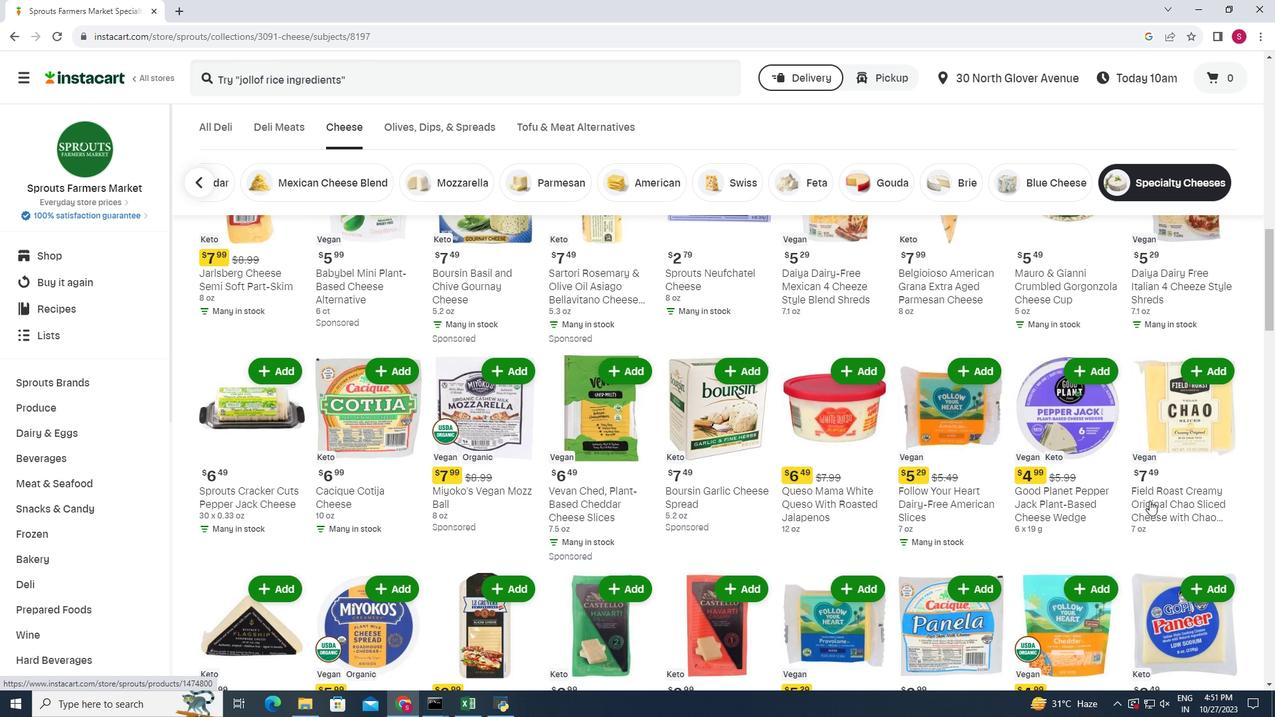 
Action: Mouse scrolled (1149, 501) with delta (0, 0)
Screenshot: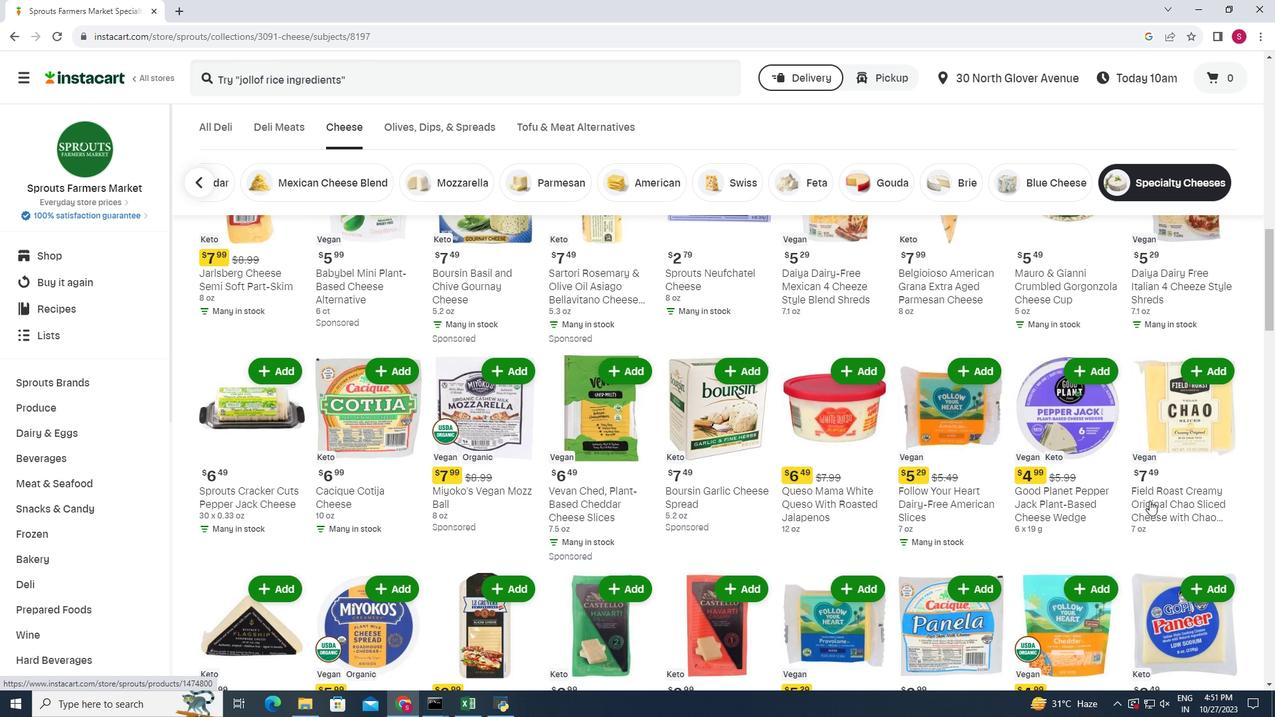 
Action: Mouse moved to (1149, 500)
Screenshot: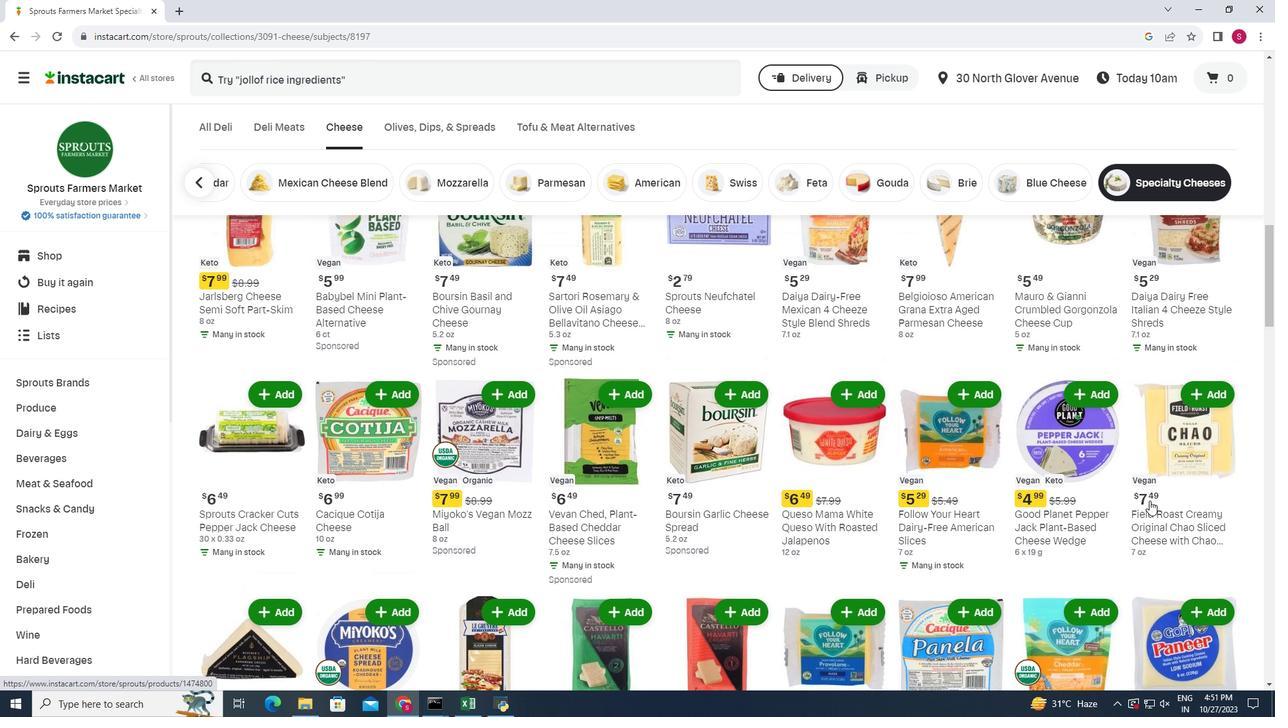 
Action: Mouse scrolled (1149, 501) with delta (0, 0)
Screenshot: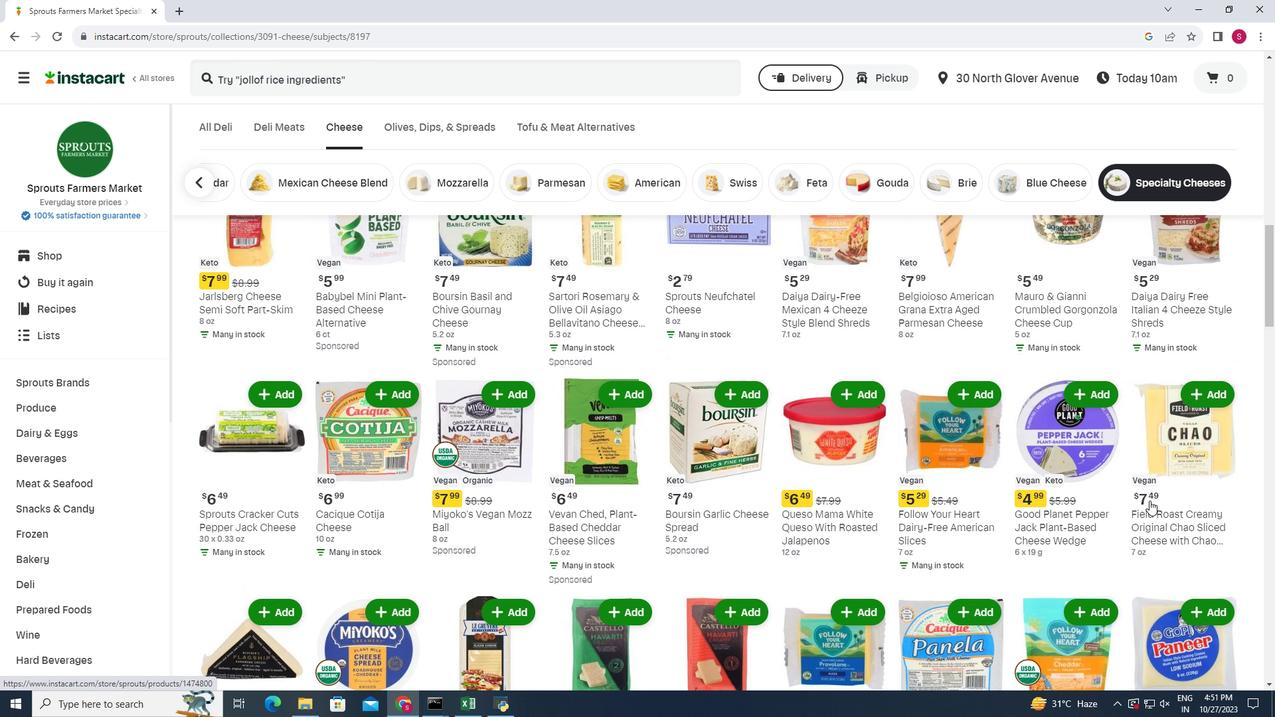
Action: Mouse moved to (1150, 500)
Screenshot: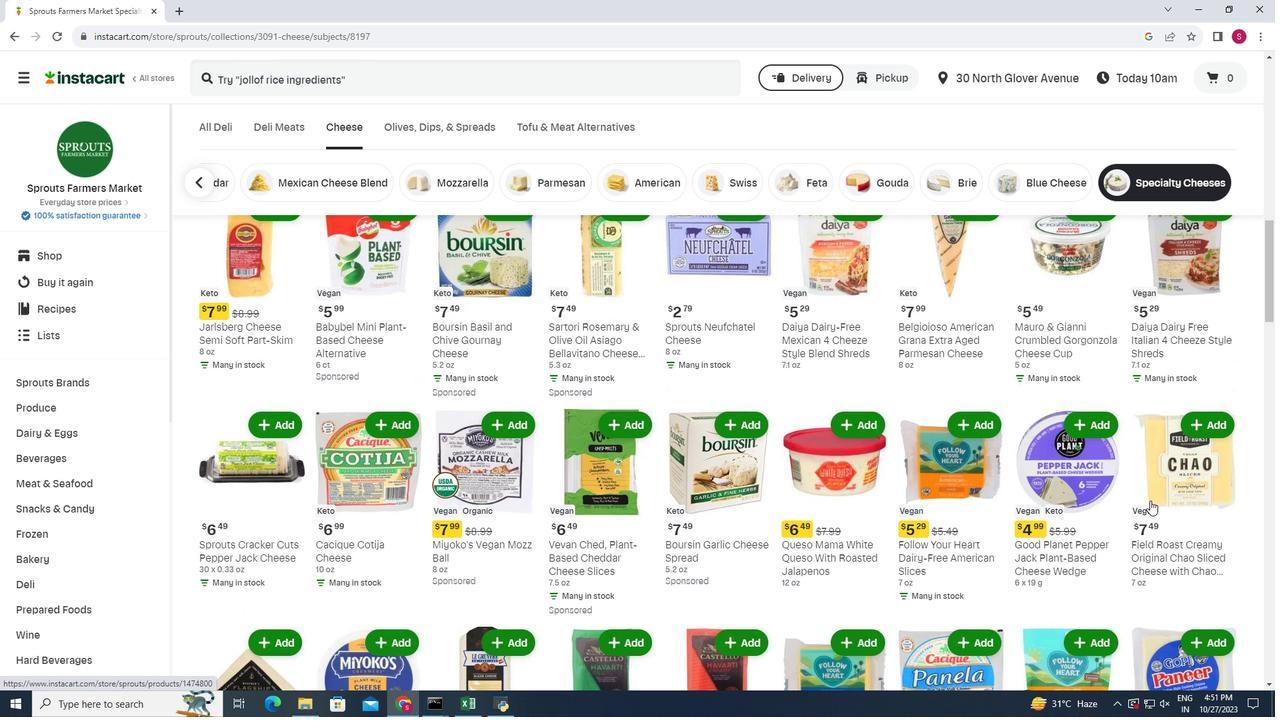 
Action: Mouse scrolled (1150, 501) with delta (0, 0)
Screenshot: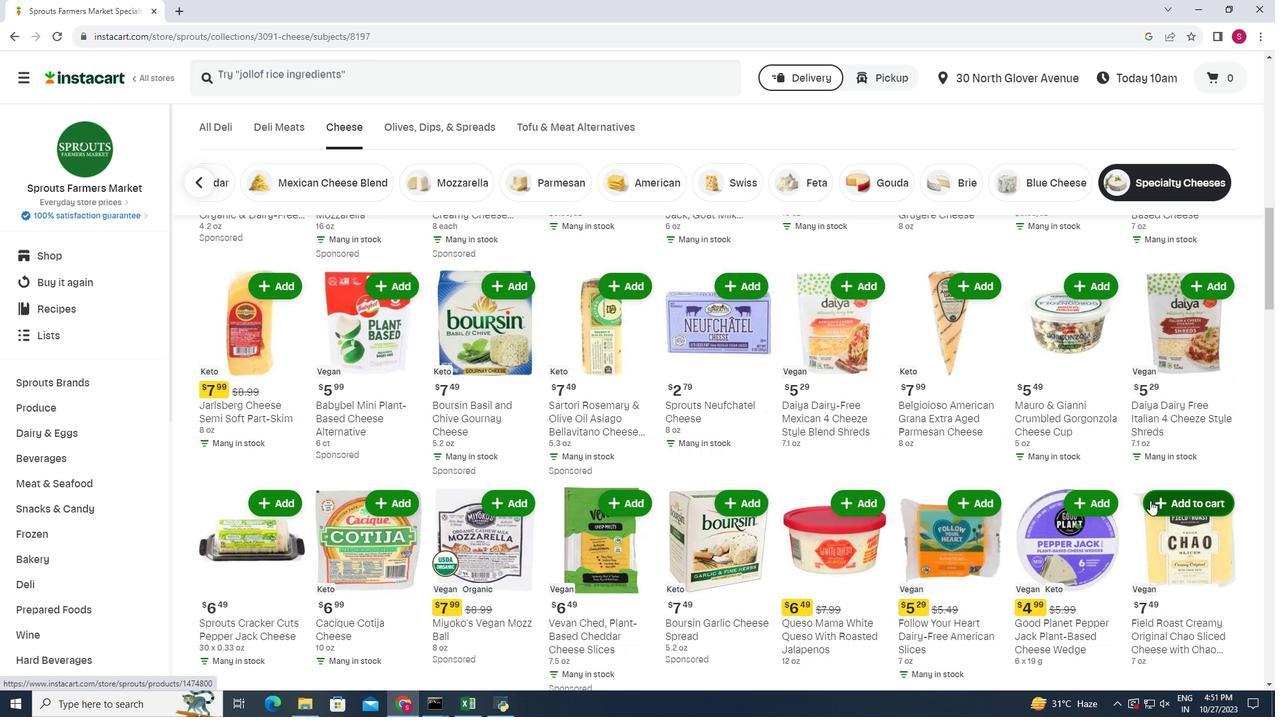 
Action: Mouse moved to (234, 496)
Screenshot: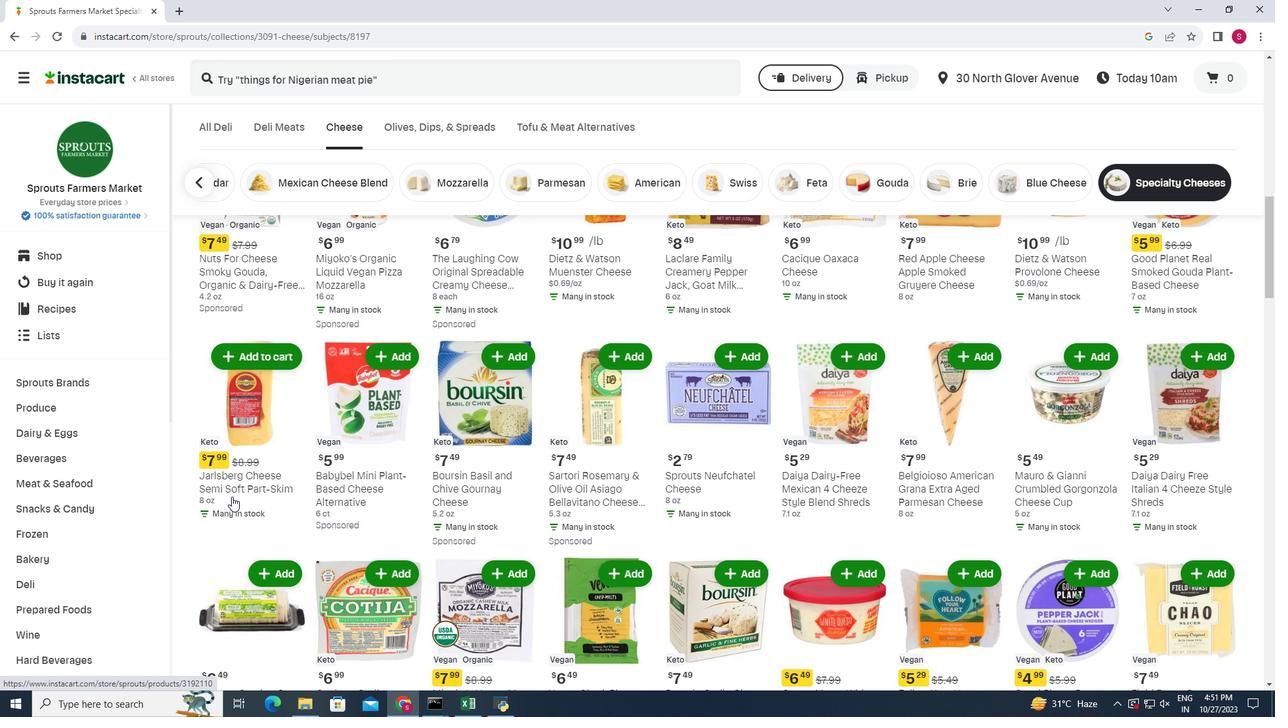 
Action: Mouse scrolled (234, 497) with delta (0, 0)
Screenshot: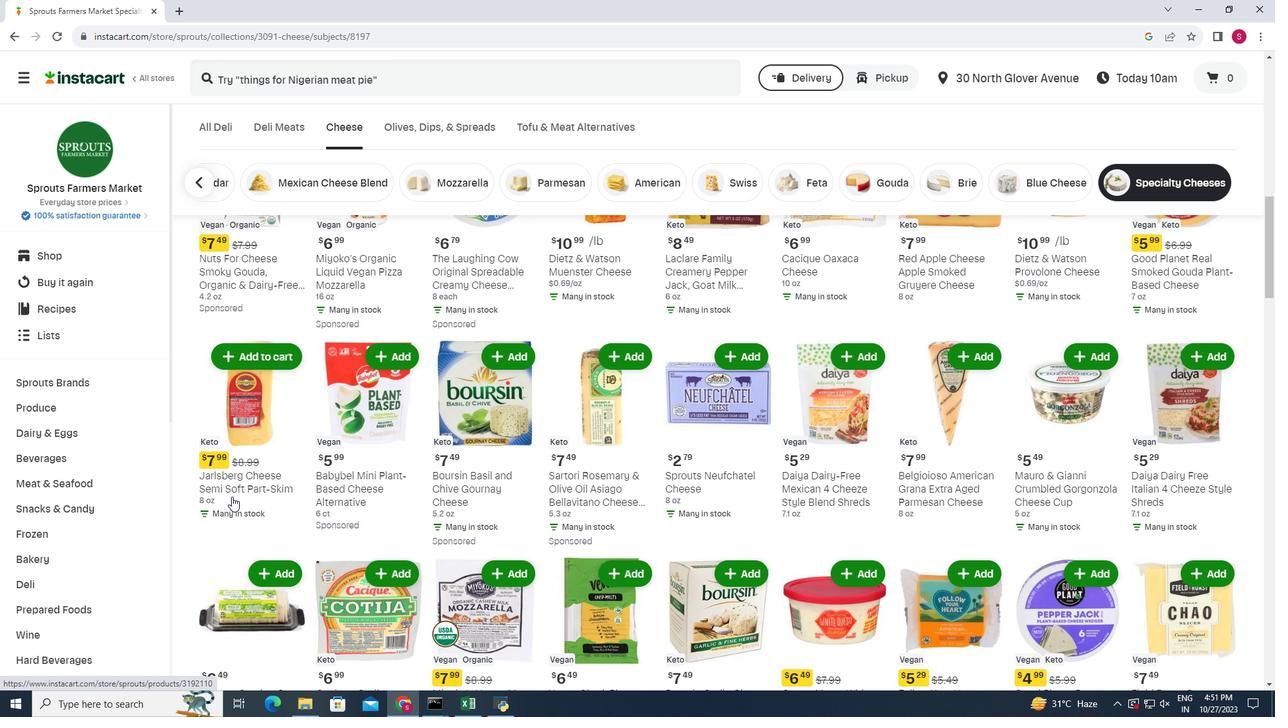 
Action: Mouse moved to (231, 496)
Screenshot: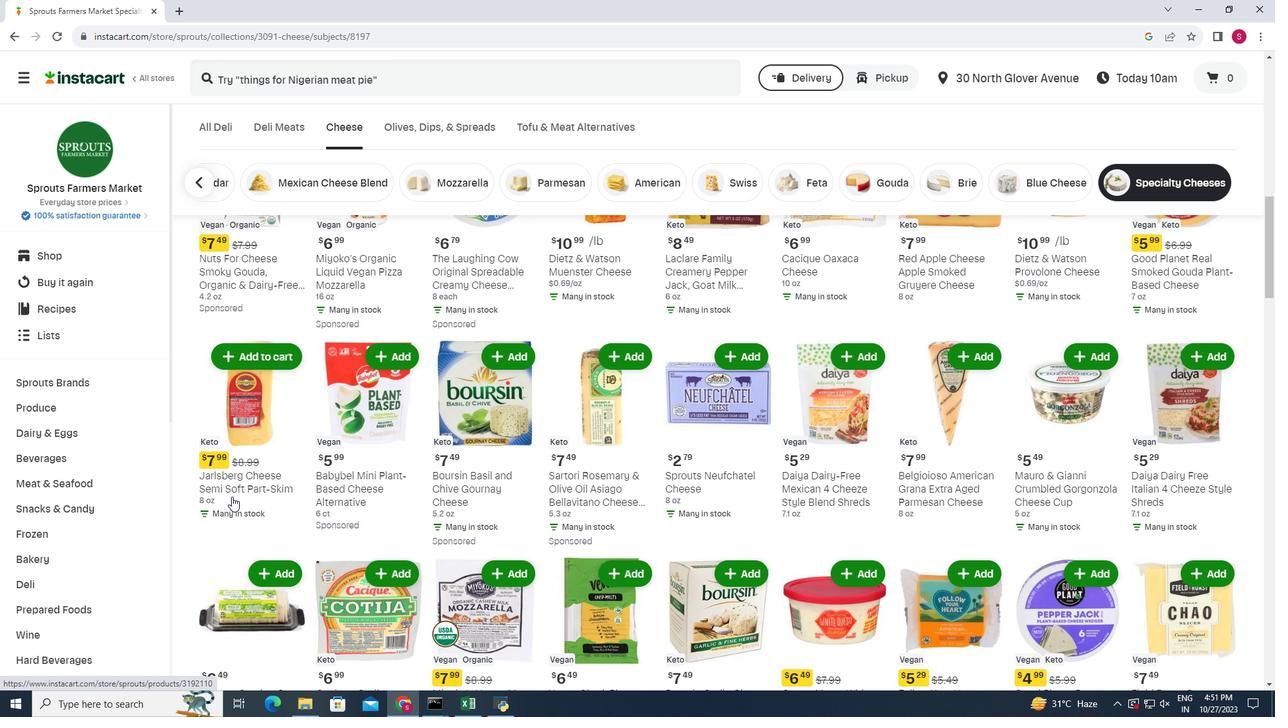 
Action: Mouse scrolled (231, 497) with delta (0, 0)
Screenshot: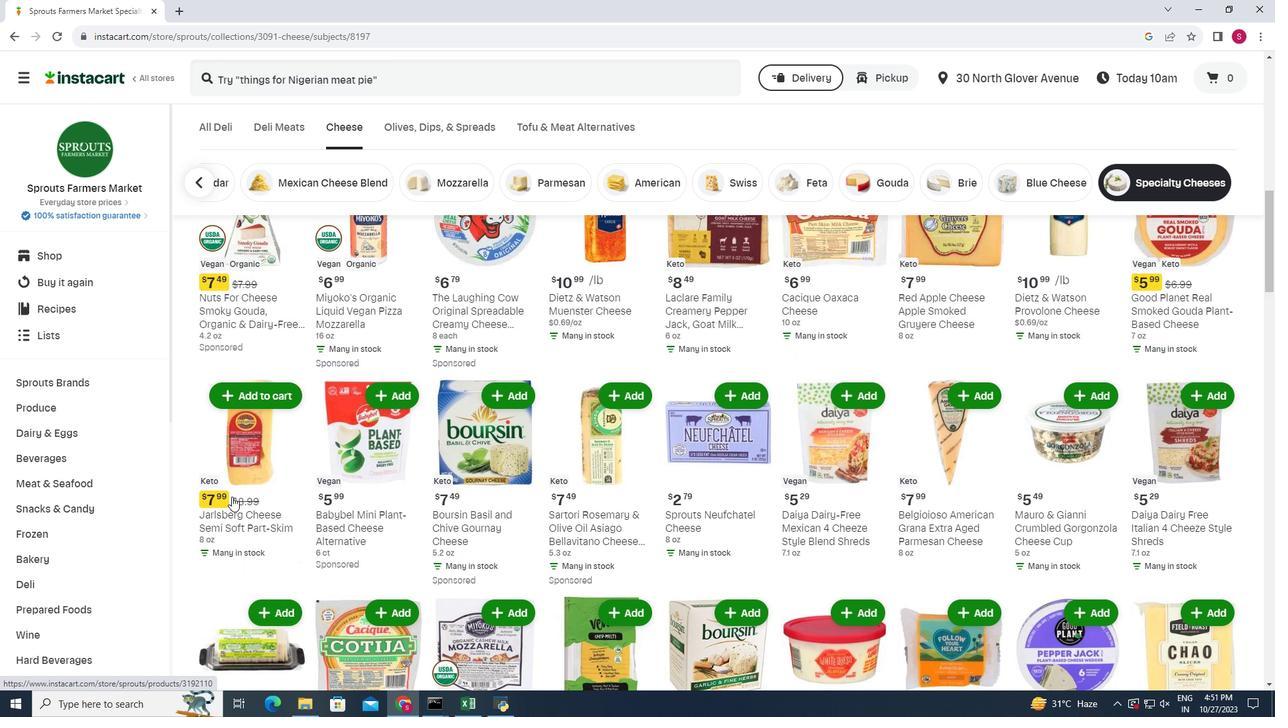 
Action: Mouse scrolled (231, 497) with delta (0, 0)
Screenshot: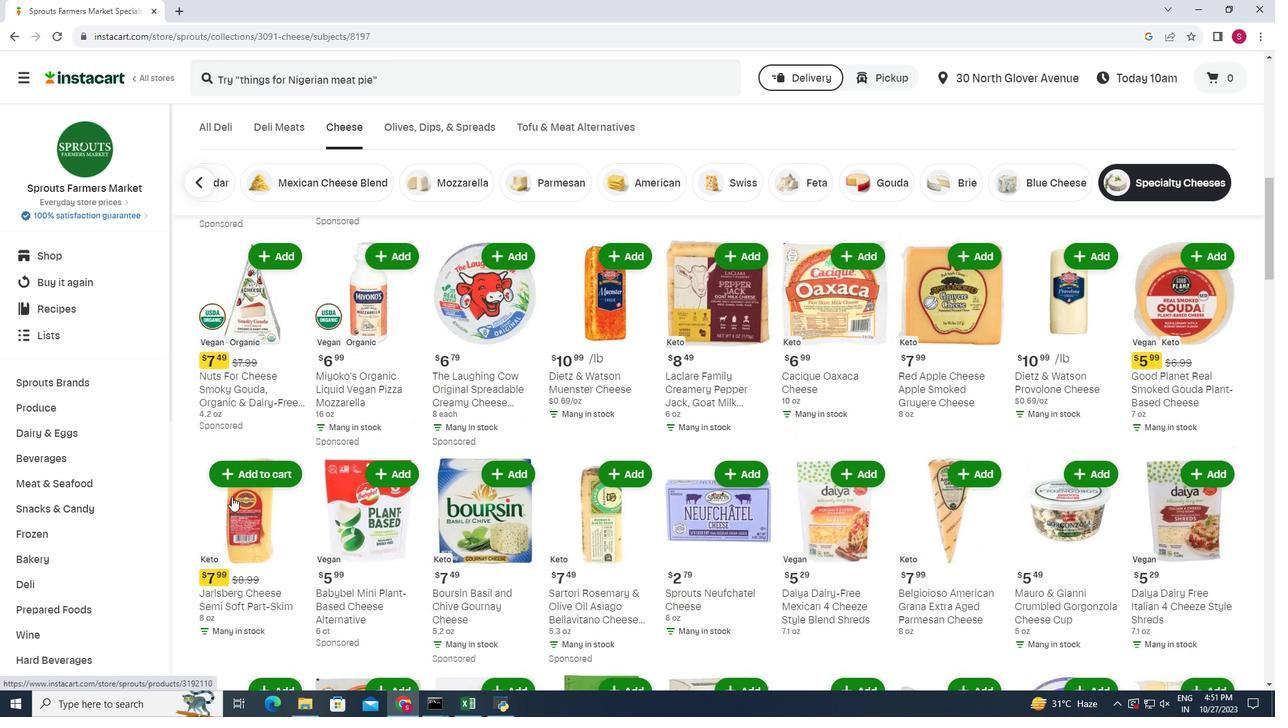 
Action: Mouse scrolled (231, 497) with delta (0, 0)
Screenshot: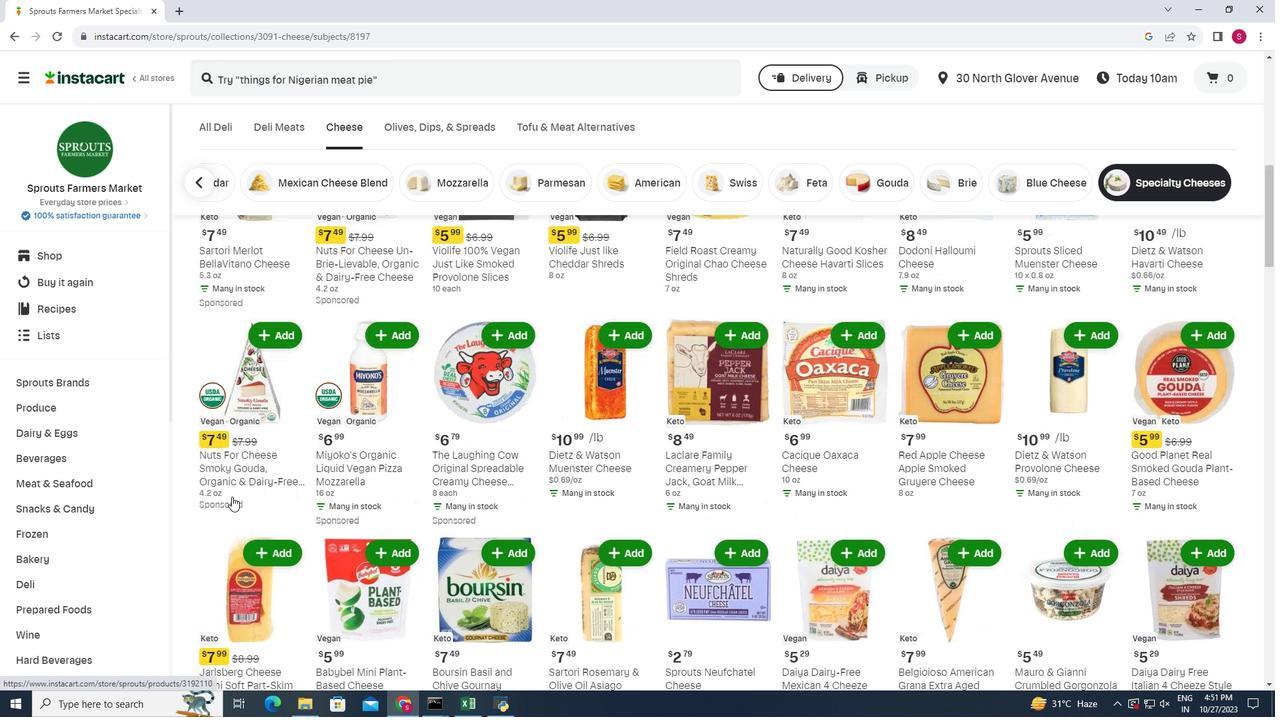 
Action: Mouse moved to (1095, 403)
Screenshot: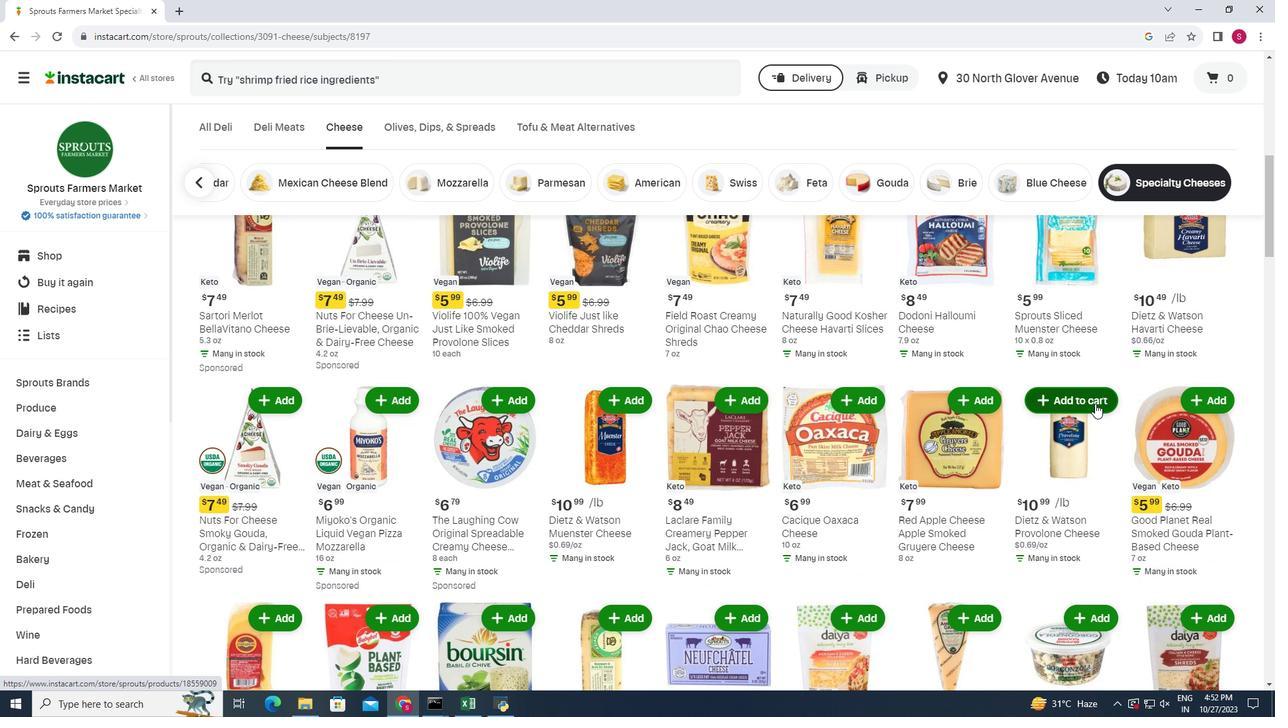 
Action: Mouse pressed left at (1095, 403)
Screenshot: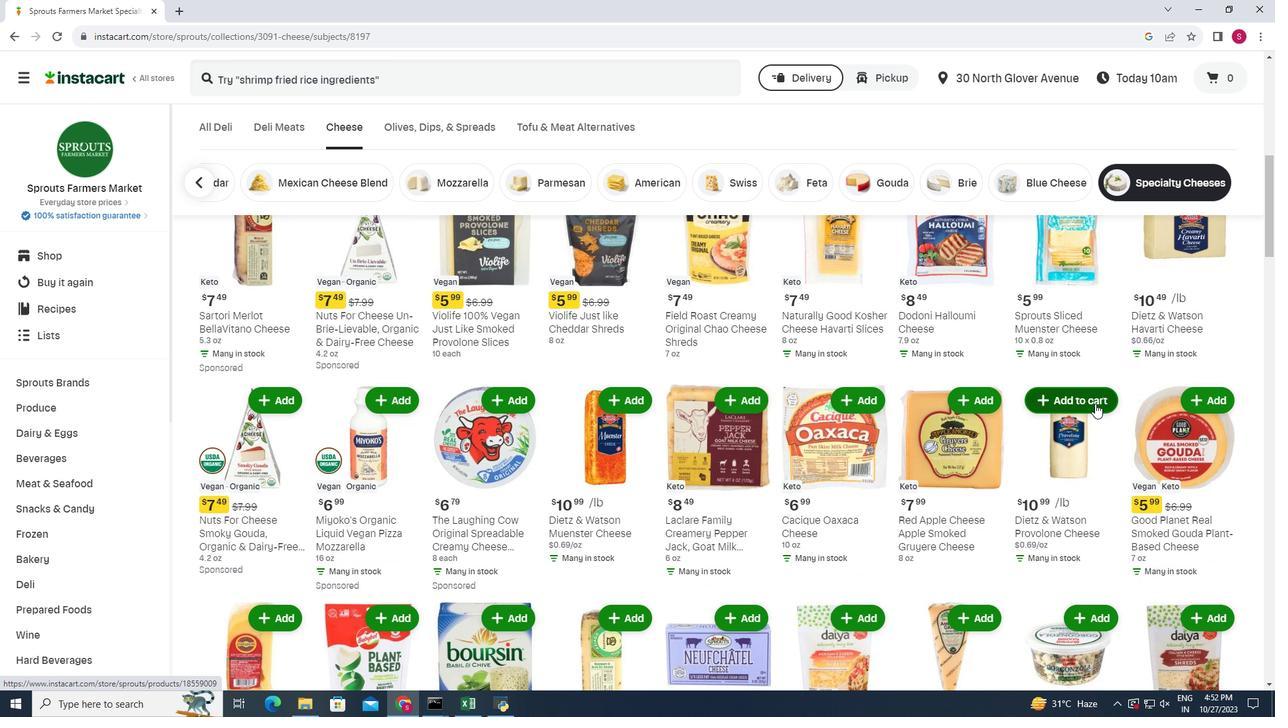 
Action: Mouse moved to (1117, 357)
Screenshot: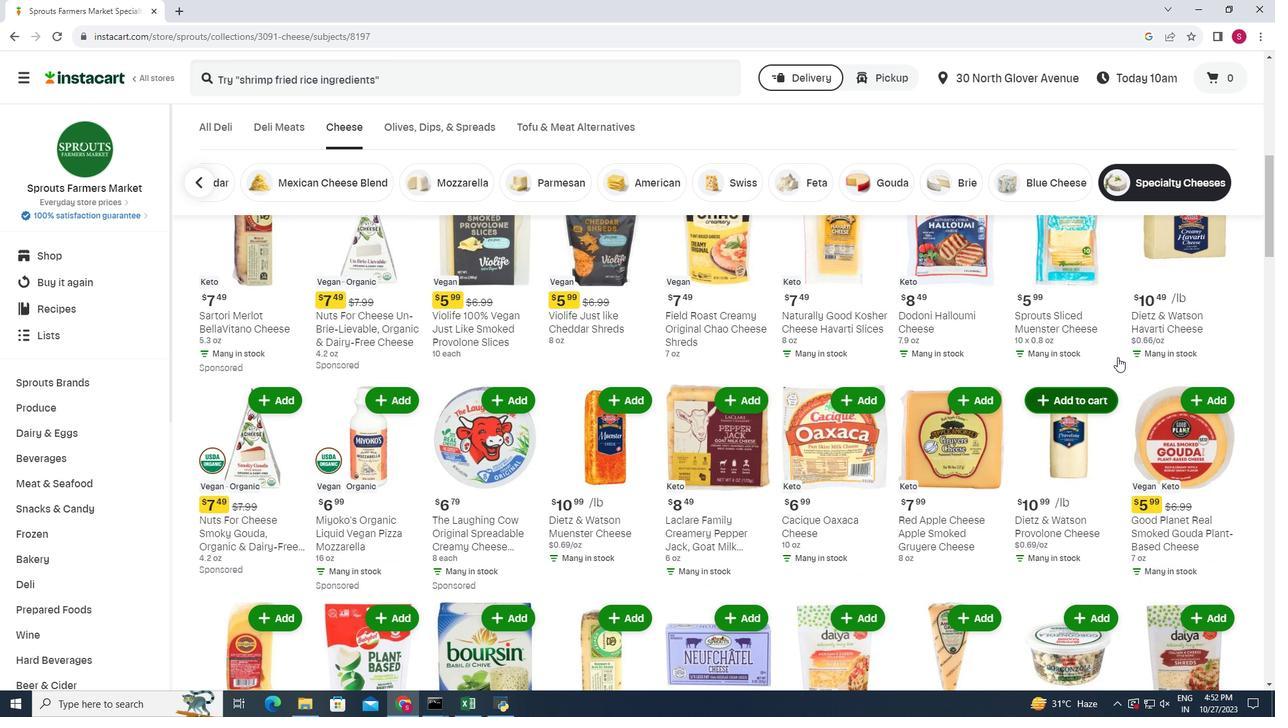 
